 Task: Slide 22 - Resources.
Action: Mouse moved to (31, 80)
Screenshot: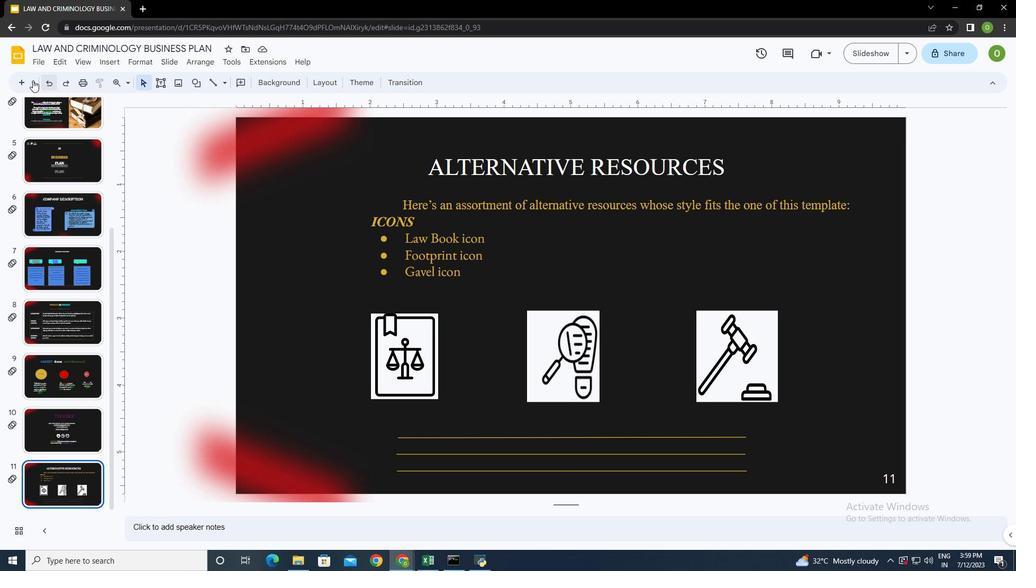 
Action: Mouse pressed left at (31, 80)
Screenshot: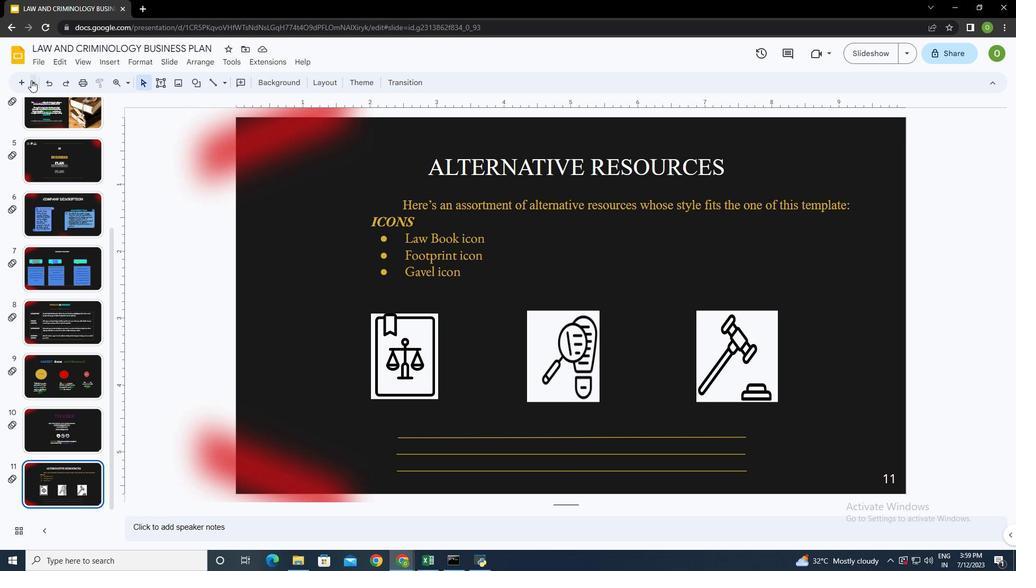 
Action: Mouse moved to (45, 330)
Screenshot: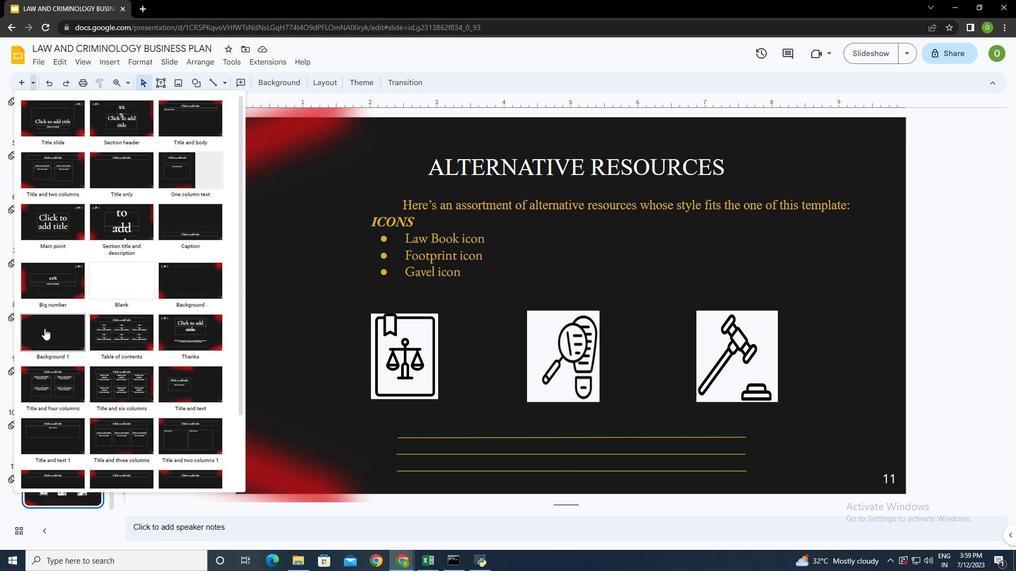 
Action: Mouse pressed left at (45, 330)
Screenshot: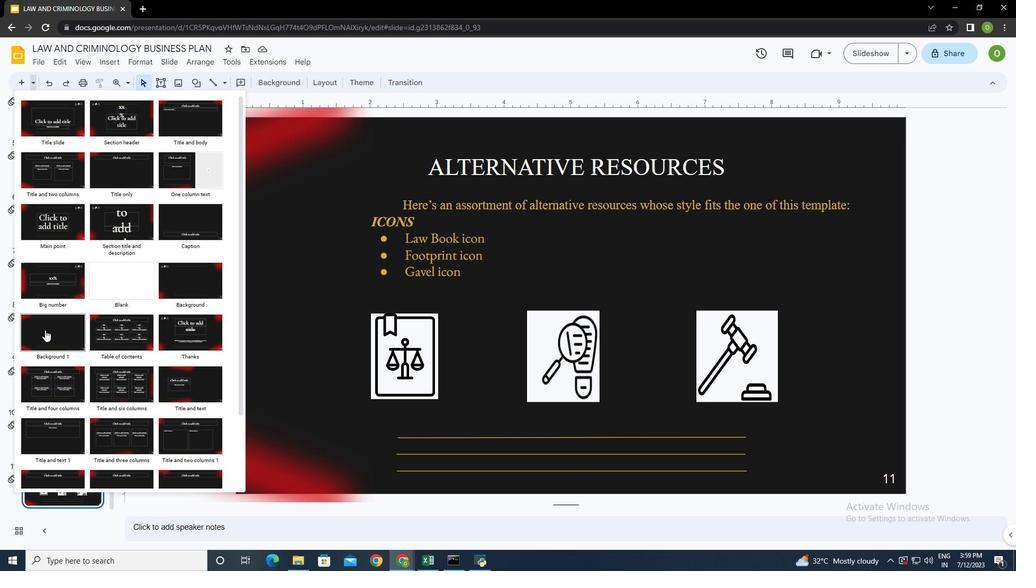 
Action: Mouse moved to (158, 81)
Screenshot: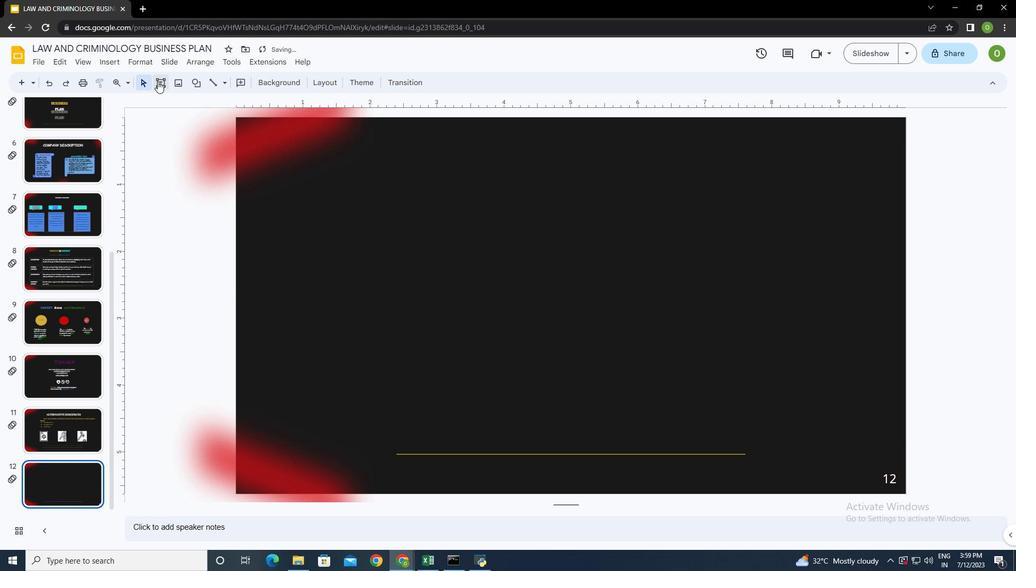 
Action: Mouse pressed left at (158, 81)
Screenshot: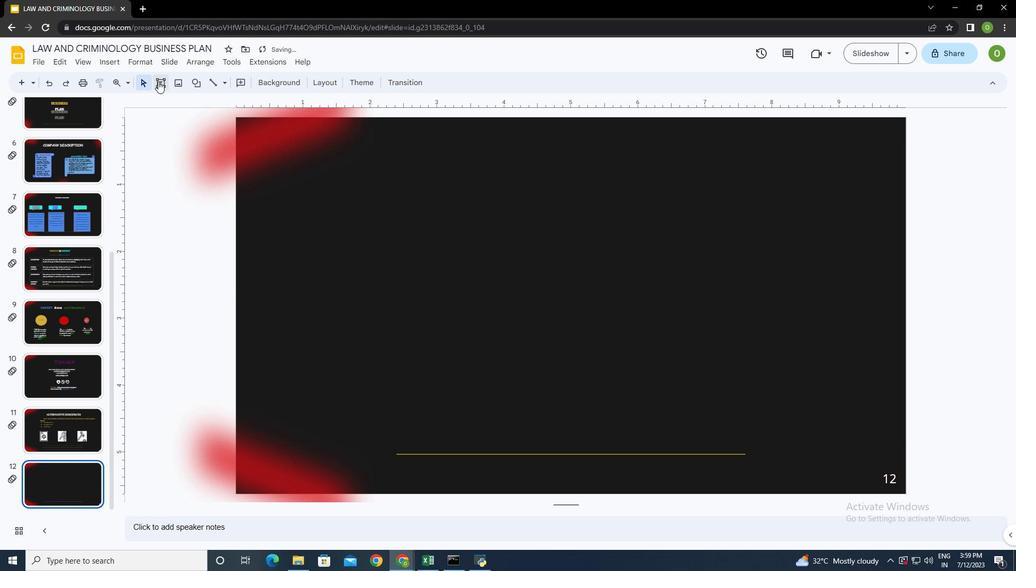 
Action: Mouse moved to (404, 142)
Screenshot: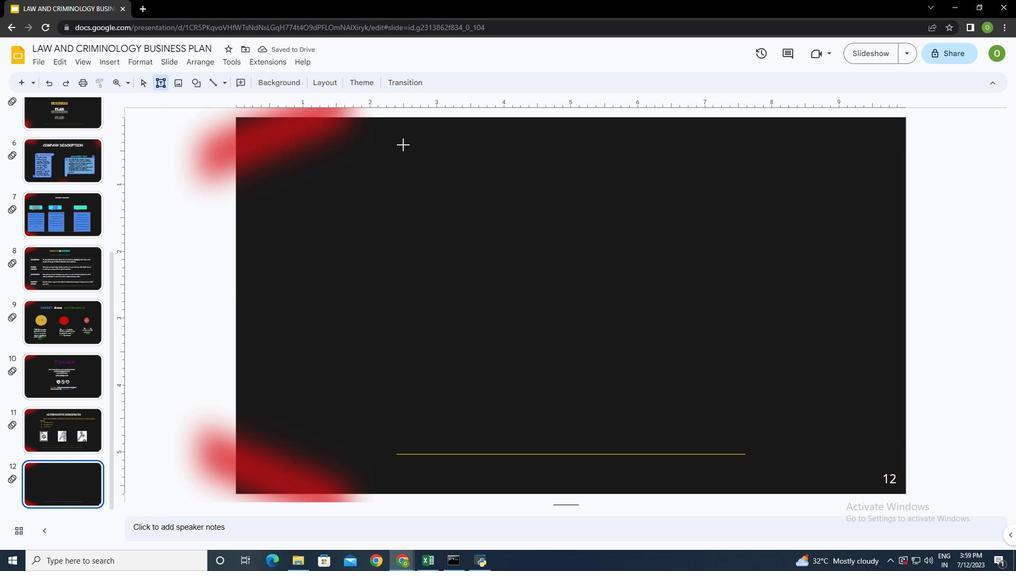 
Action: Mouse pressed left at (404, 142)
Screenshot: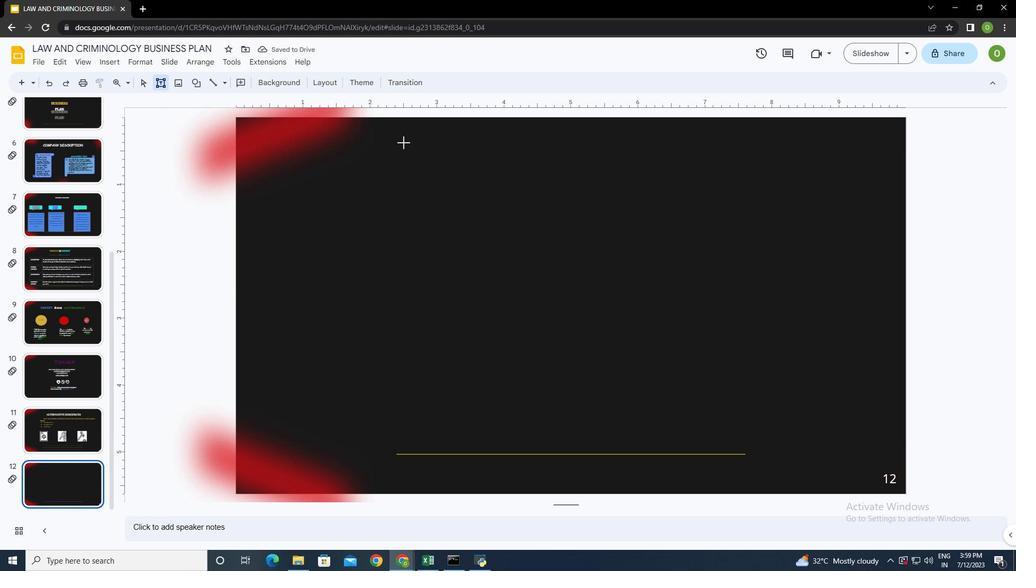 
Action: Mouse moved to (460, 173)
Screenshot: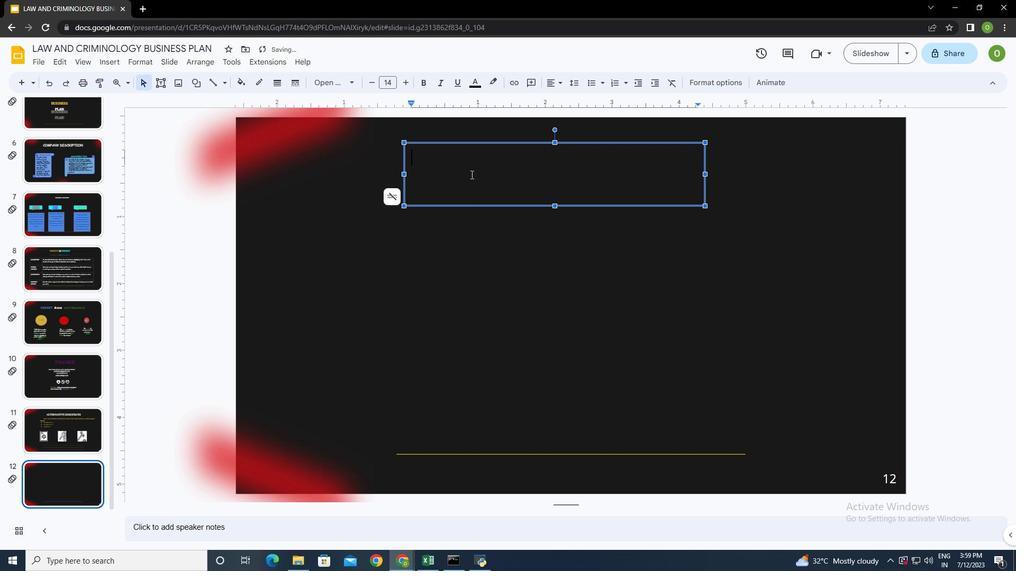 
Action: Key pressed <Key.caps_lock>RESOURCES
Screenshot: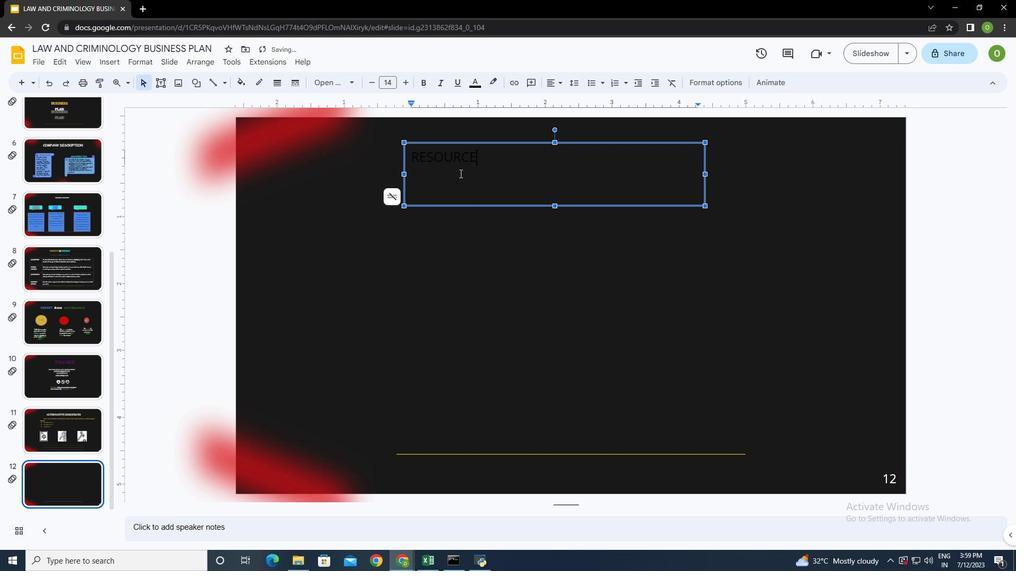 
Action: Mouse moved to (506, 158)
Screenshot: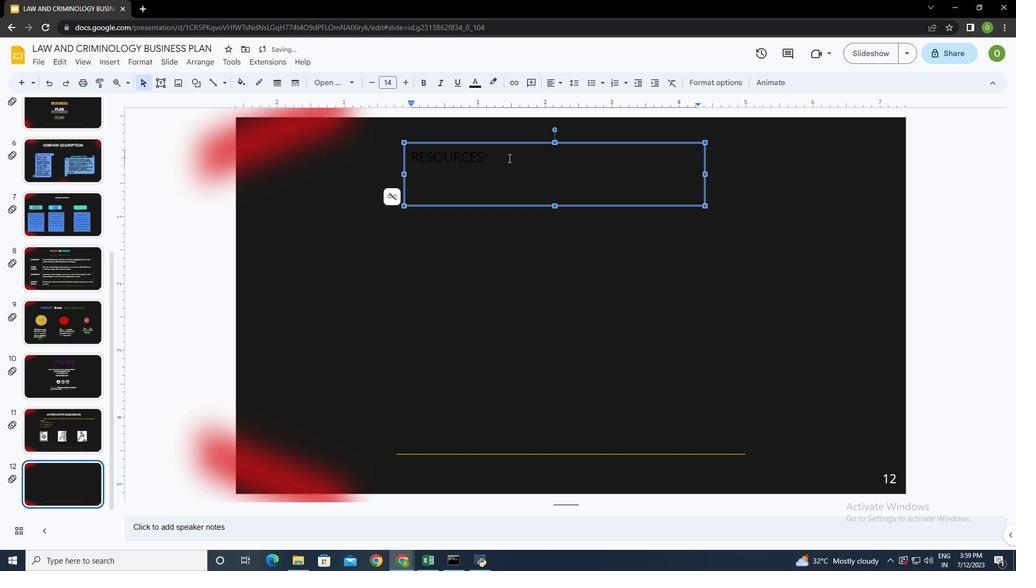 
Action: Mouse pressed left at (506, 158)
Screenshot: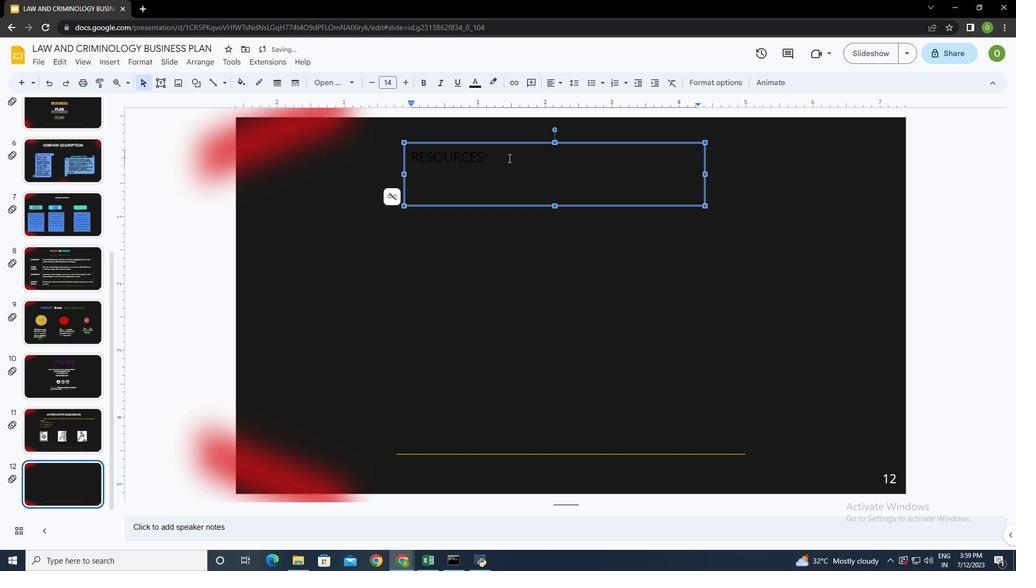 
Action: Mouse moved to (479, 77)
Screenshot: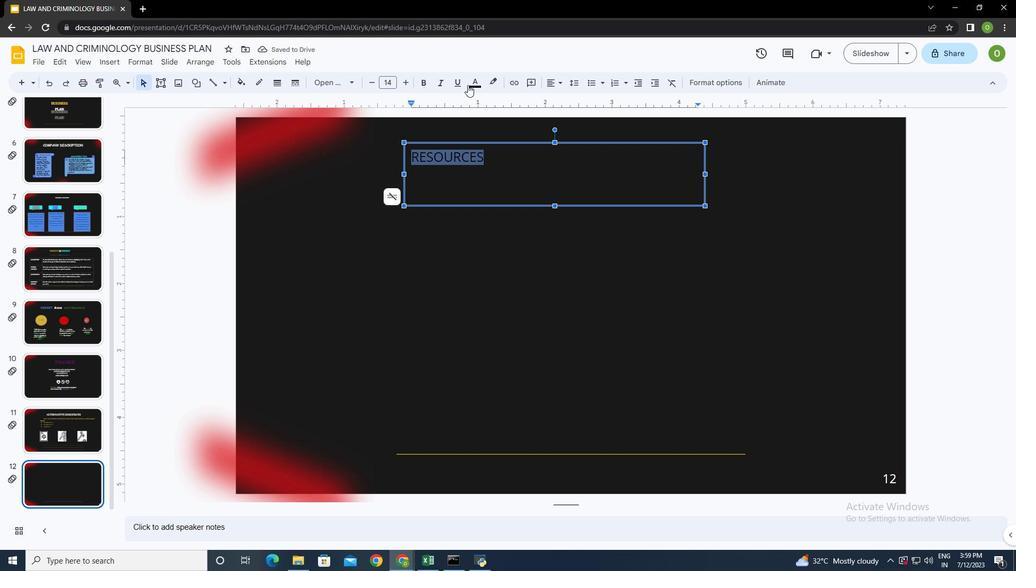 
Action: Mouse pressed left at (479, 77)
Screenshot: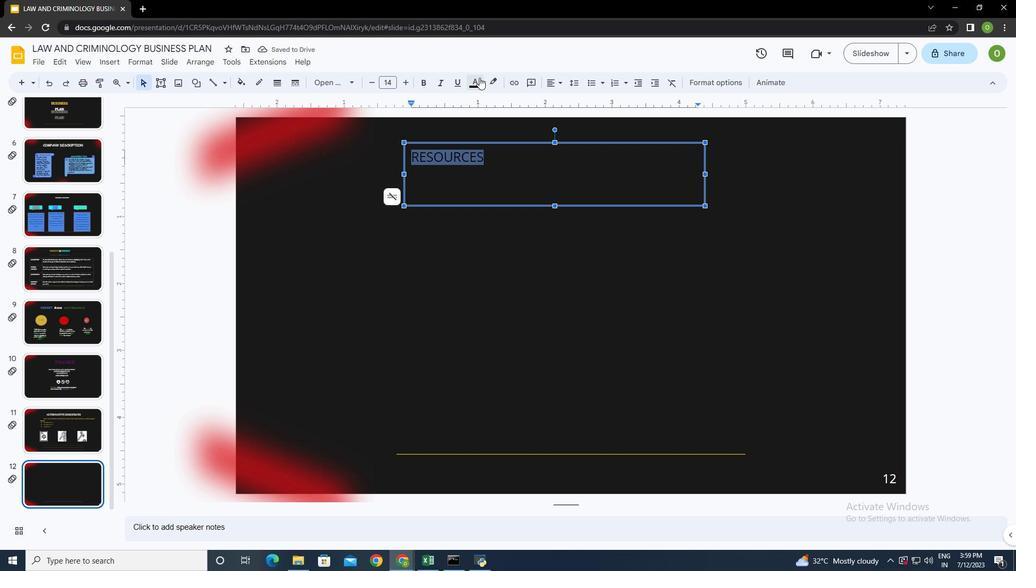 
Action: Mouse moved to (477, 116)
Screenshot: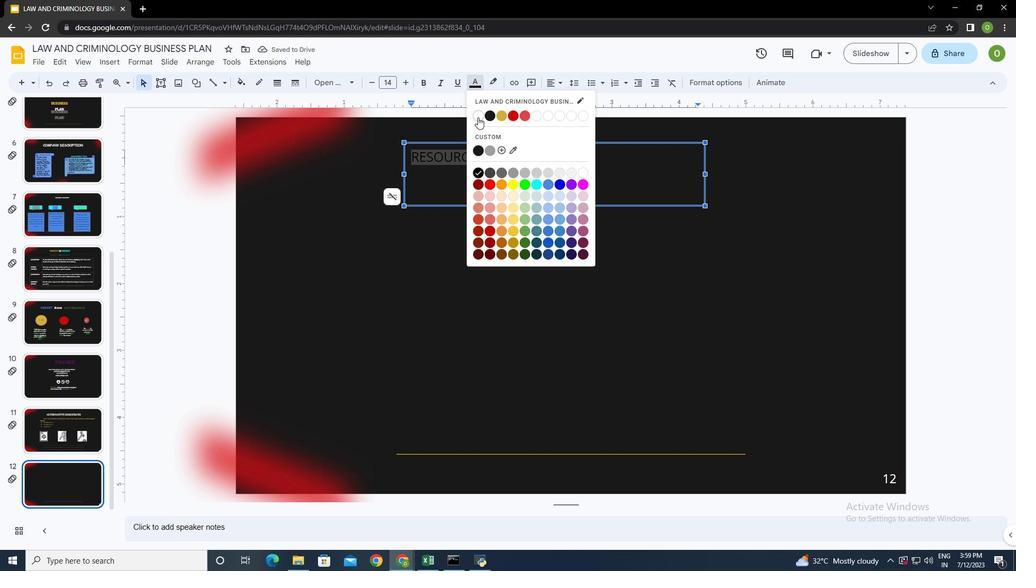 
Action: Mouse pressed left at (477, 116)
Screenshot: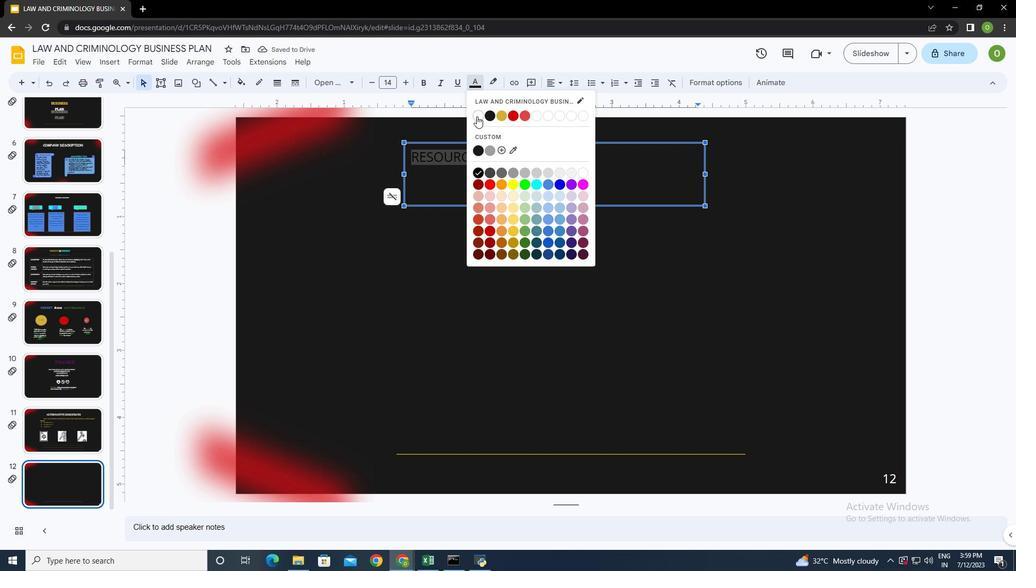 
Action: Mouse moved to (391, 80)
Screenshot: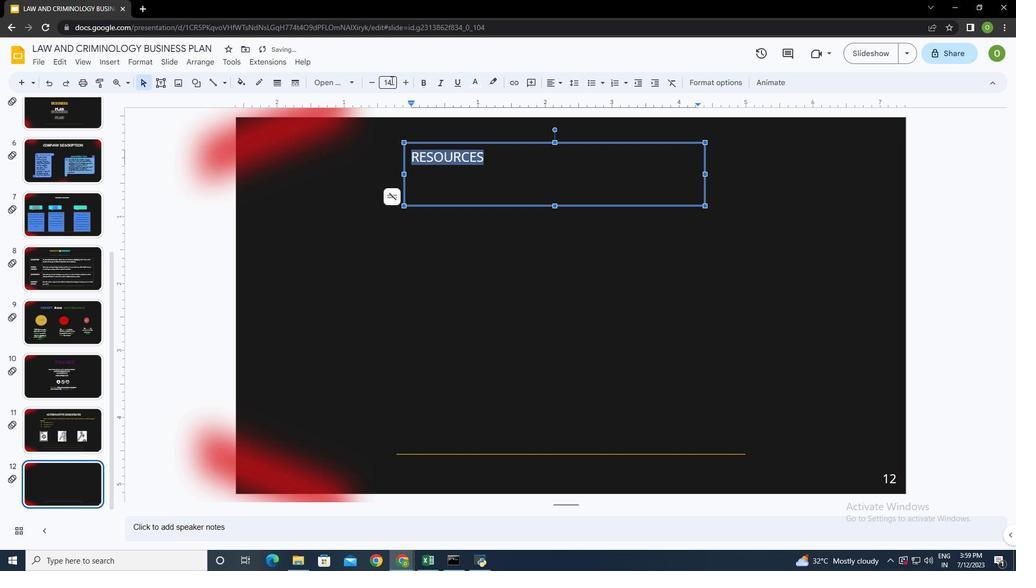 
Action: Mouse pressed left at (391, 80)
Screenshot: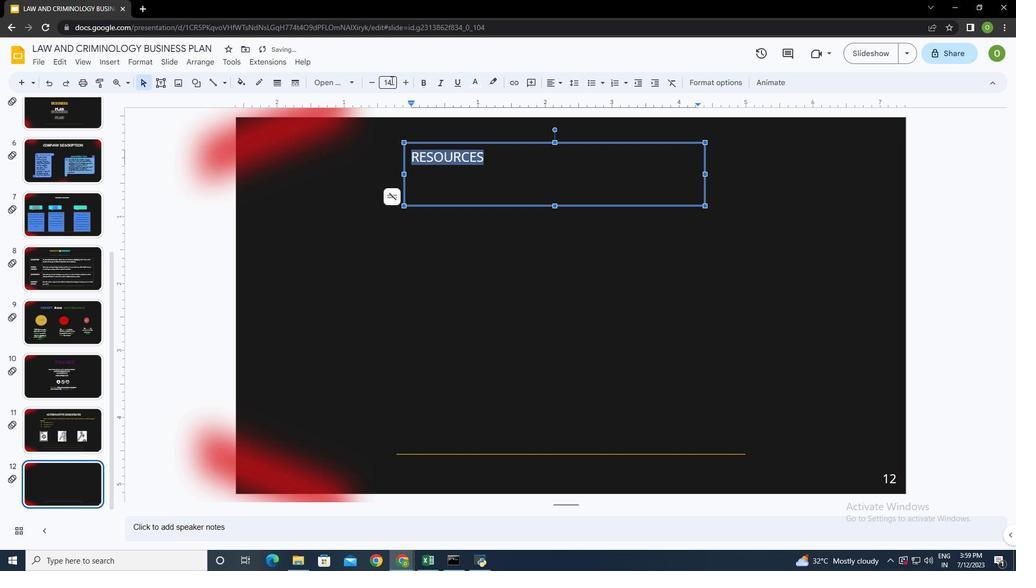 
Action: Mouse moved to (390, 318)
Screenshot: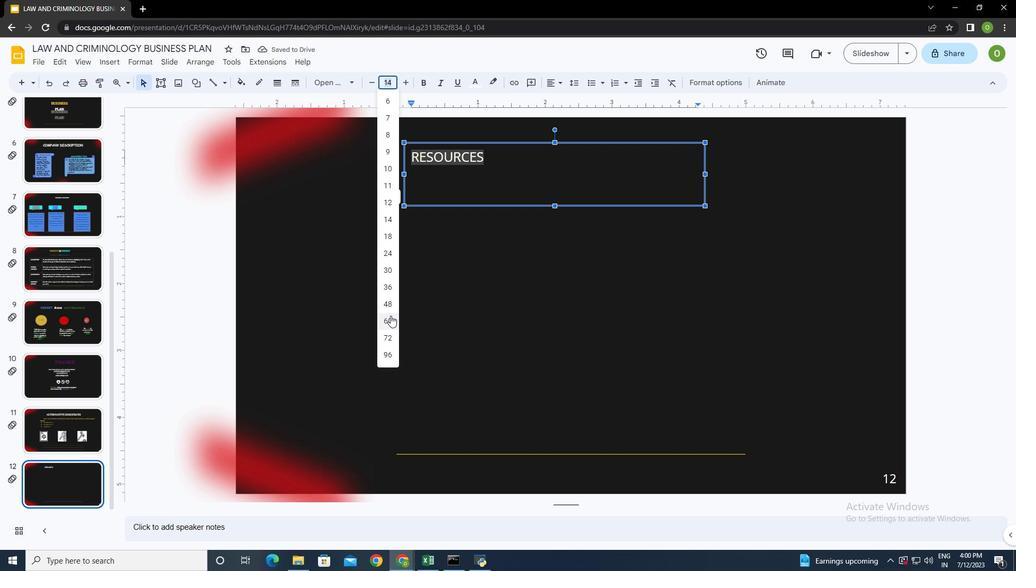 
Action: Mouse pressed left at (390, 318)
Screenshot: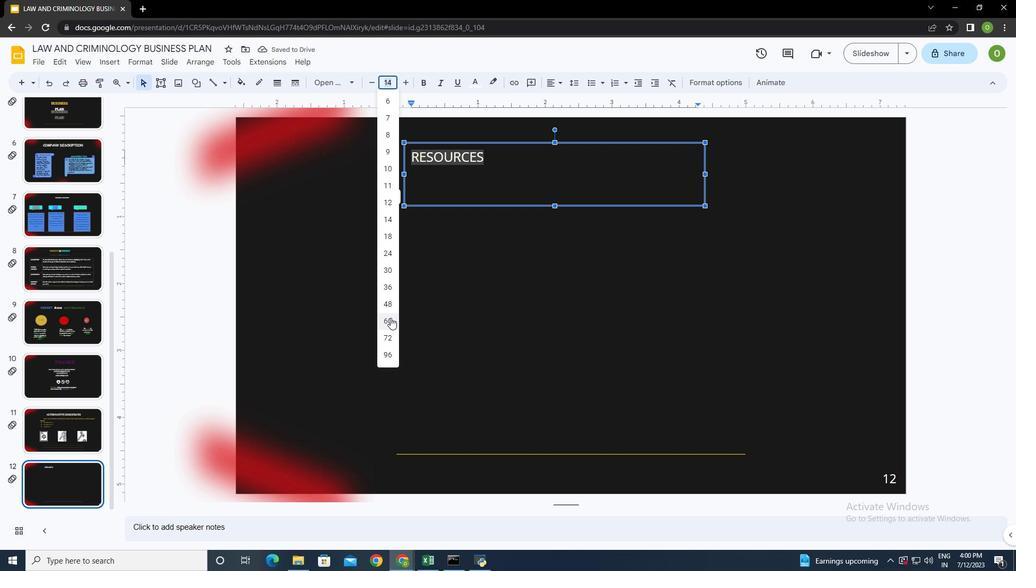 
Action: Mouse moved to (372, 82)
Screenshot: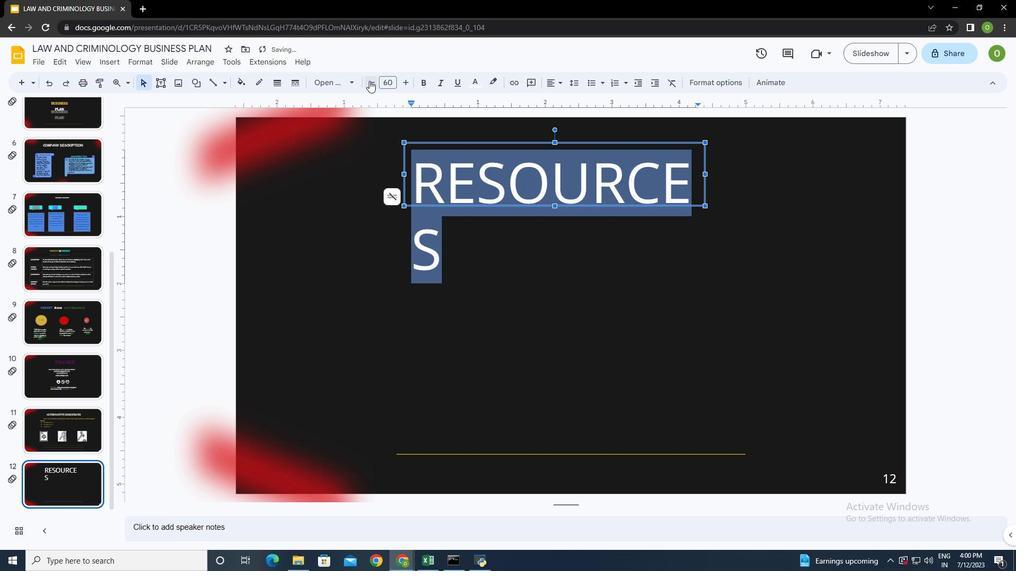 
Action: Mouse pressed left at (372, 82)
Screenshot: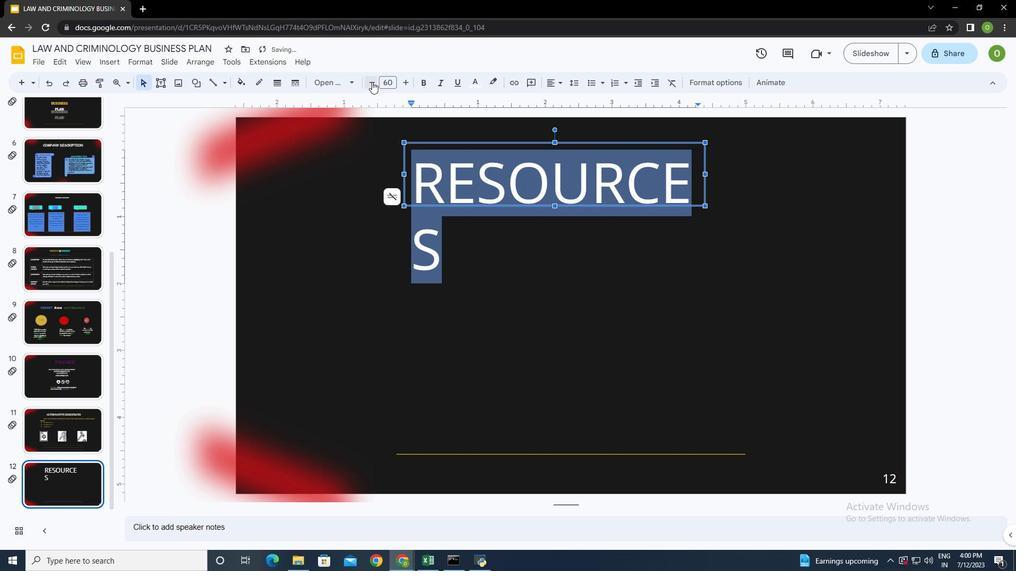 
Action: Mouse pressed left at (372, 82)
Screenshot: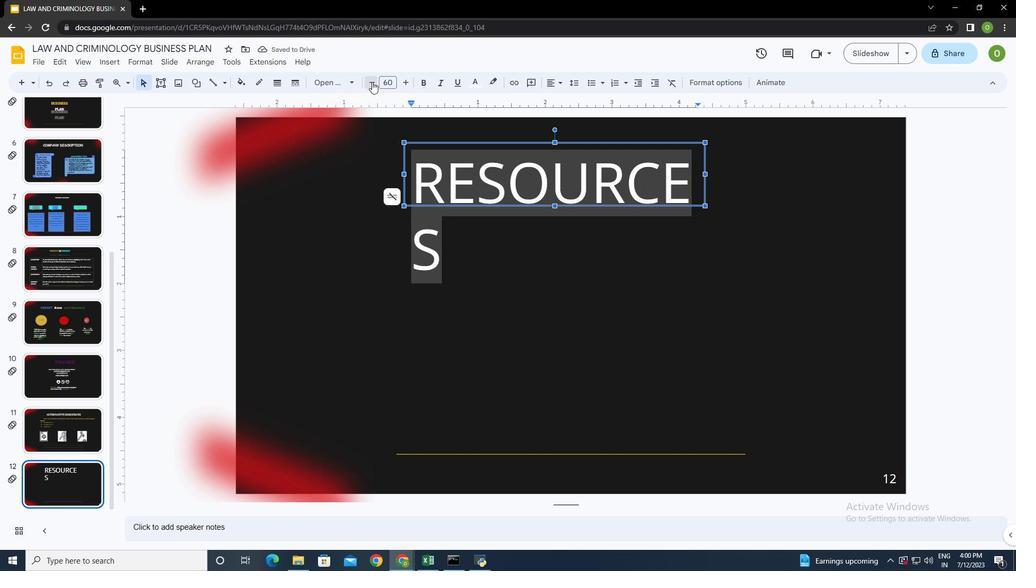 
Action: Mouse pressed left at (372, 82)
Screenshot: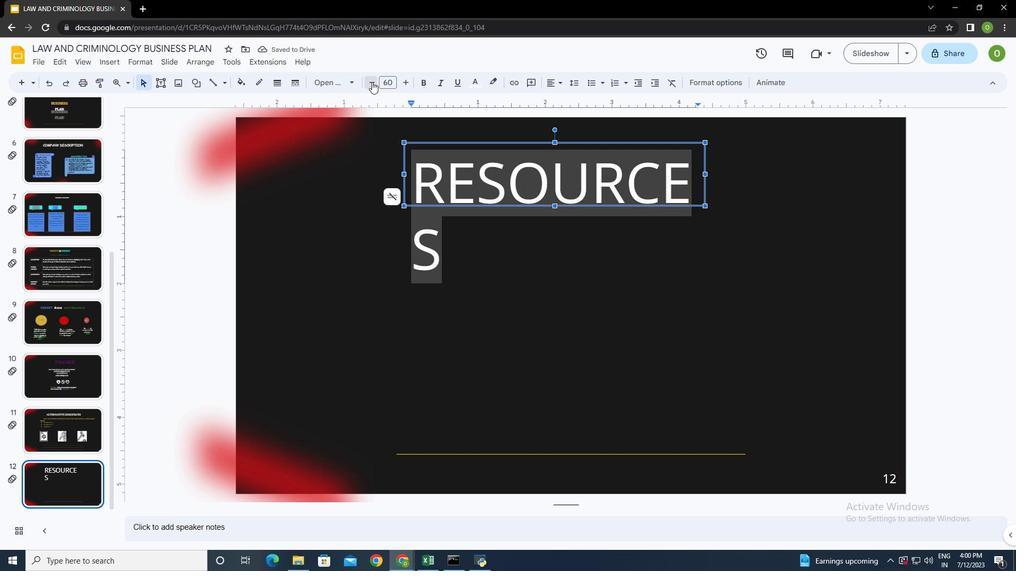 
Action: Mouse pressed left at (372, 82)
Screenshot: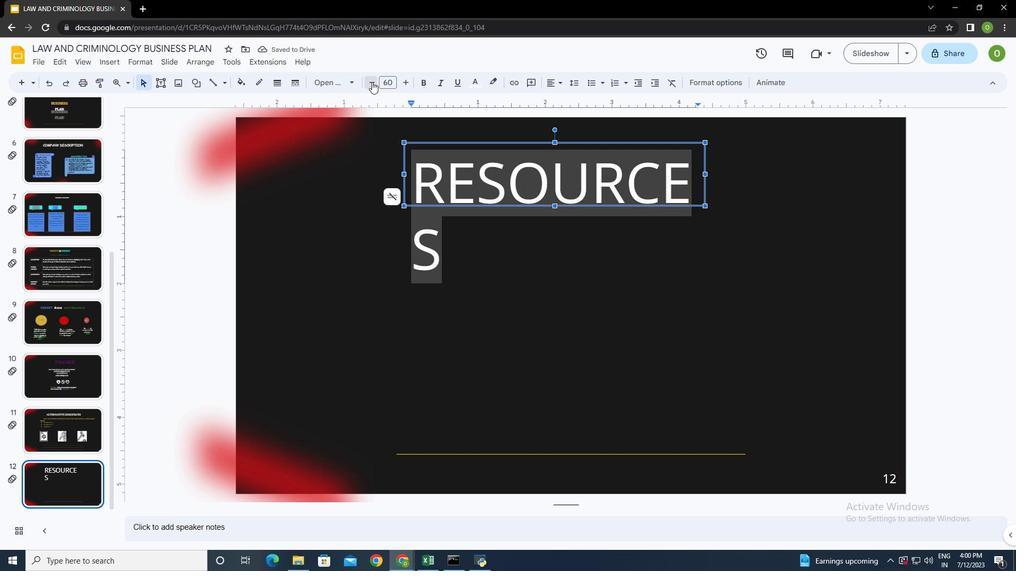 
Action: Mouse pressed left at (372, 82)
Screenshot: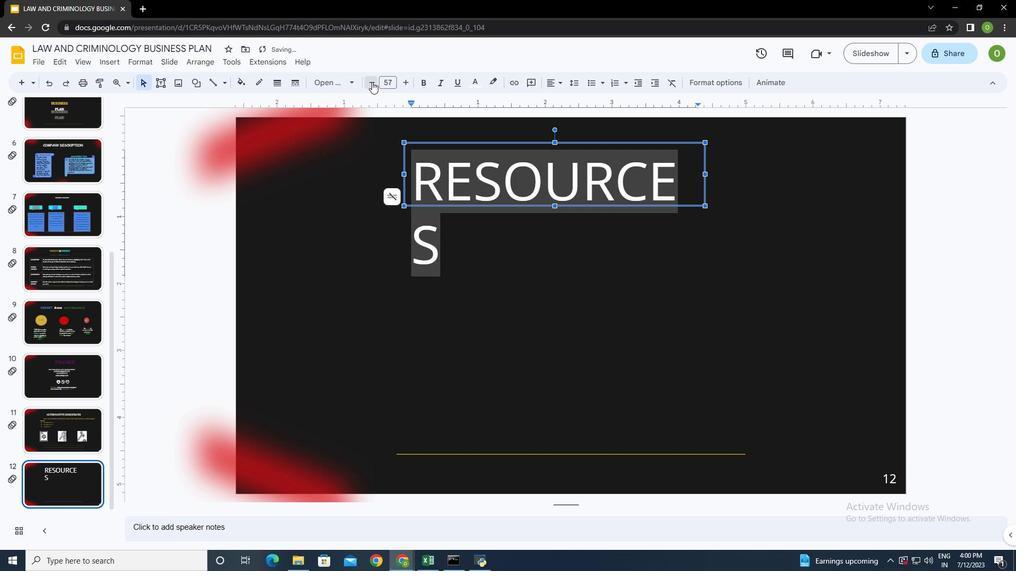 
Action: Mouse pressed left at (372, 82)
Screenshot: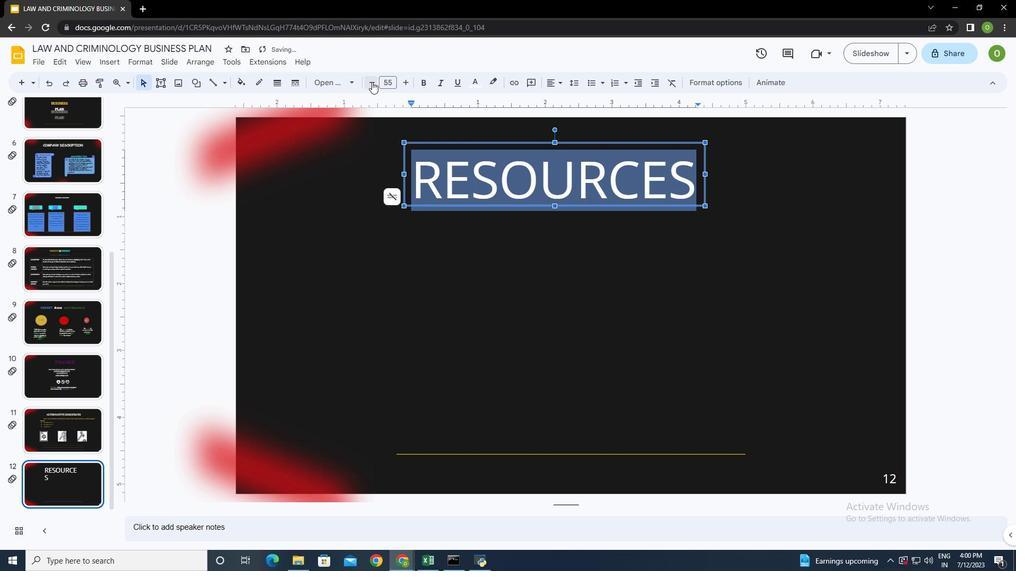 
Action: Mouse pressed left at (372, 82)
Screenshot: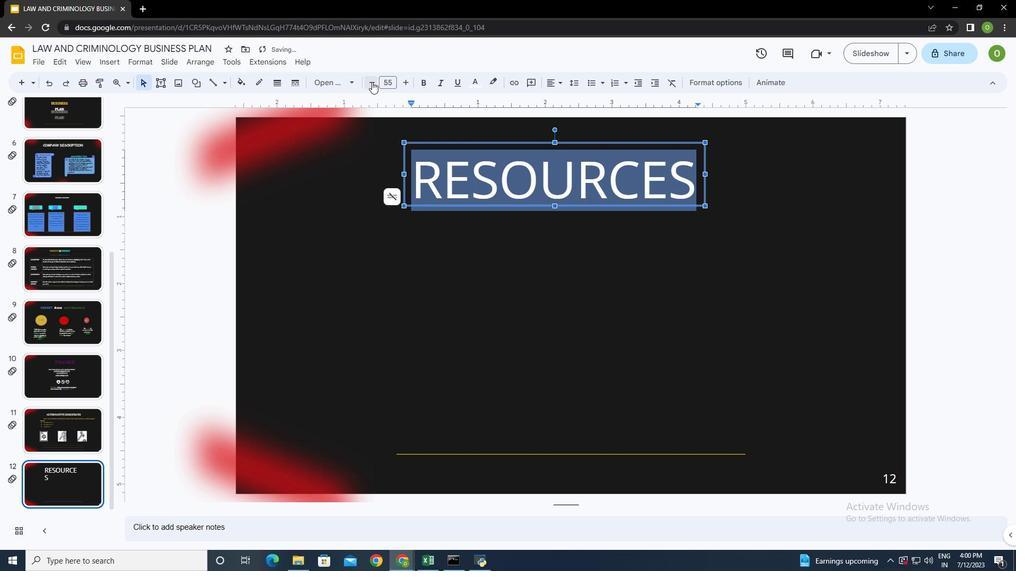 
Action: Mouse pressed left at (372, 82)
Screenshot: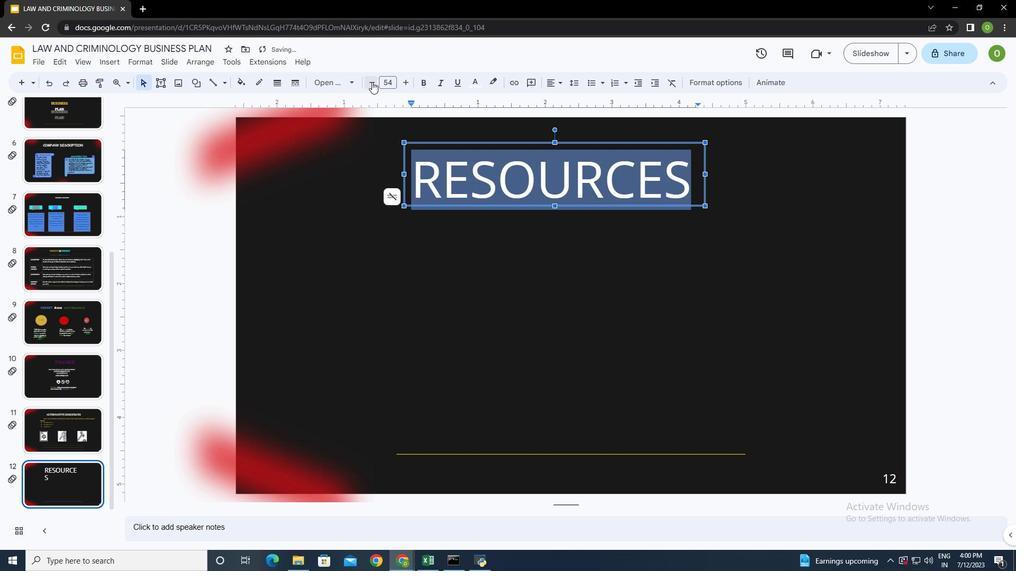 
Action: Mouse pressed left at (372, 82)
Screenshot: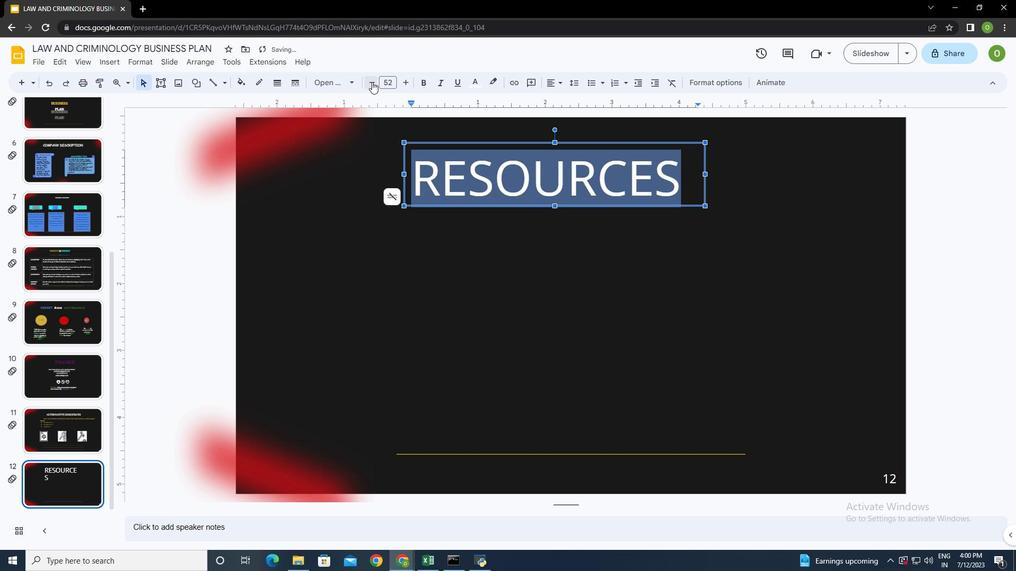 
Action: Mouse pressed left at (372, 82)
Screenshot: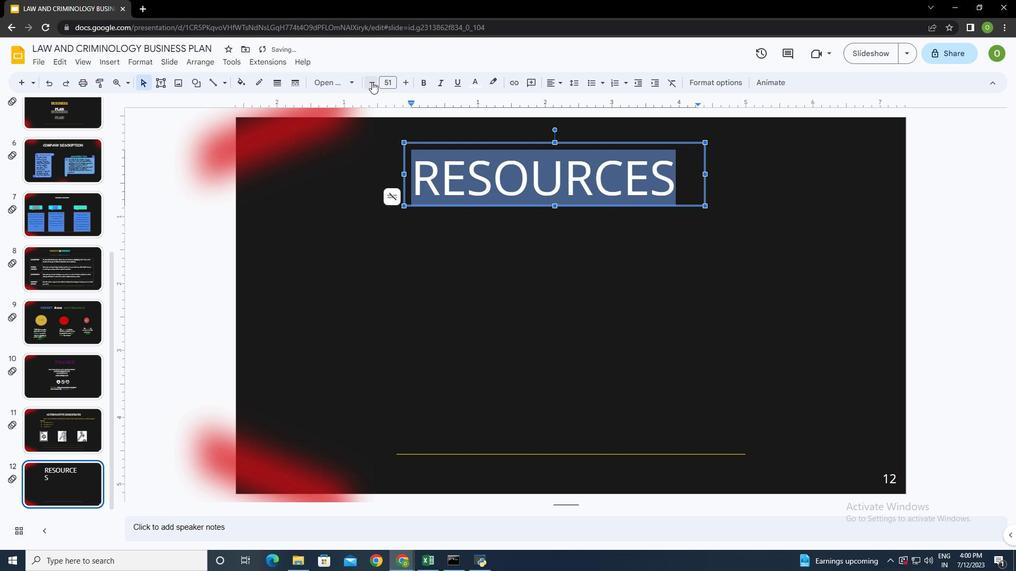 
Action: Mouse moved to (333, 81)
Screenshot: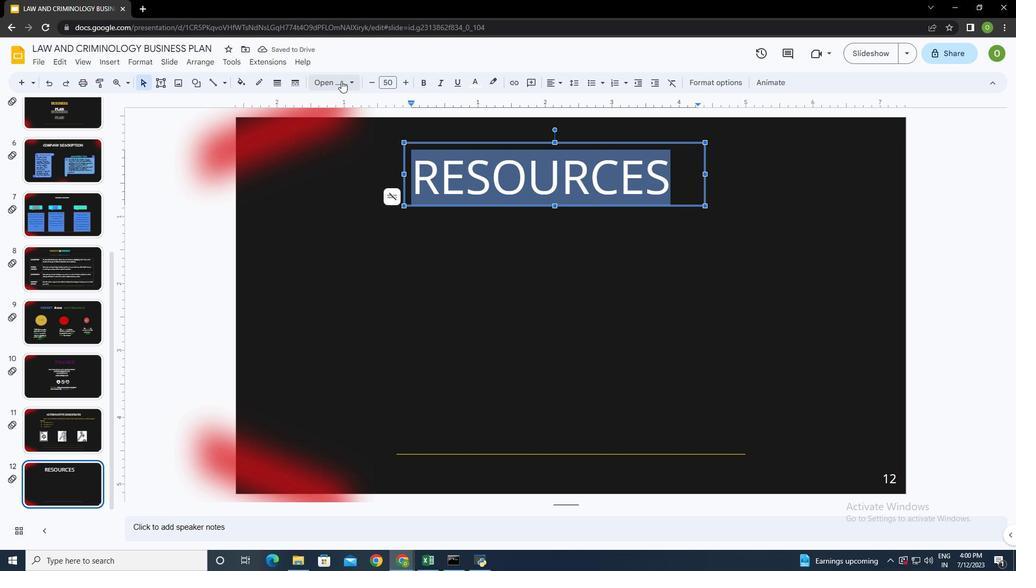 
Action: Mouse pressed left at (333, 81)
Screenshot: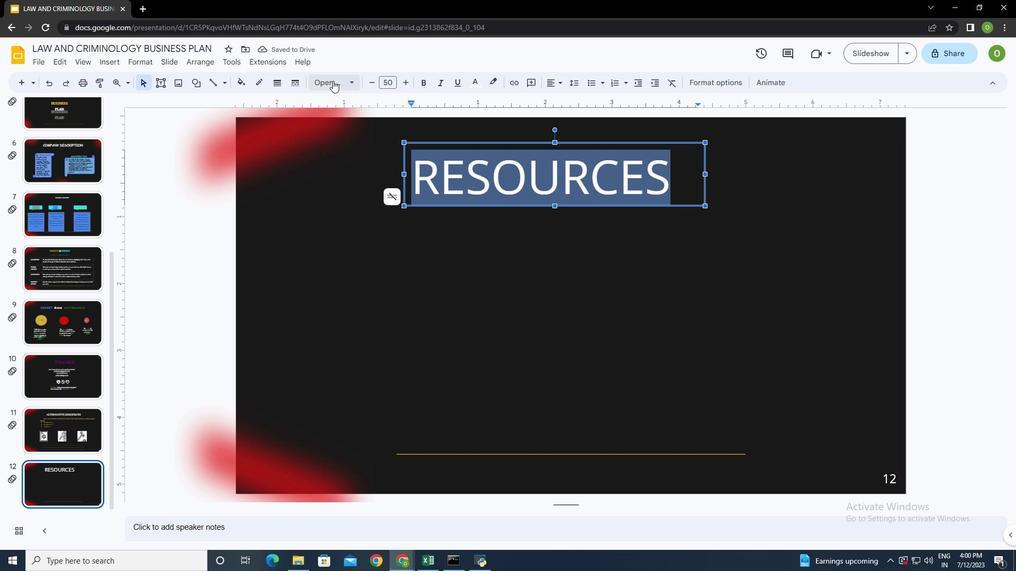 
Action: Mouse moved to (375, 218)
Screenshot: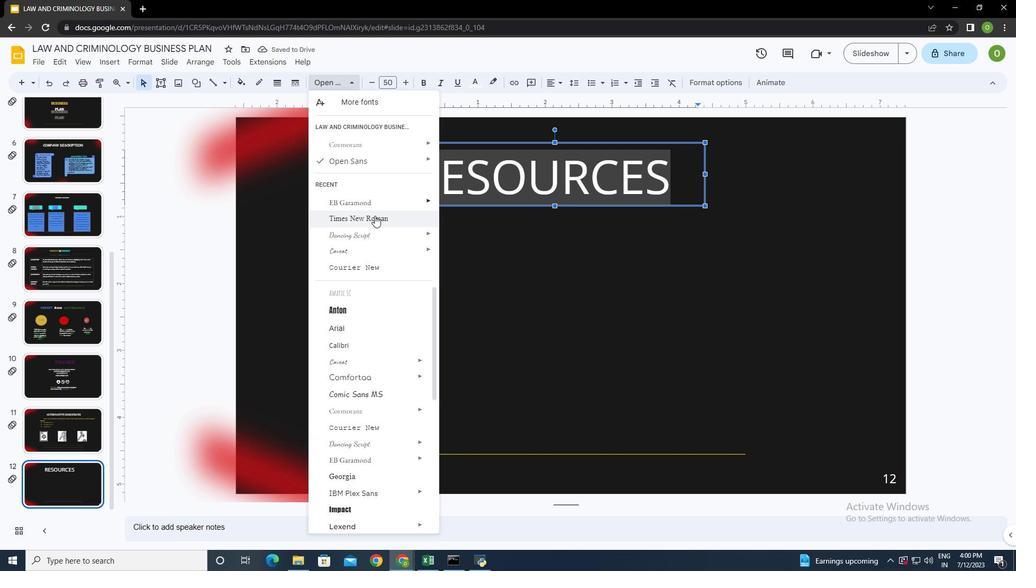 
Action: Mouse pressed left at (375, 218)
Screenshot: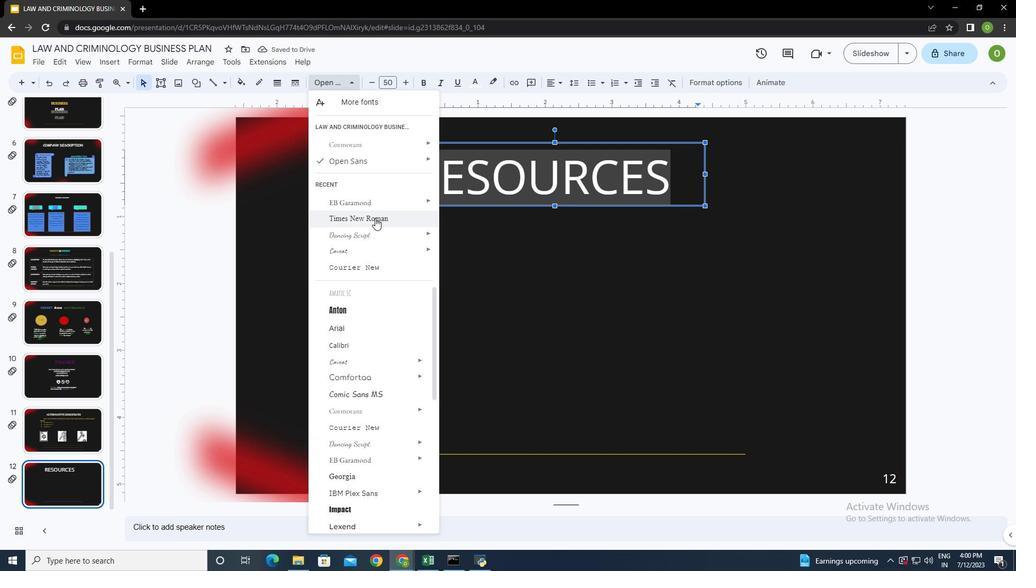 
Action: Mouse moved to (706, 175)
Screenshot: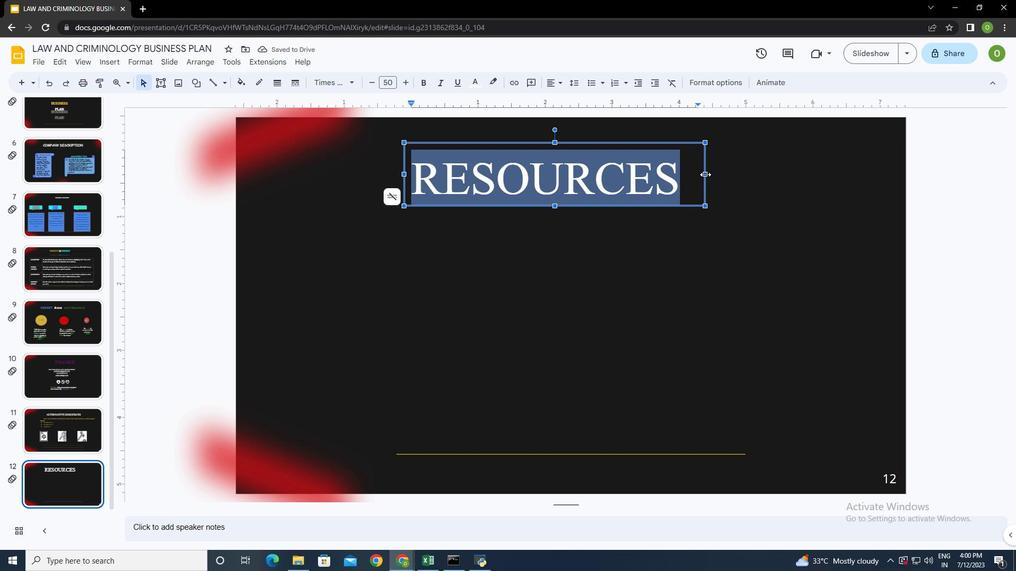 
Action: Mouse pressed left at (706, 175)
Screenshot: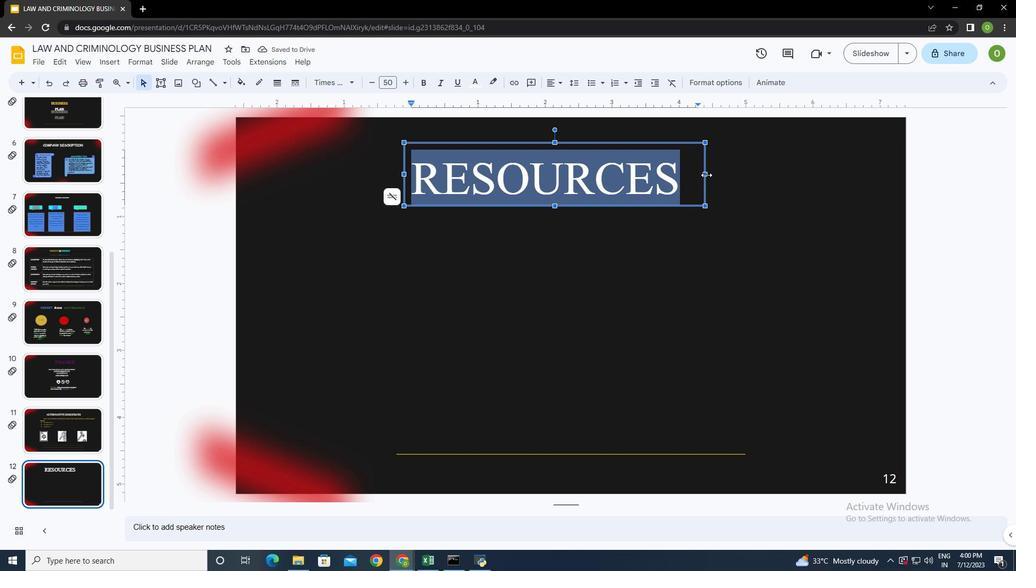 
Action: Mouse moved to (739, 181)
Screenshot: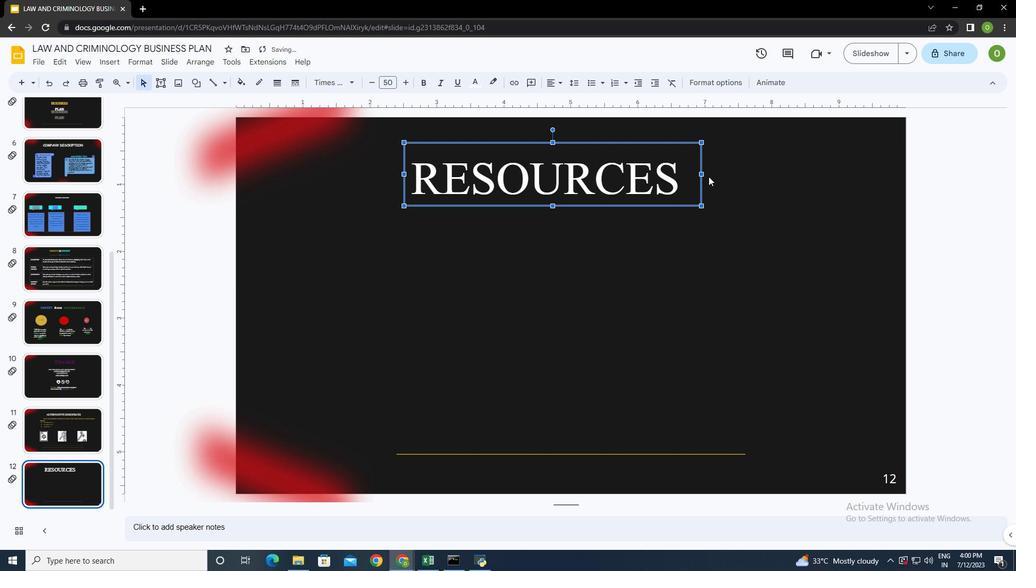 
Action: Mouse pressed left at (739, 181)
Screenshot: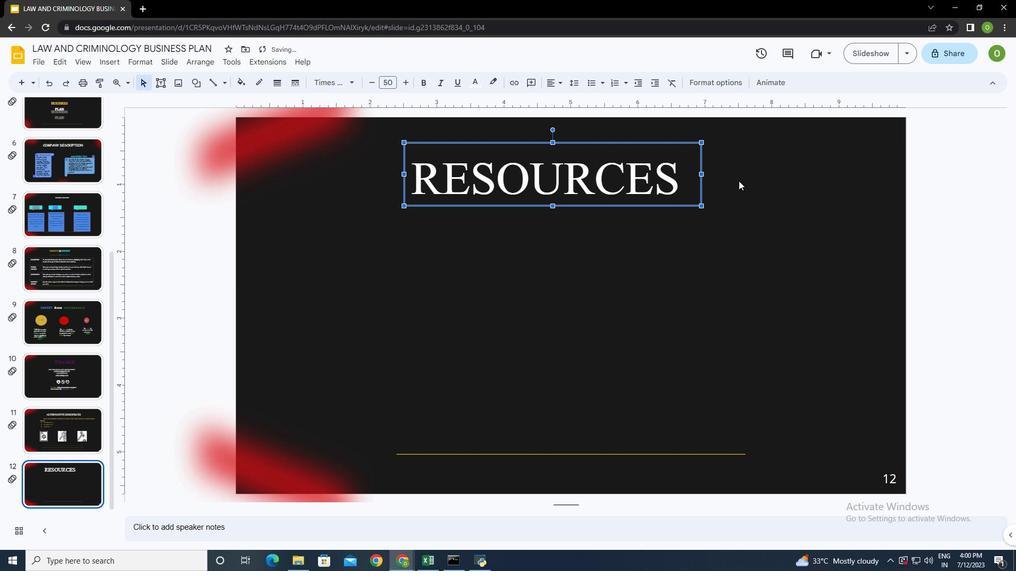 
Action: Mouse moved to (488, 213)
Screenshot: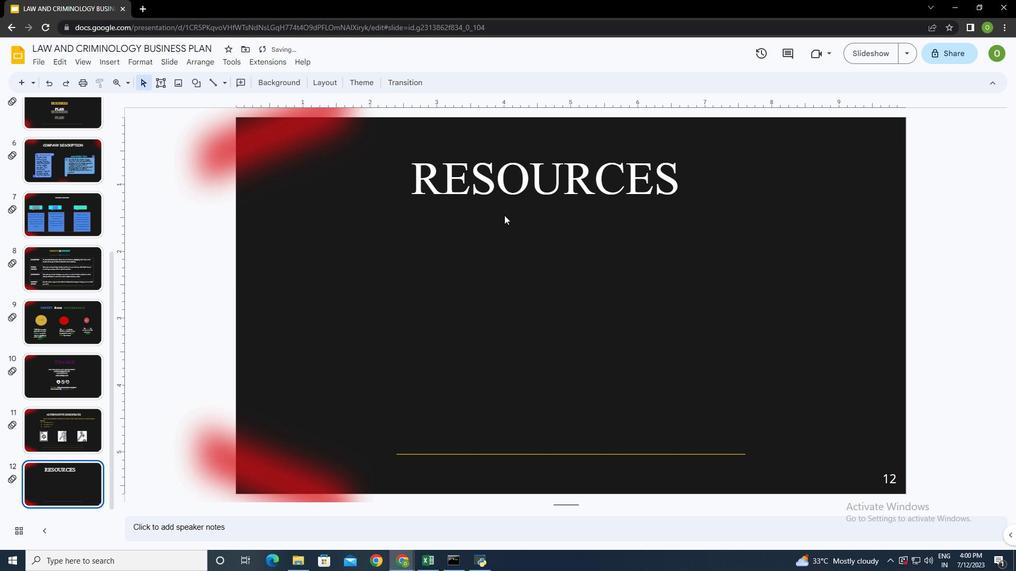 
Action: Mouse pressed left at (488, 213)
Screenshot: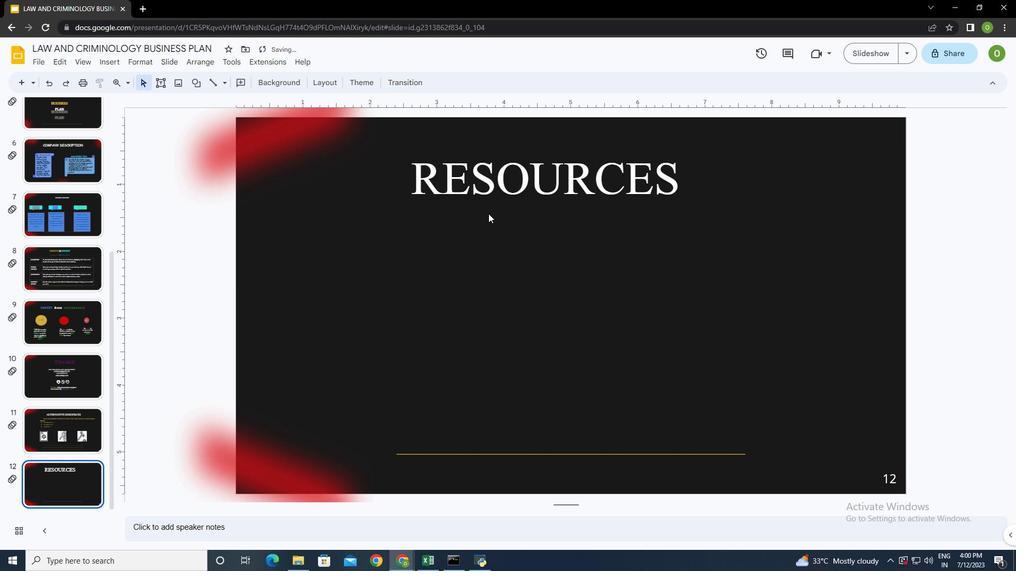 
Action: Mouse moved to (487, 191)
Screenshot: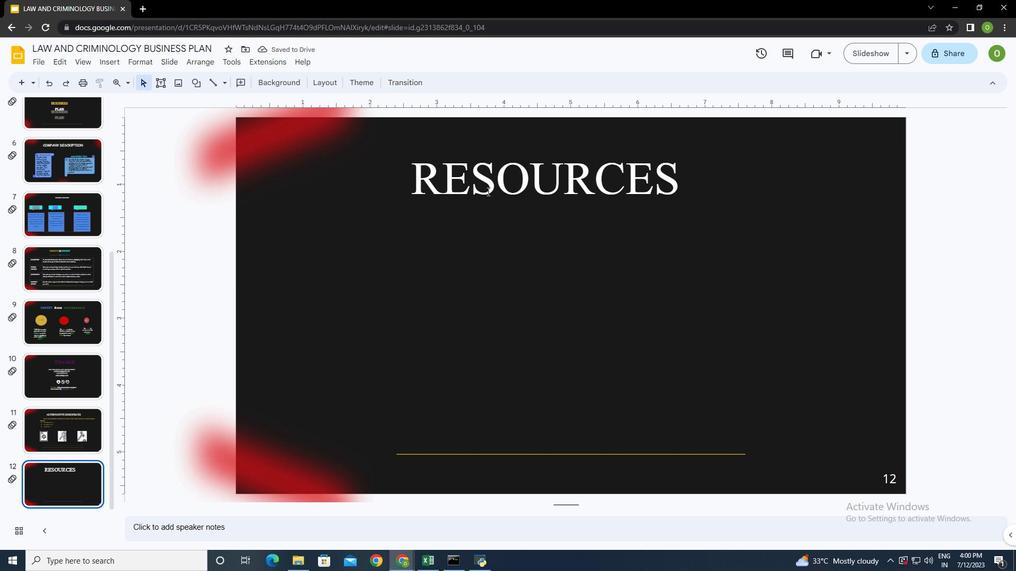 
Action: Mouse pressed left at (487, 191)
Screenshot: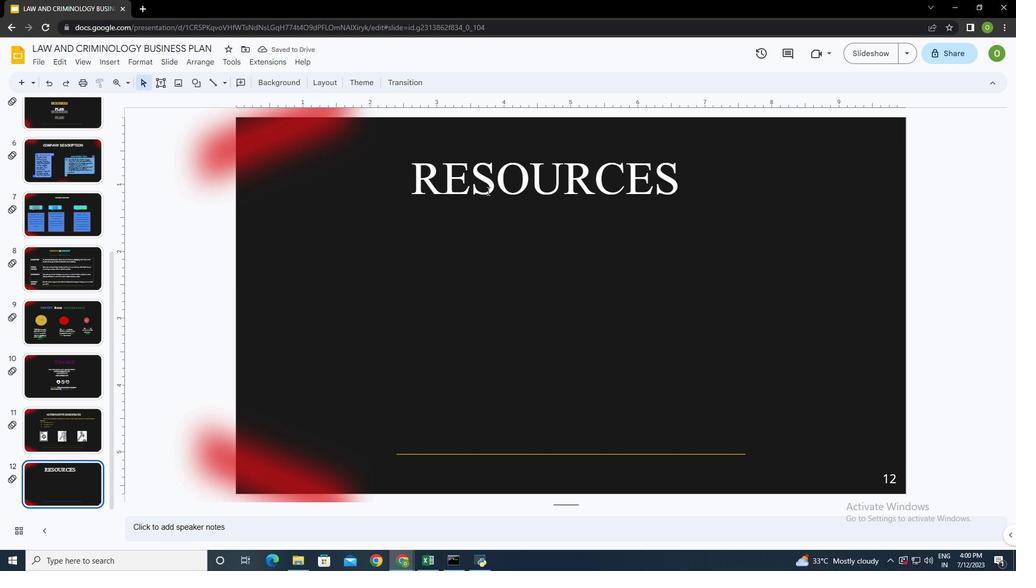 
Action: Mouse moved to (490, 226)
Screenshot: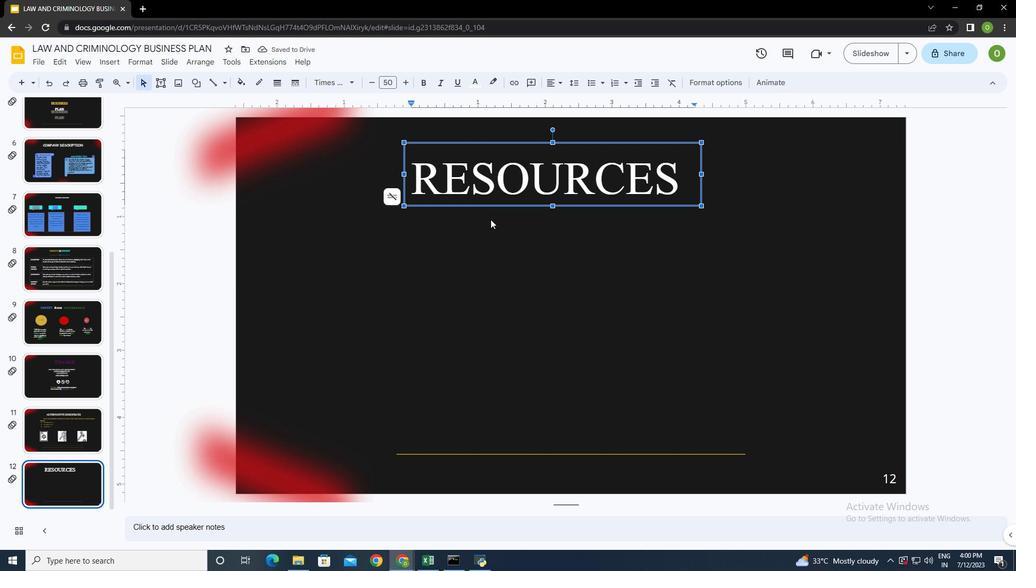 
Action: Mouse pressed left at (490, 226)
Screenshot: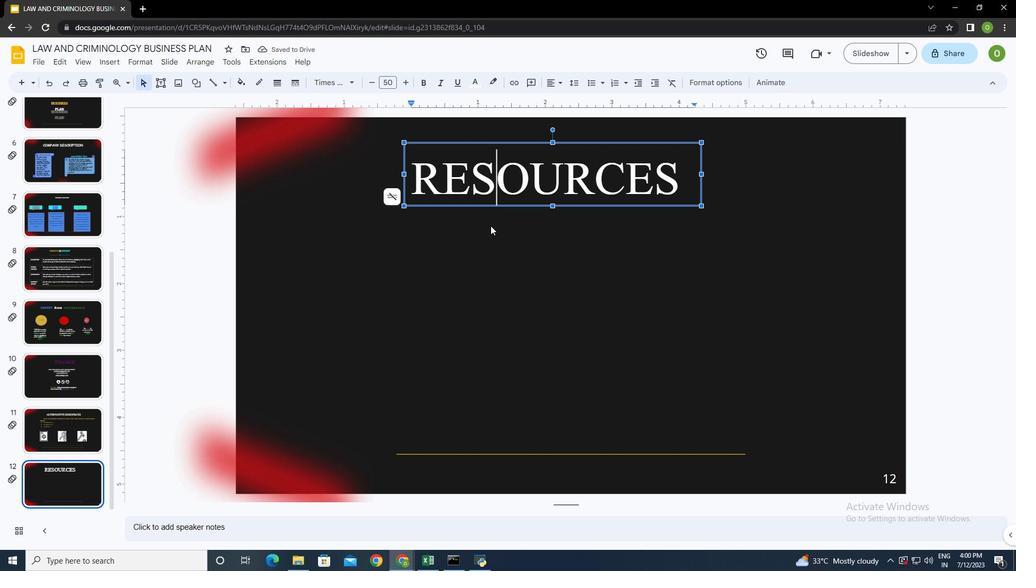 
Action: Mouse moved to (115, 63)
Screenshot: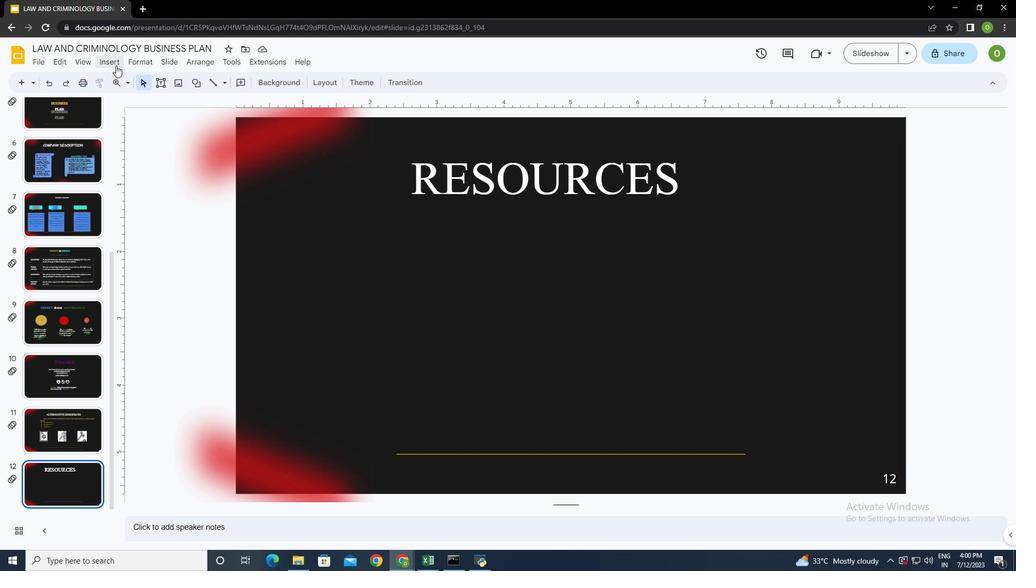 
Action: Mouse pressed left at (115, 63)
Screenshot: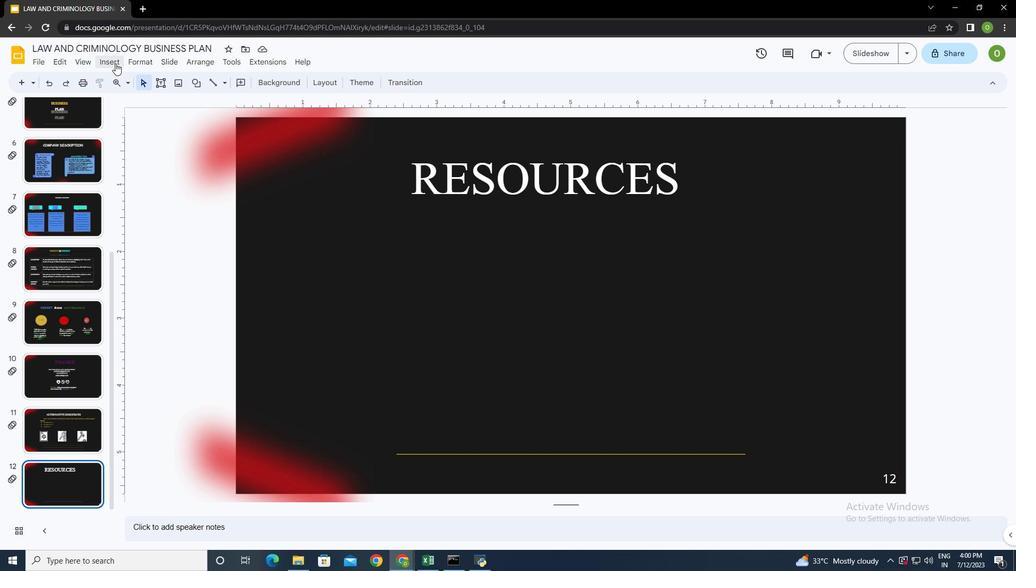 
Action: Mouse moved to (147, 93)
Screenshot: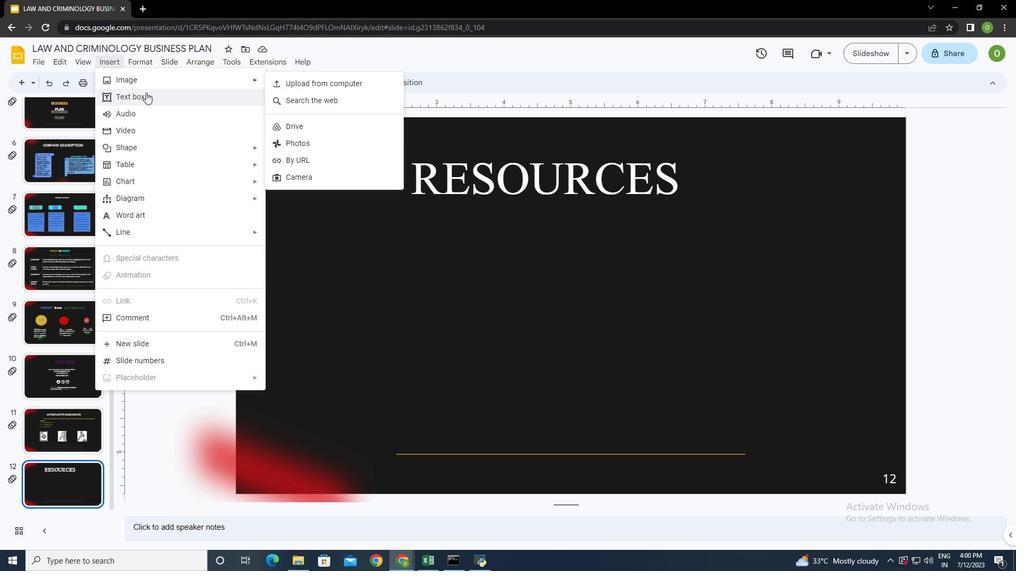 
Action: Mouse pressed left at (147, 93)
Screenshot: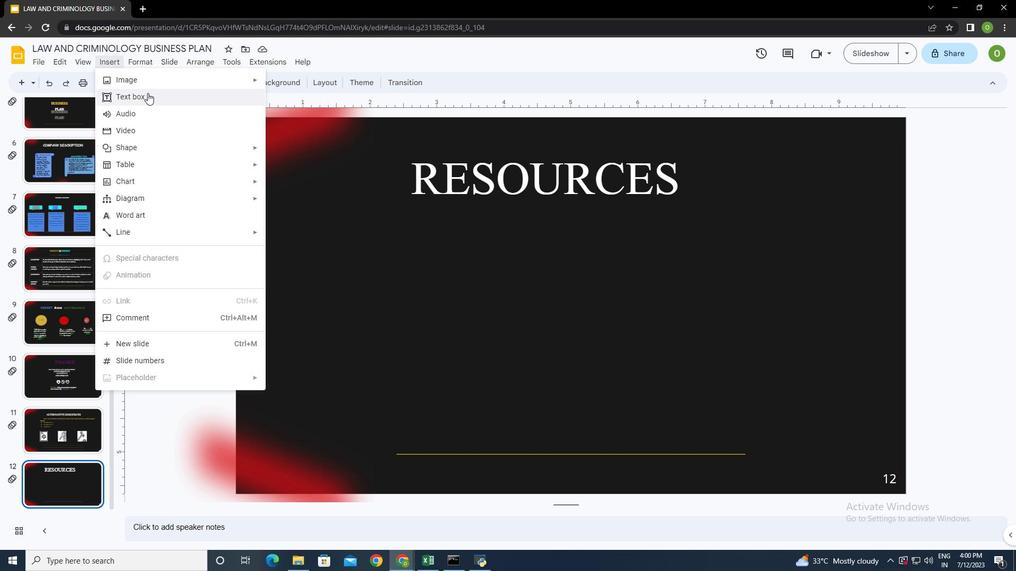 
Action: Mouse moved to (384, 218)
Screenshot: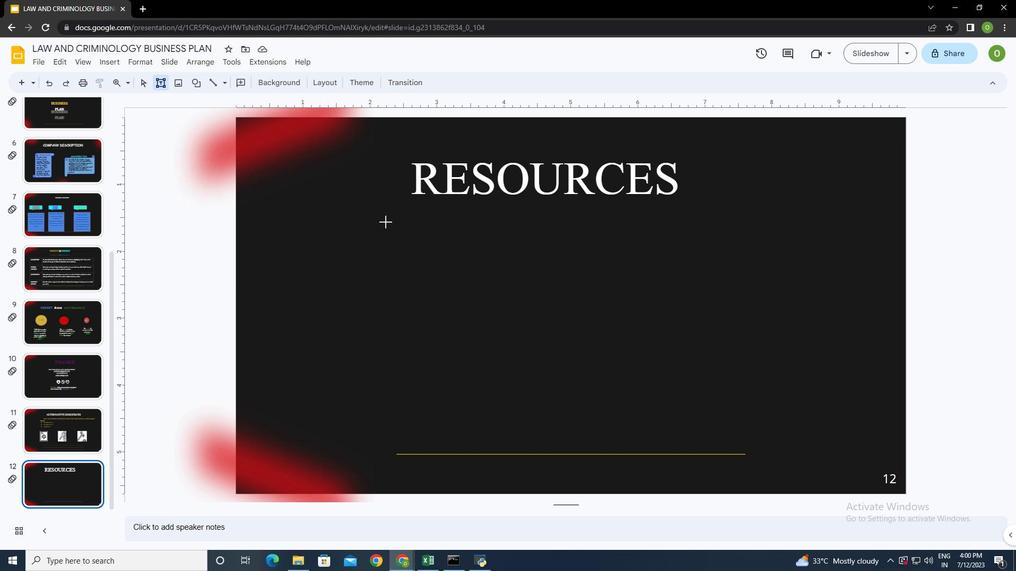 
Action: Mouse pressed left at (384, 218)
Screenshot: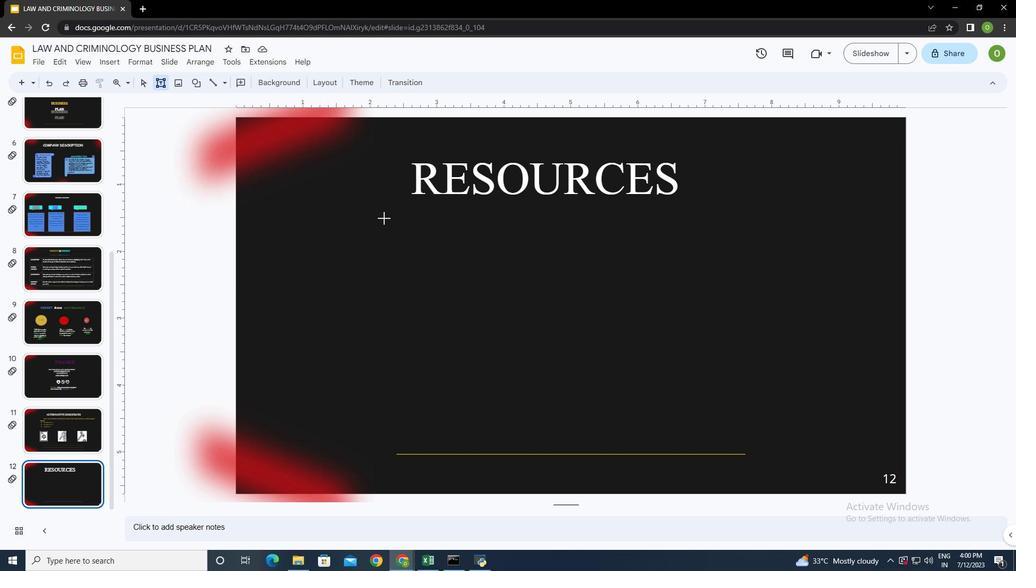 
Action: Mouse moved to (477, 83)
Screenshot: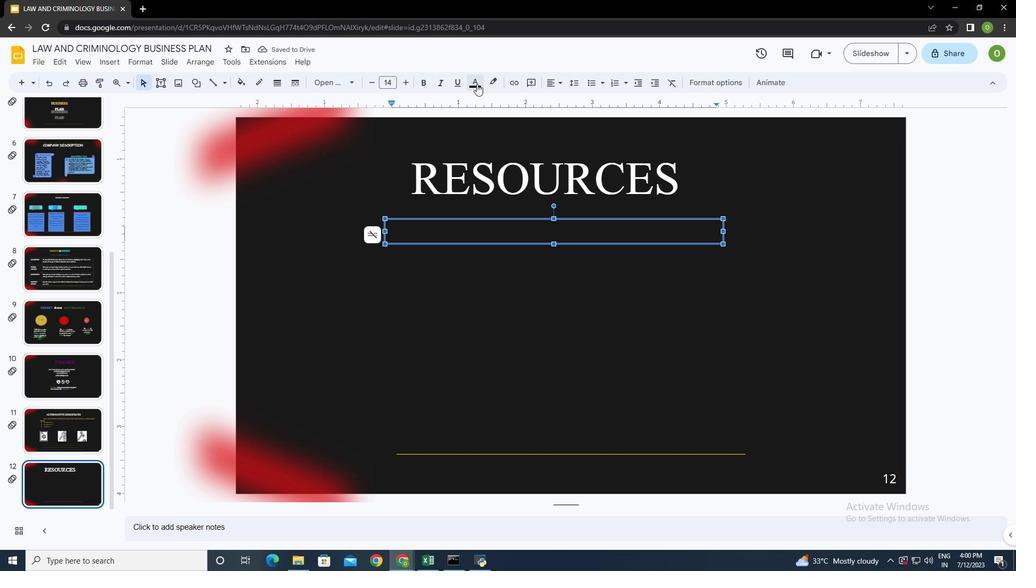 
Action: Mouse pressed left at (477, 83)
Screenshot: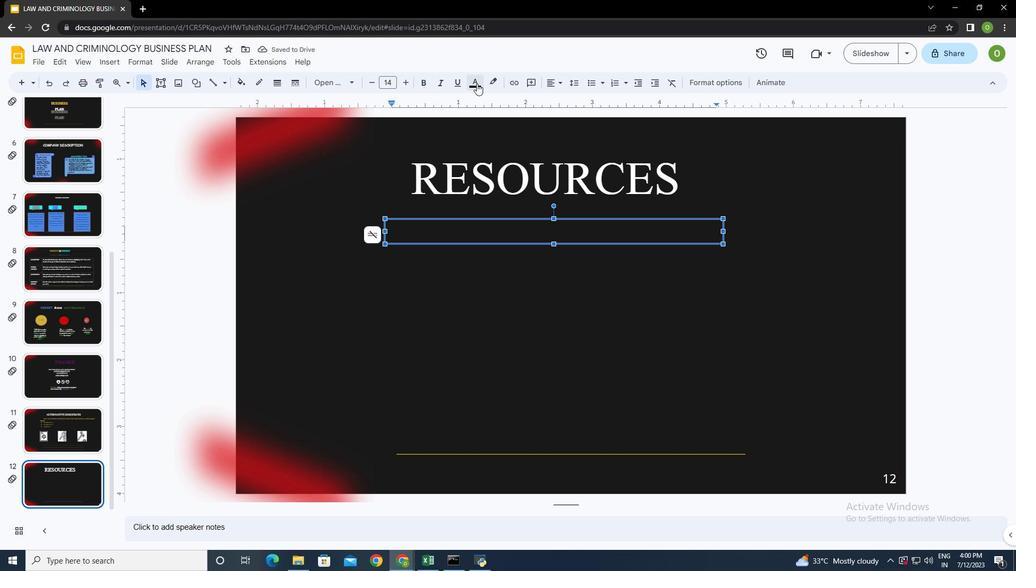 
Action: Mouse moved to (477, 114)
Screenshot: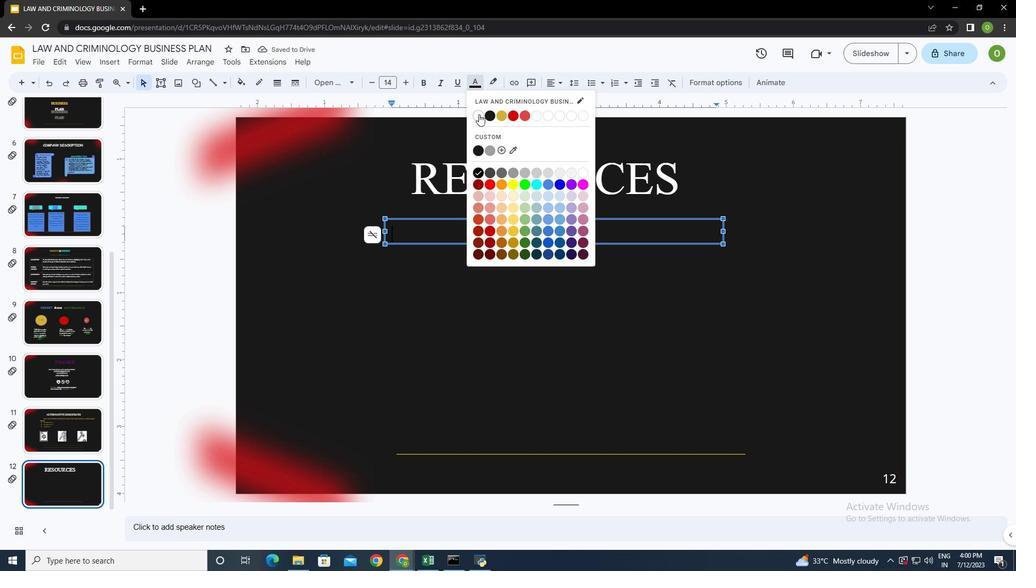 
Action: Mouse pressed left at (477, 114)
Screenshot: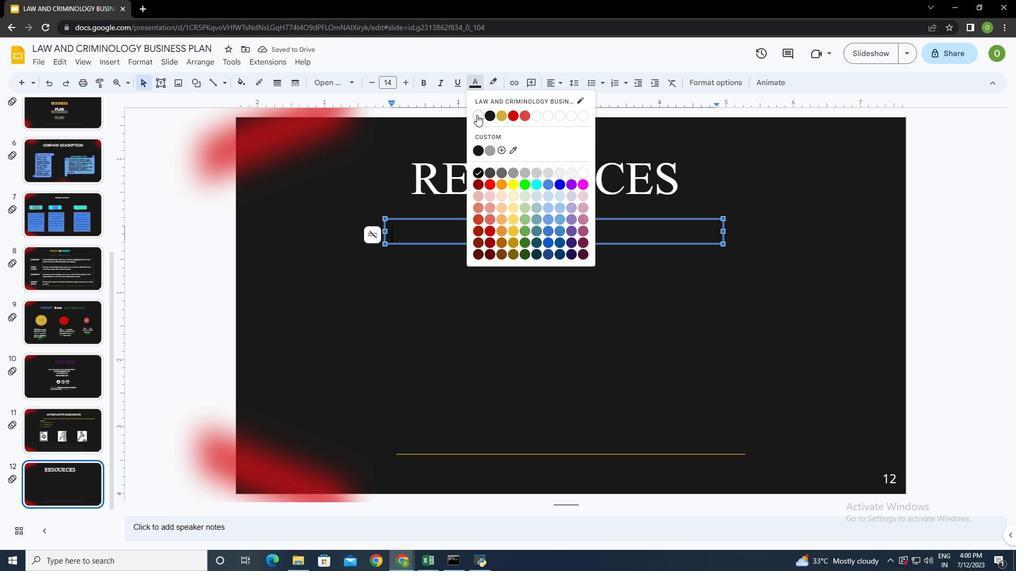 
Action: Mouse moved to (451, 234)
Screenshot: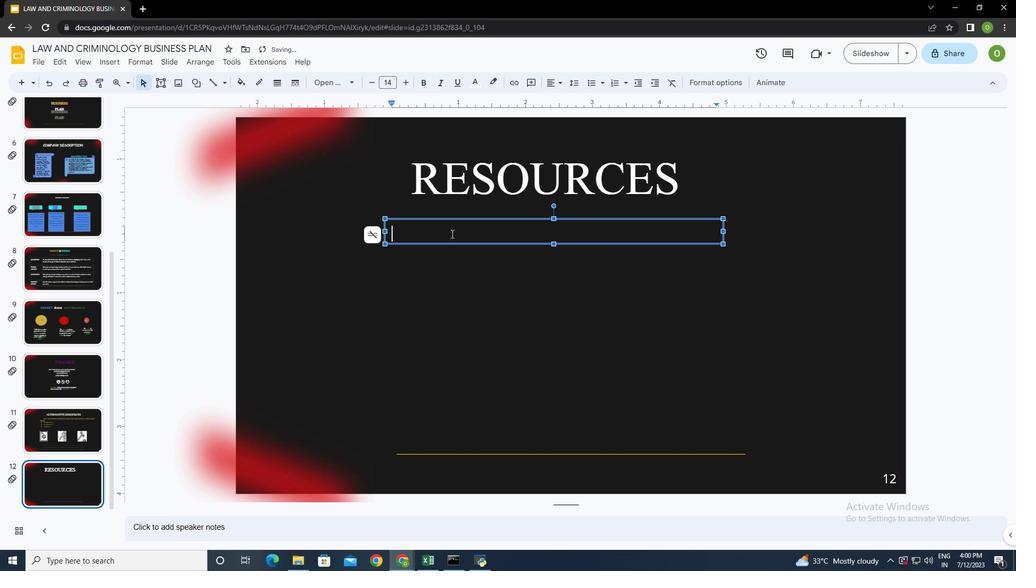 
Action: Key pressed <Key.shift><Key.shift><Key.shift><Key.shift><Key.shift><Key.shift>dID<Key.space>YOU<Key.space>LIKE<Key.space>Y<Key.backspace>THE<Key.space>RESOURCES<Key.space>ON<Key.space>THIS<Key.space>TEMPLATE<Key.shift_r><Key.shift_r><Key.shift_r>?<Key.space><Key.shift>gET<Key.space>THEM<Key.space>FOR<Key.space>FREE<Key.space>AT<Key.space>OUR<Key.space>OTHER<Key.space>WEBSITES<Key.shift_r>:
Screenshot: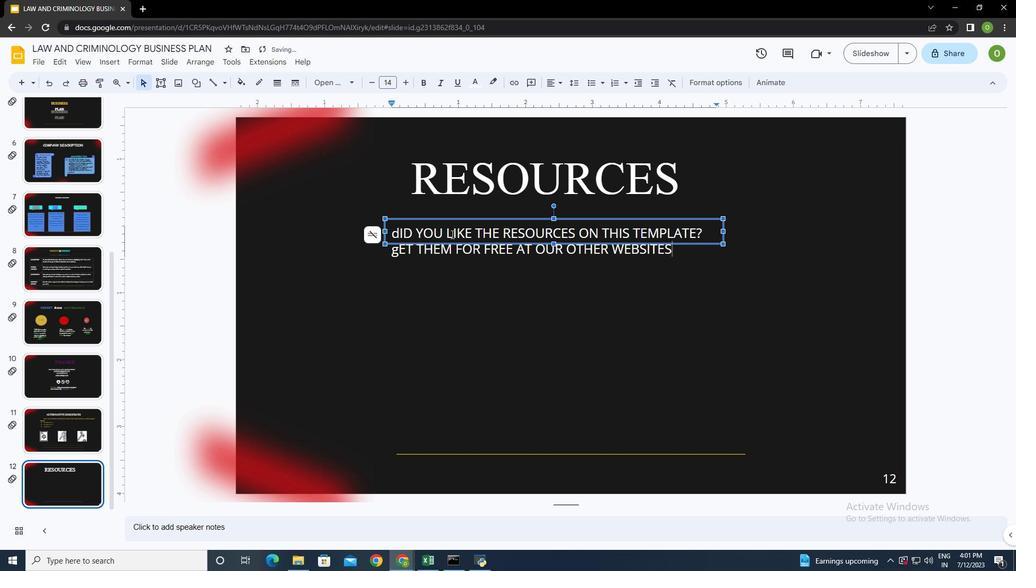 
Action: Mouse moved to (724, 230)
Screenshot: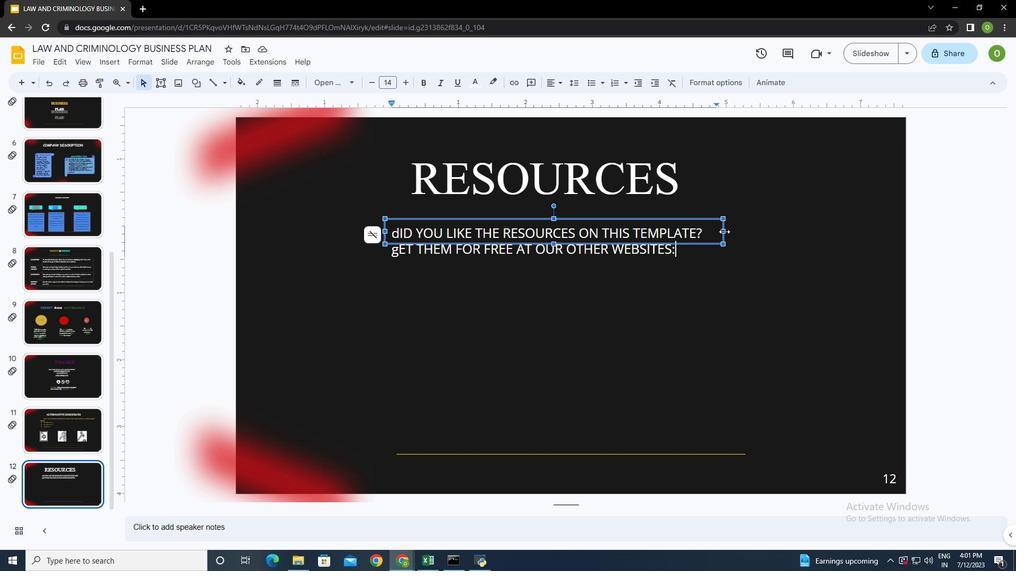
Action: Mouse pressed left at (724, 230)
Screenshot: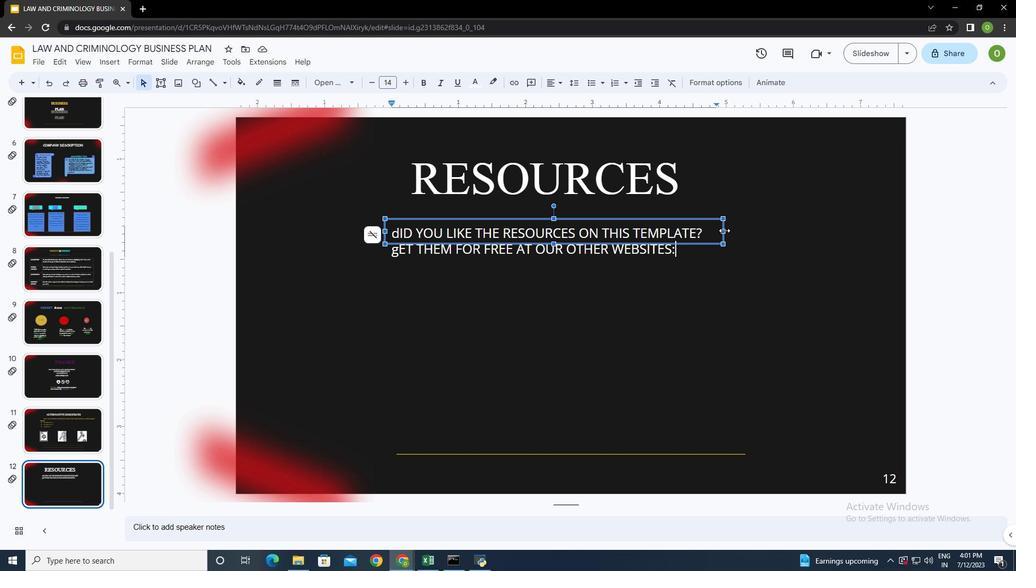 
Action: Mouse moved to (384, 231)
Screenshot: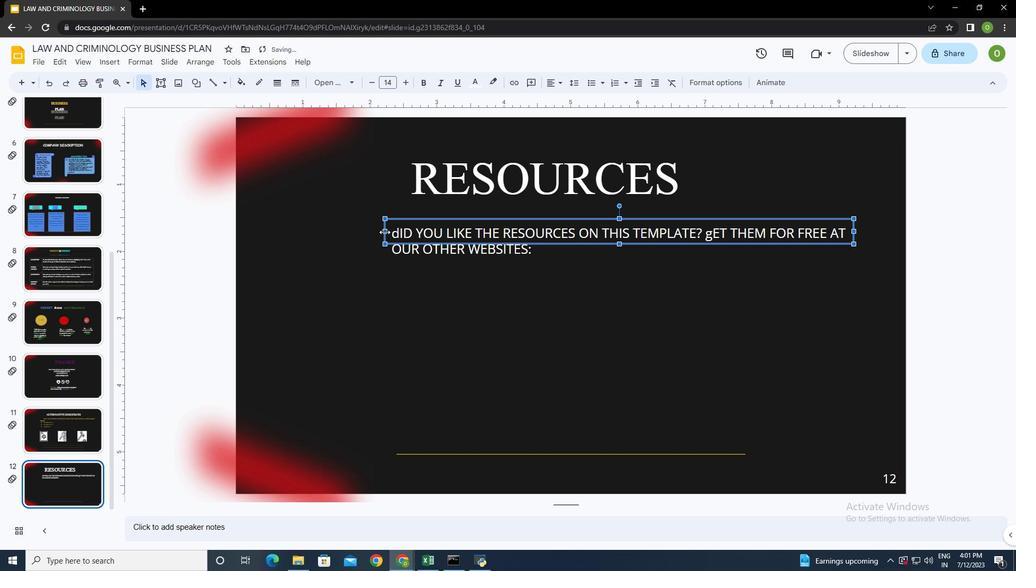 
Action: Mouse pressed left at (384, 231)
Screenshot: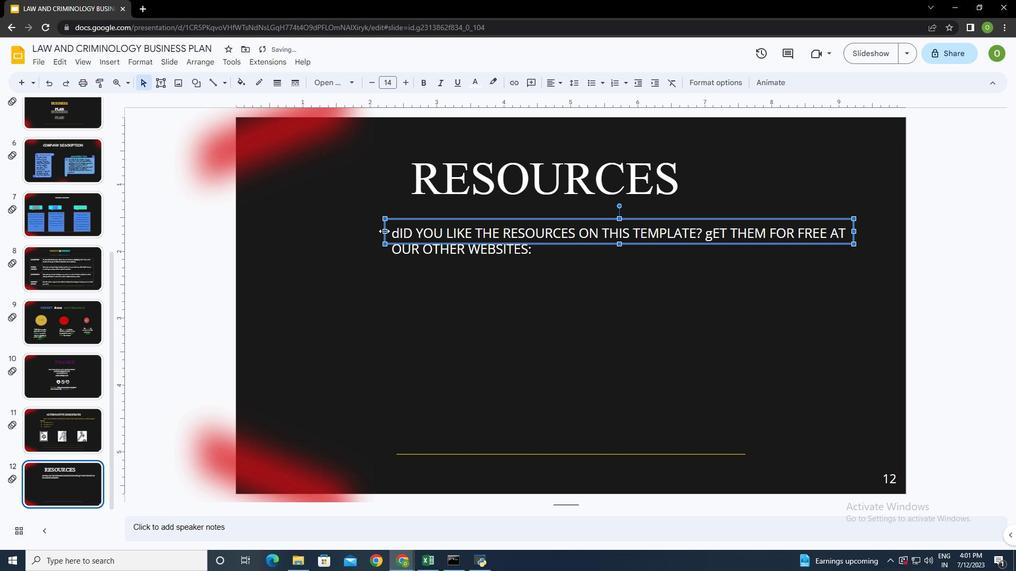 
Action: Mouse moved to (855, 231)
Screenshot: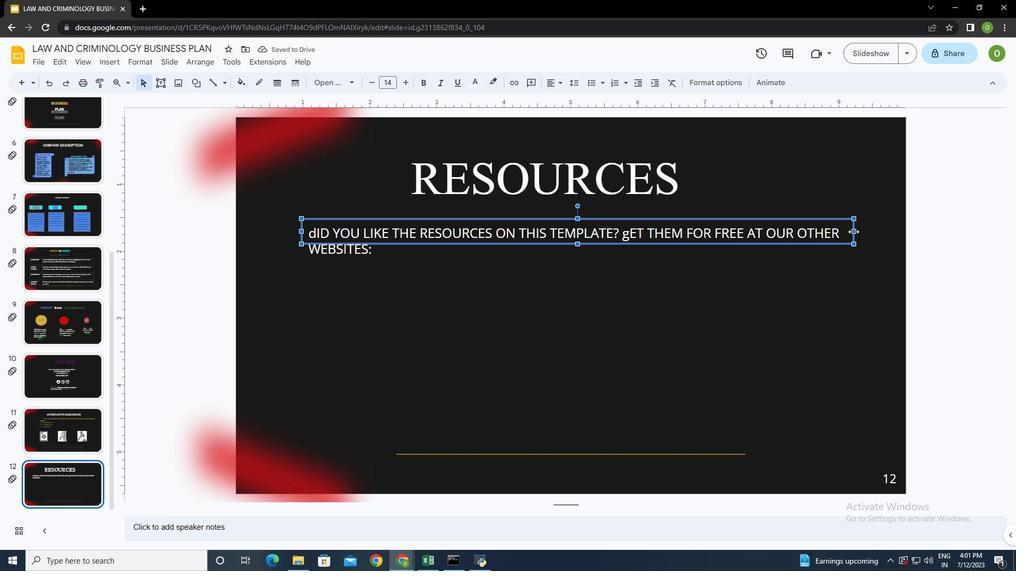 
Action: Mouse pressed left at (855, 231)
Screenshot: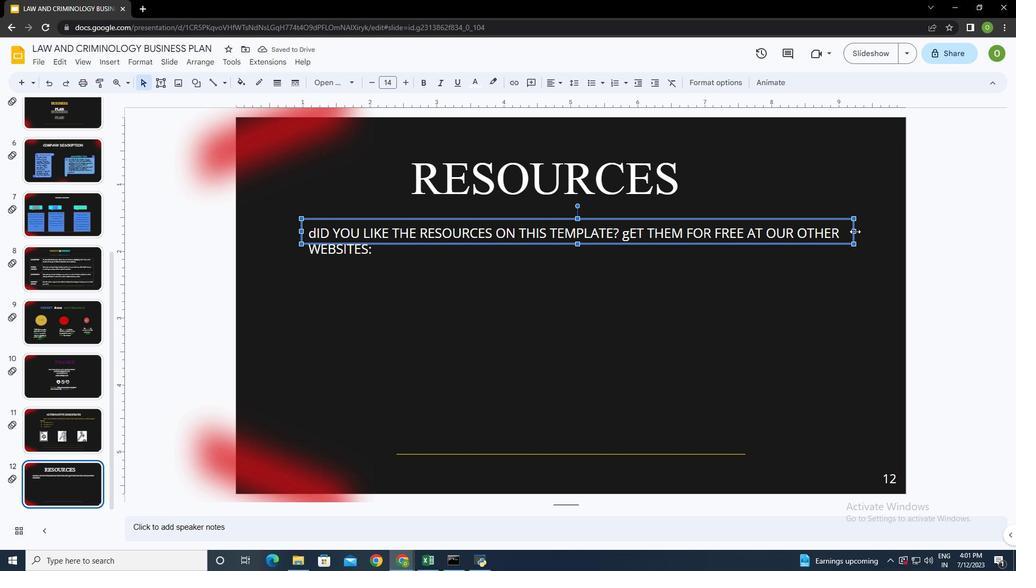 
Action: Mouse moved to (368, 232)
Screenshot: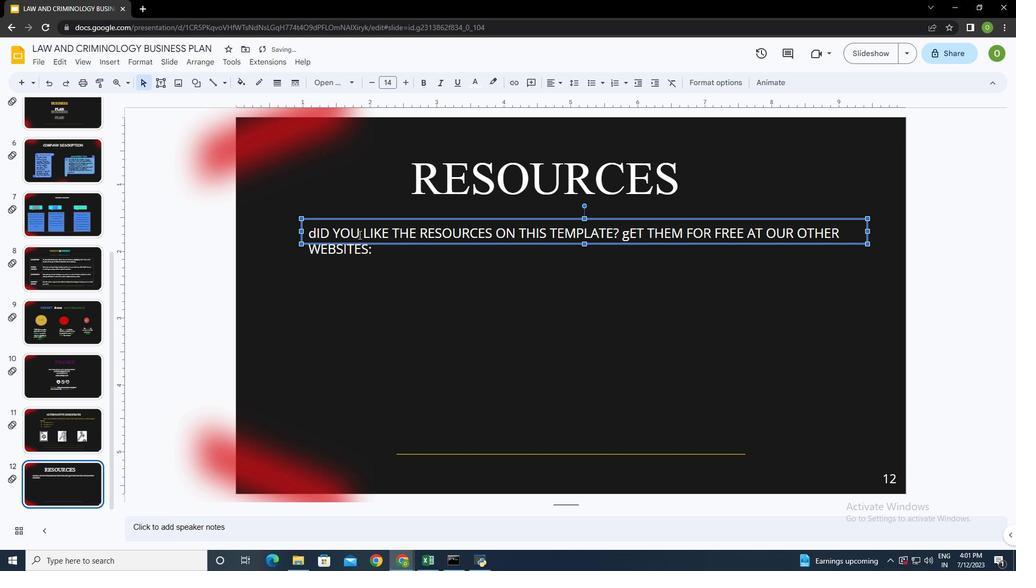 
Action: Mouse pressed left at (368, 232)
Screenshot: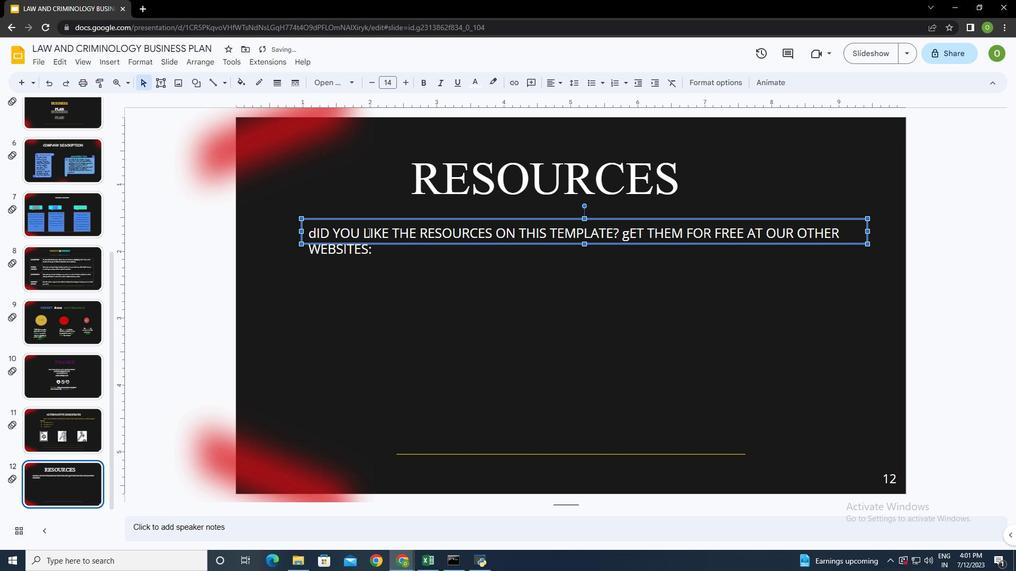 
Action: Mouse moved to (307, 227)
Screenshot: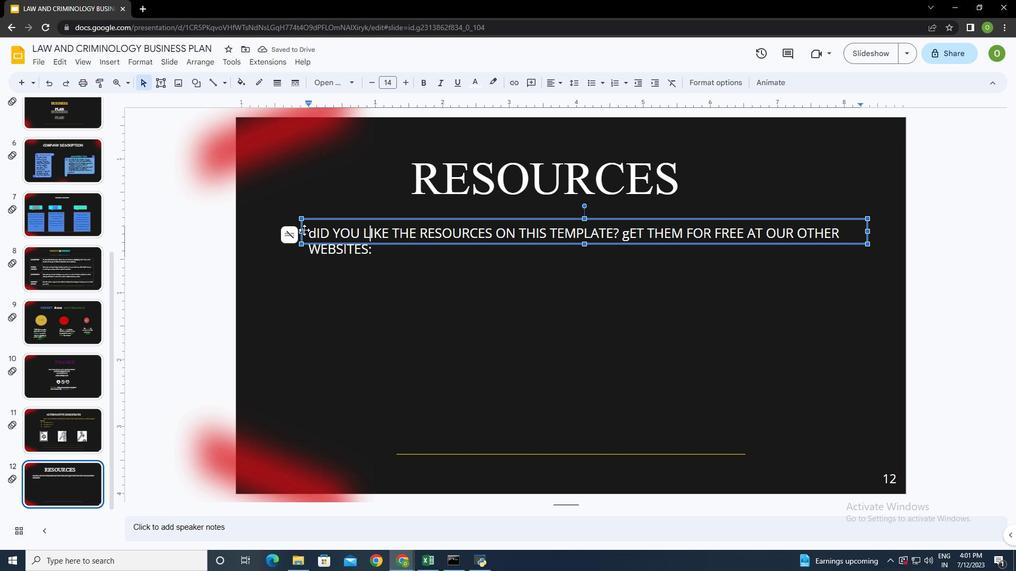 
Action: Mouse pressed left at (307, 227)
Screenshot: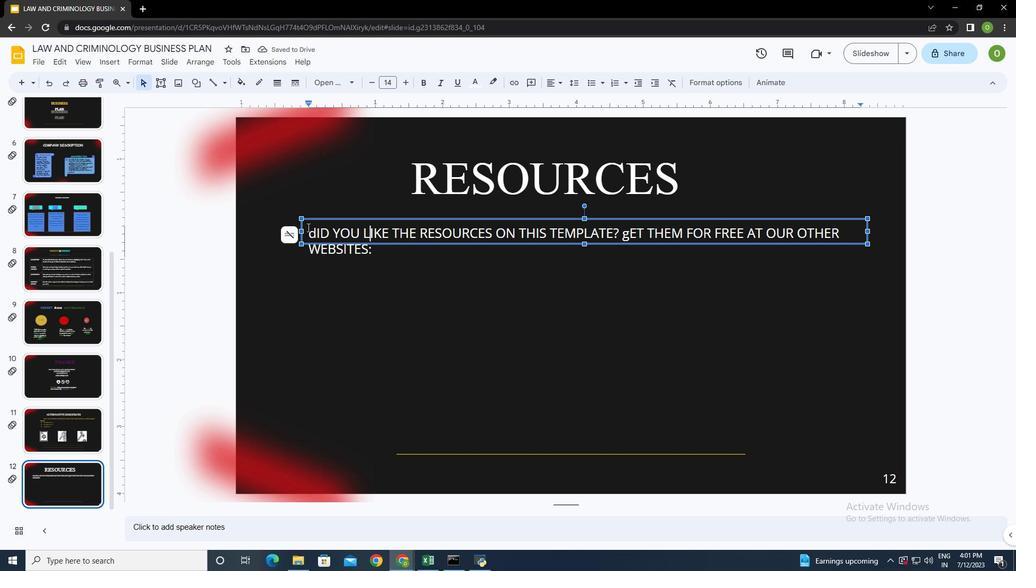 
Action: Mouse moved to (307, 226)
Screenshot: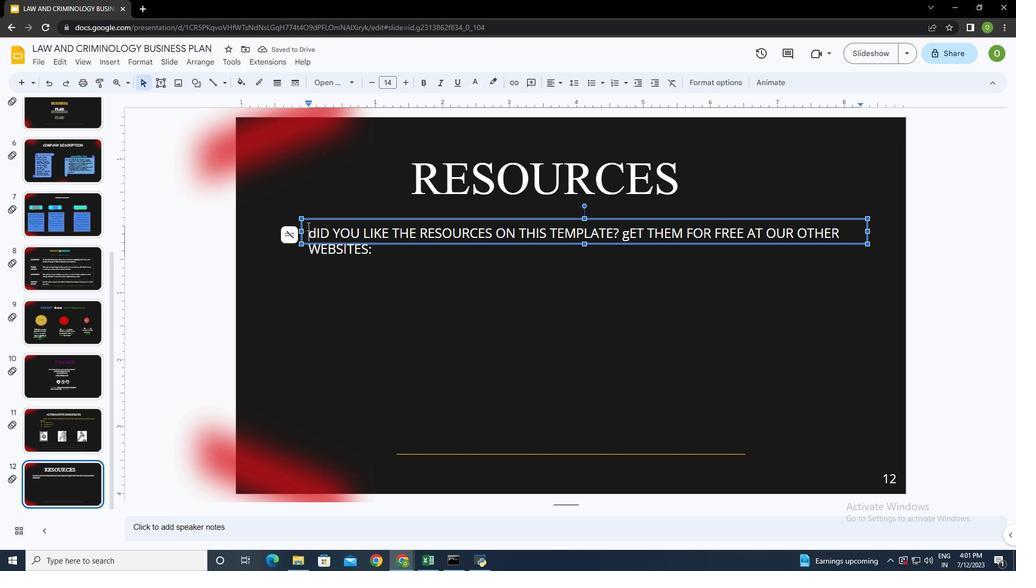 
Action: Mouse pressed left at (307, 226)
Screenshot: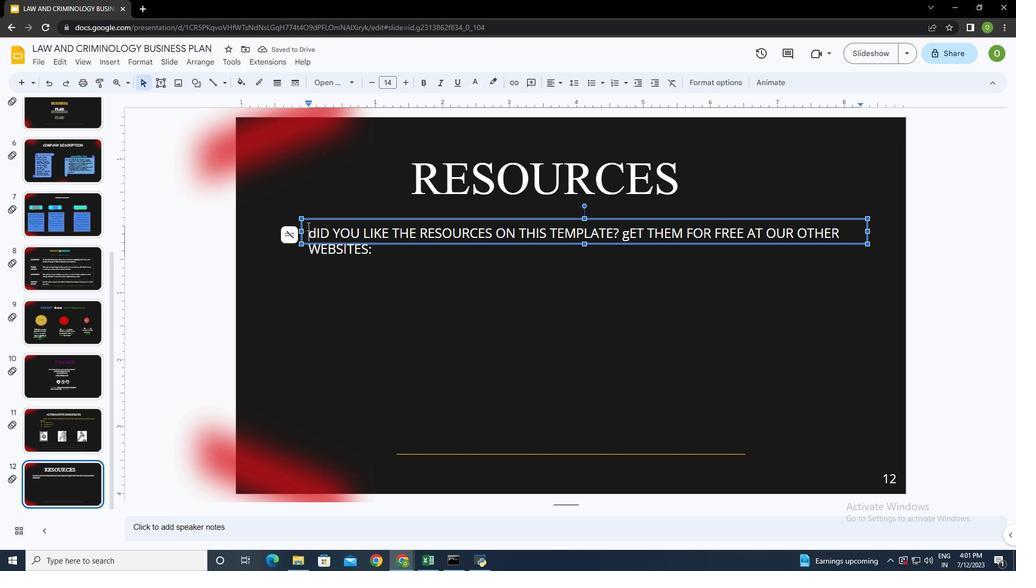 
Action: Mouse moved to (372, 83)
Screenshot: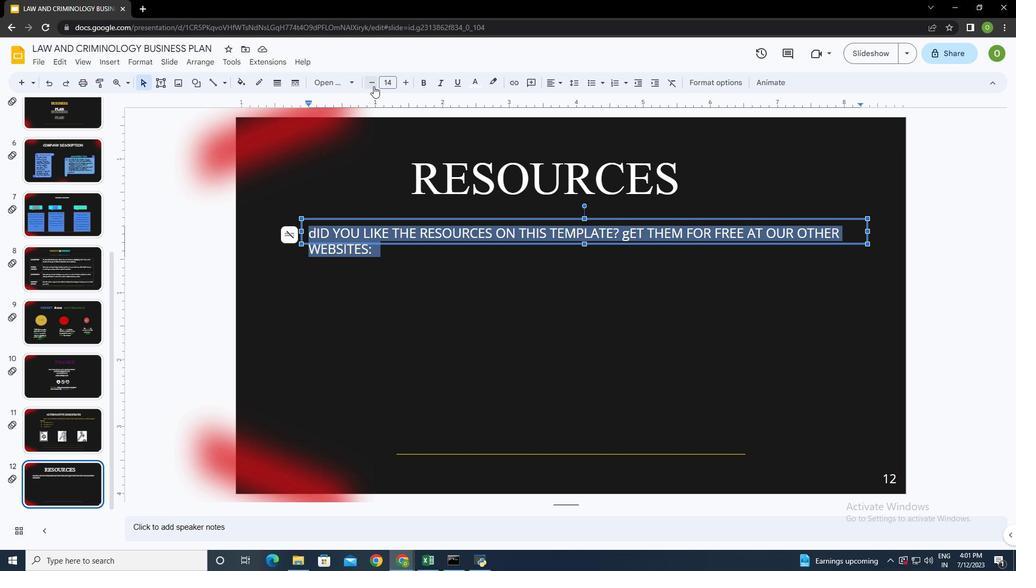 
Action: Mouse pressed left at (372, 83)
Screenshot: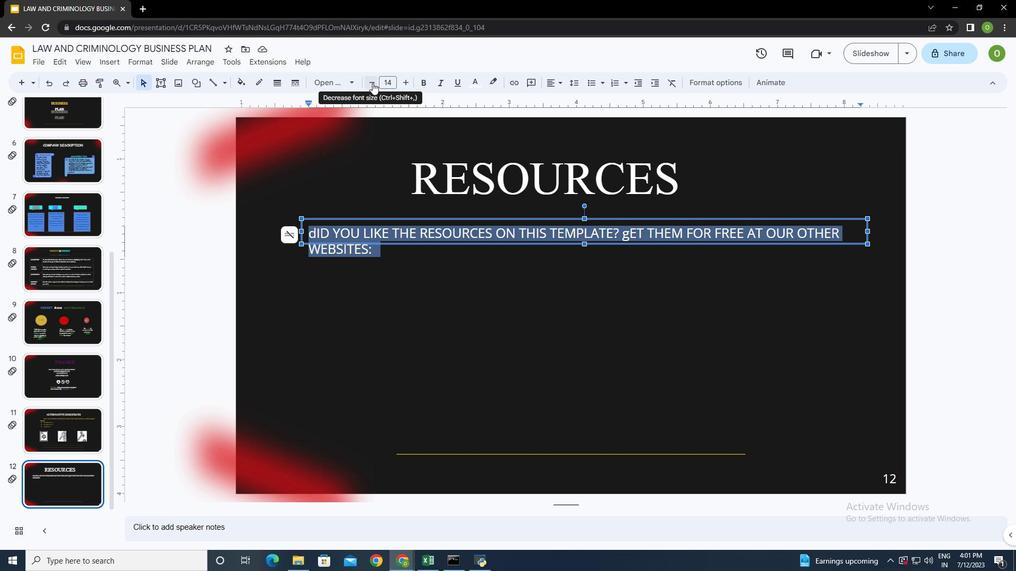 
Action: Mouse moved to (340, 82)
Screenshot: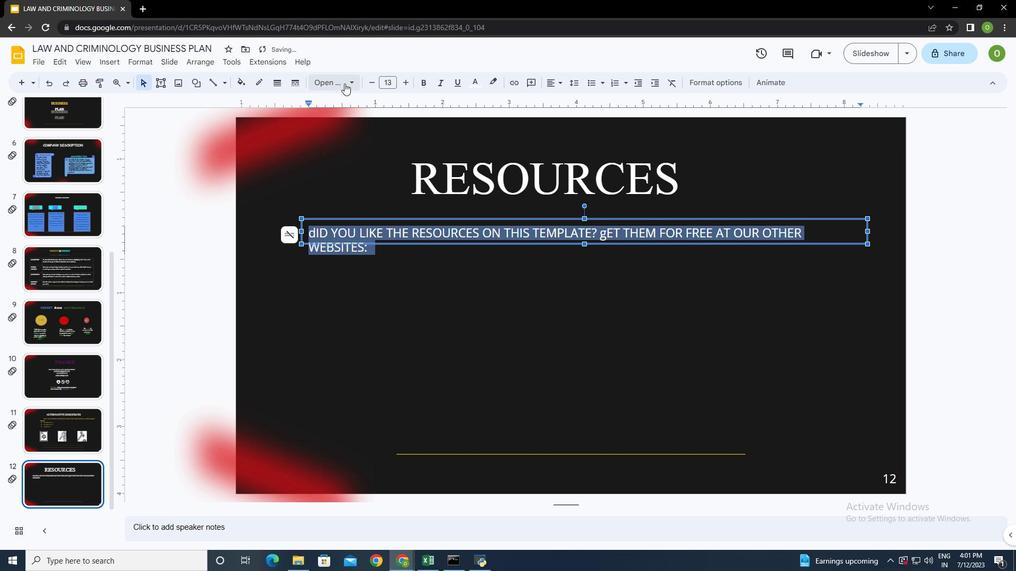 
Action: Mouse pressed left at (340, 82)
Screenshot: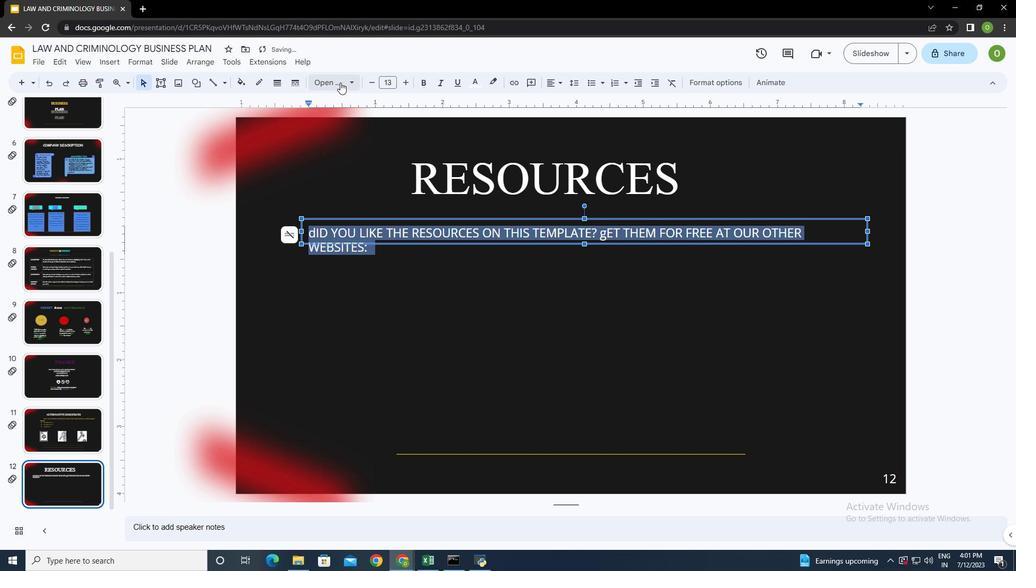 
Action: Mouse moved to (366, 203)
Screenshot: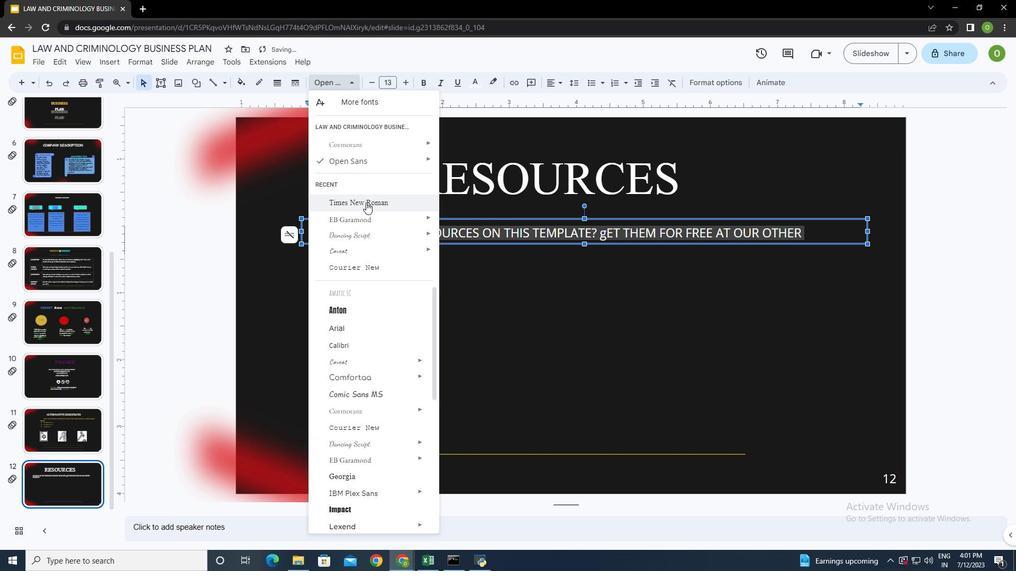 
Action: Mouse pressed left at (366, 203)
Screenshot: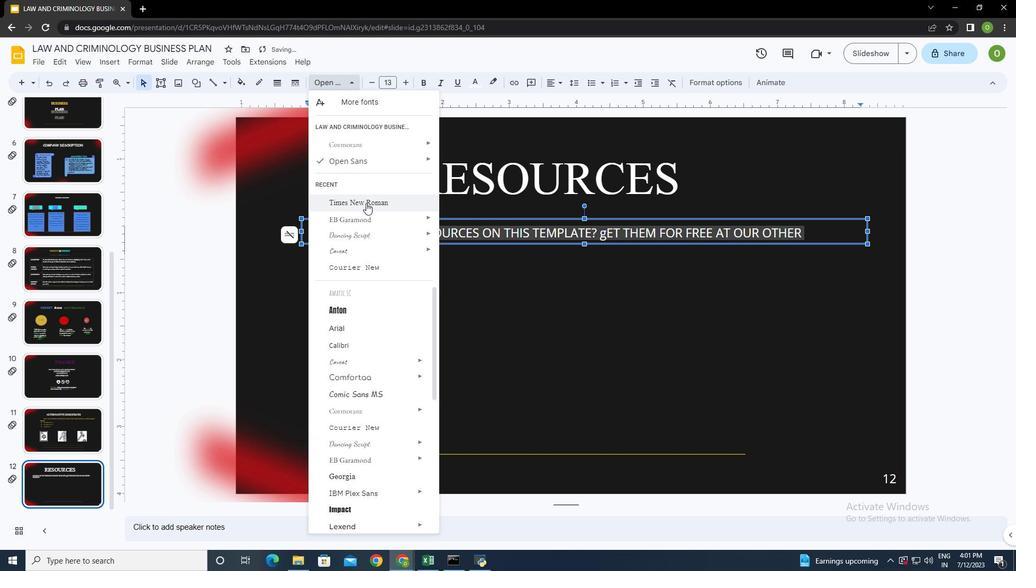 
Action: Mouse moved to (371, 82)
Screenshot: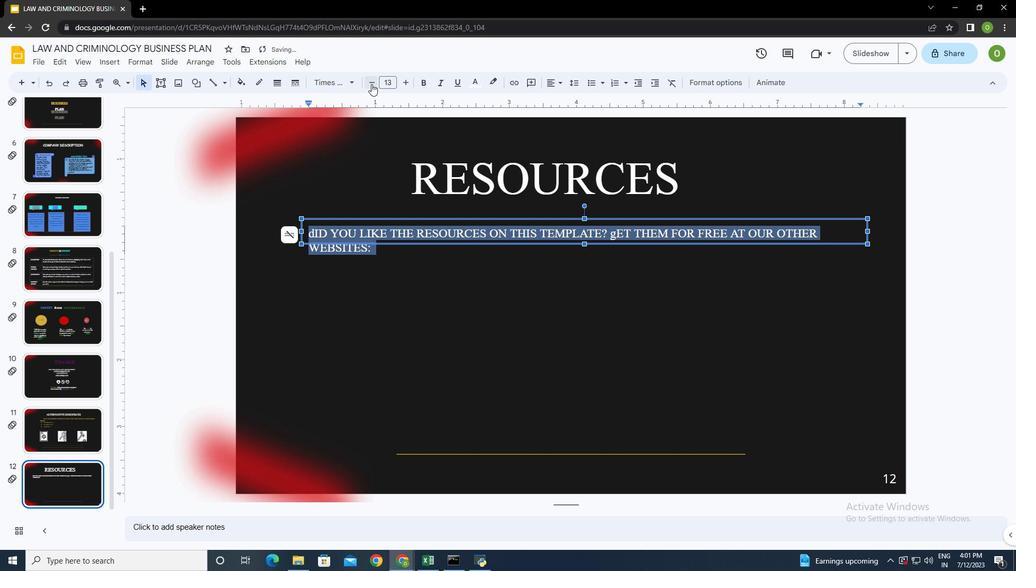 
Action: Mouse pressed left at (371, 82)
Screenshot: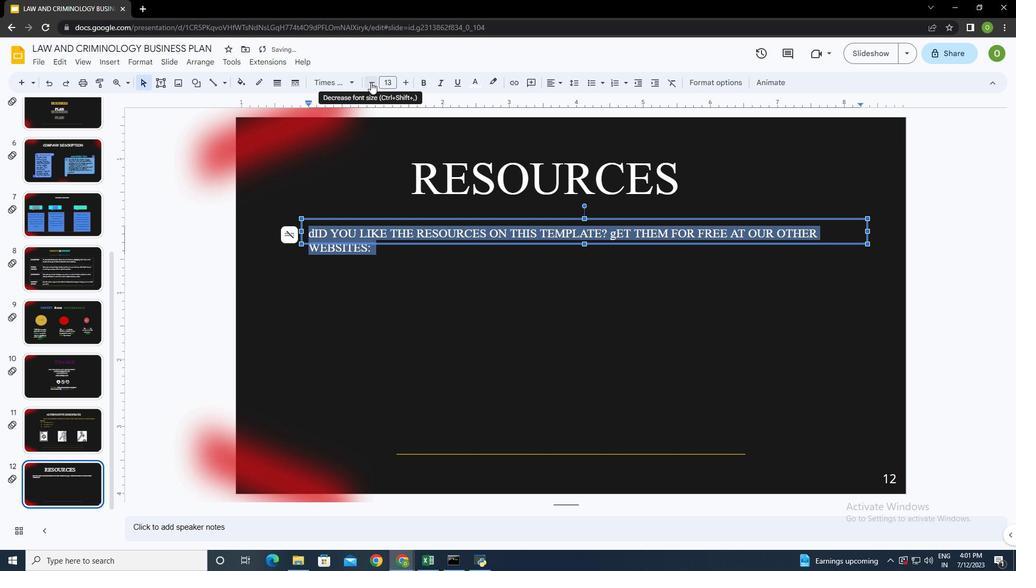 
Action: Mouse moved to (371, 82)
Screenshot: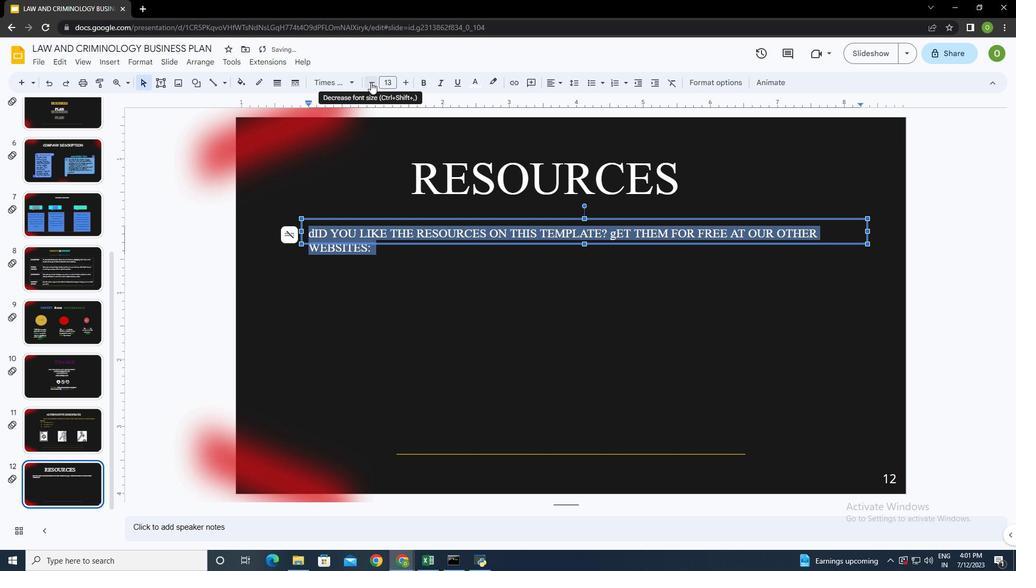 
Action: Mouse pressed left at (371, 82)
Screenshot: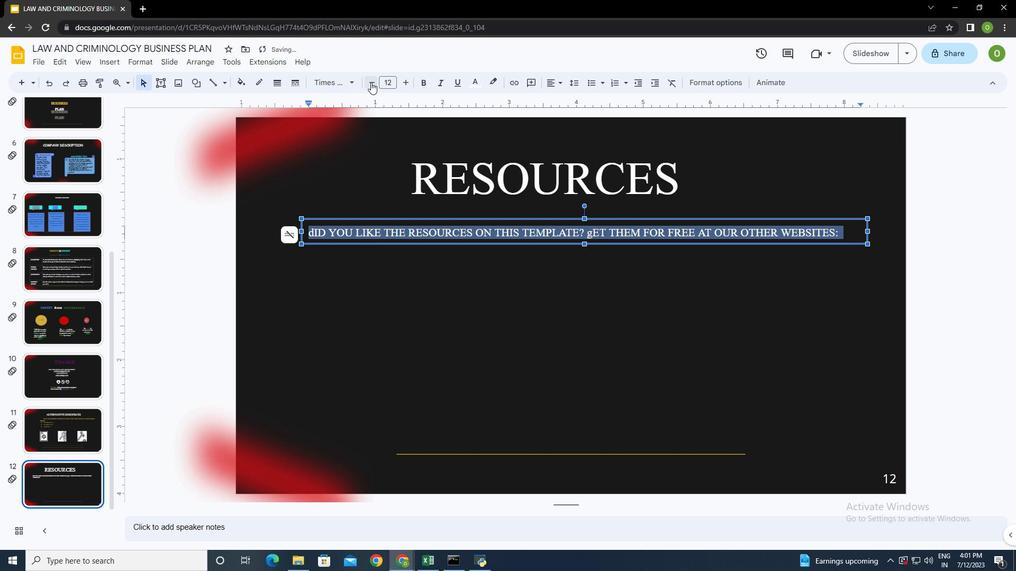 
Action: Mouse moved to (140, 64)
Screenshot: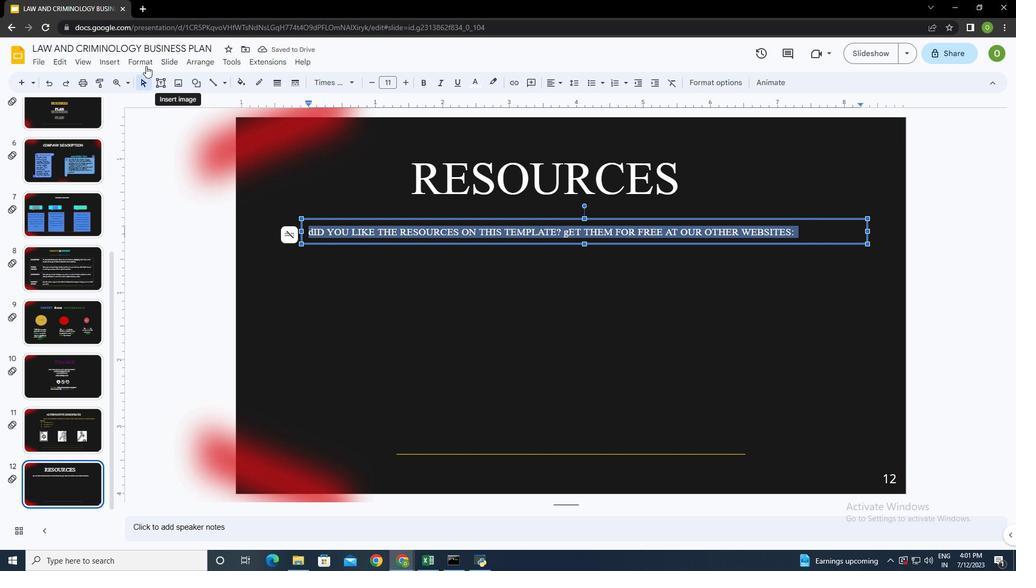 
Action: Mouse pressed left at (140, 64)
Screenshot: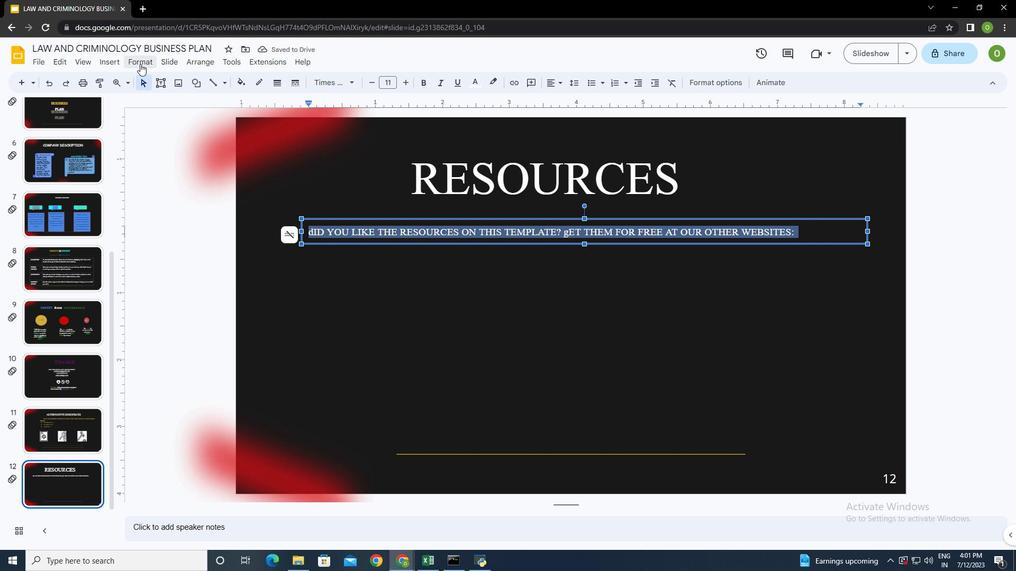 
Action: Mouse moved to (459, 281)
Screenshot: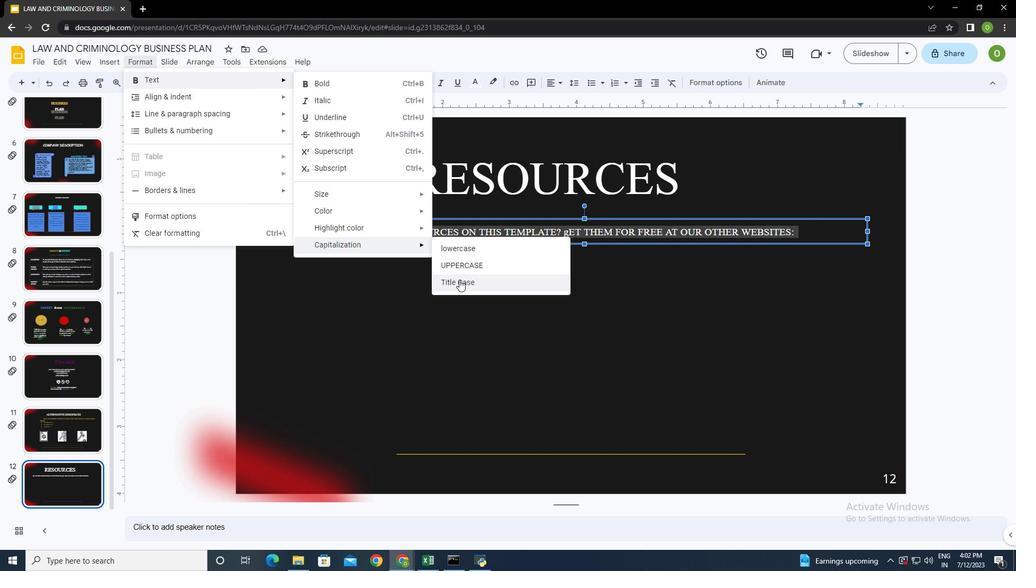 
Action: Mouse pressed left at (459, 281)
Screenshot: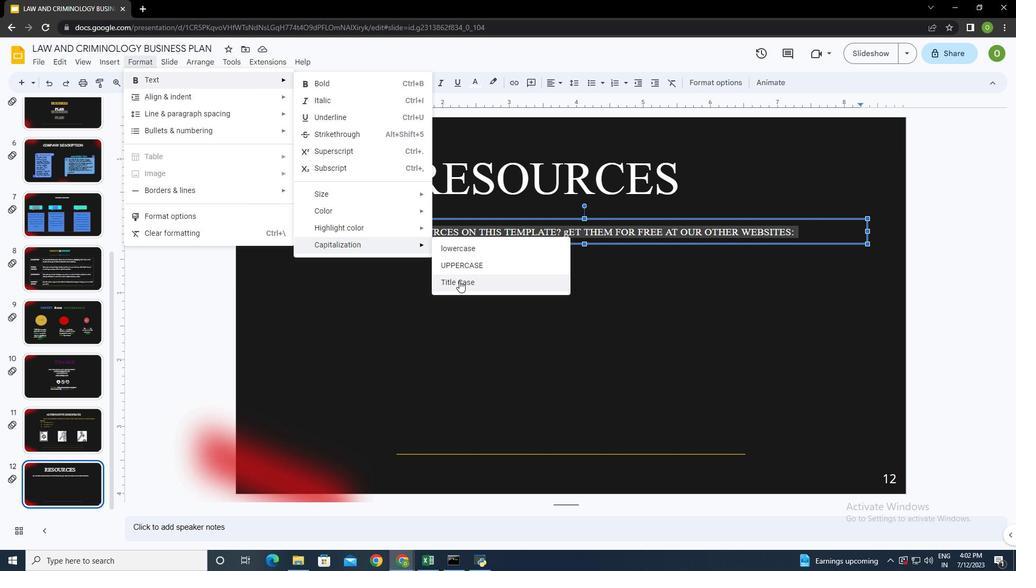 
Action: Mouse moved to (711, 234)
Screenshot: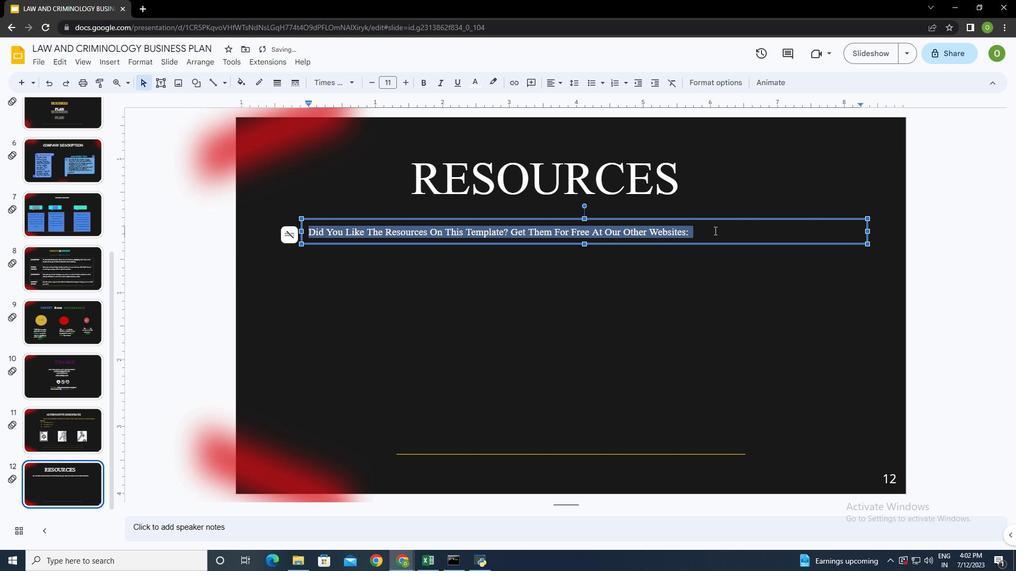 
Action: Mouse pressed left at (711, 234)
Screenshot: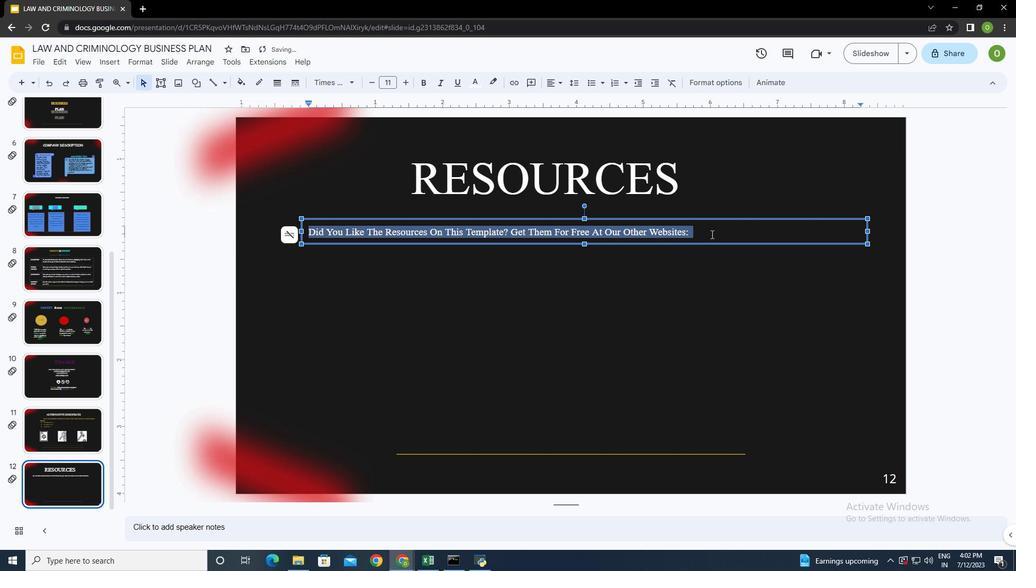 
Action: Mouse moved to (538, 272)
Screenshot: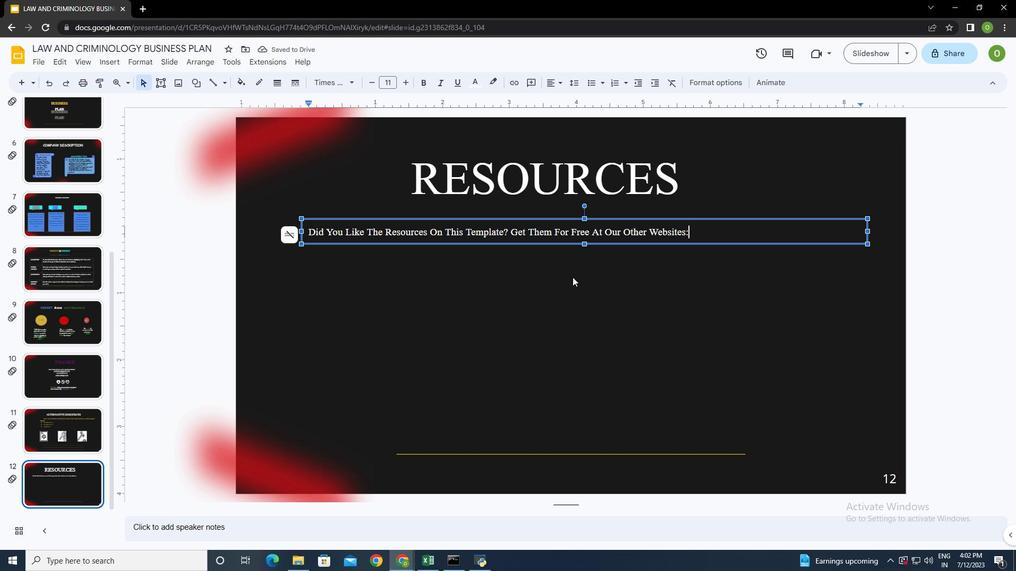 
Action: Mouse pressed left at (538, 272)
Screenshot: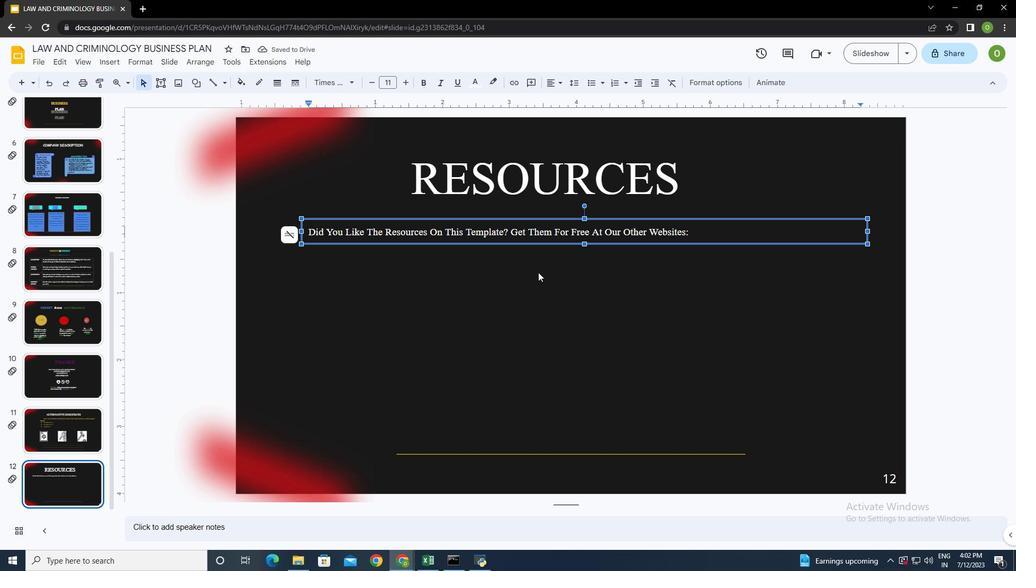
Action: Mouse moved to (160, 82)
Screenshot: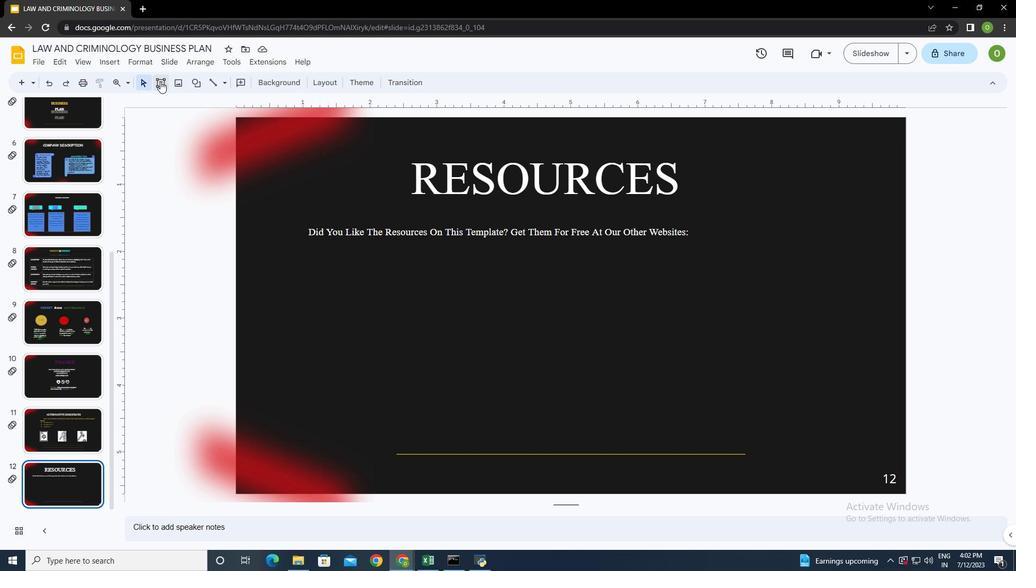 
Action: Mouse pressed left at (160, 82)
Screenshot: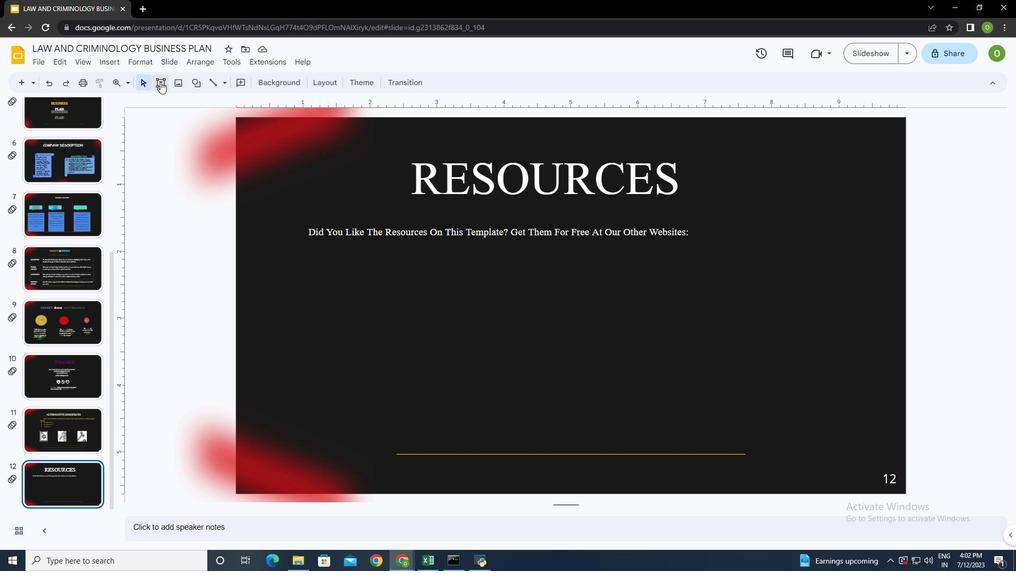 
Action: Mouse moved to (324, 257)
Screenshot: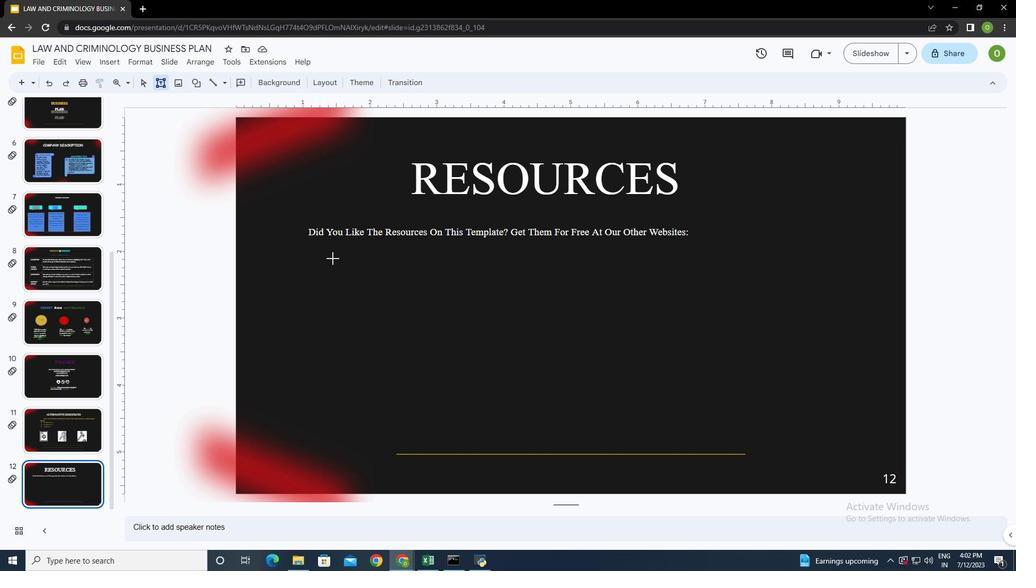 
Action: Mouse pressed left at (324, 257)
Screenshot: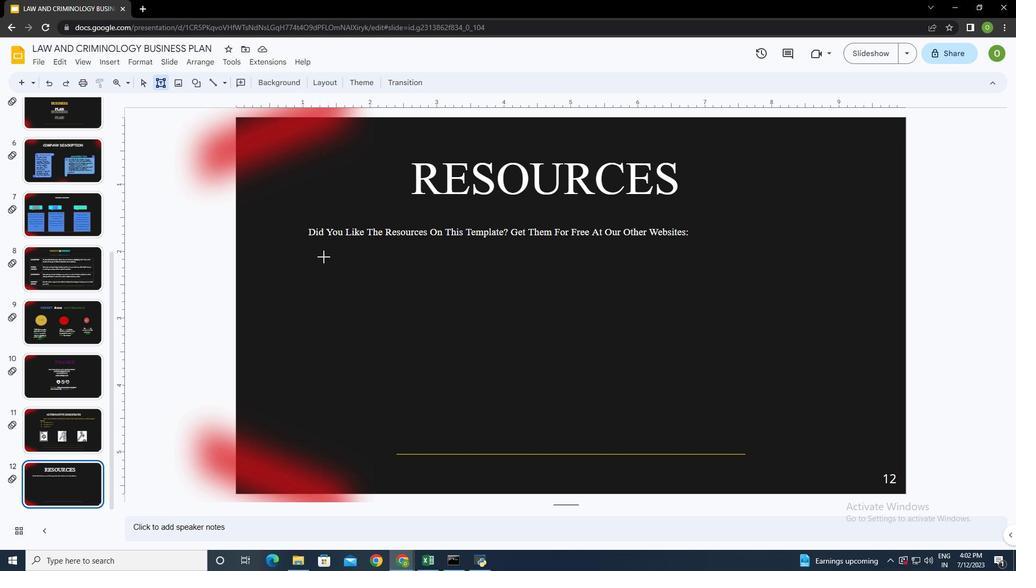 
Action: Mouse moved to (451, 296)
Screenshot: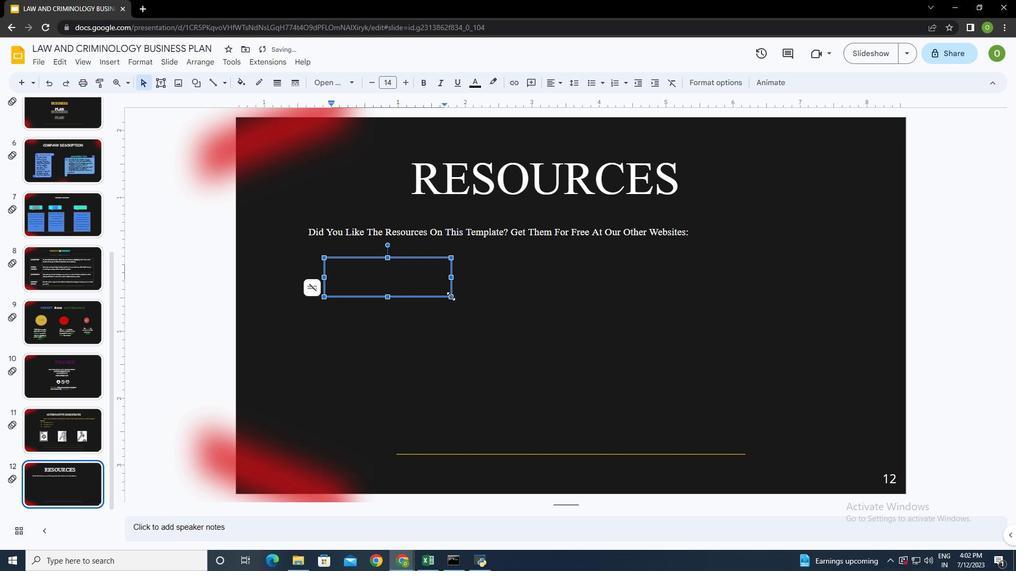 
Action: Key pressed VECTORS
Screenshot: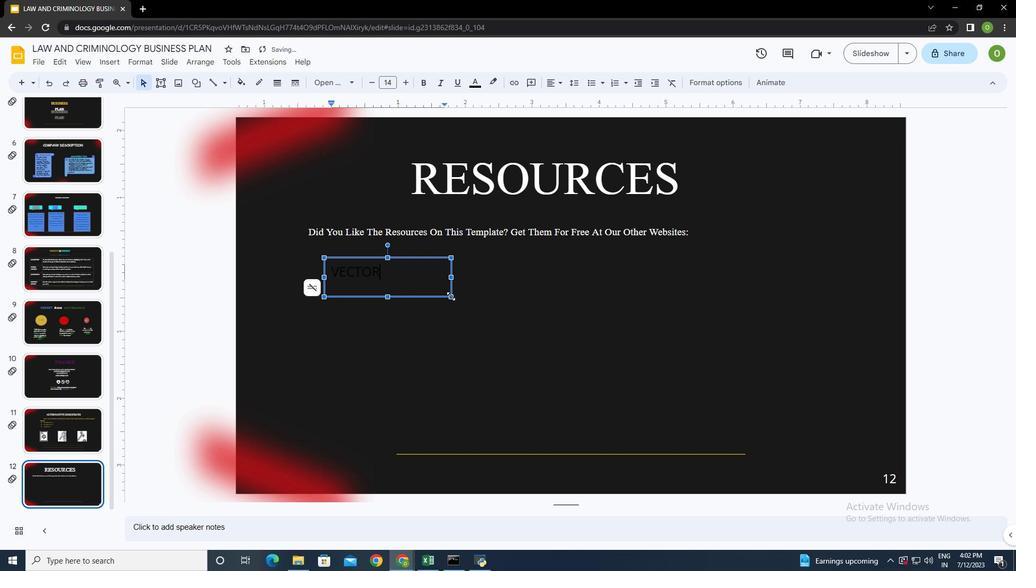 
Action: Mouse moved to (388, 271)
Screenshot: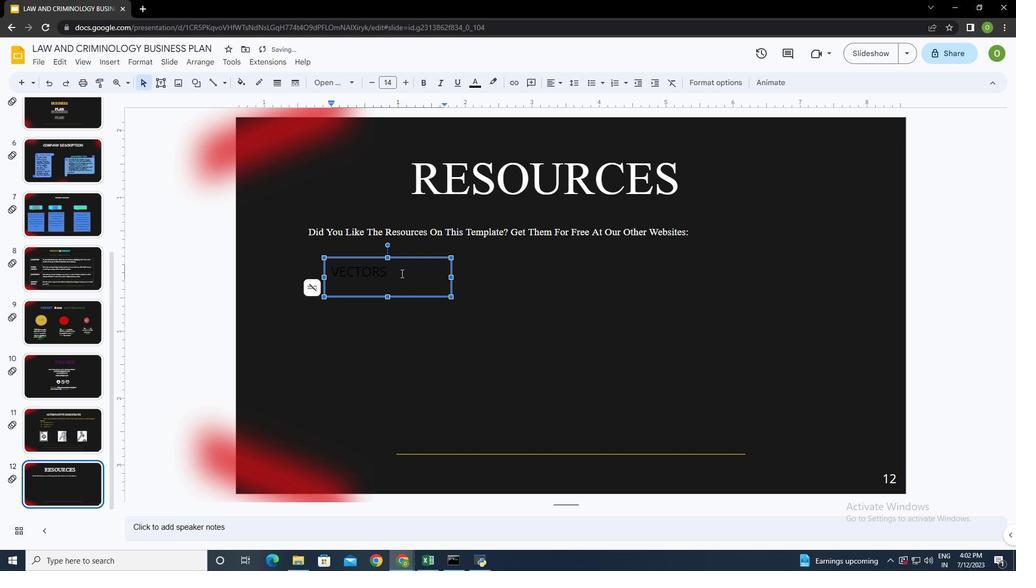 
Action: Mouse pressed left at (388, 271)
Screenshot: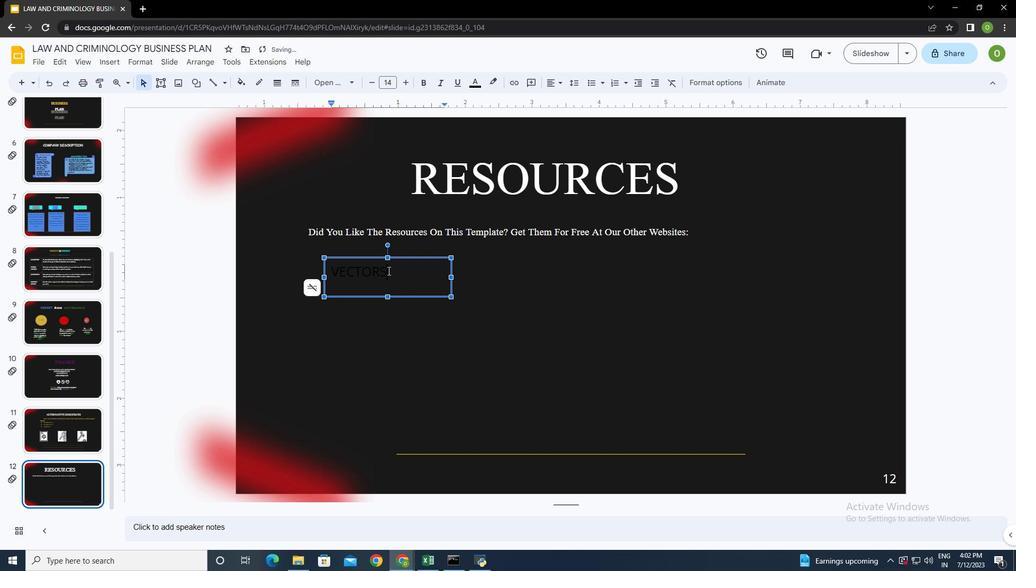 
Action: Mouse moved to (476, 83)
Screenshot: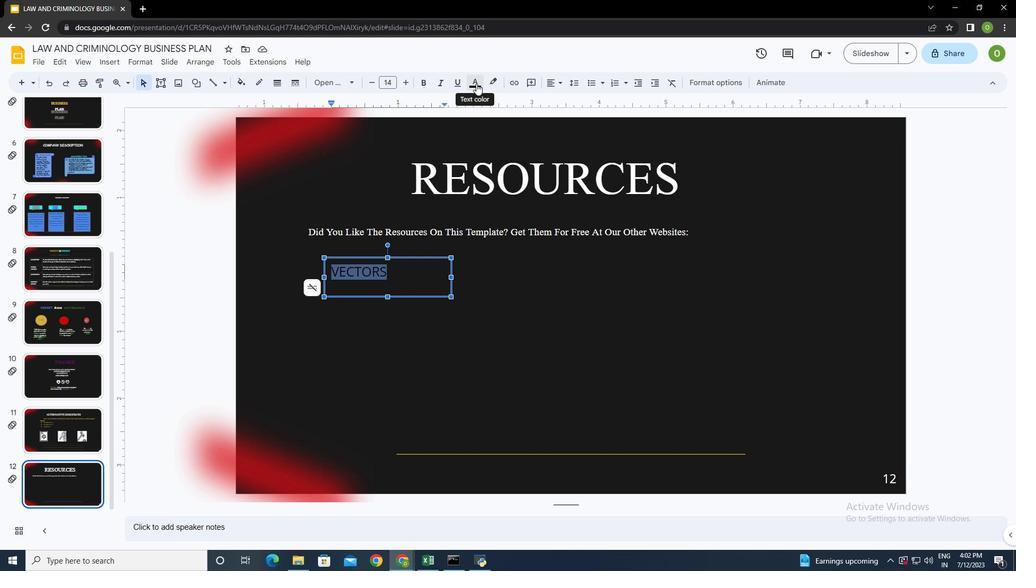 
Action: Mouse pressed left at (476, 83)
Screenshot: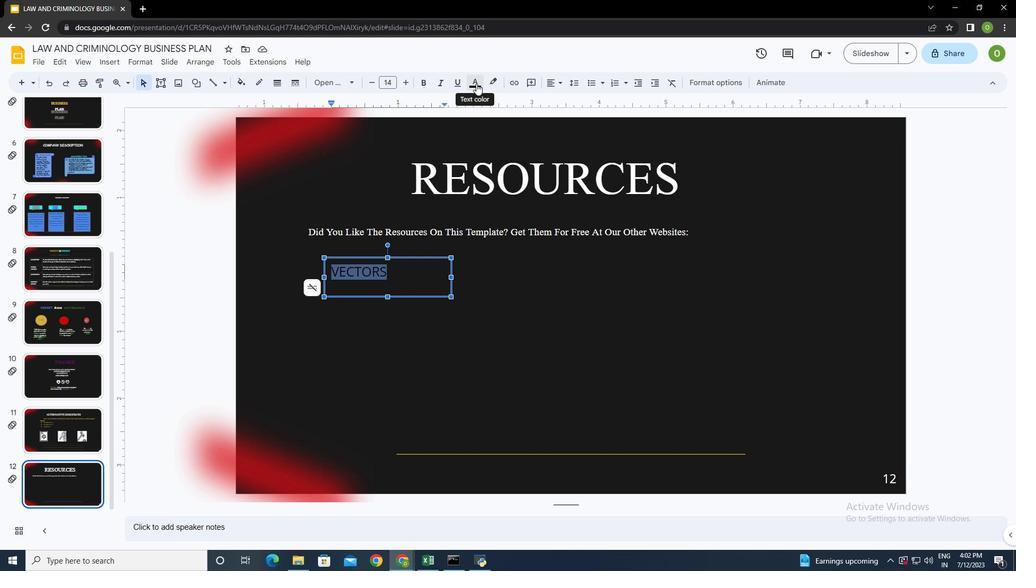 
Action: Mouse moved to (477, 111)
Screenshot: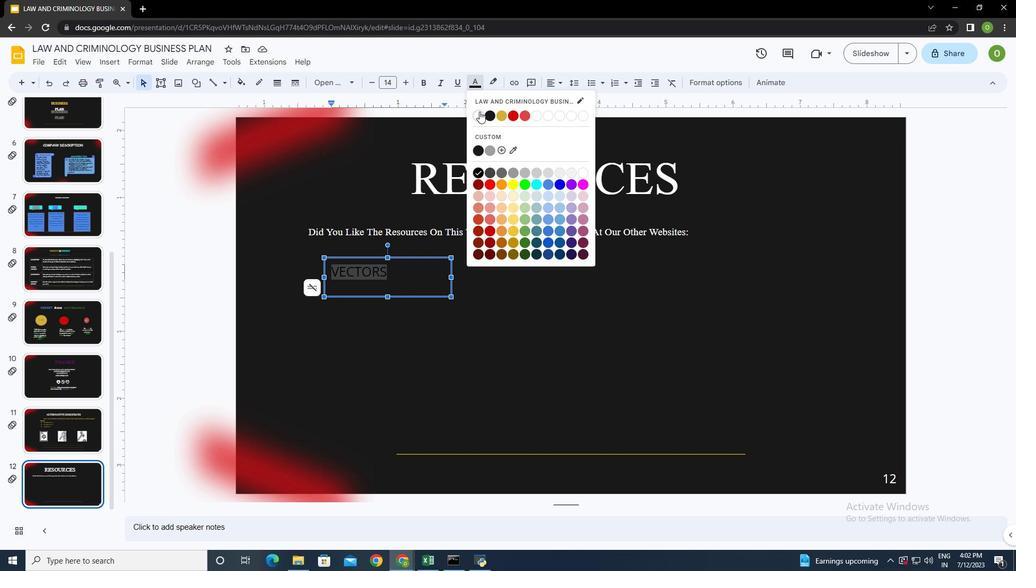 
Action: Mouse pressed left at (477, 111)
Screenshot: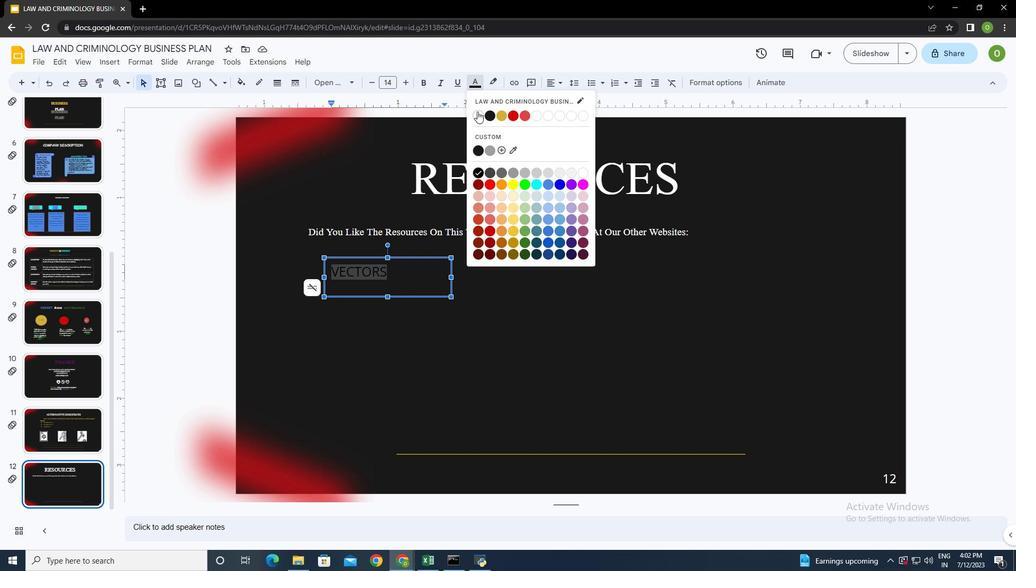 
Action: Mouse moved to (450, 276)
Screenshot: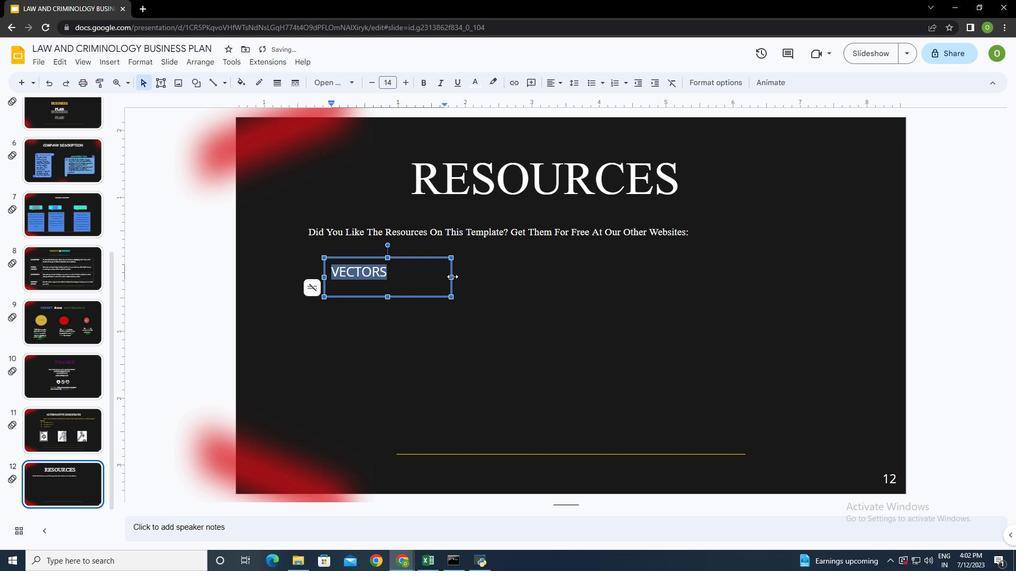 
Action: Mouse pressed left at (450, 276)
Screenshot: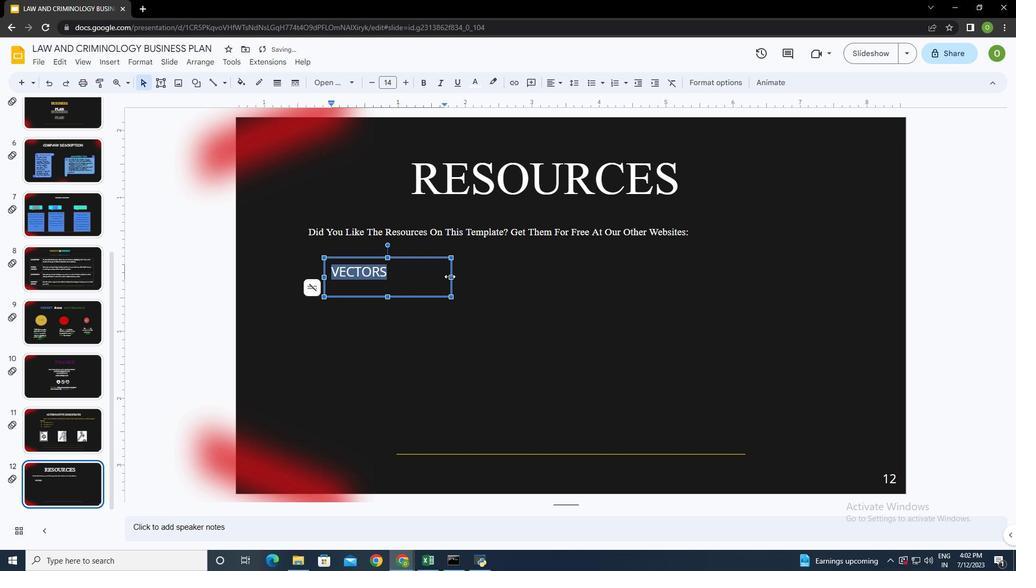 
Action: Mouse moved to (557, 79)
Screenshot: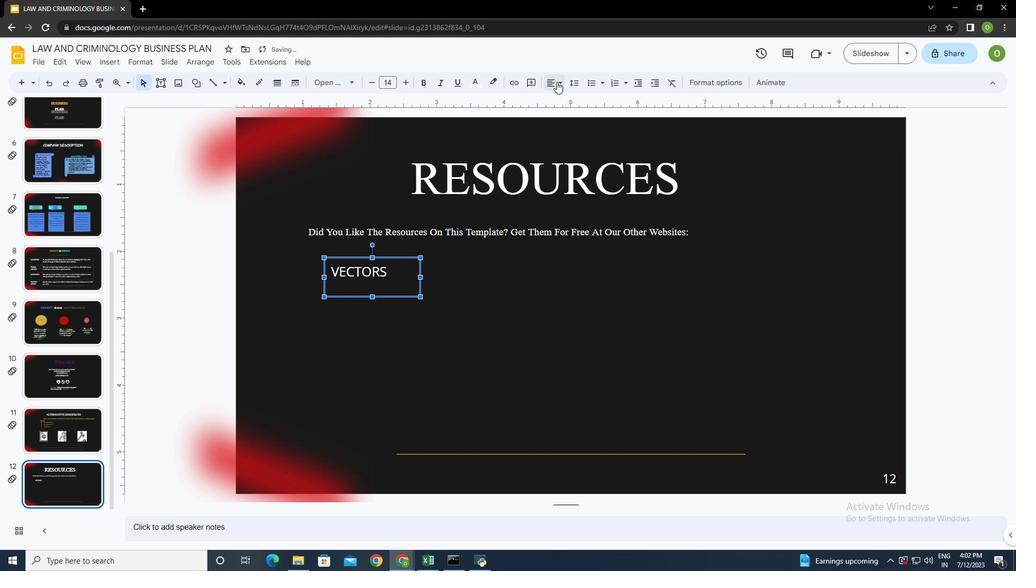 
Action: Mouse pressed left at (557, 79)
Screenshot: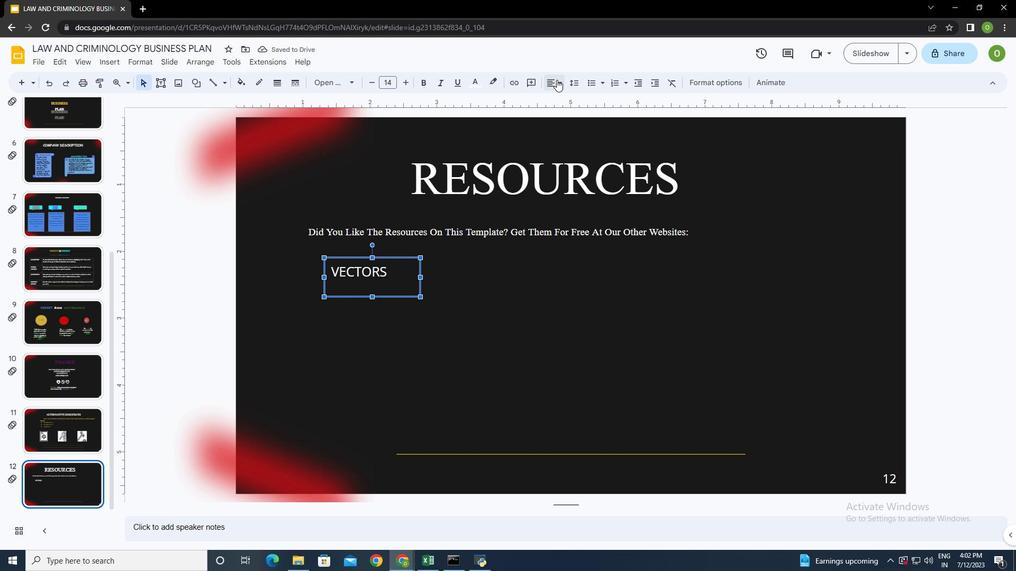 
Action: Mouse moved to (571, 100)
Screenshot: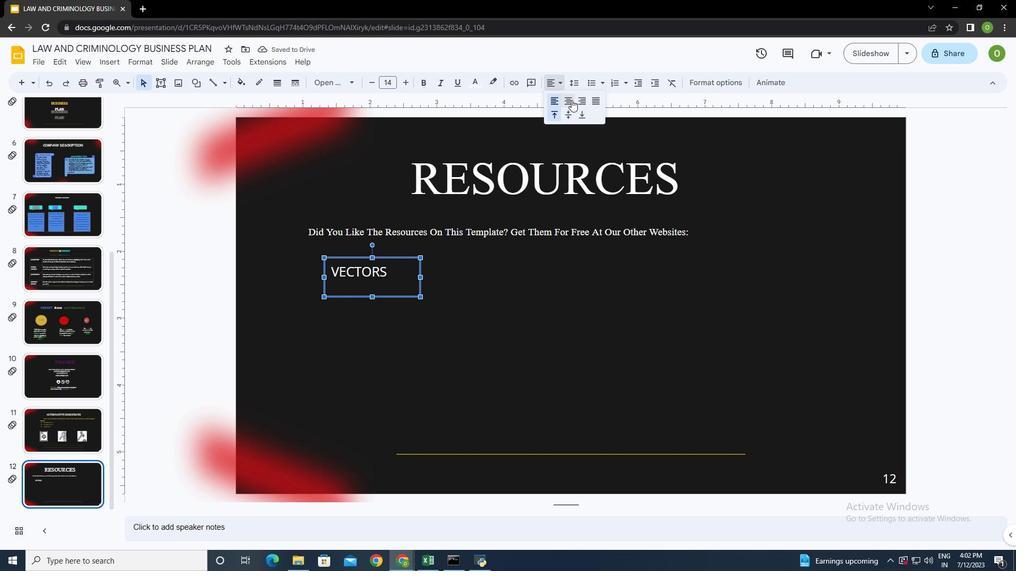 
Action: Mouse pressed left at (571, 100)
Screenshot: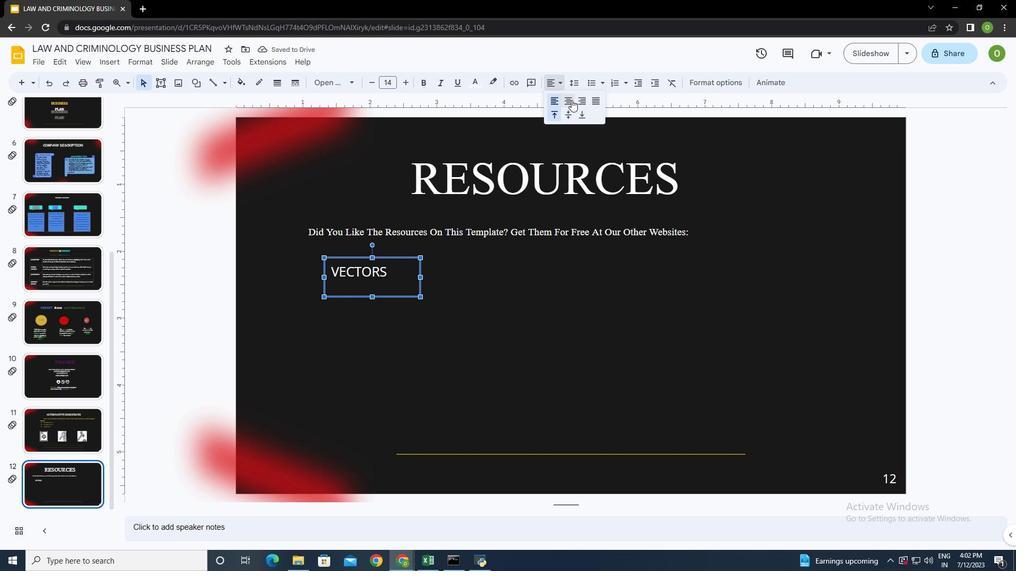 
Action: Mouse moved to (552, 81)
Screenshot: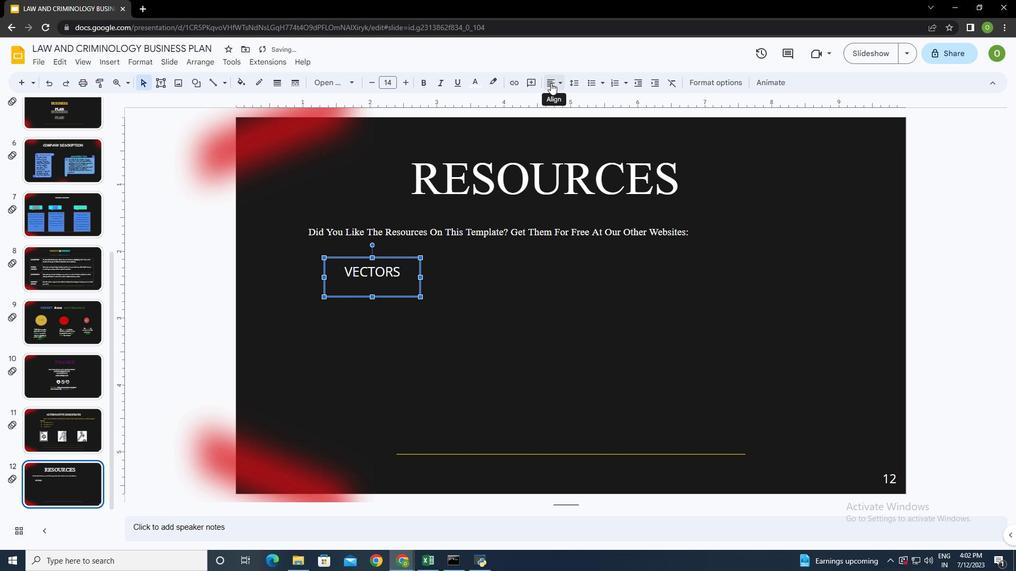 
Action: Mouse pressed left at (552, 81)
Screenshot: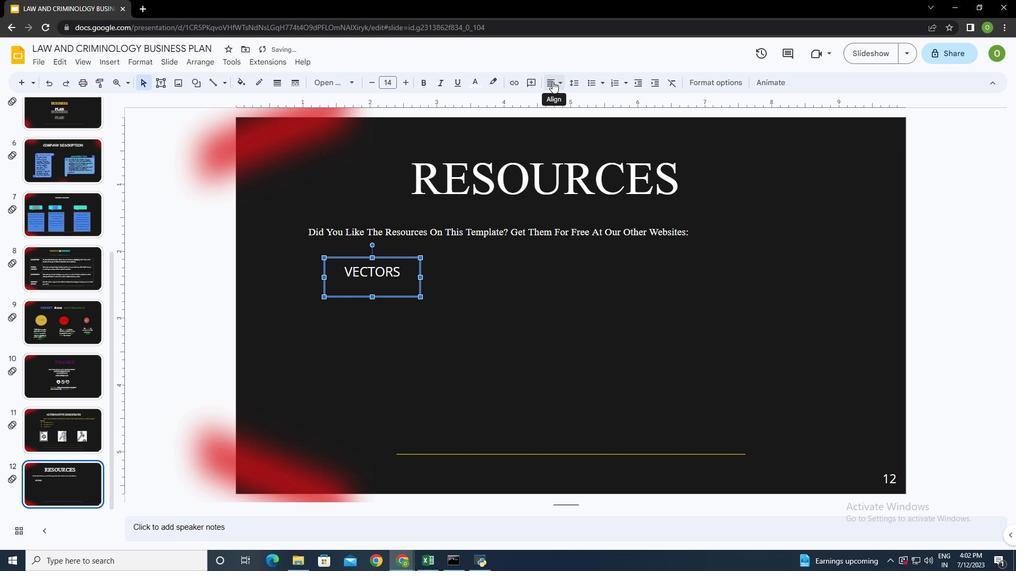
Action: Mouse moved to (583, 113)
Screenshot: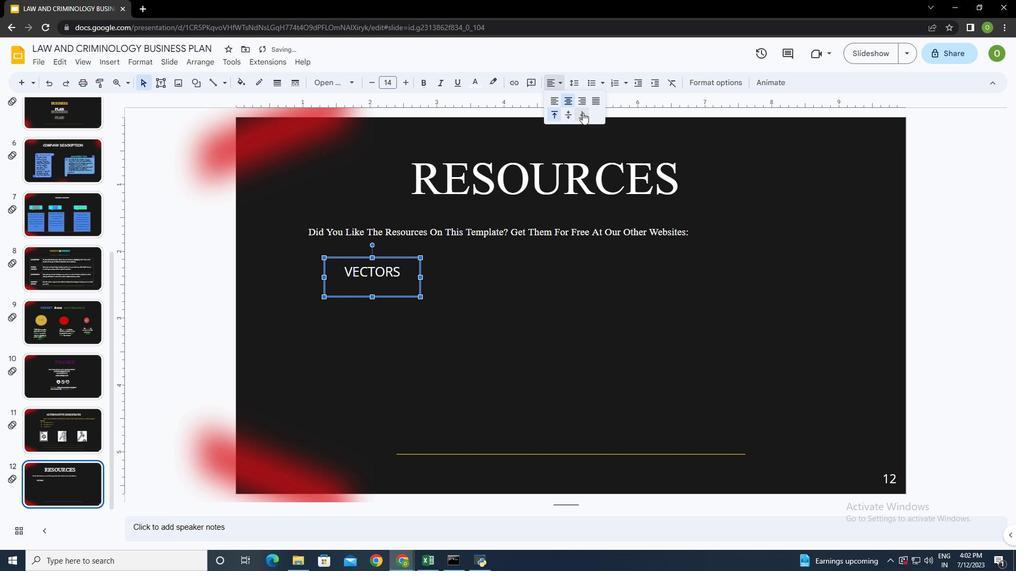 
Action: Mouse pressed left at (583, 113)
Screenshot: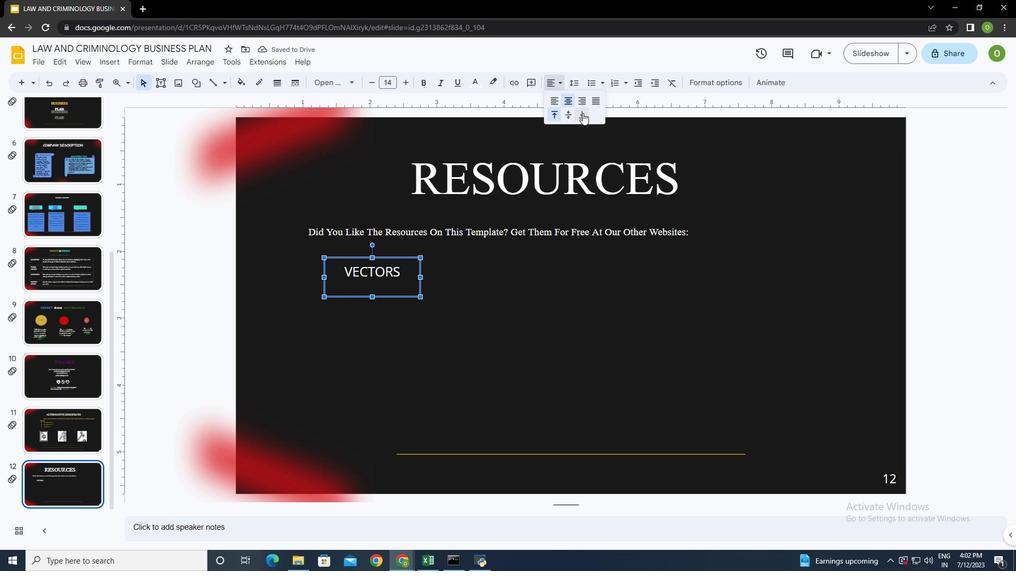 
Action: Mouse moved to (507, 271)
Screenshot: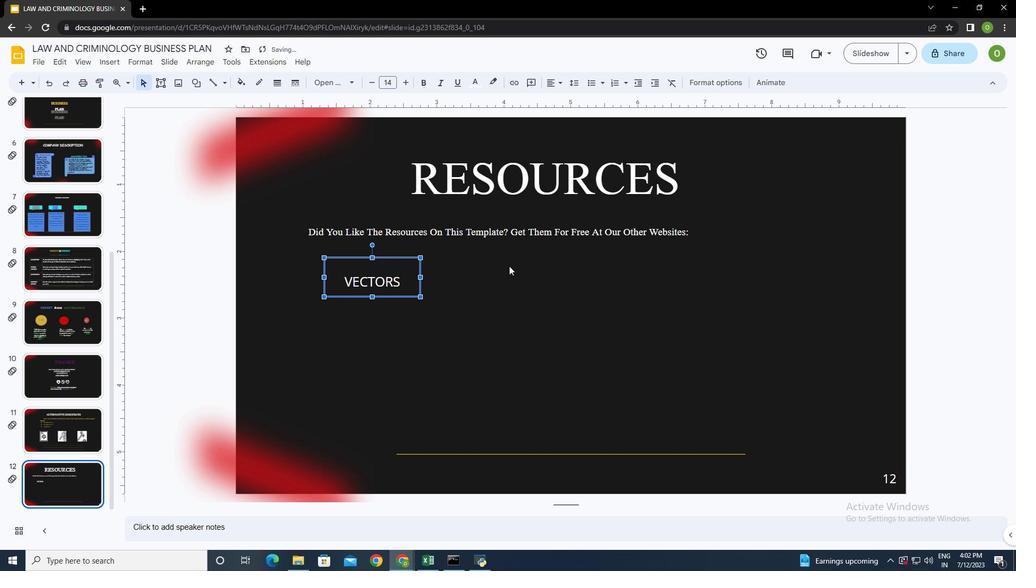 
Action: Mouse pressed left at (507, 271)
Screenshot: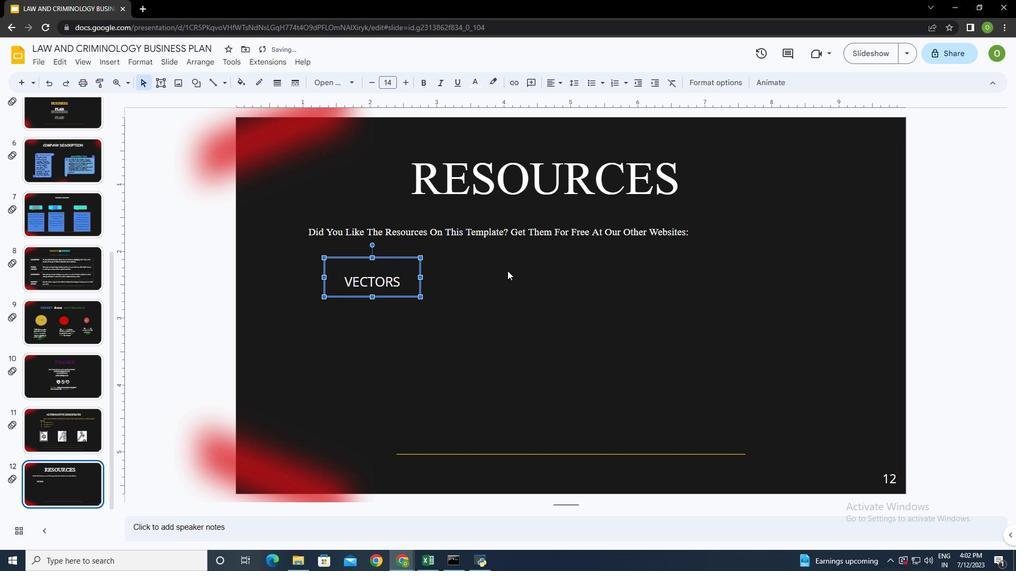 
Action: Mouse moved to (157, 81)
Screenshot: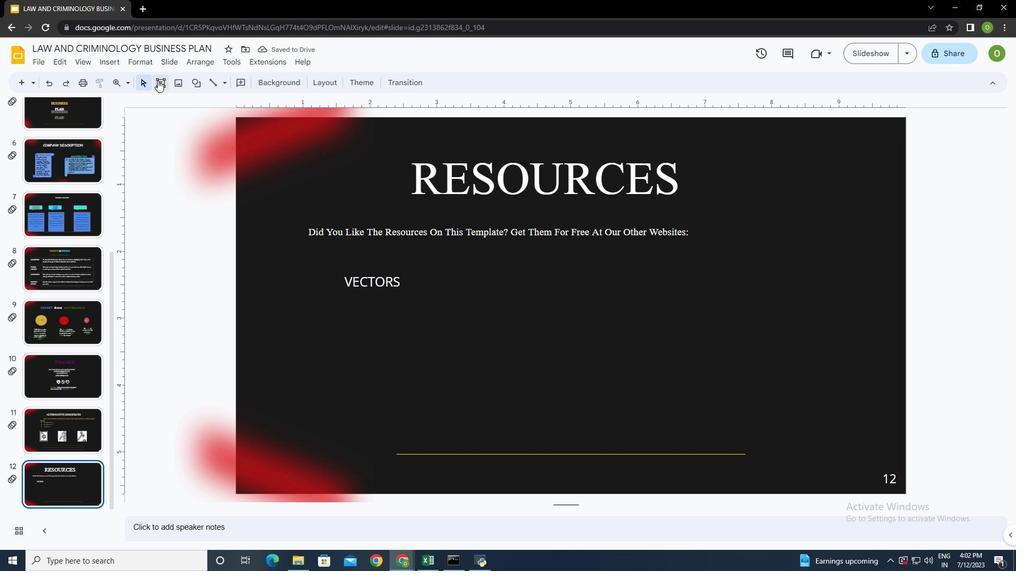 
Action: Mouse pressed left at (157, 81)
Screenshot: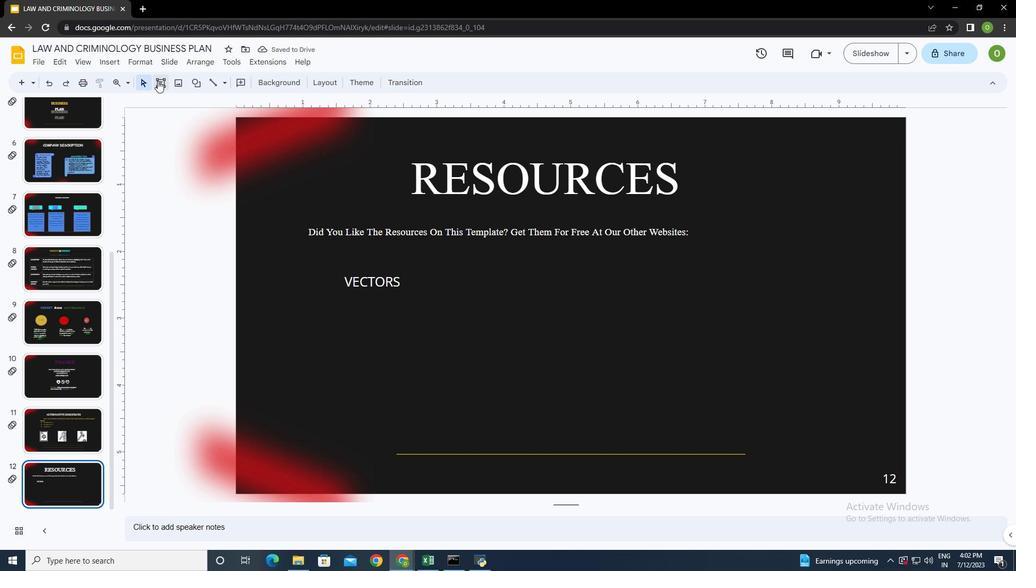 
Action: Mouse moved to (597, 271)
Screenshot: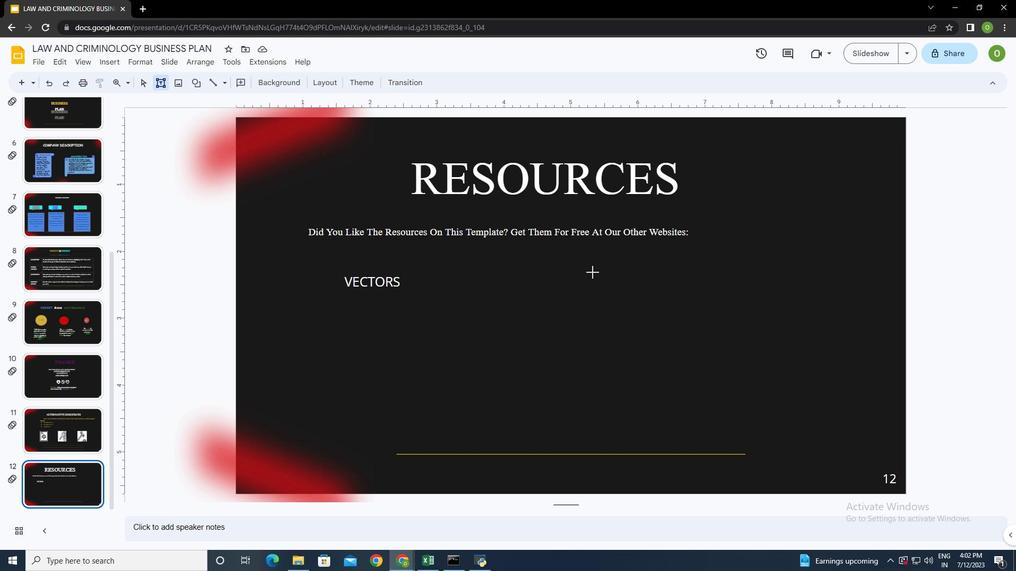 
Action: Mouse pressed left at (597, 271)
Screenshot: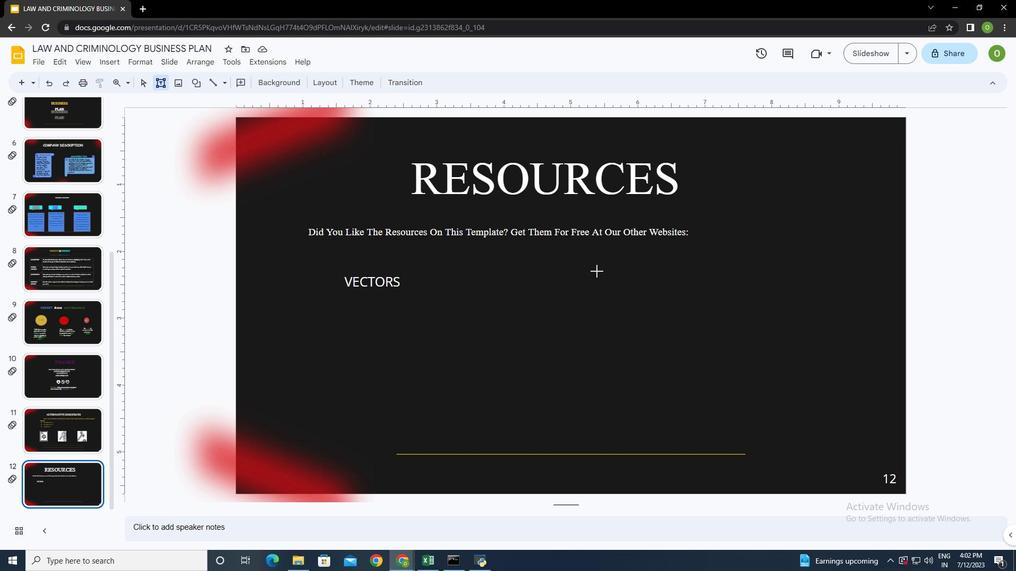 
Action: Mouse moved to (649, 271)
Screenshot: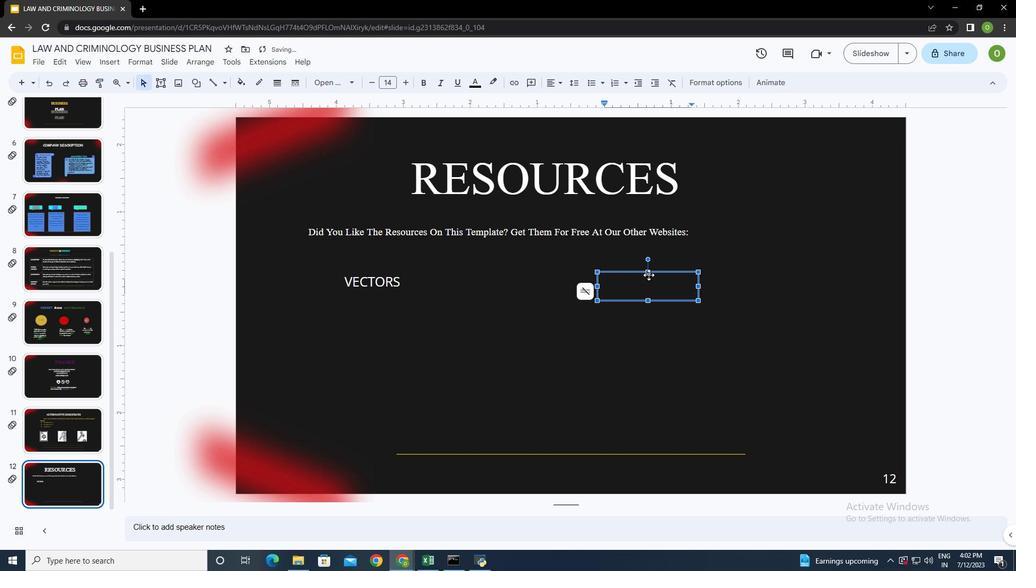 
Action: Mouse pressed left at (649, 271)
Screenshot: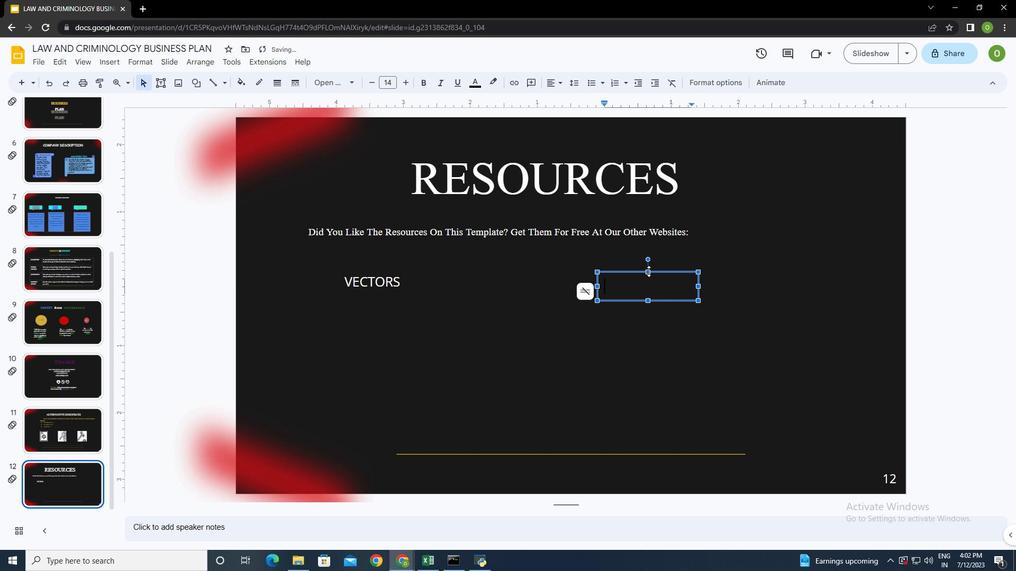 
Action: Mouse moved to (647, 278)
Screenshot: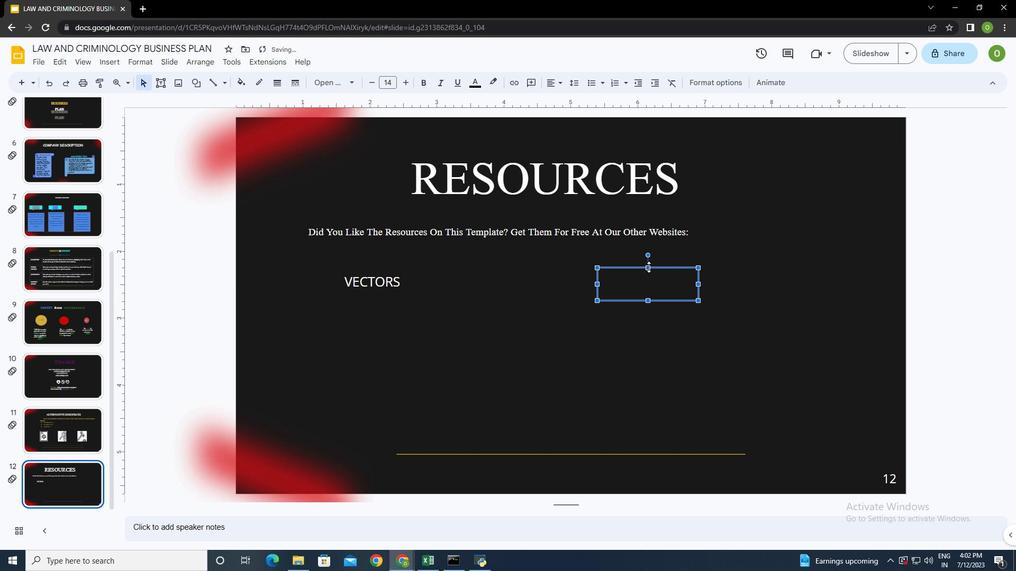 
Action: Mouse pressed left at (647, 278)
Screenshot: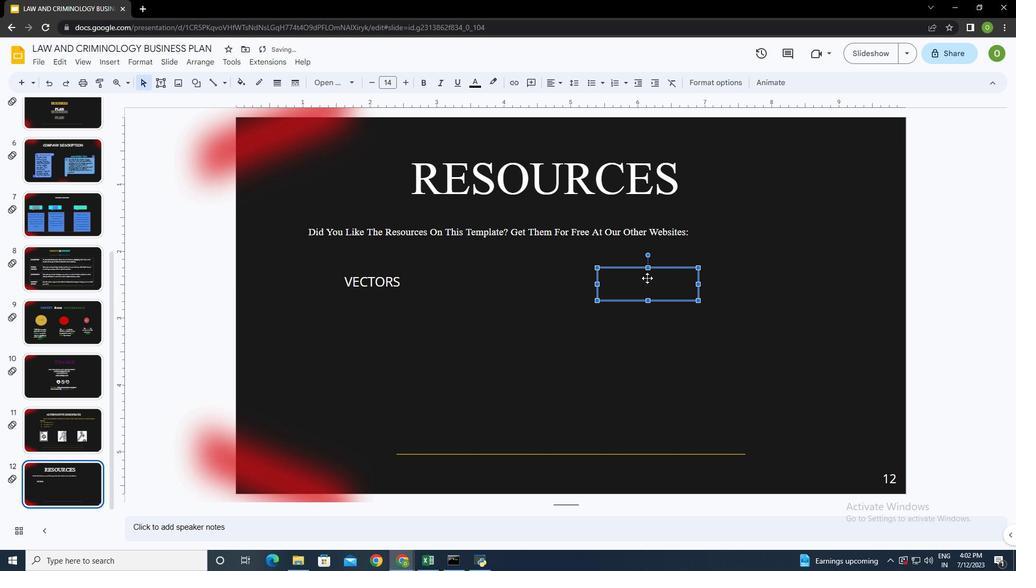 
Action: Mouse moved to (648, 301)
Screenshot: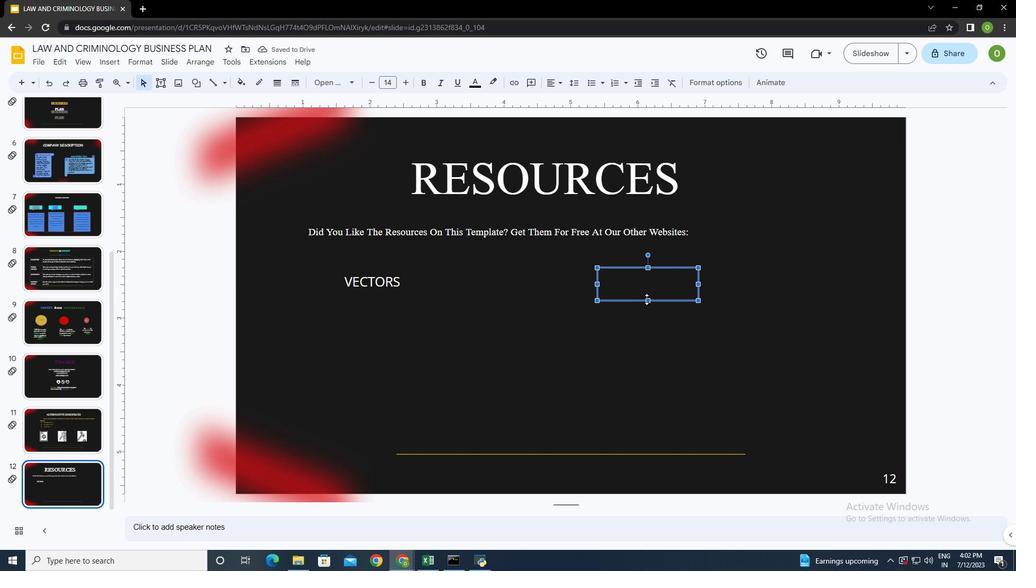 
Action: Mouse pressed left at (648, 301)
Screenshot: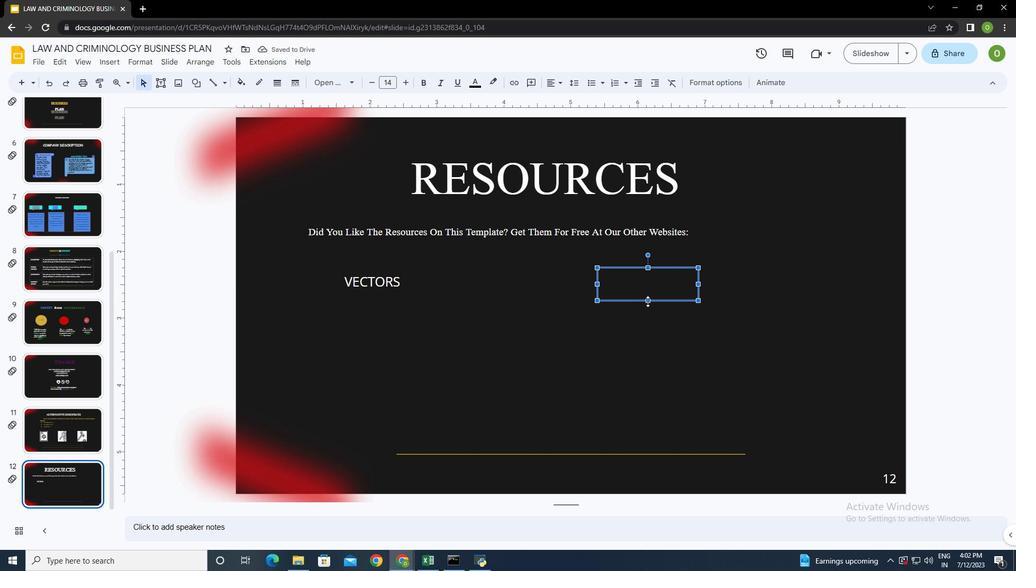 
Action: Mouse moved to (474, 82)
Screenshot: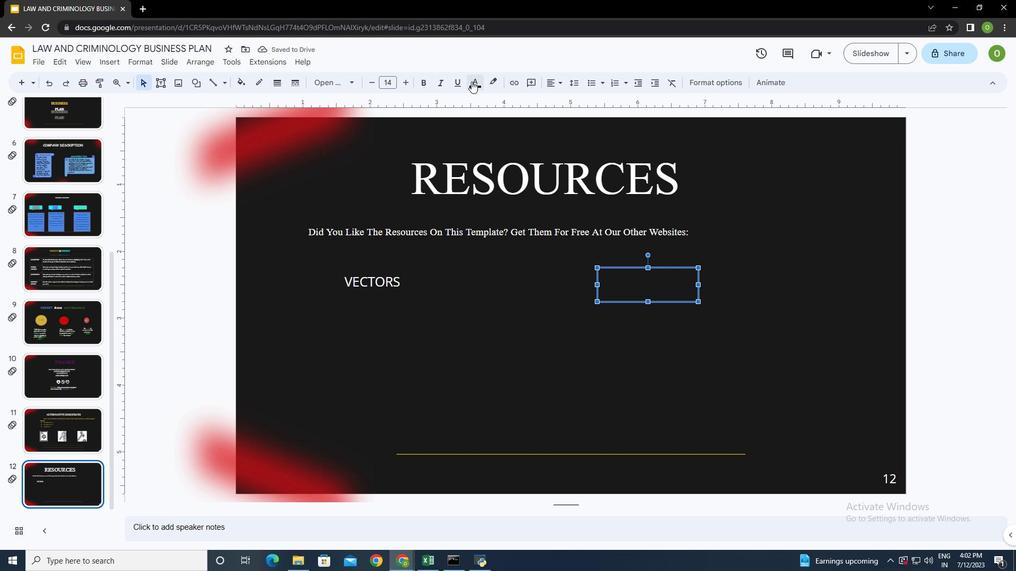 
Action: Mouse pressed left at (474, 82)
Screenshot: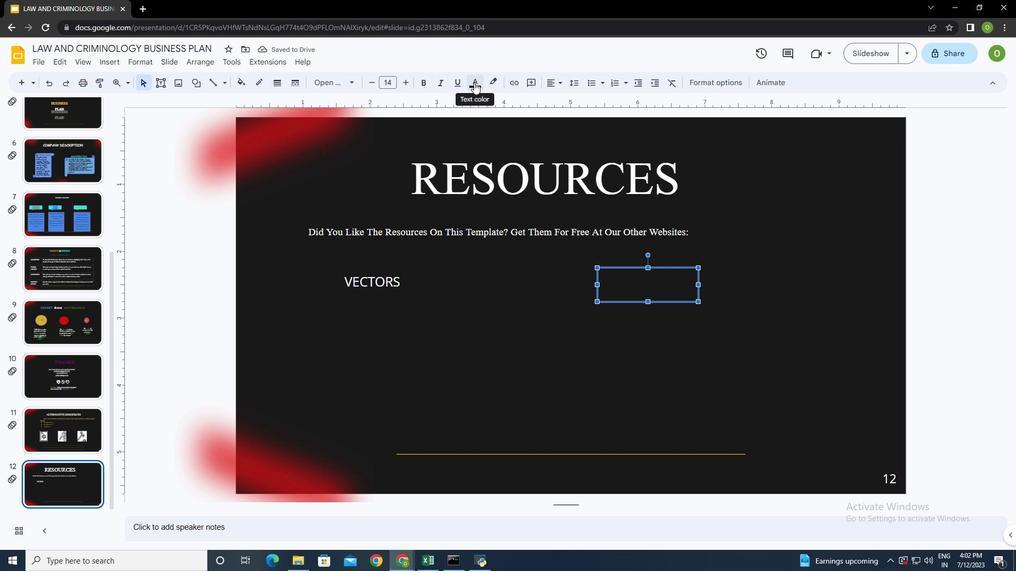 
Action: Mouse moved to (478, 117)
Screenshot: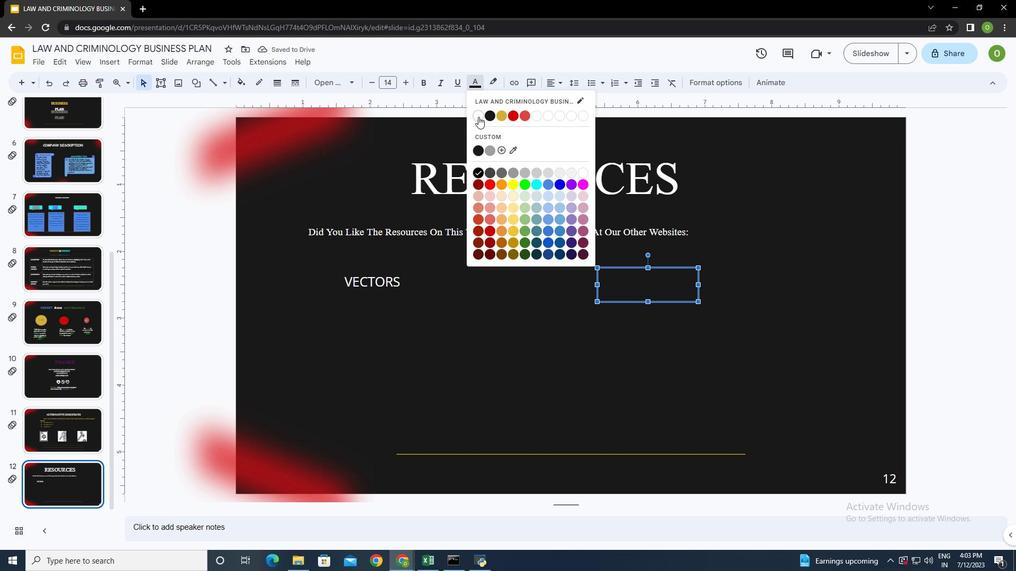 
Action: Mouse pressed left at (478, 117)
Screenshot: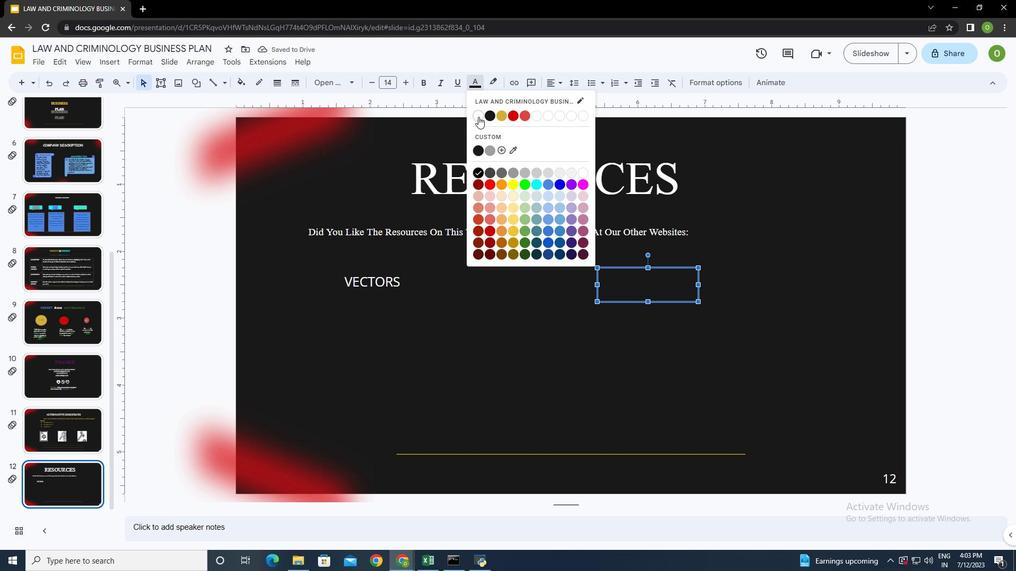 
Action: Mouse moved to (620, 283)
Screenshot: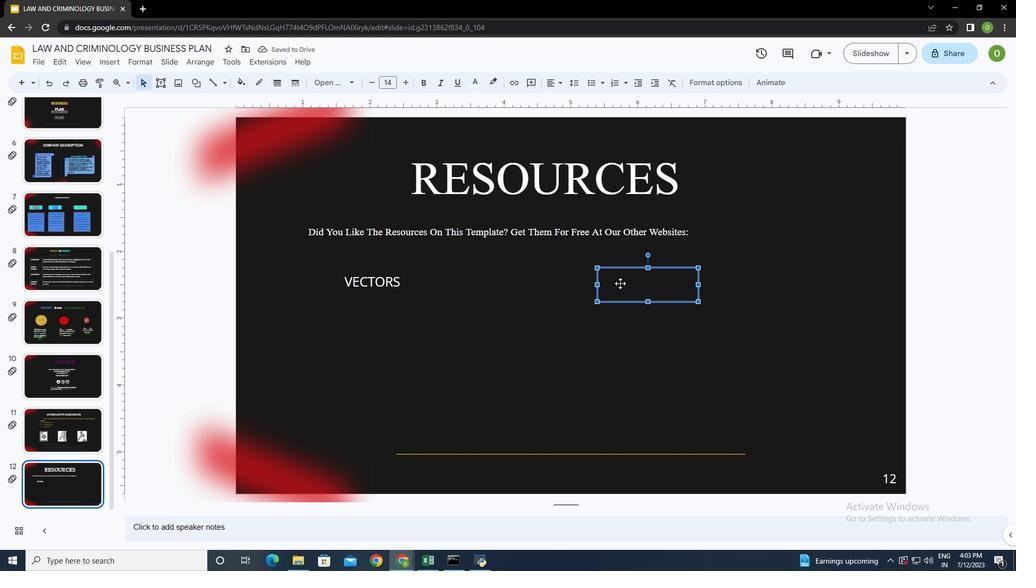 
Action: Mouse pressed left at (620, 283)
Screenshot: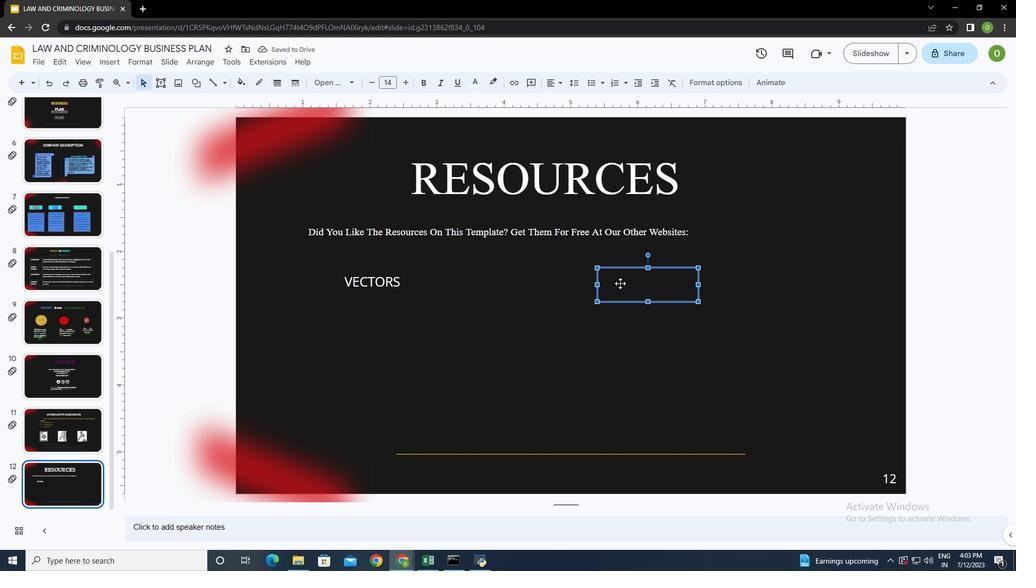 
Action: Key pressed <Key.shift>p<Key.backspace>PHOTOS
Screenshot: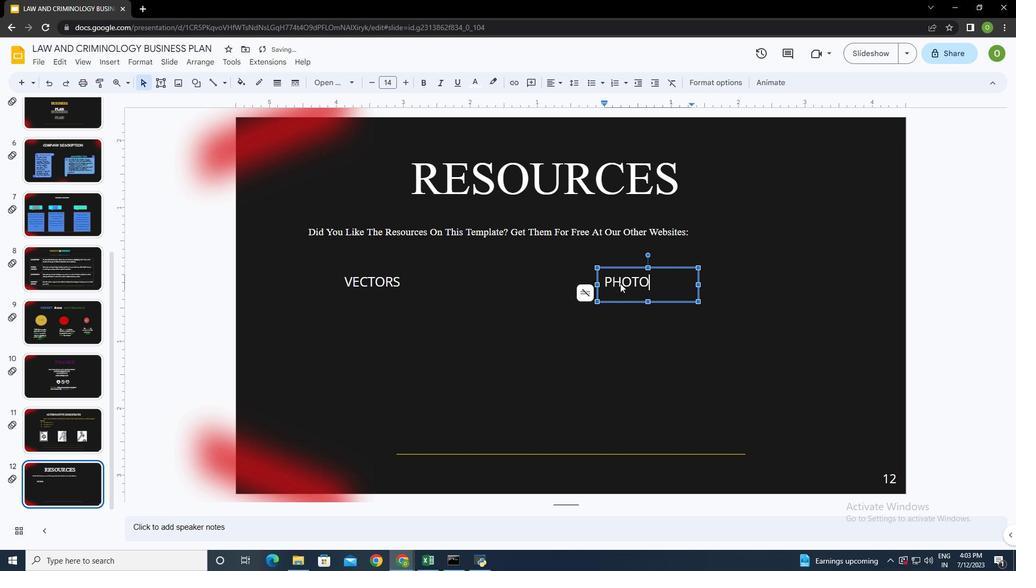 
Action: Mouse moved to (596, 283)
Screenshot: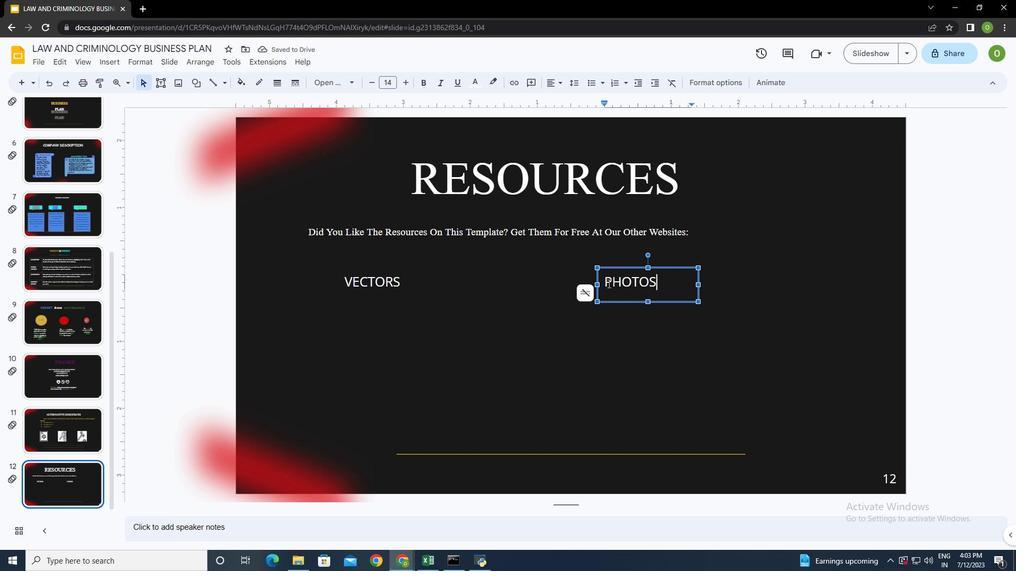 
Action: Mouse pressed left at (596, 283)
Screenshot: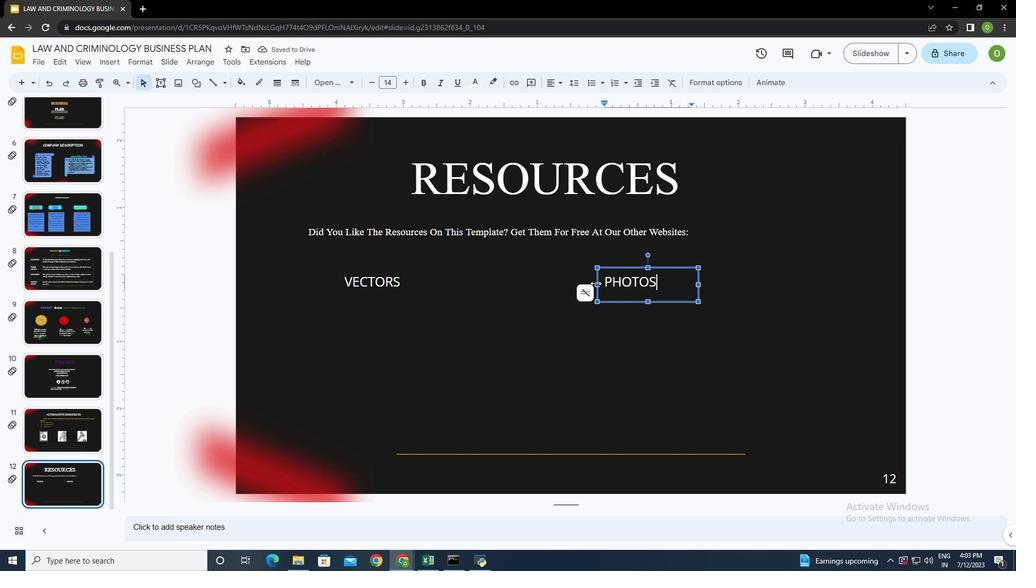 
Action: Mouse moved to (695, 283)
Screenshot: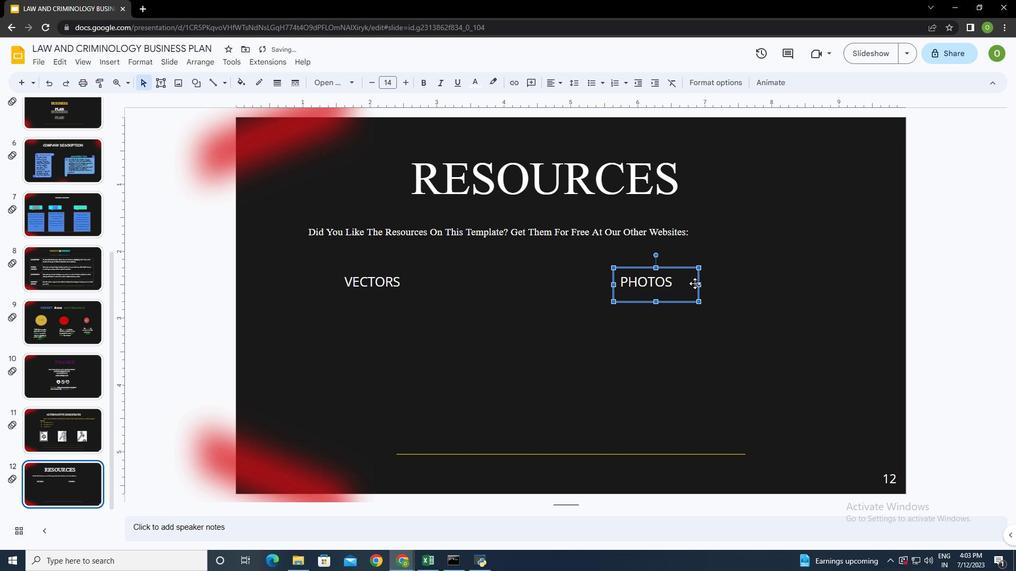 
Action: Mouse pressed left at (695, 283)
Screenshot: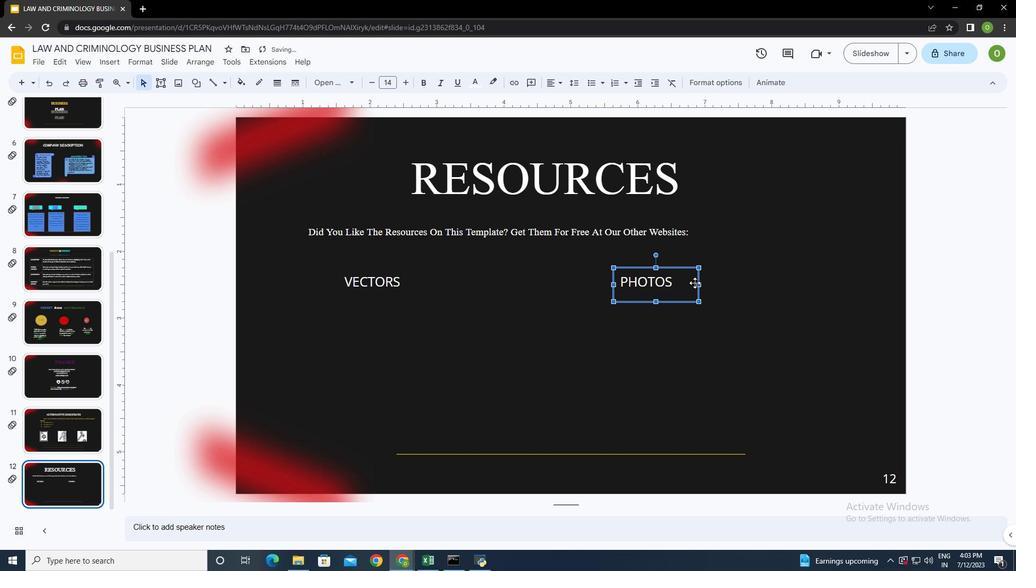 
Action: Mouse moved to (359, 302)
Screenshot: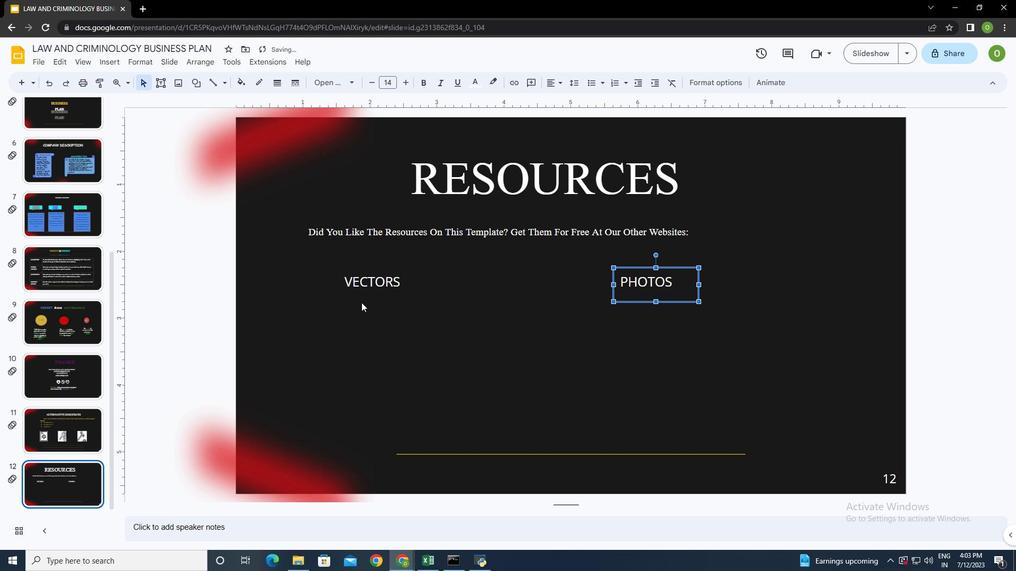 
Action: Mouse pressed left at (359, 302)
Screenshot: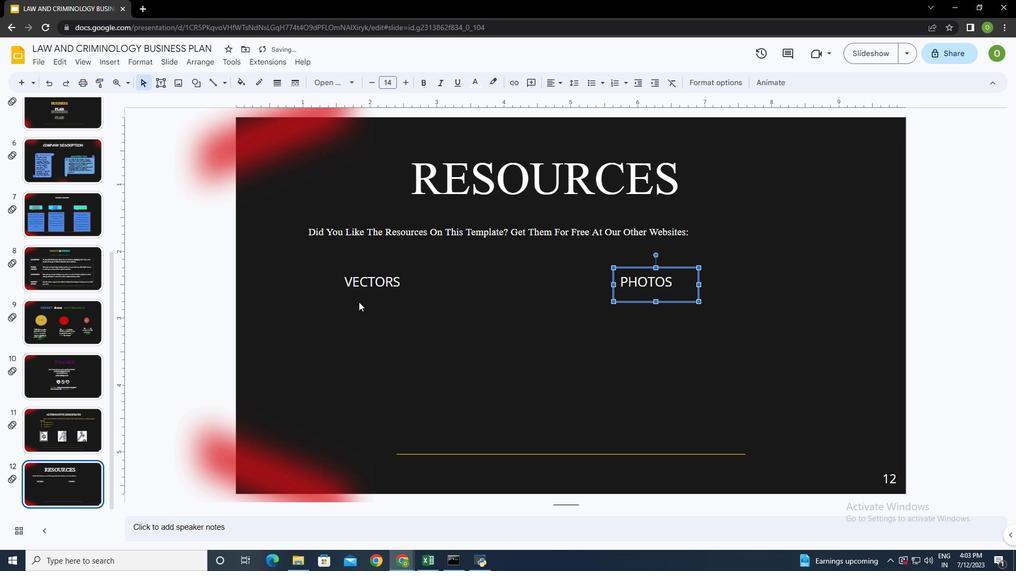 
Action: Mouse moved to (162, 80)
Screenshot: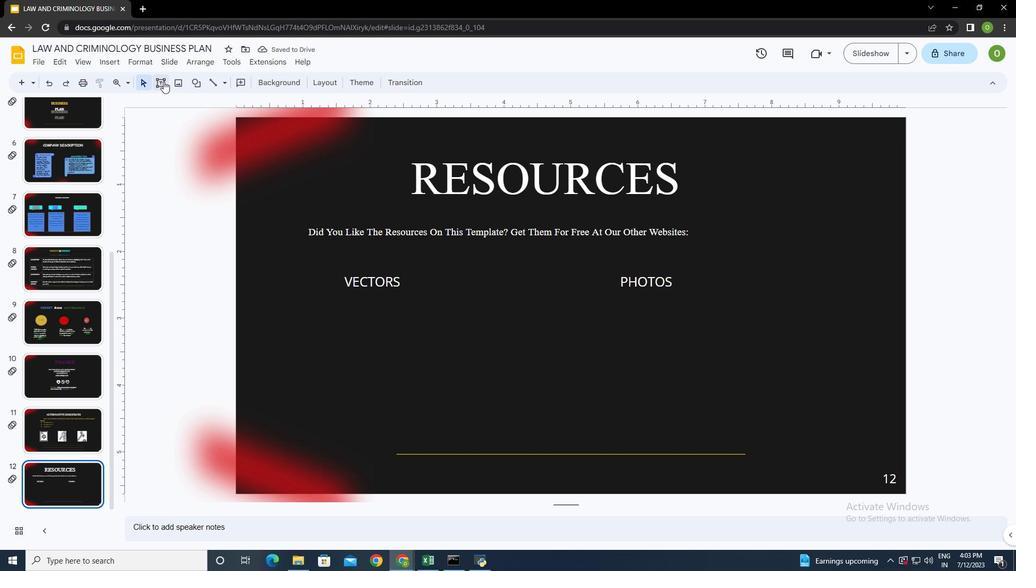 
Action: Mouse pressed left at (162, 80)
Screenshot: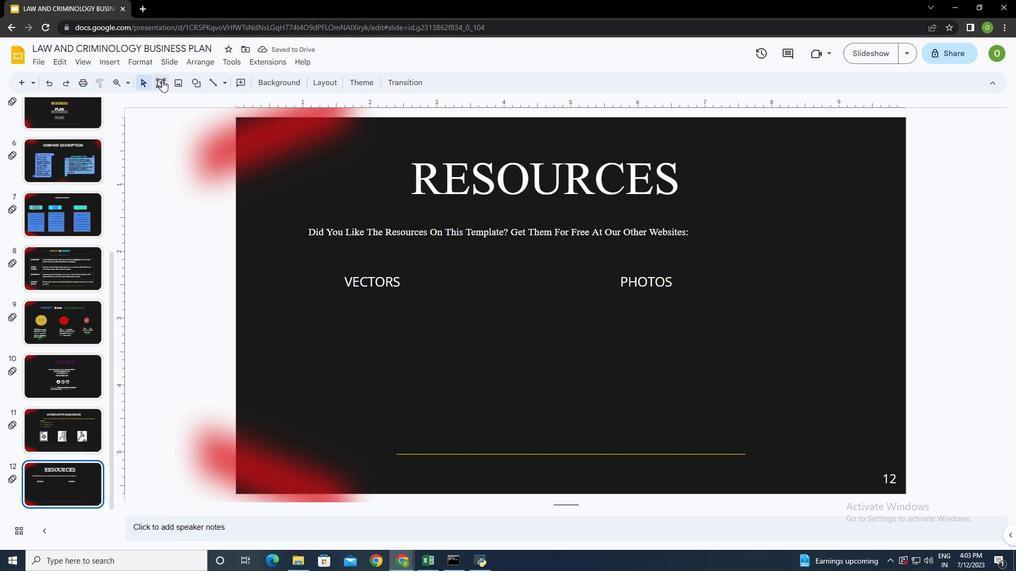 
Action: Mouse moved to (342, 307)
Screenshot: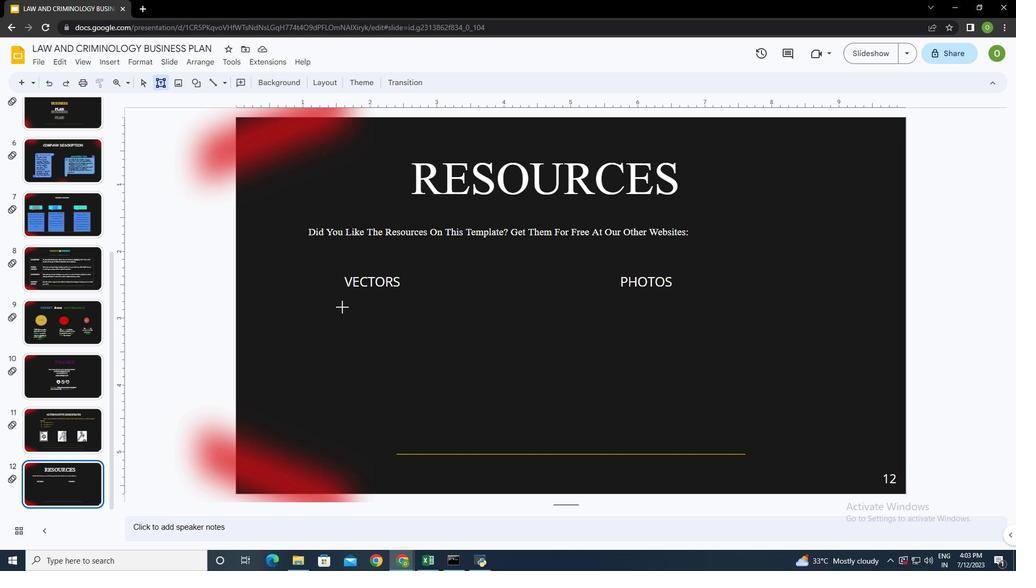 
Action: Mouse pressed left at (342, 307)
Screenshot: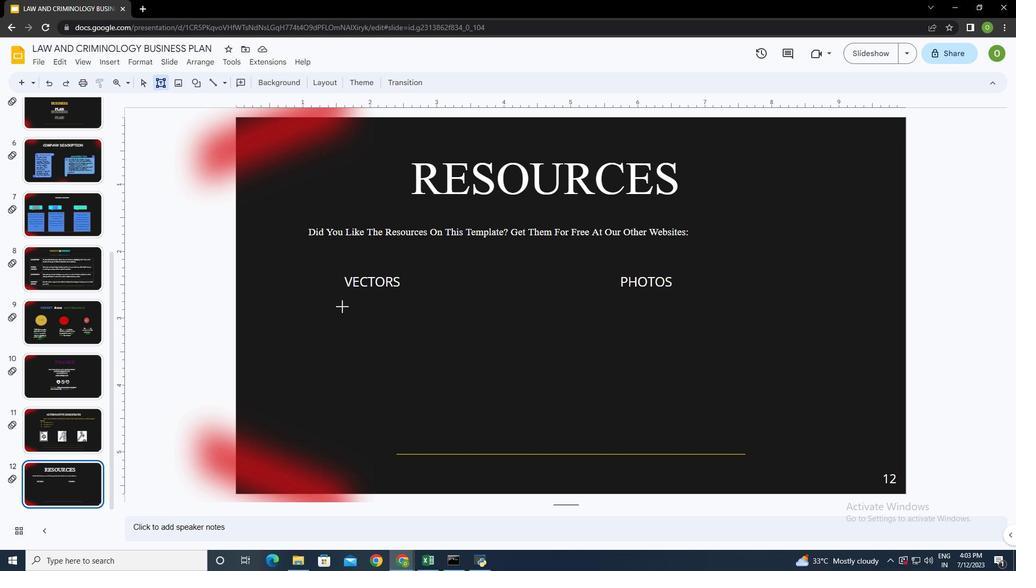 
Action: Mouse moved to (341, 320)
Screenshot: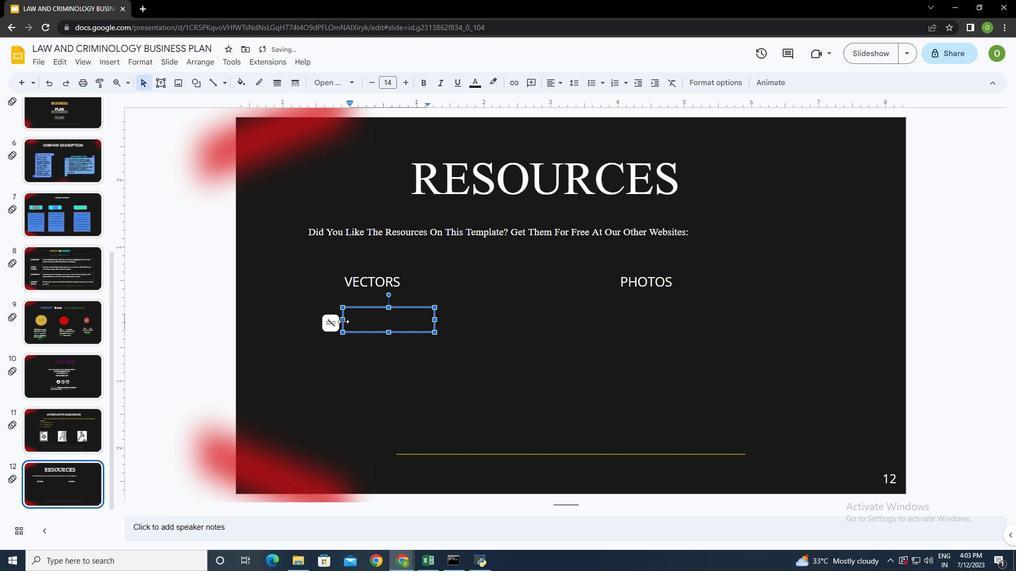 
Action: Mouse pressed left at (341, 320)
Screenshot: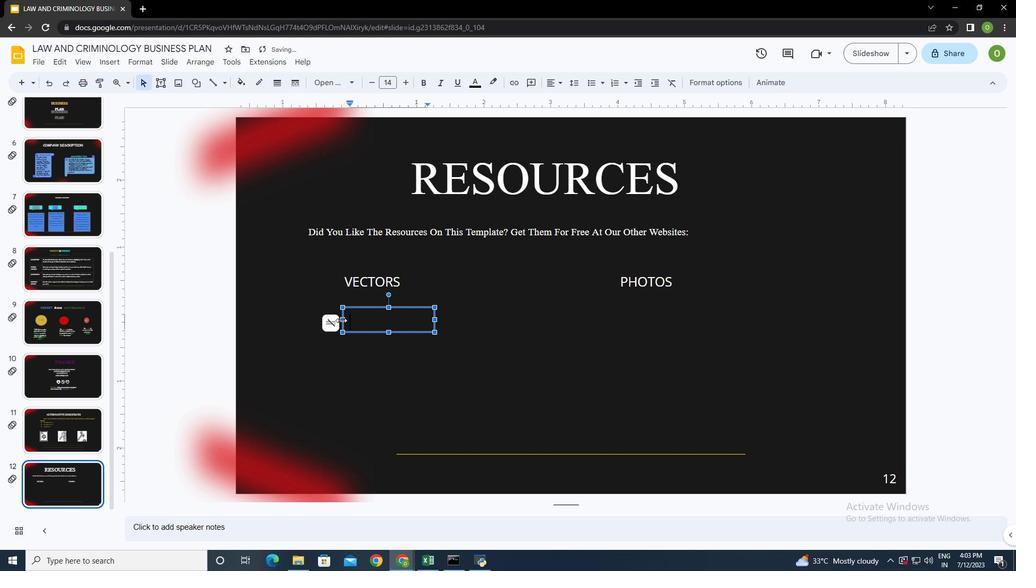 
Action: Mouse moved to (433, 320)
Screenshot: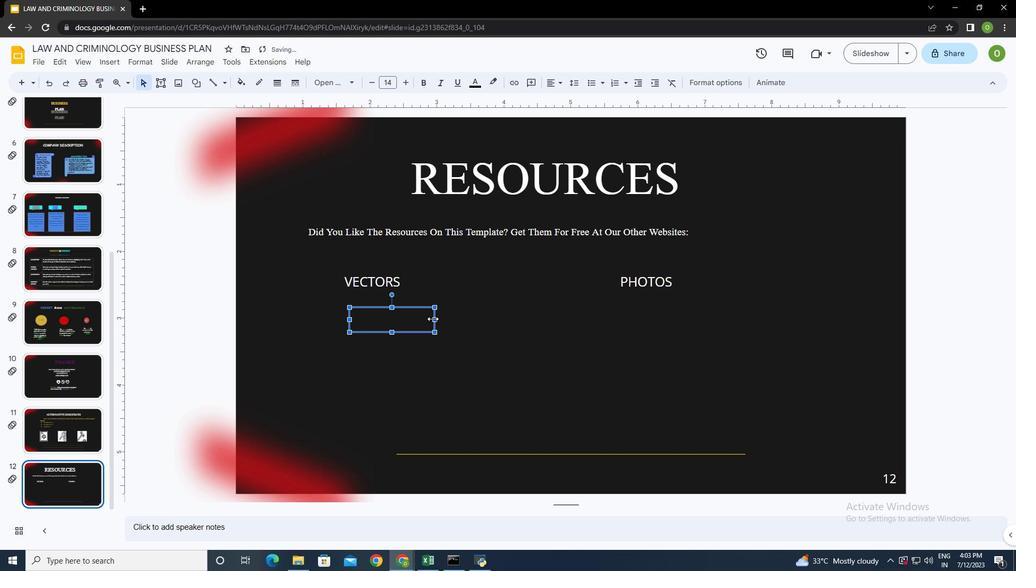 
Action: Mouse pressed left at (433, 320)
Screenshot: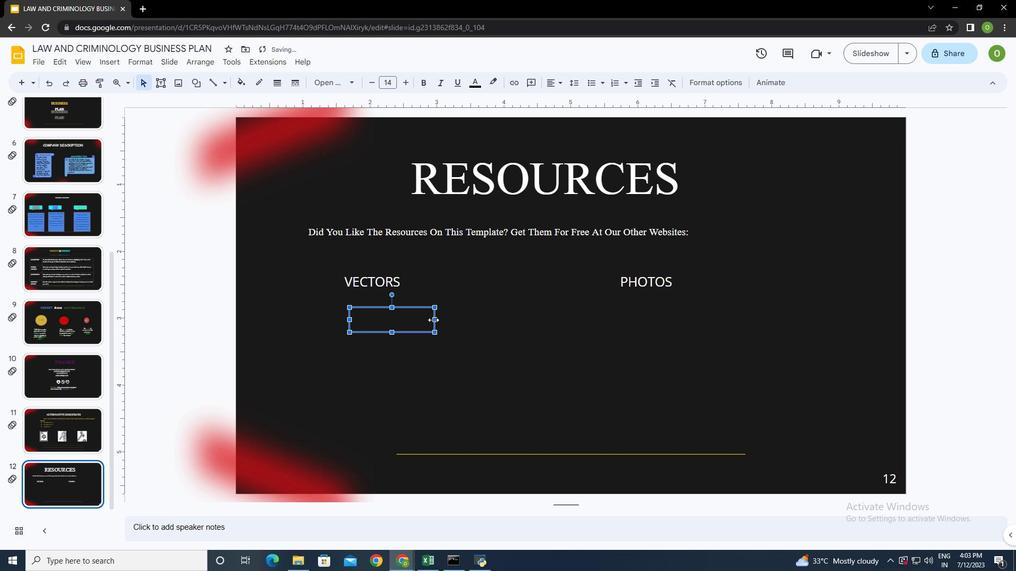 
Action: Mouse moved to (358, 321)
Screenshot: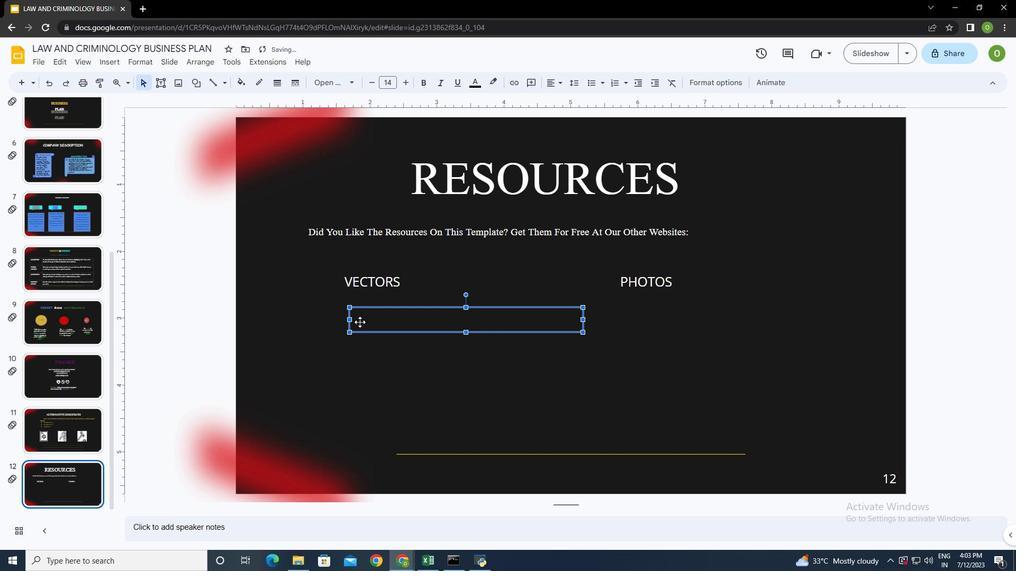 
Action: Mouse pressed left at (358, 321)
Screenshot: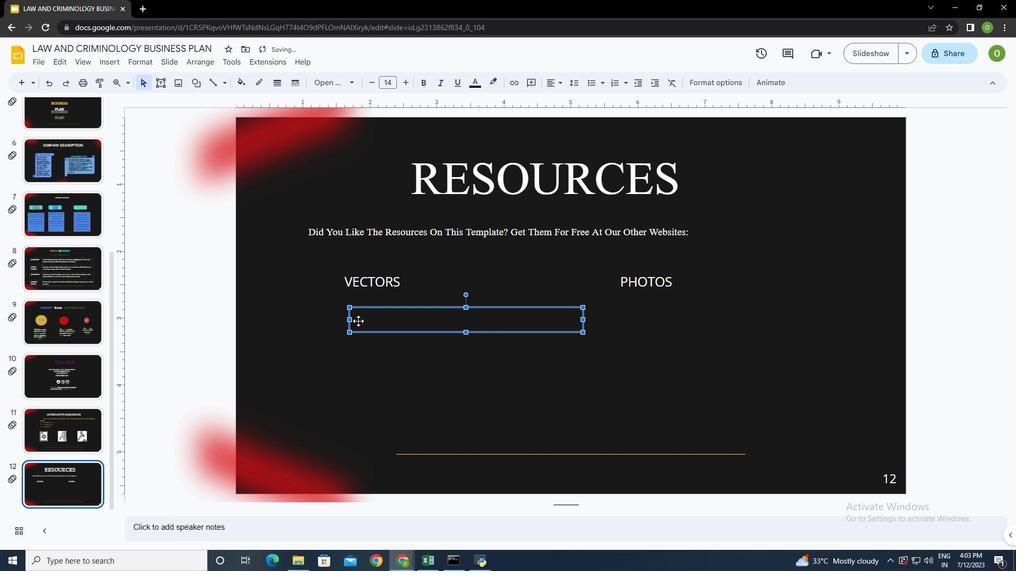 
Action: Mouse moved to (592, 83)
Screenshot: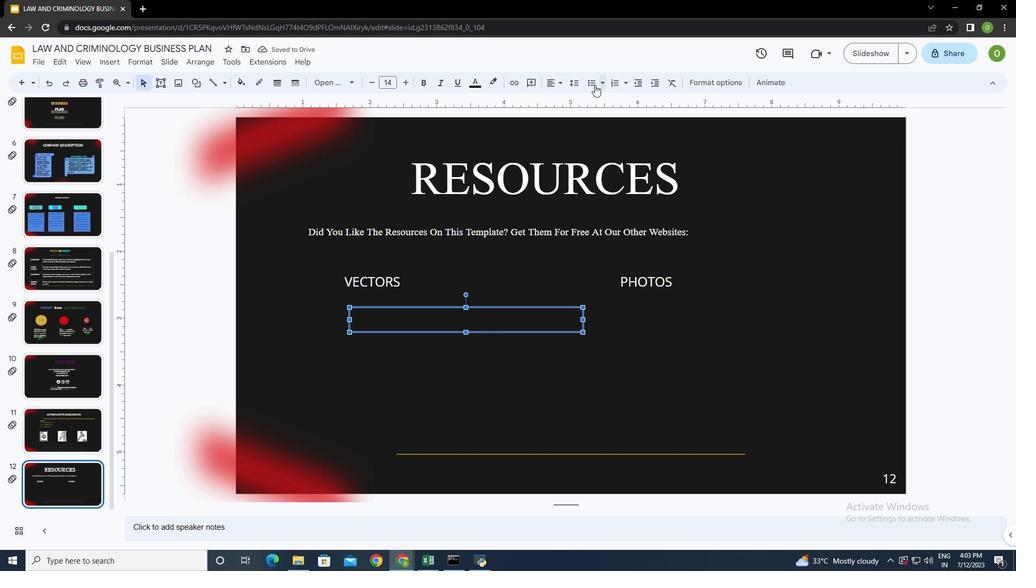 
Action: Mouse pressed left at (592, 83)
Screenshot: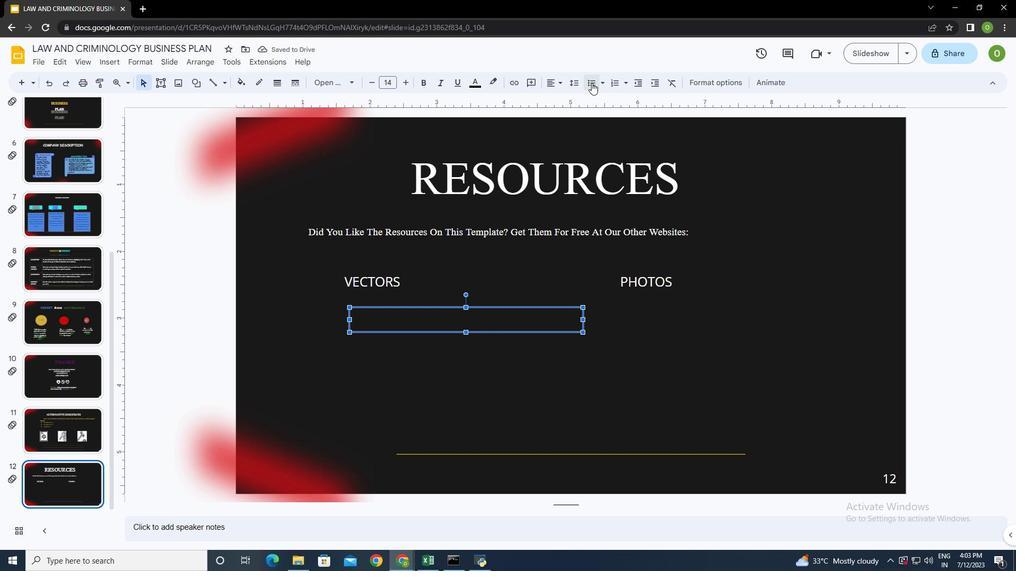 
Action: Mouse moved to (381, 323)
Screenshot: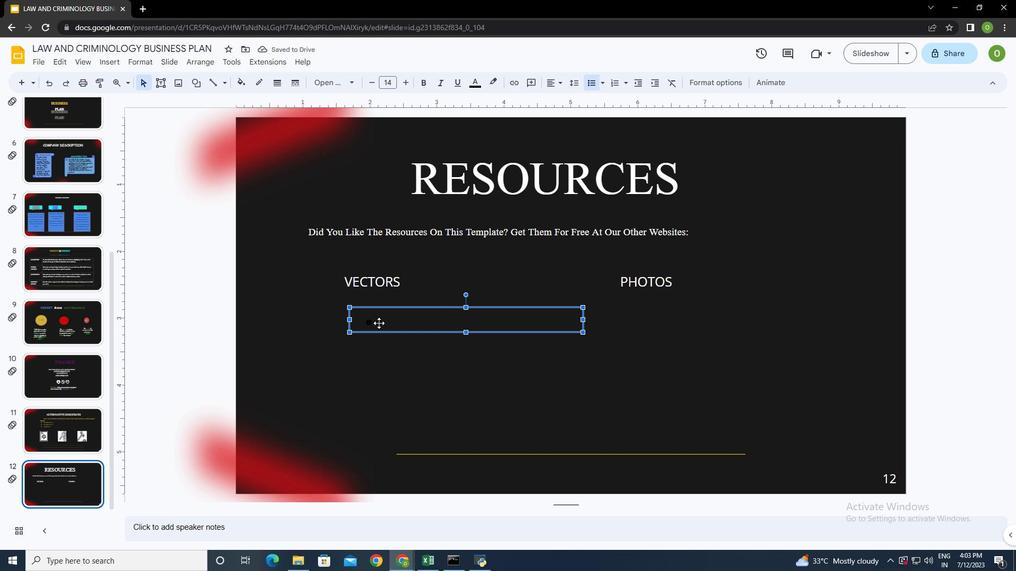 
Action: Mouse pressed left at (381, 323)
Screenshot: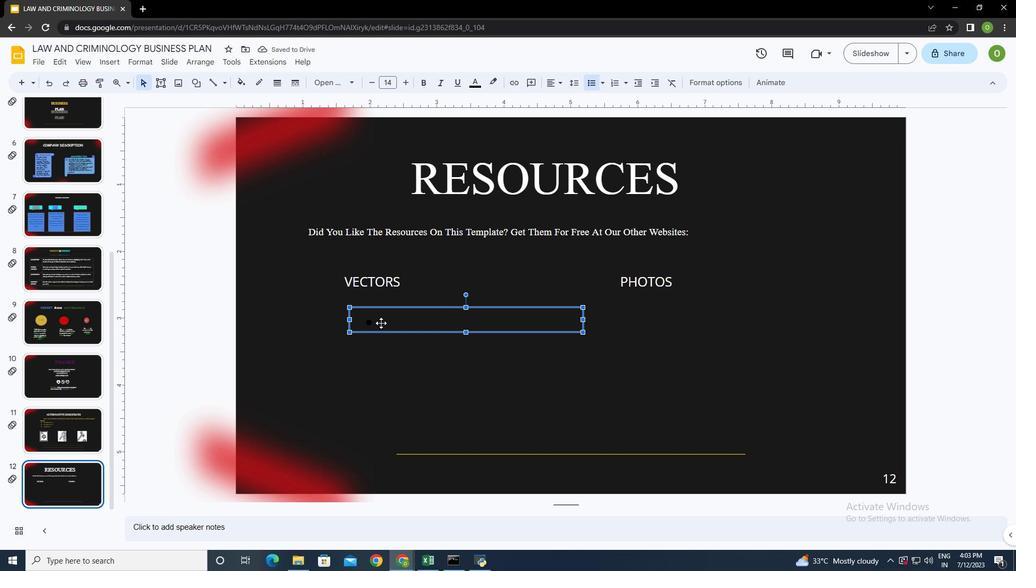
Action: Mouse moved to (389, 318)
Screenshot: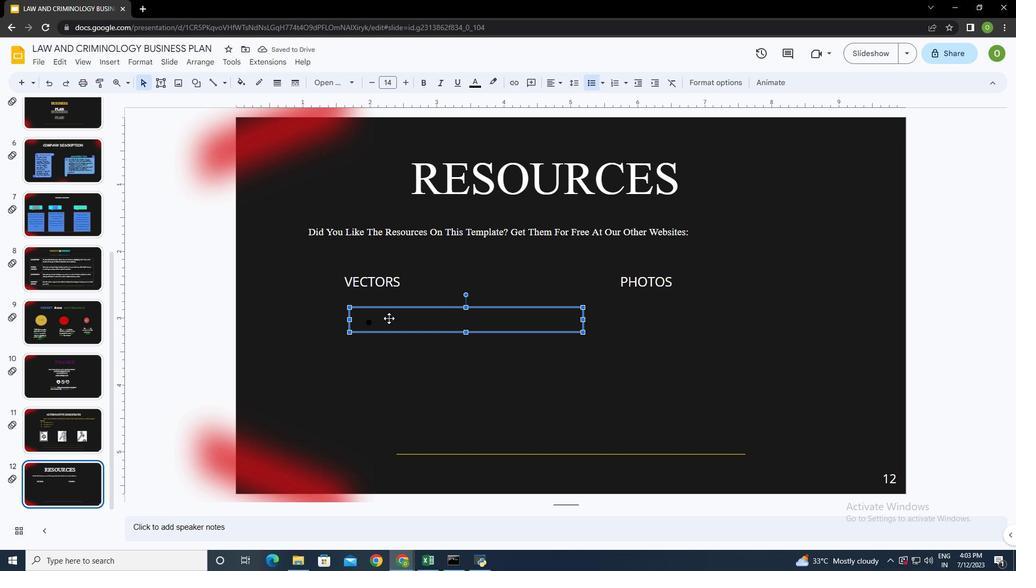 
Action: Key pressed <Key.backspace>
Screenshot: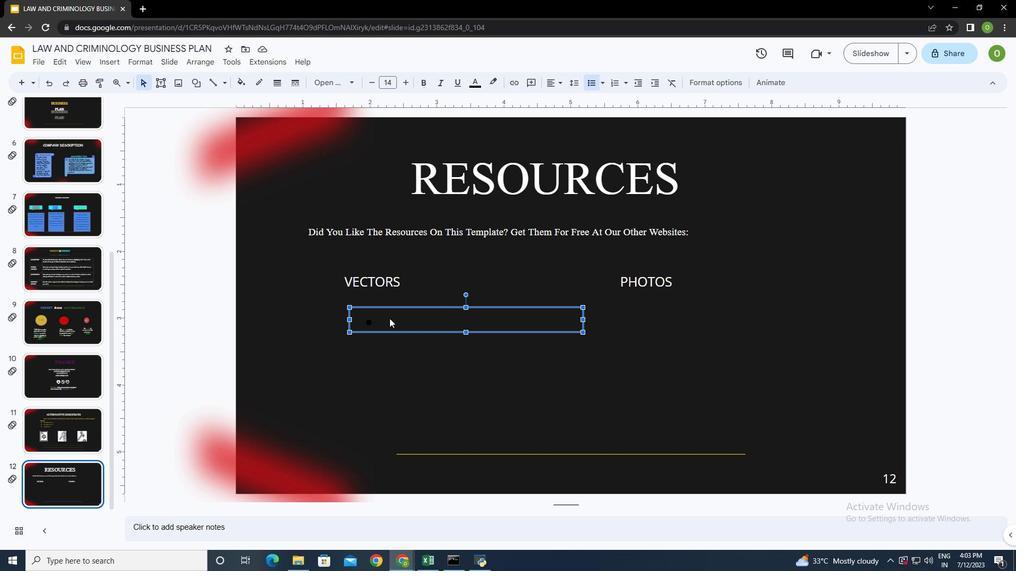 
Action: Mouse moved to (382, 325)
Screenshot: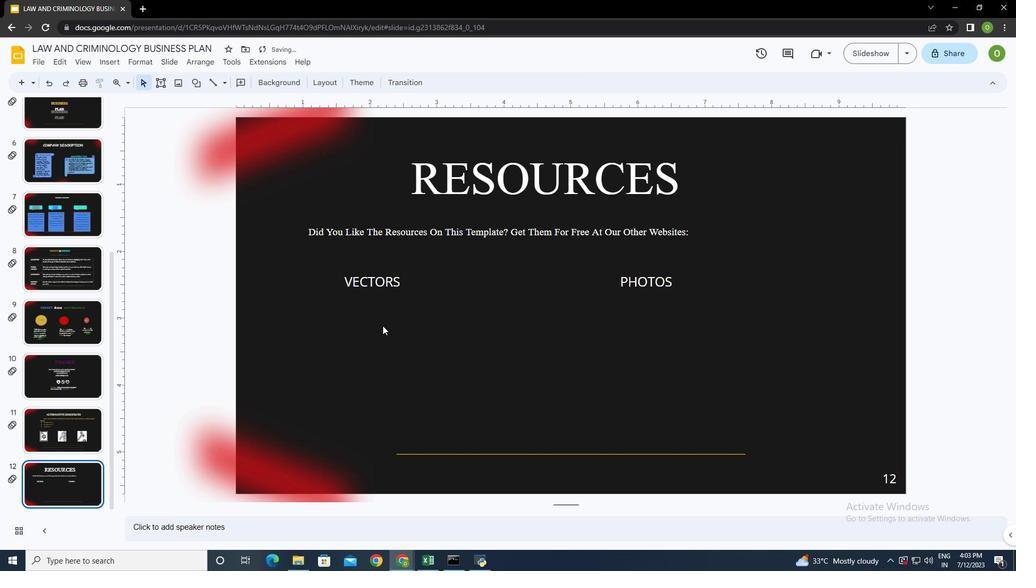 
Action: Mouse pressed left at (382, 325)
Screenshot: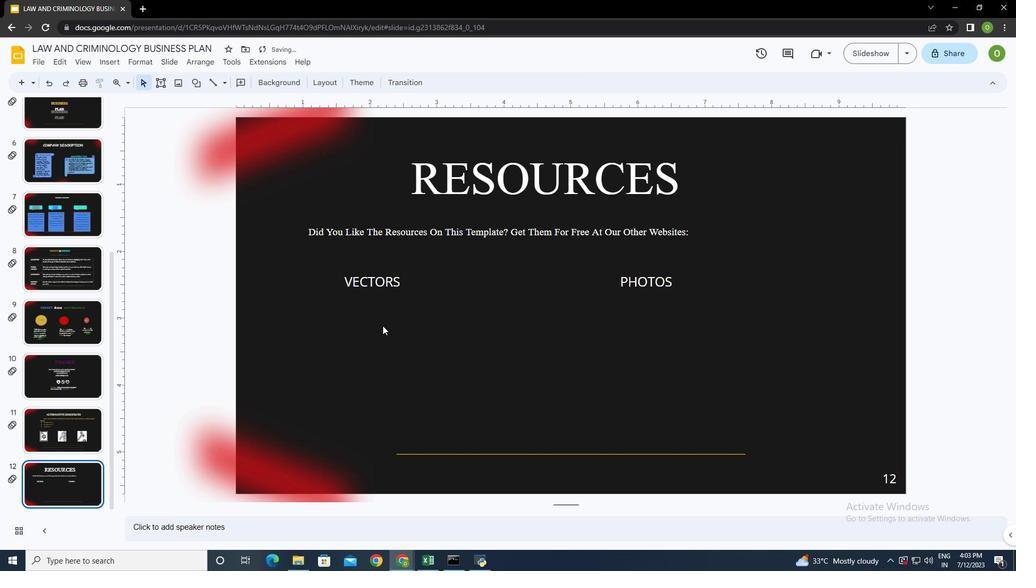
Action: Mouse moved to (162, 81)
Screenshot: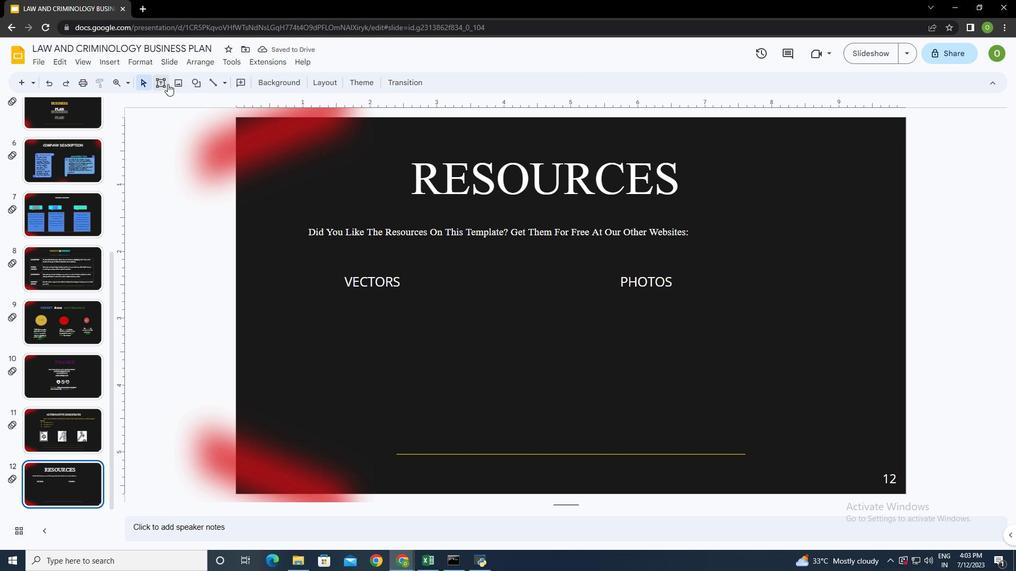 
Action: Mouse pressed left at (162, 81)
Screenshot: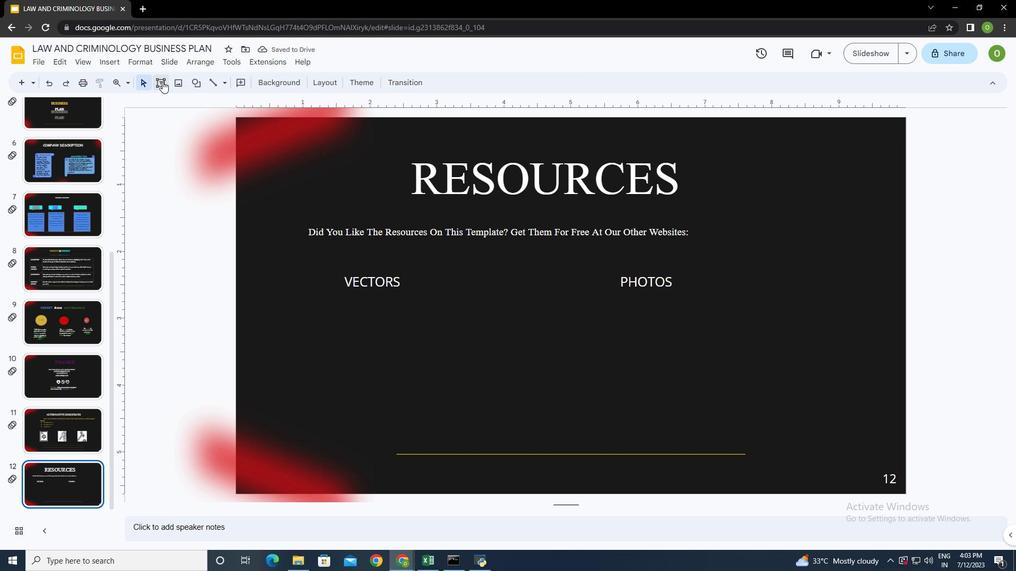 
Action: Mouse moved to (353, 314)
Screenshot: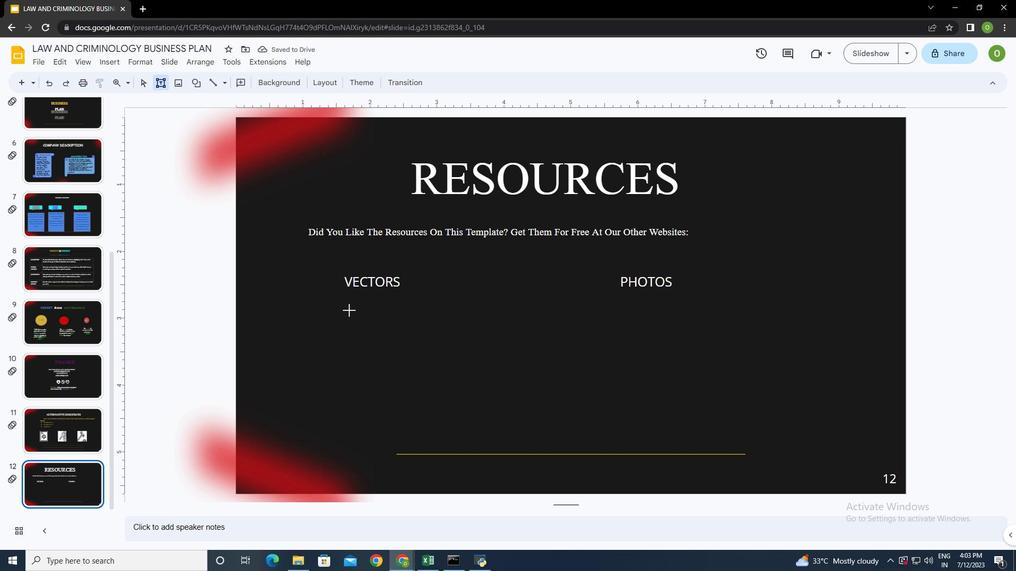 
Action: Mouse pressed left at (353, 314)
Screenshot: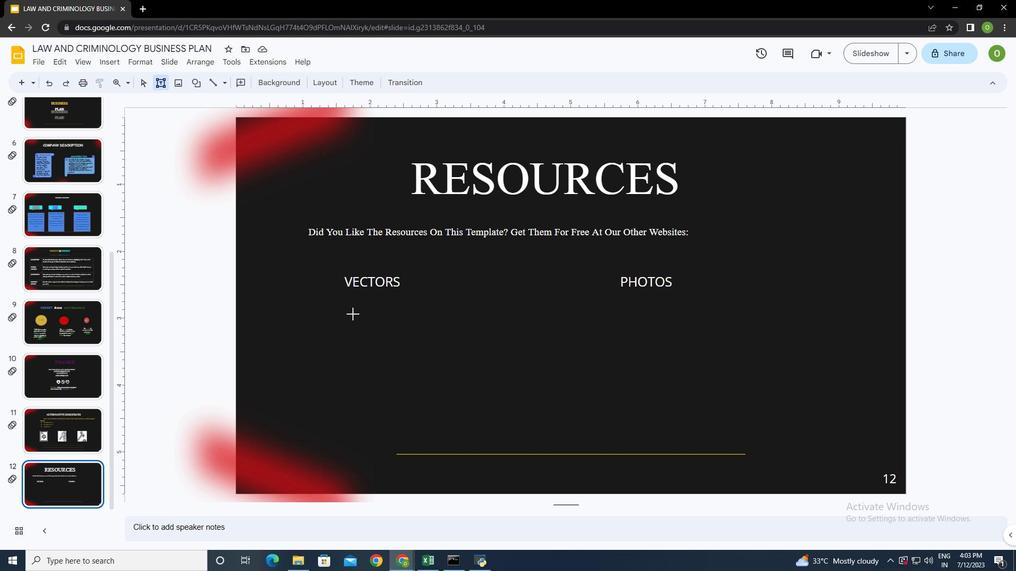 
Action: Mouse moved to (478, 78)
Screenshot: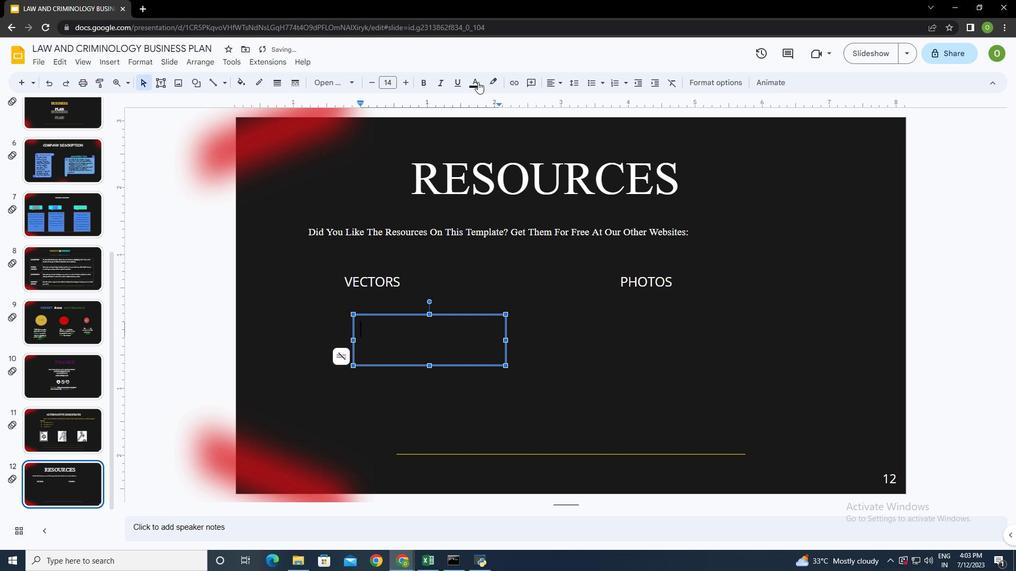 
Action: Mouse pressed left at (478, 78)
Screenshot: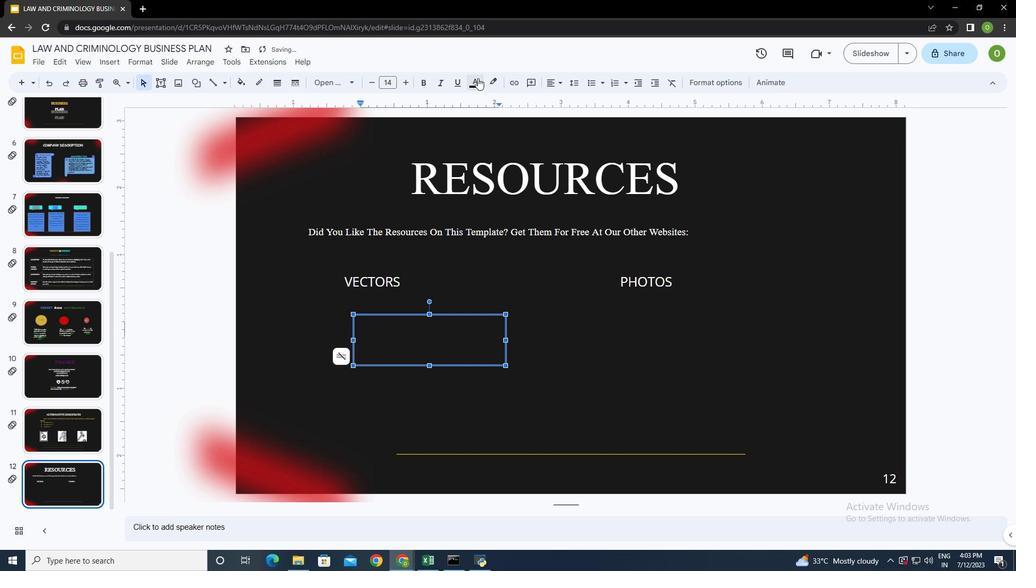 
Action: Mouse moved to (480, 119)
Screenshot: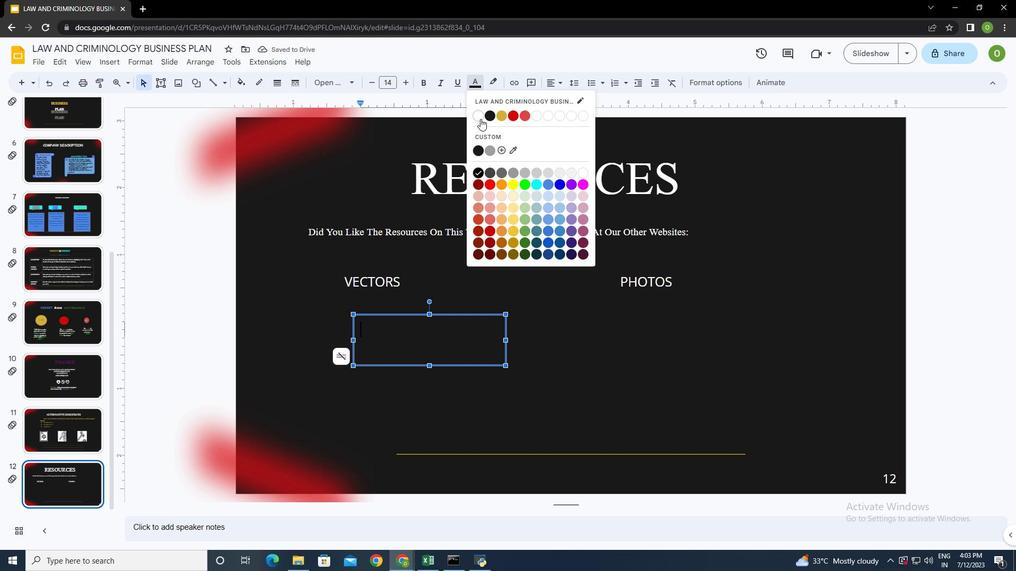 
Action: Mouse pressed left at (480, 119)
Screenshot: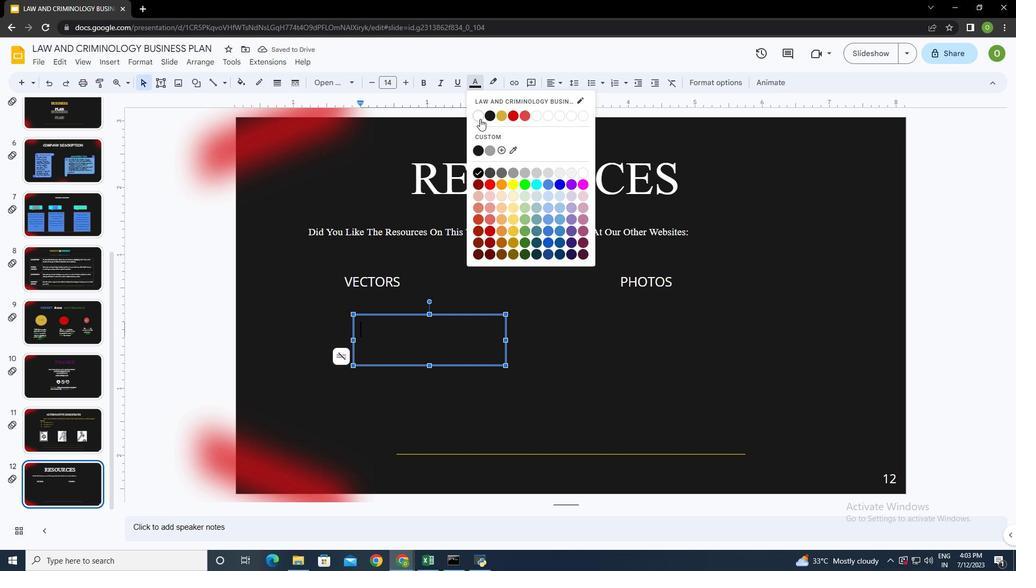 
Action: Mouse moved to (591, 85)
Screenshot: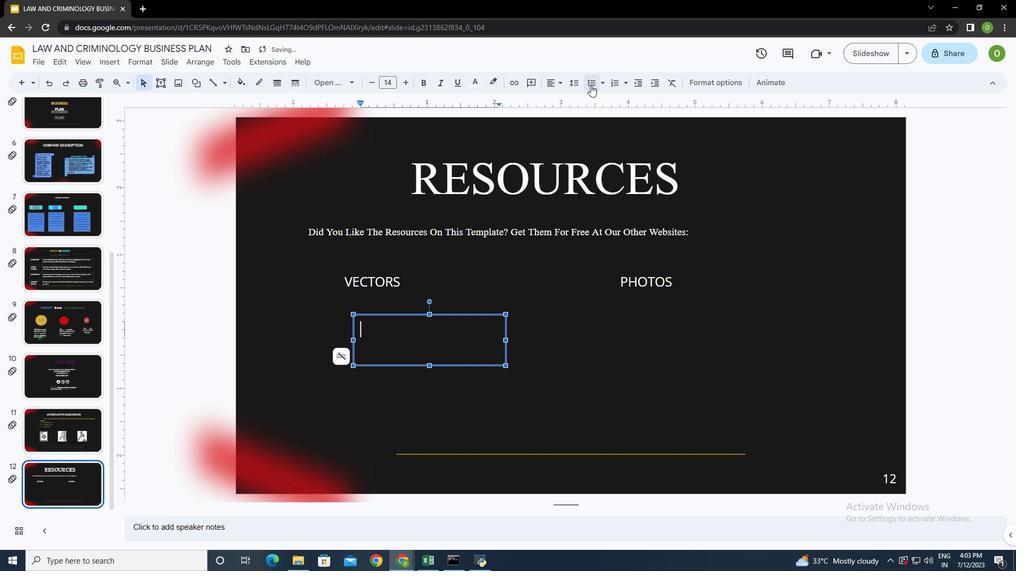 
Action: Mouse pressed left at (591, 85)
Screenshot: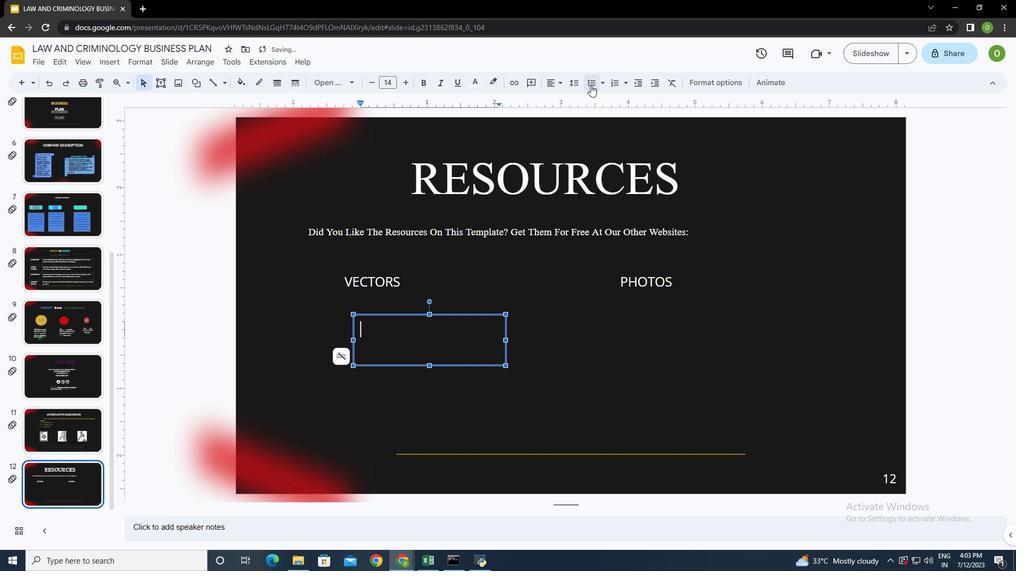 
Action: Mouse moved to (426, 328)
Screenshot: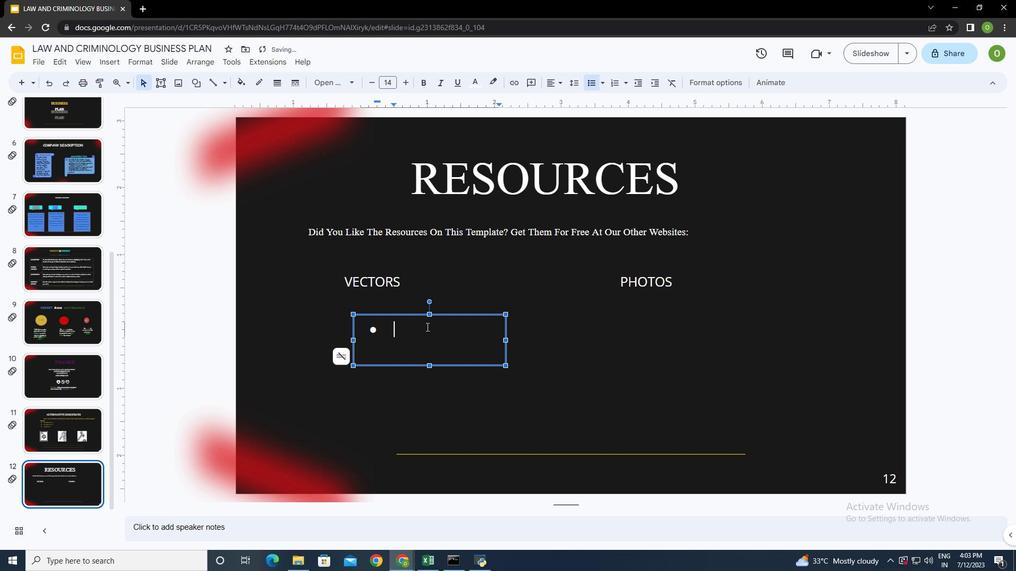 
Action: Key pressed <Key.shift><Key.shift><Key.shift><Key.shift><Key.shift><Key.caps_lock><Key.shift>Gradient<Key.space>sale<Key.space>instagram<Key.space>sr<Key.backspace>tory<Key.space>collection
Screenshot: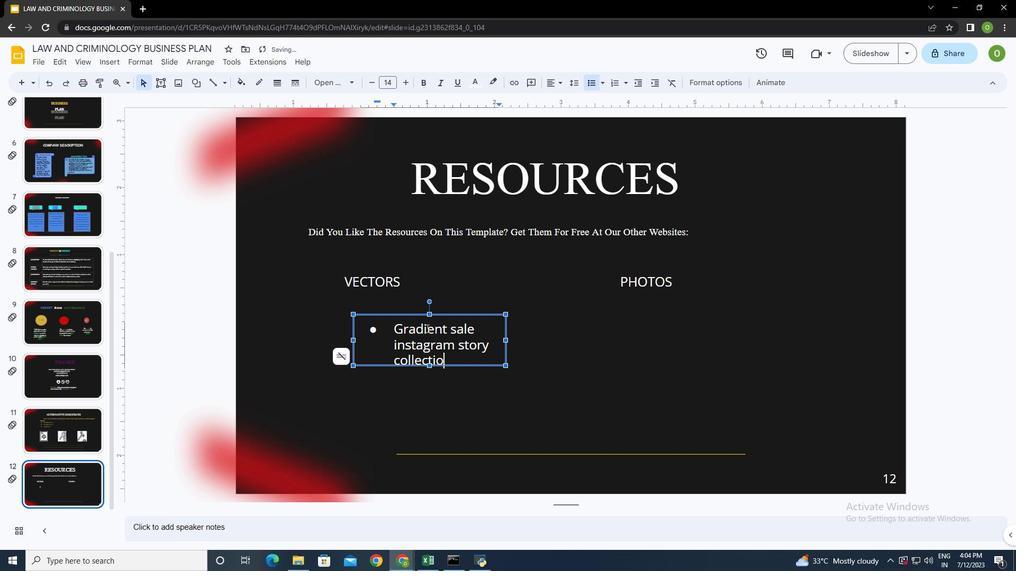 
Action: Mouse moved to (507, 342)
Screenshot: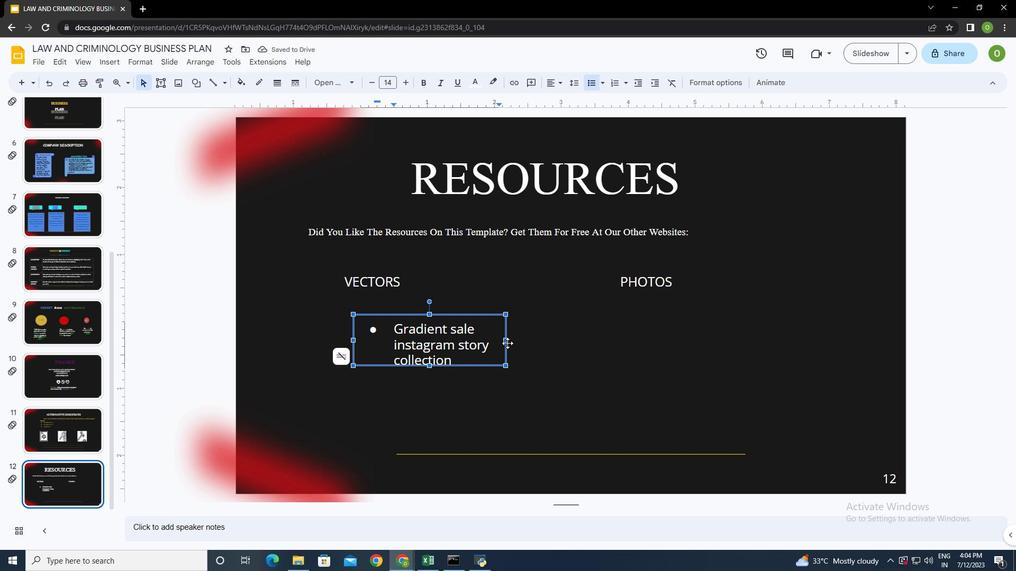
Action: Mouse pressed left at (507, 342)
Screenshot: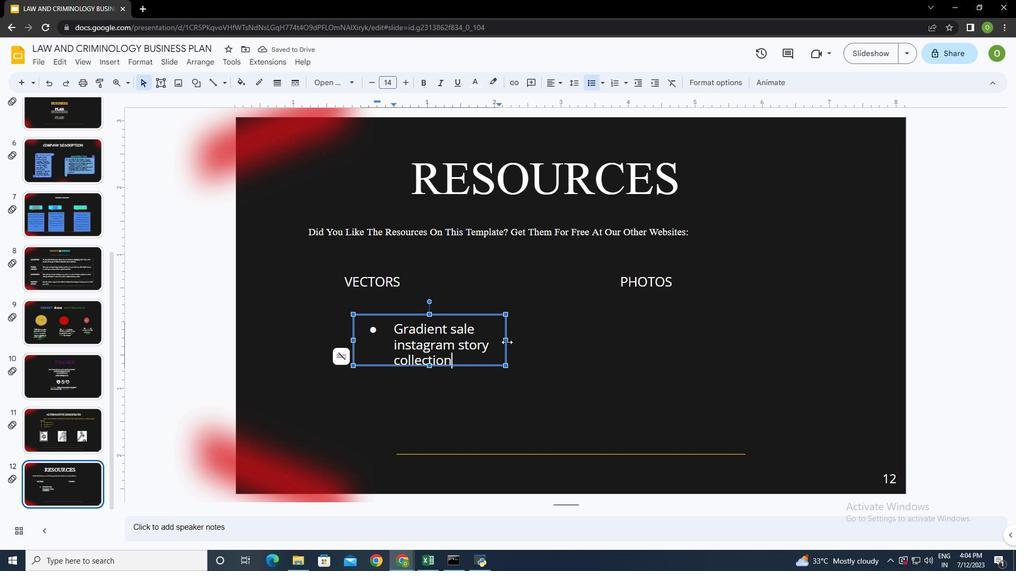 
Action: Mouse moved to (353, 342)
Screenshot: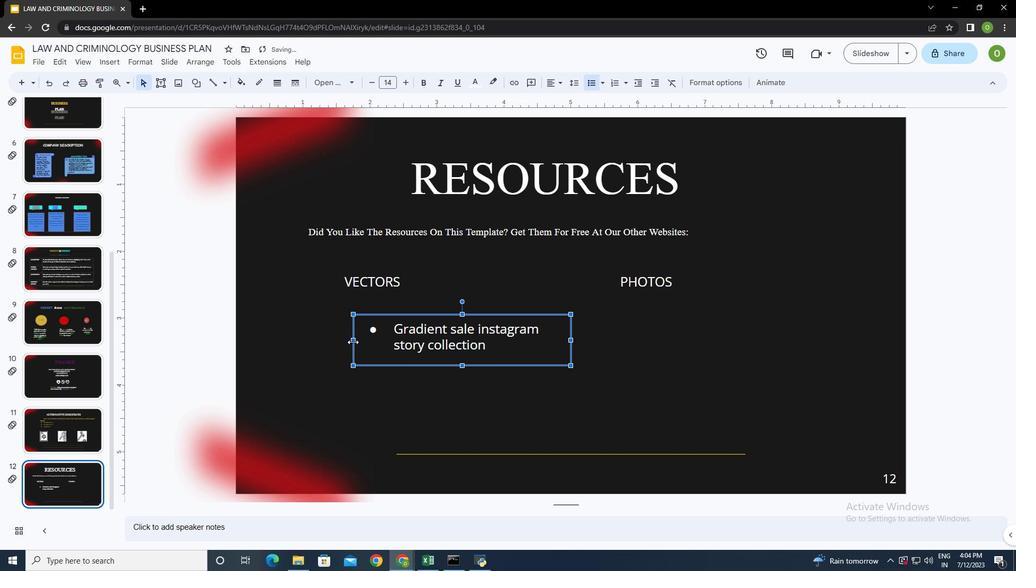 
Action: Mouse pressed left at (353, 342)
Screenshot: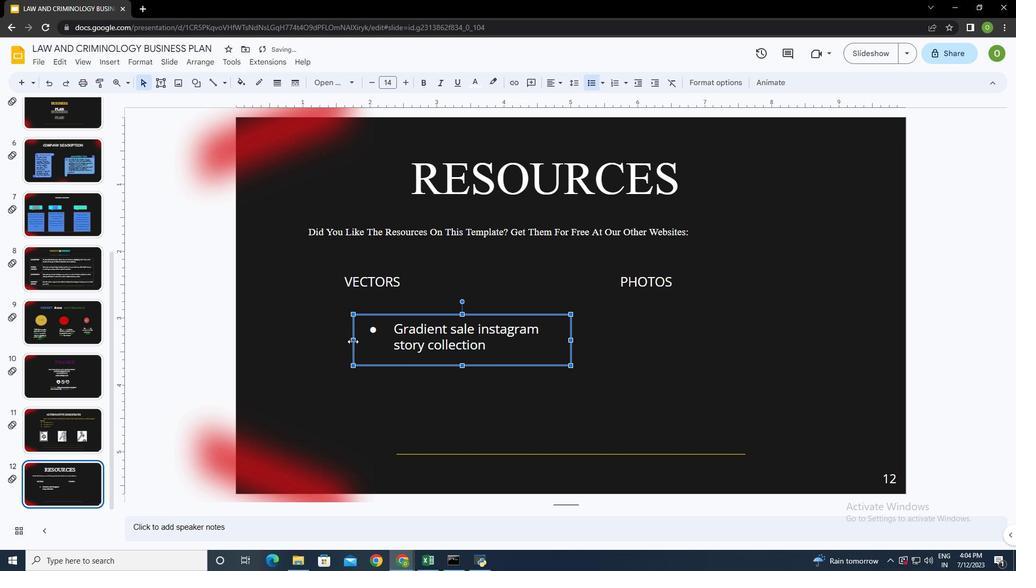 
Action: Mouse moved to (460, 368)
Screenshot: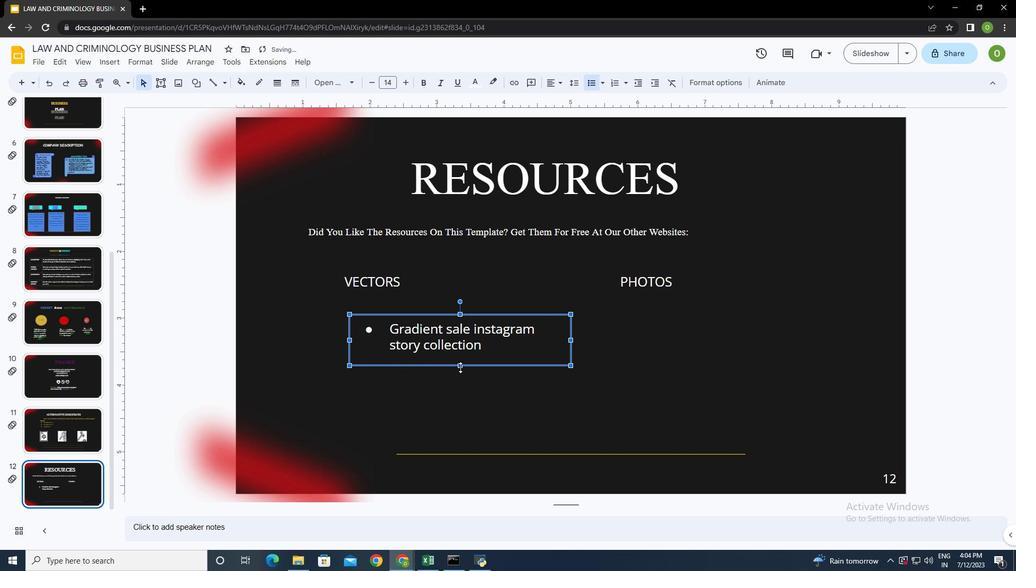 
Action: Mouse pressed left at (460, 368)
Screenshot: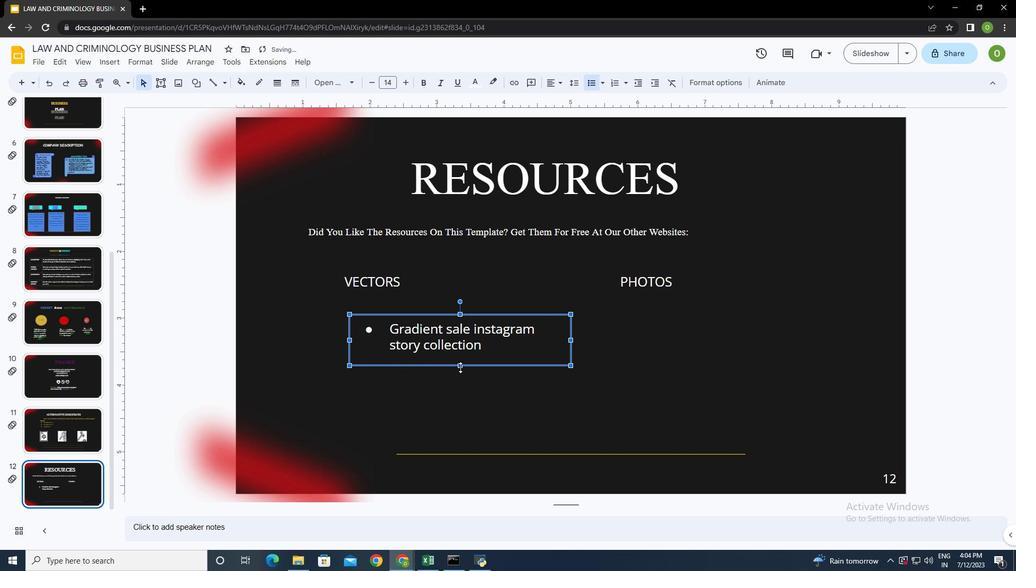 
Action: Mouse moved to (485, 348)
Screenshot: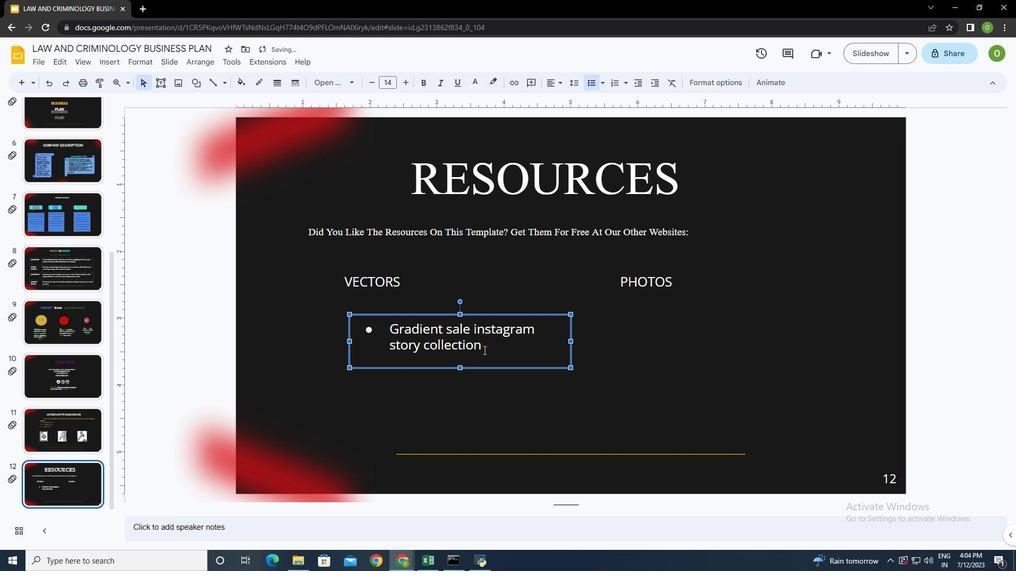 
Action: Mouse pressed left at (485, 348)
Screenshot: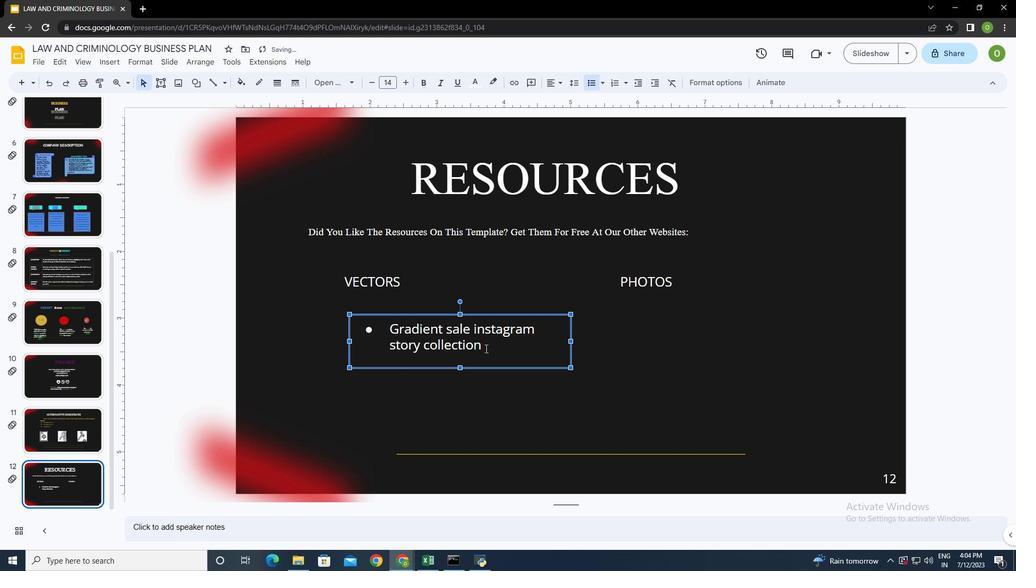 
Action: Mouse moved to (497, 348)
Screenshot: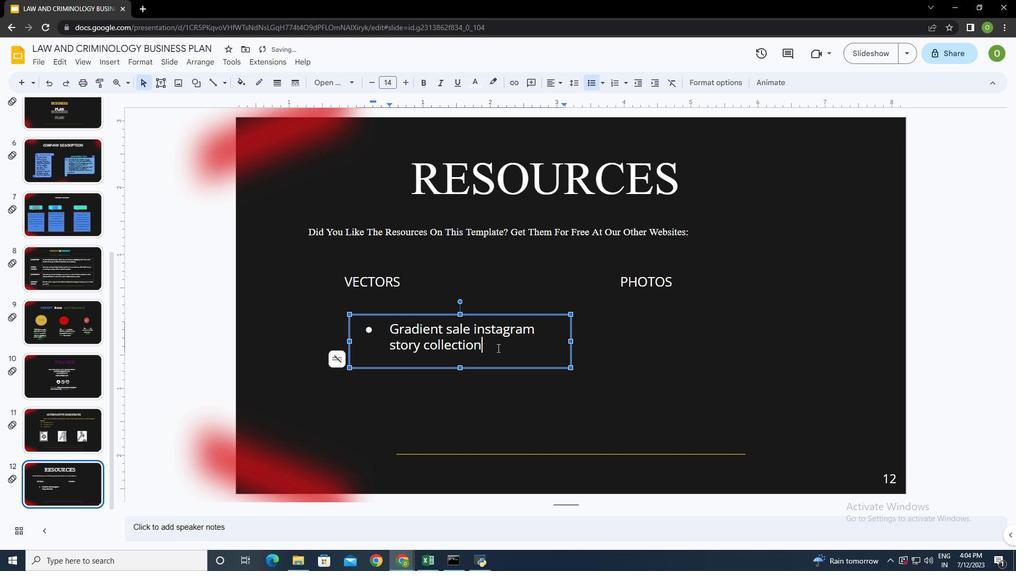 
Action: Mouse pressed left at (497, 348)
Screenshot: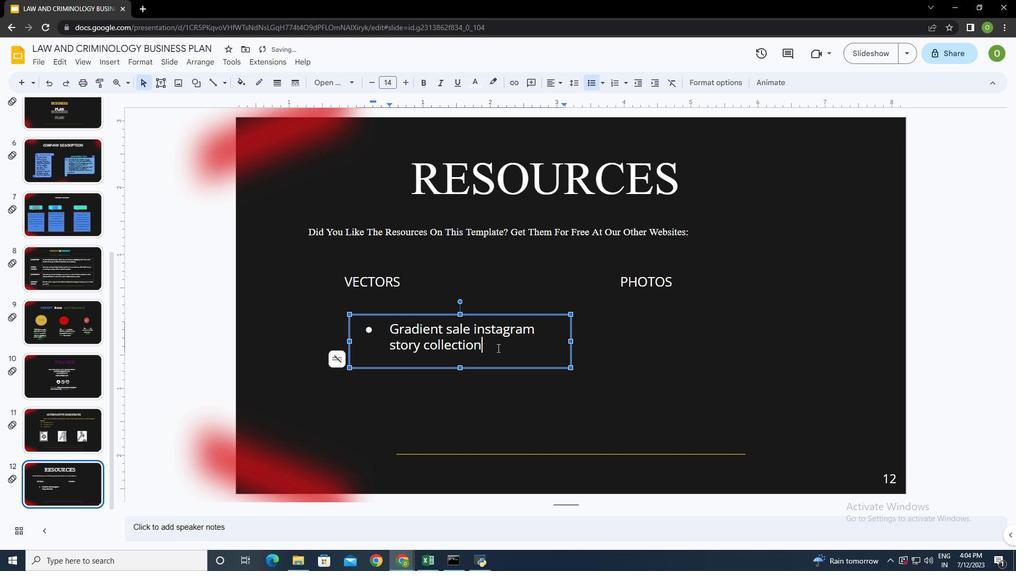 
Action: Mouse moved to (371, 80)
Screenshot: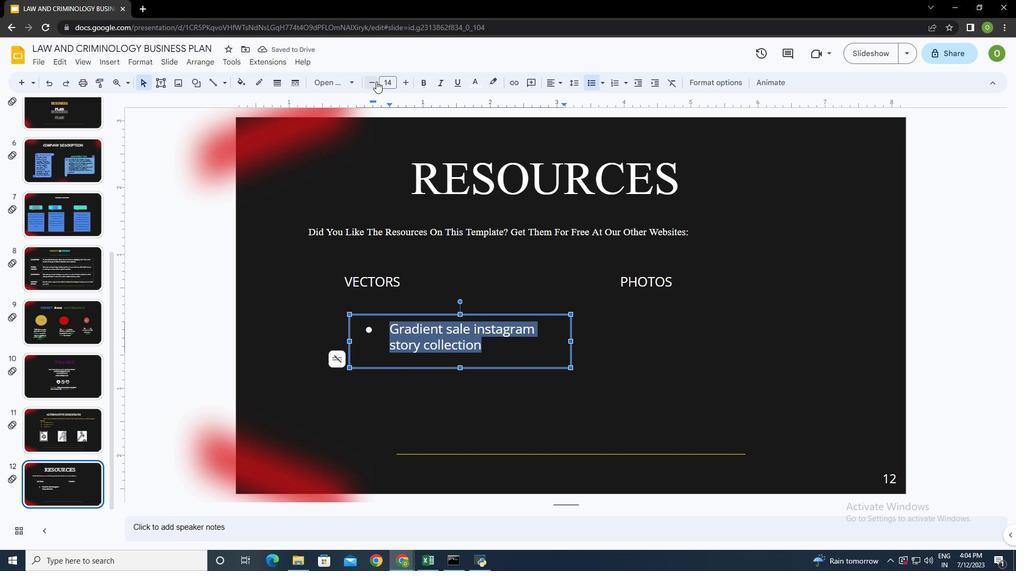 
Action: Mouse pressed left at (371, 80)
Screenshot: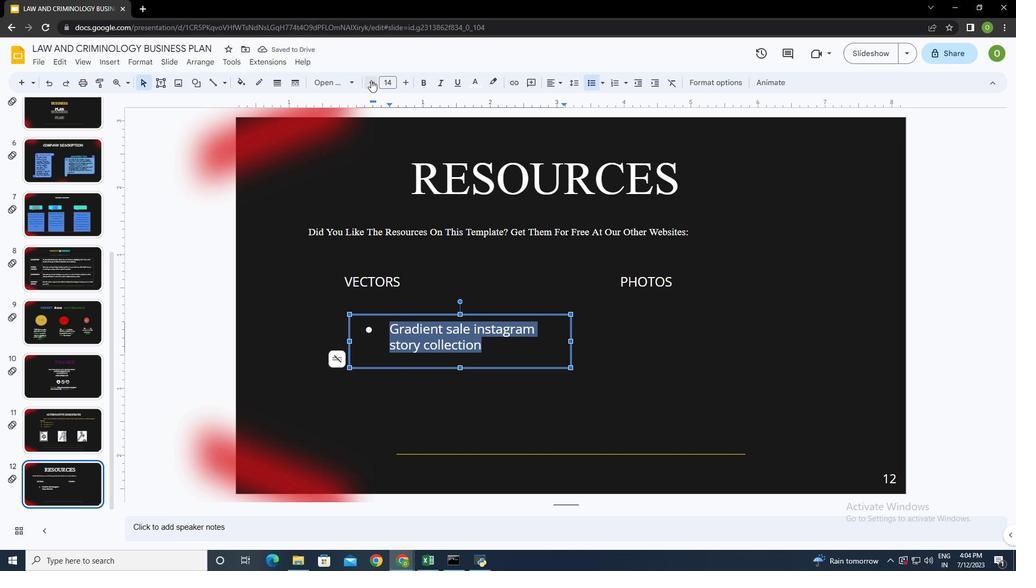 
Action: Mouse pressed left at (371, 80)
Screenshot: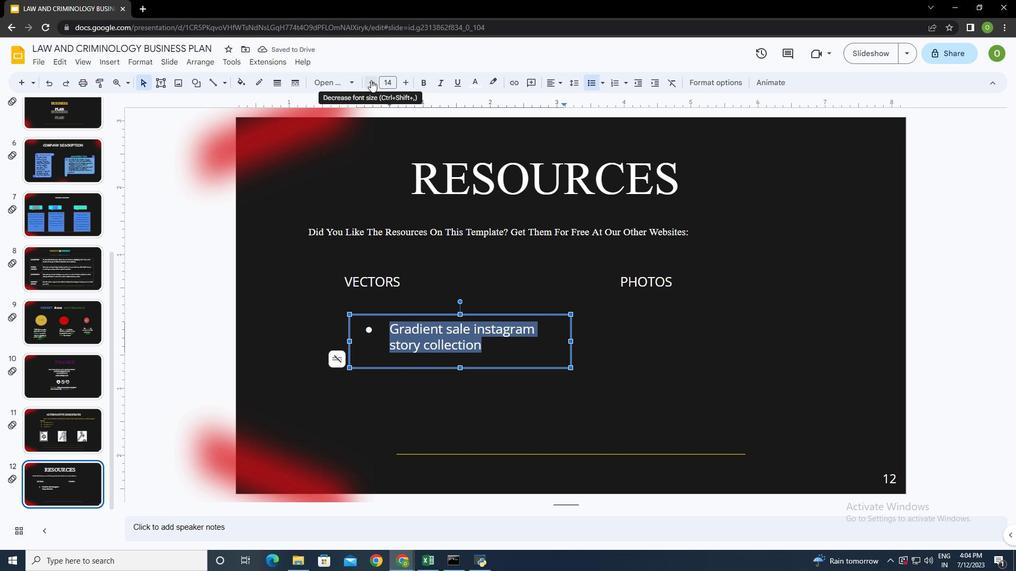 
Action: Mouse pressed left at (371, 80)
Screenshot: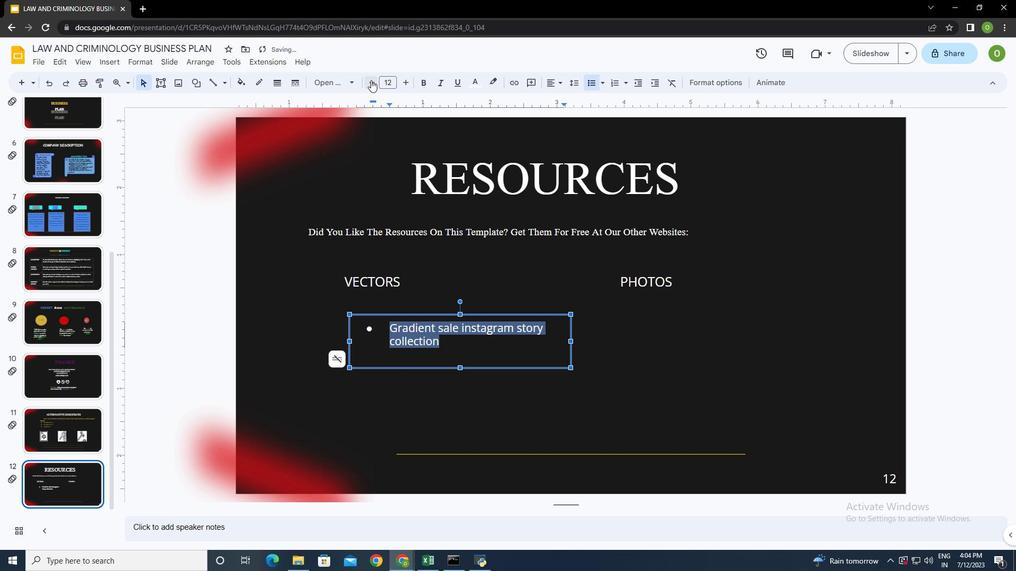
Action: Mouse moved to (333, 85)
Screenshot: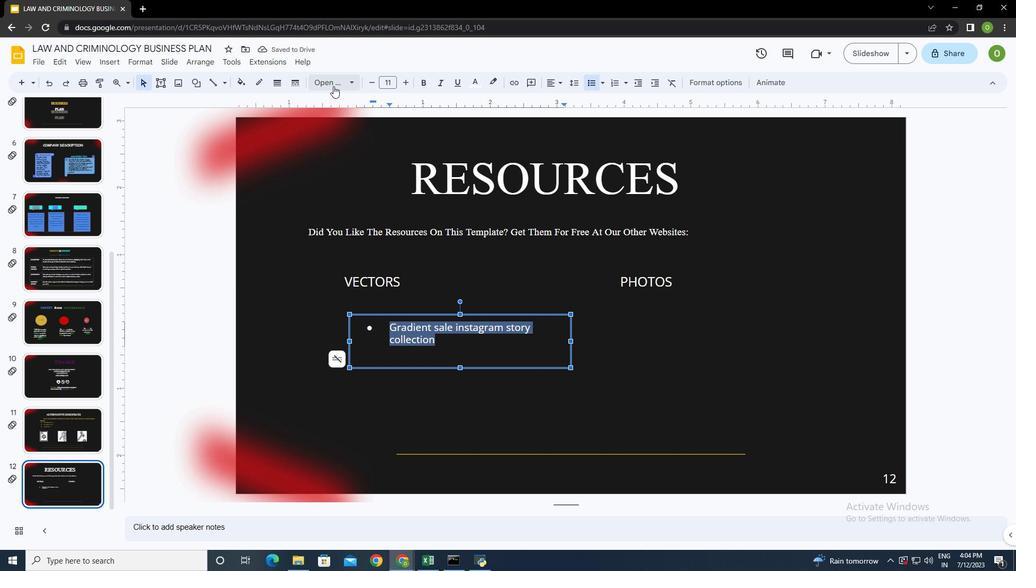 
Action: Mouse pressed left at (333, 85)
Screenshot: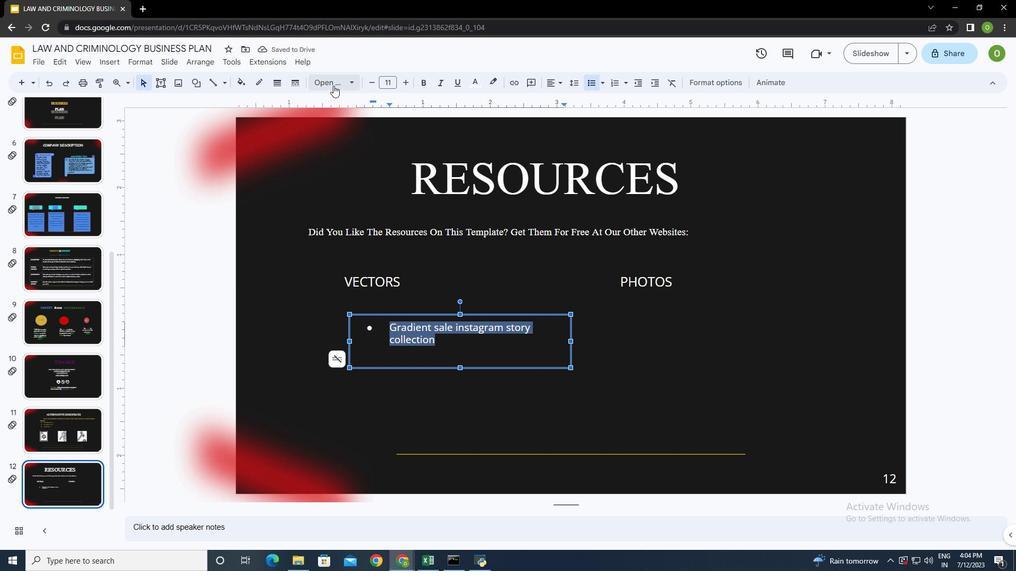 
Action: Mouse moved to (485, 259)
Screenshot: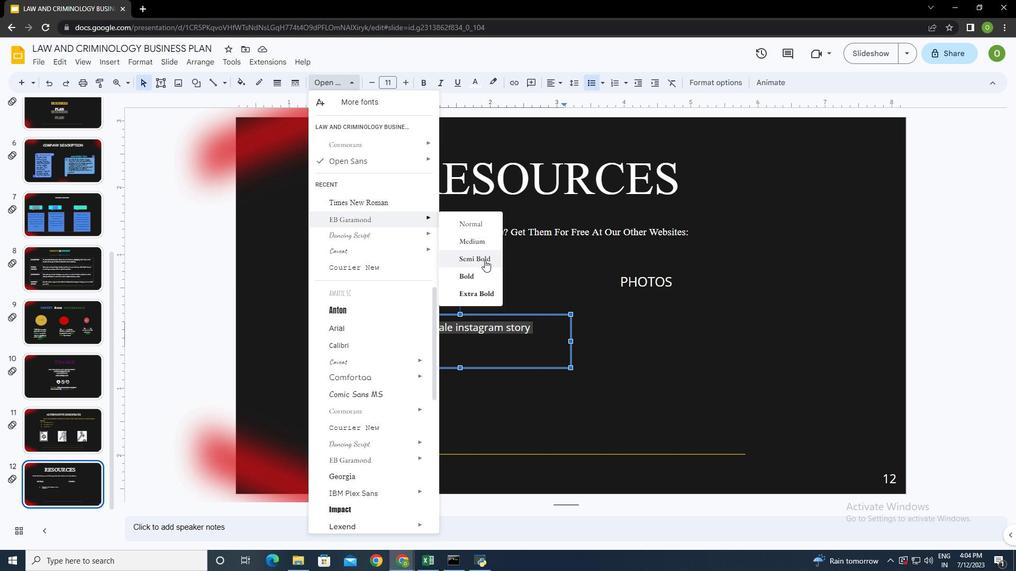 
Action: Mouse pressed left at (485, 259)
Screenshot: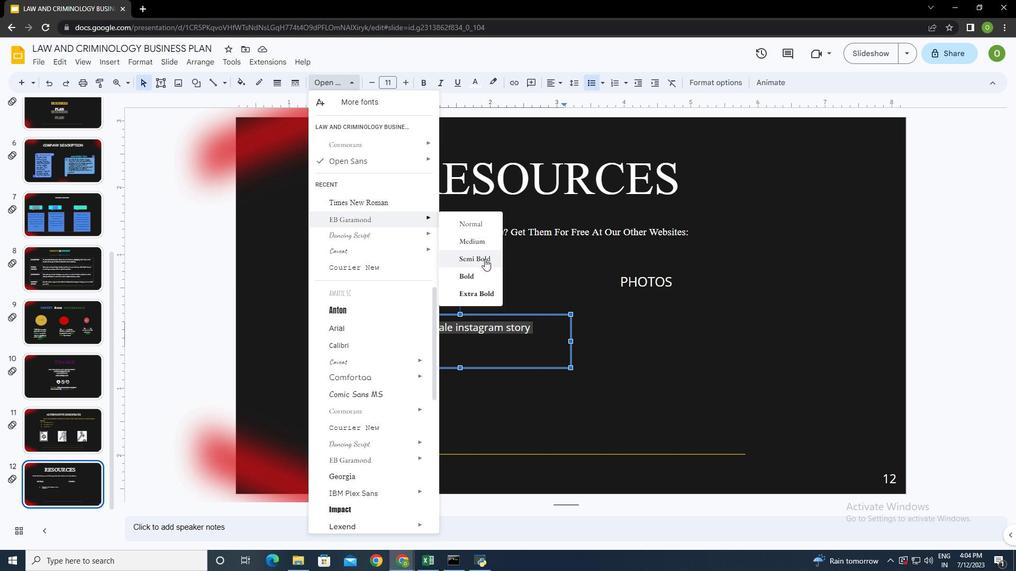 
Action: Mouse moved to (483, 340)
Screenshot: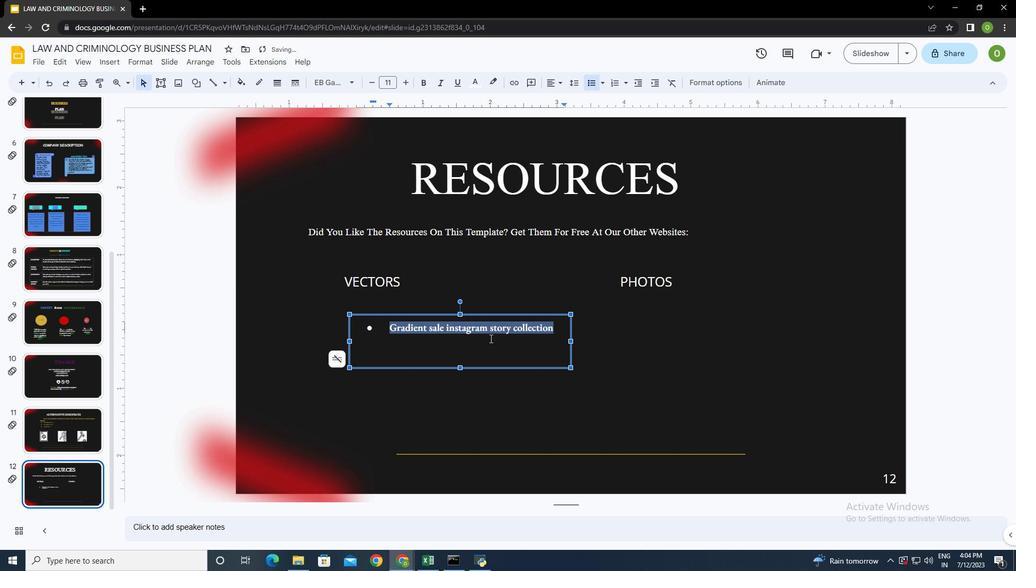 
Action: Mouse pressed left at (483, 340)
Screenshot: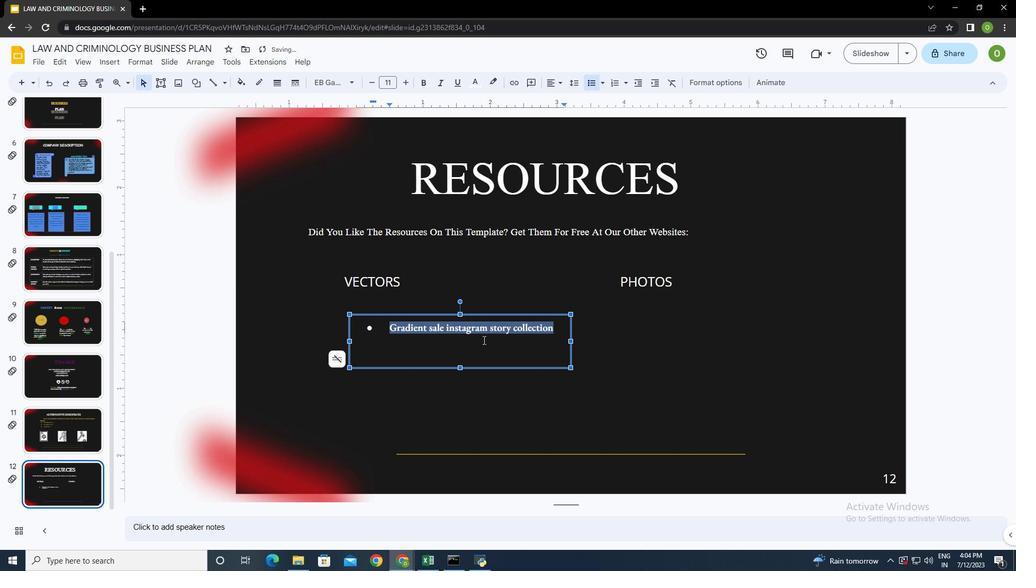 
Action: Mouse moved to (460, 367)
Screenshot: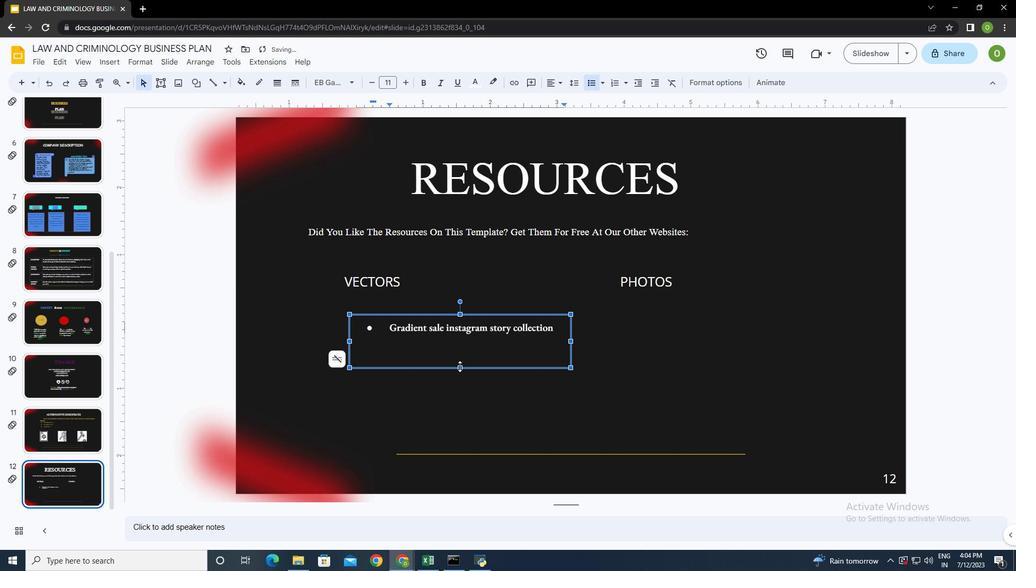 
Action: Mouse pressed left at (460, 367)
Screenshot: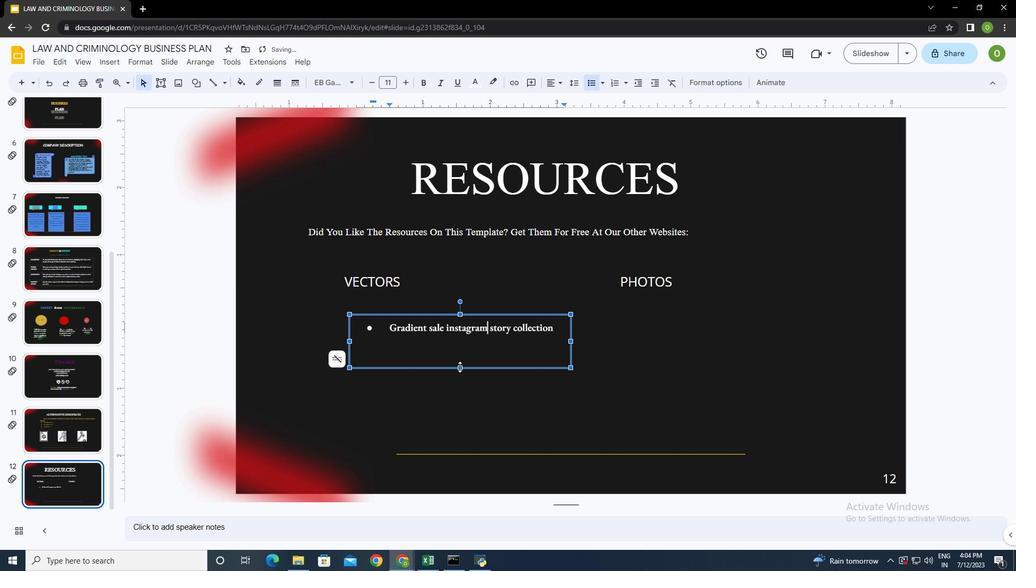 
Action: Mouse moved to (632, 325)
Screenshot: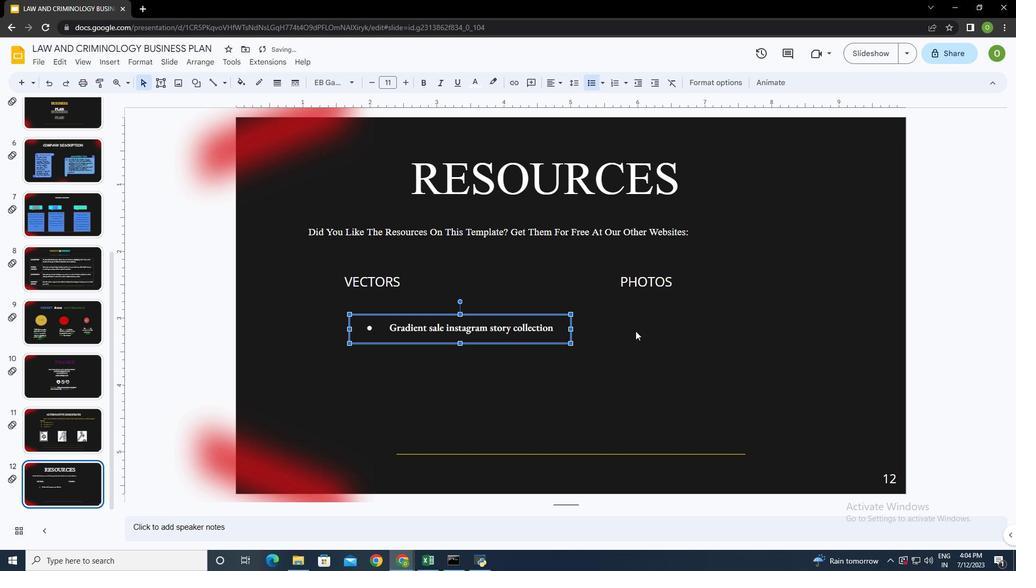 
Action: Mouse pressed left at (632, 325)
Screenshot: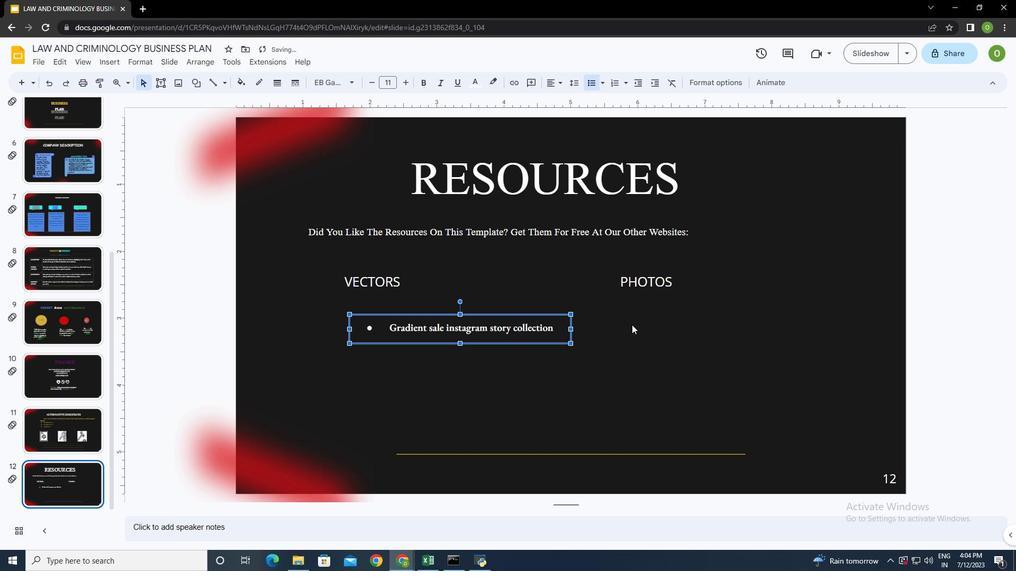 
Action: Mouse moved to (162, 84)
Screenshot: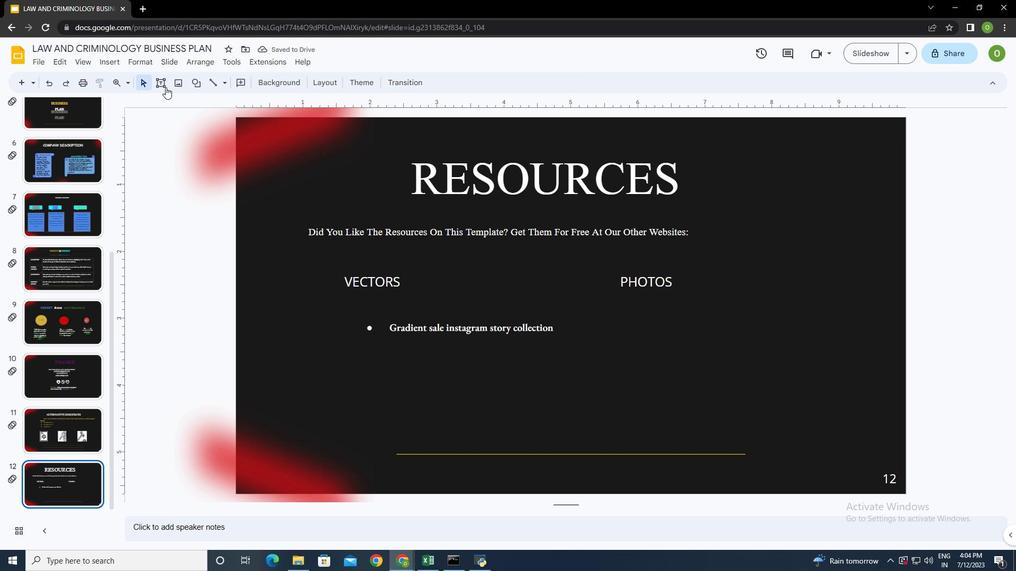 
Action: Mouse pressed left at (162, 84)
Screenshot: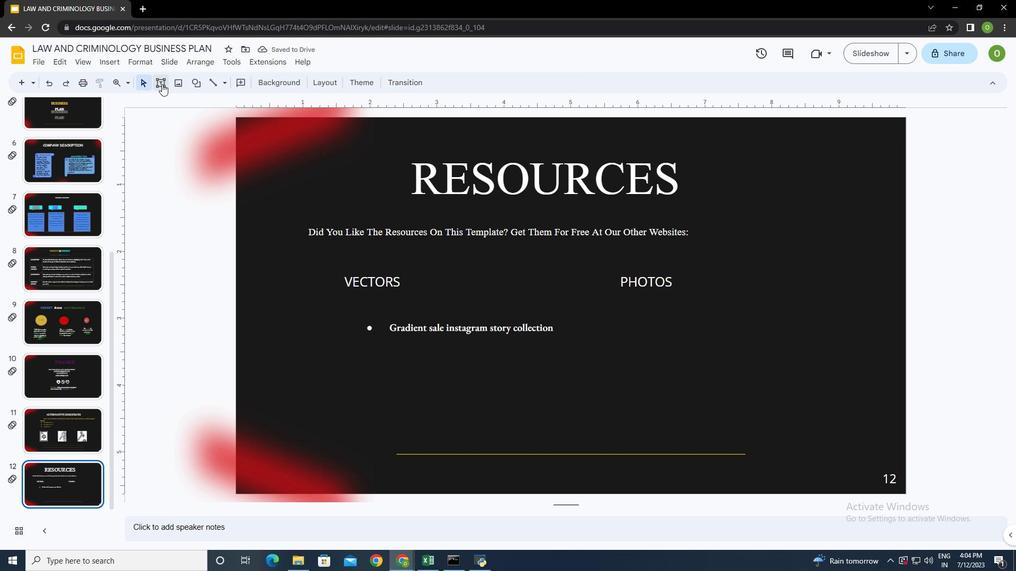 
Action: Mouse moved to (619, 316)
Screenshot: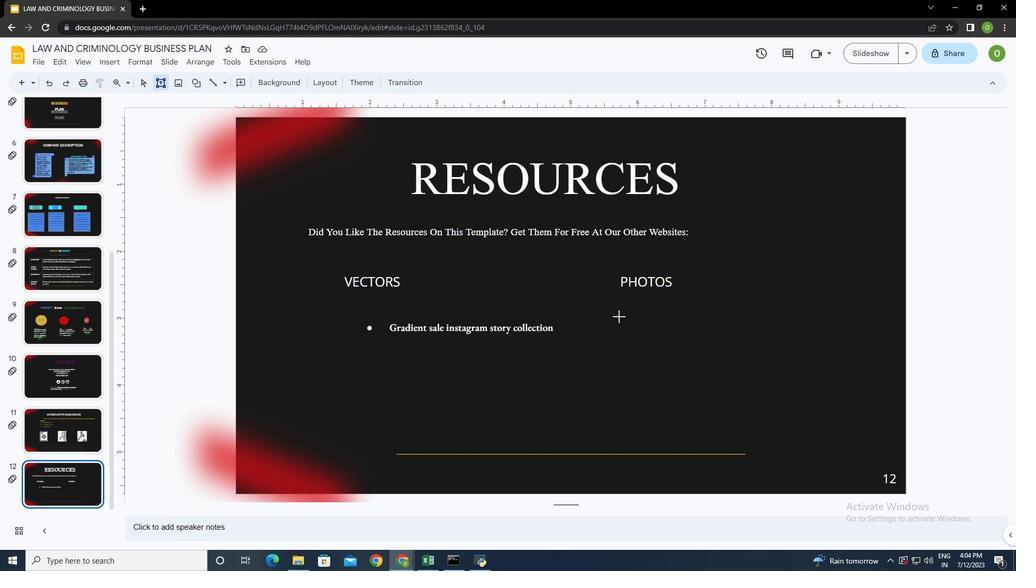 
Action: Mouse pressed left at (619, 316)
Screenshot: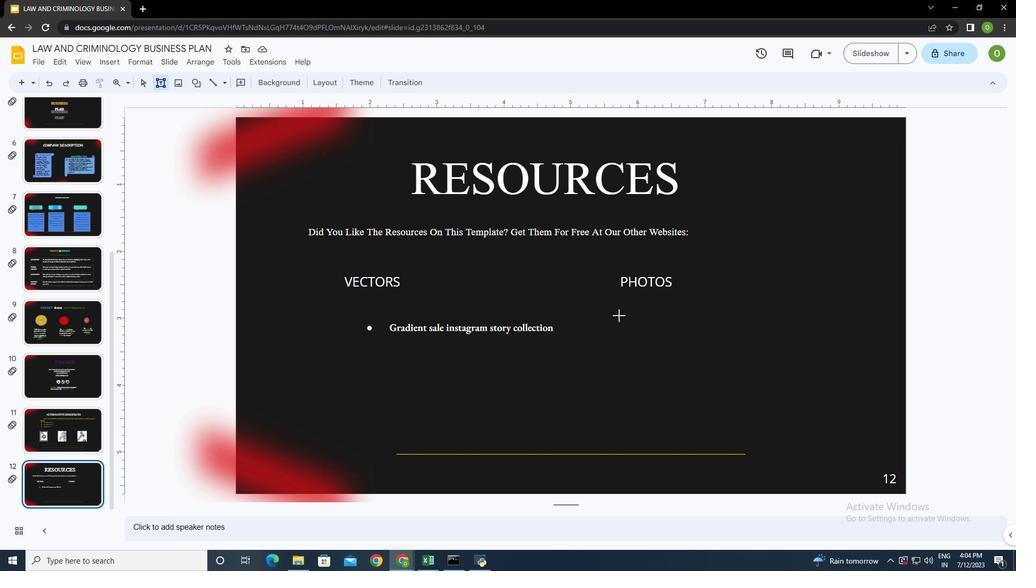 
Action: Mouse moved to (473, 85)
Screenshot: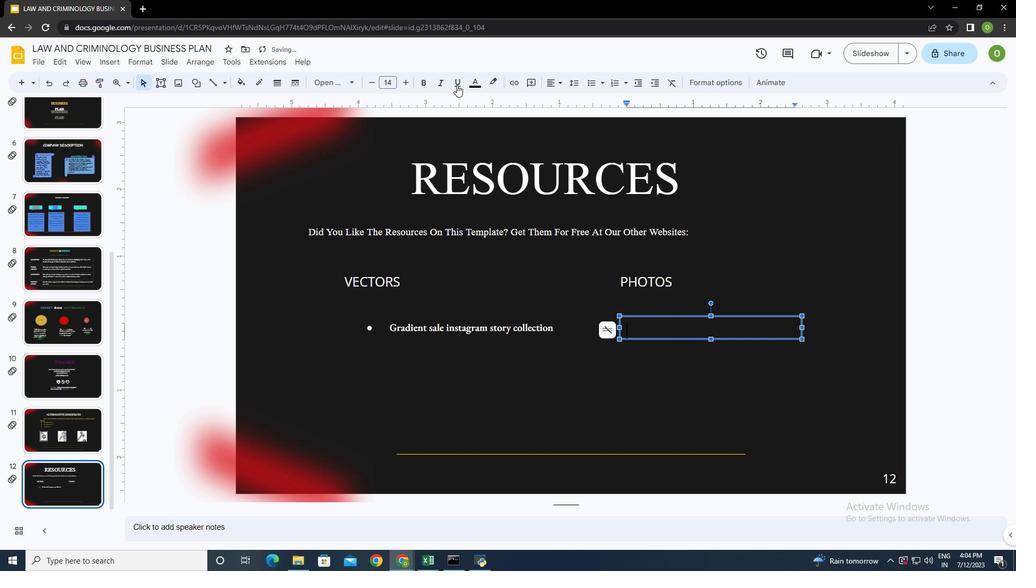 
Action: Mouse pressed left at (473, 85)
Screenshot: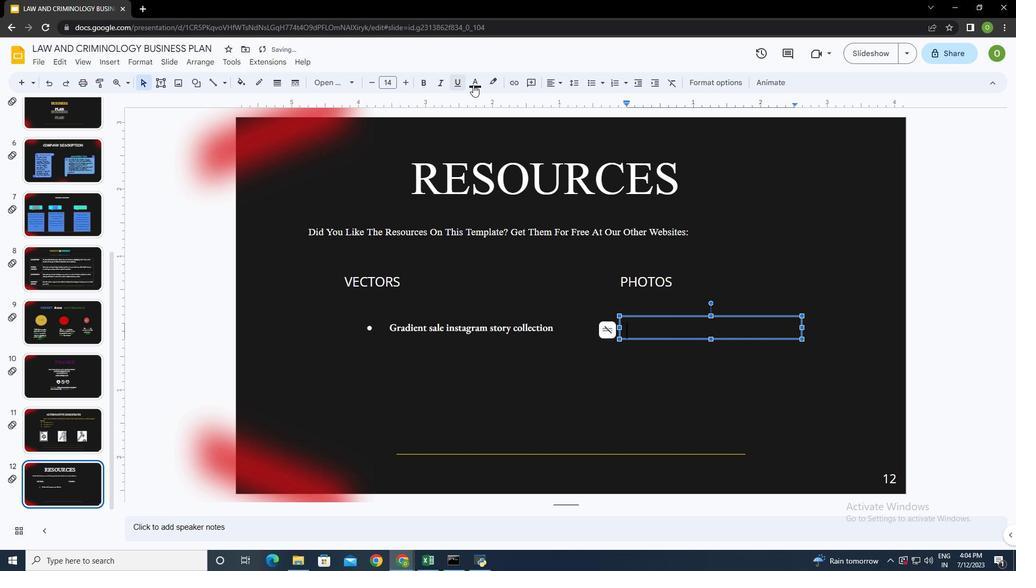 
Action: Mouse moved to (479, 115)
Screenshot: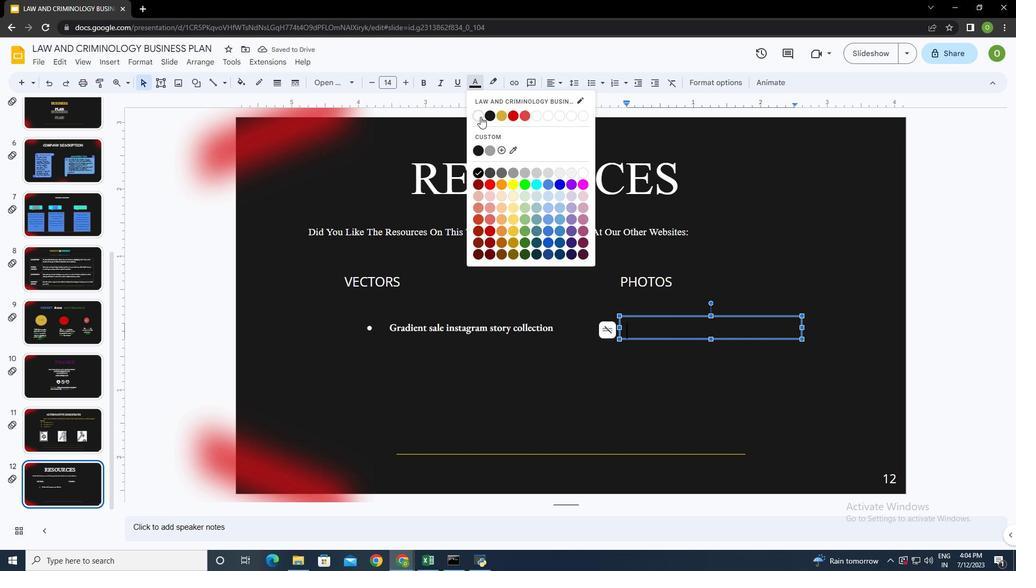 
Action: Mouse pressed left at (479, 115)
Screenshot: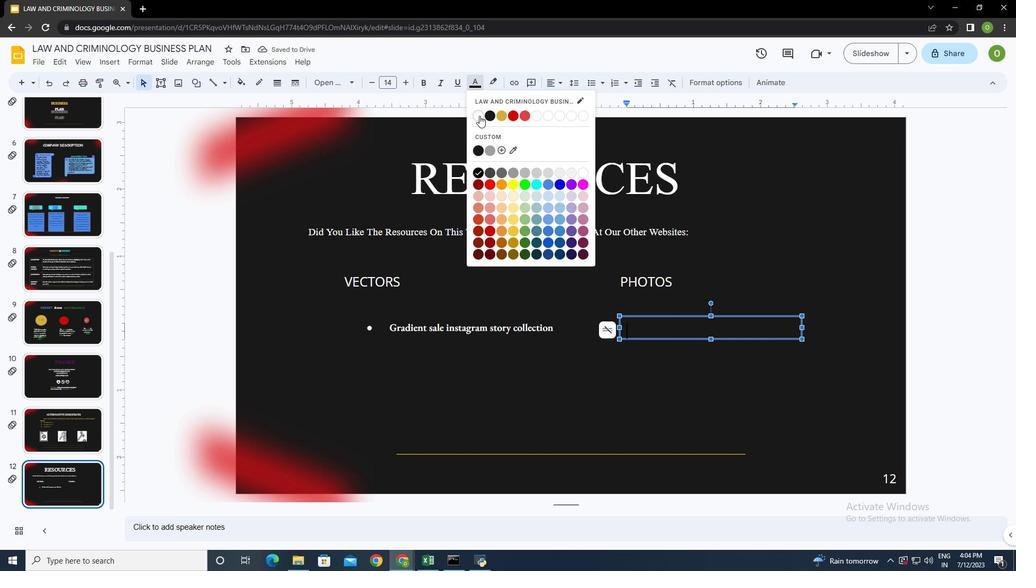 
Action: Mouse moved to (591, 79)
Screenshot: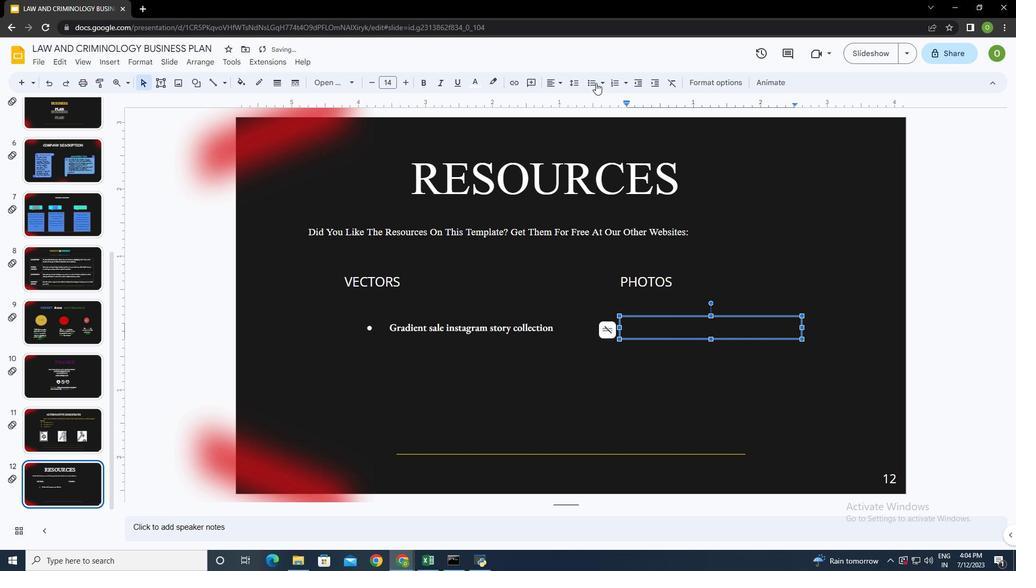 
Action: Mouse pressed left at (591, 79)
Screenshot: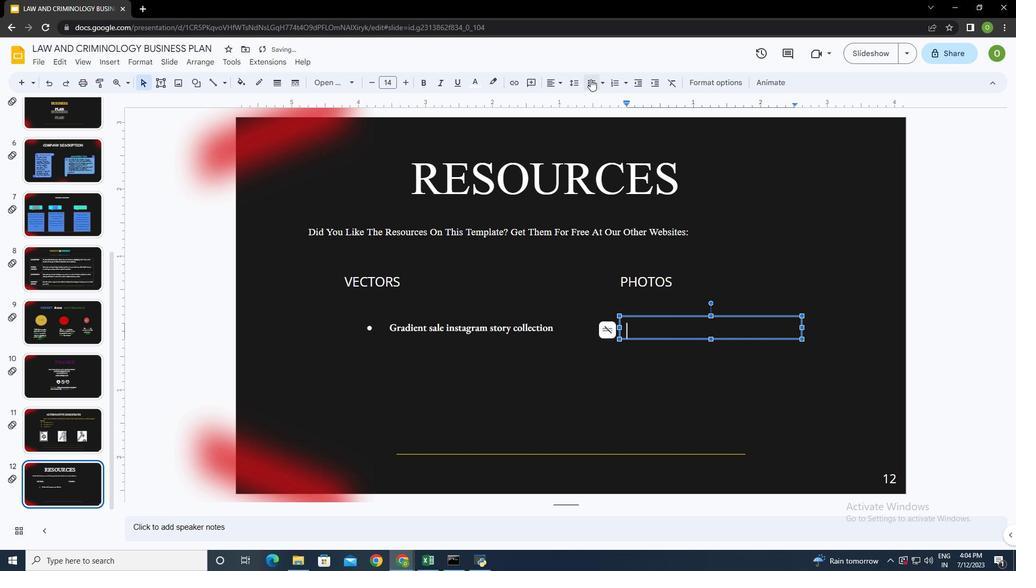 
Action: Mouse moved to (677, 311)
Screenshot: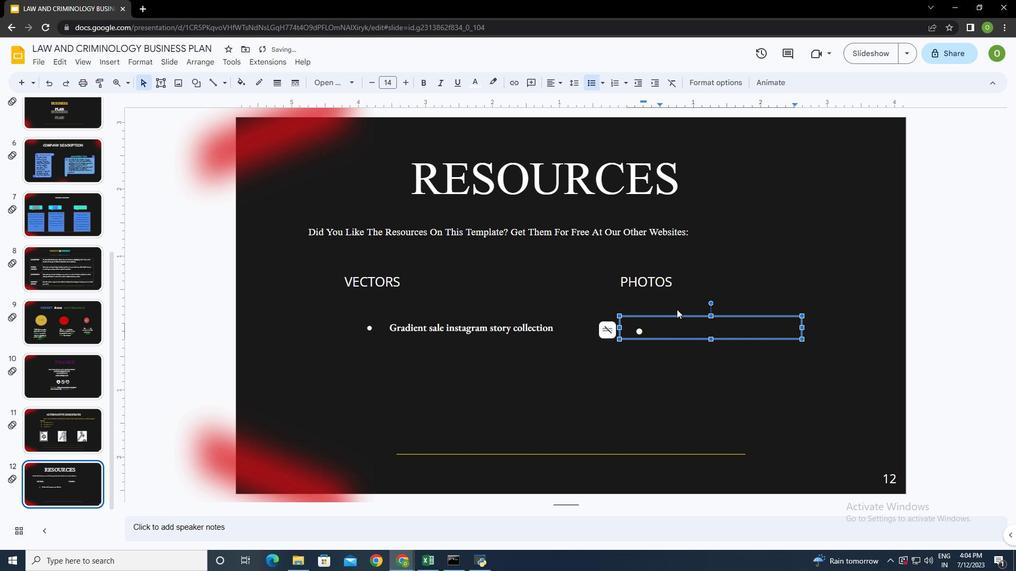 
Action: Key pressed <Key.shift><Key.shift><Key.shift><Key.shift><Key.shift><Key.shift><Key.shift><Key.shift><Key.shift><Key.shift><Key.shift><Key.shift><Key.shift><Key.shift><Key.shift><Key.shift><Key.shift><Key.shift><Key.shift><Key.shift><Key.shift><Key.shift><Key.shift><Key.shift><Key.shift><Key.shift>Close<Key.space><Key.backspace>-up<Key.space>with<Key.space>handcuffs<Key.space>on<Key.space>bll<Key.backspace><Key.backspace>ooks
Screenshot: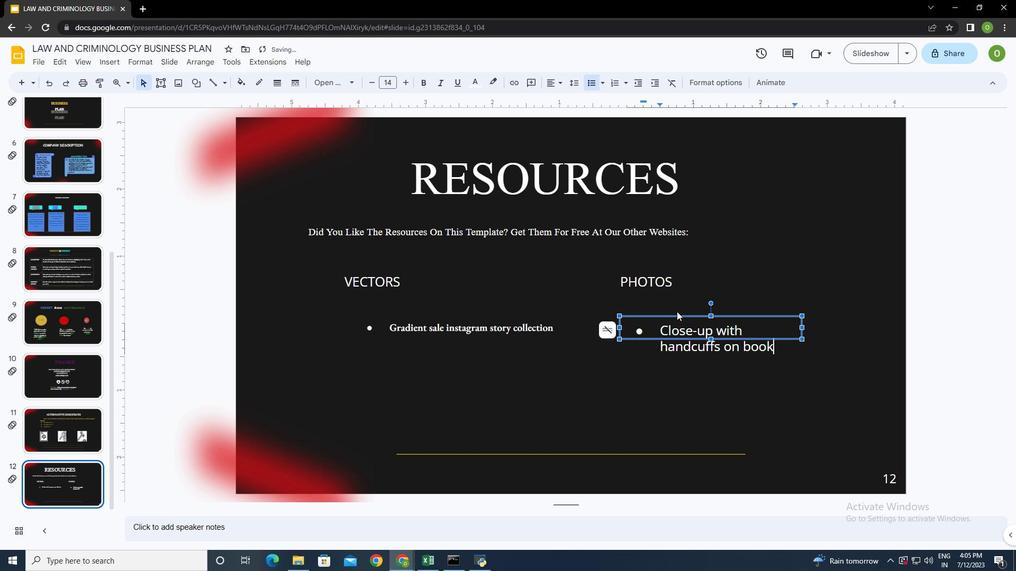 
Action: Mouse moved to (802, 328)
Screenshot: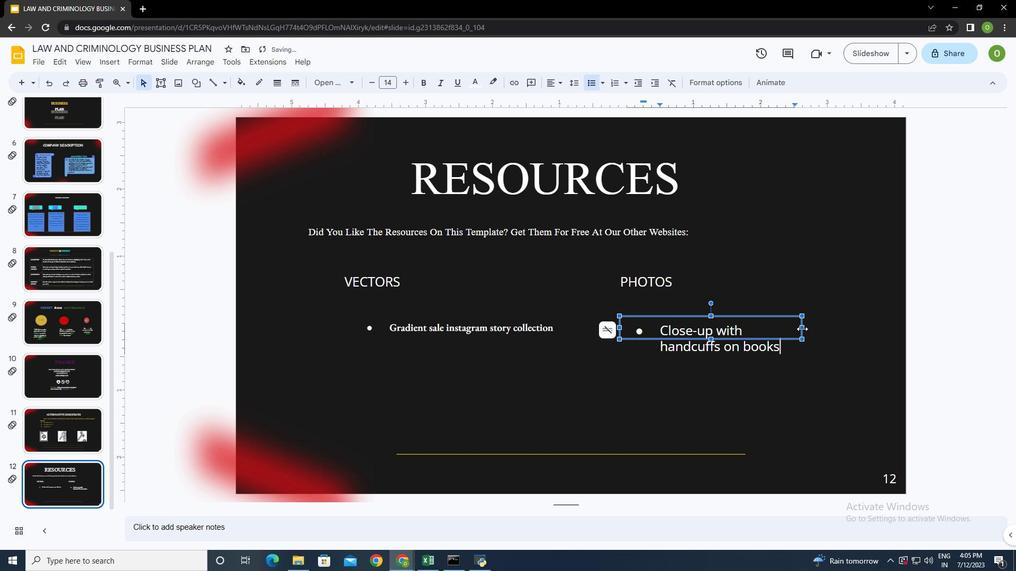 
Action: Mouse pressed left at (802, 328)
Screenshot: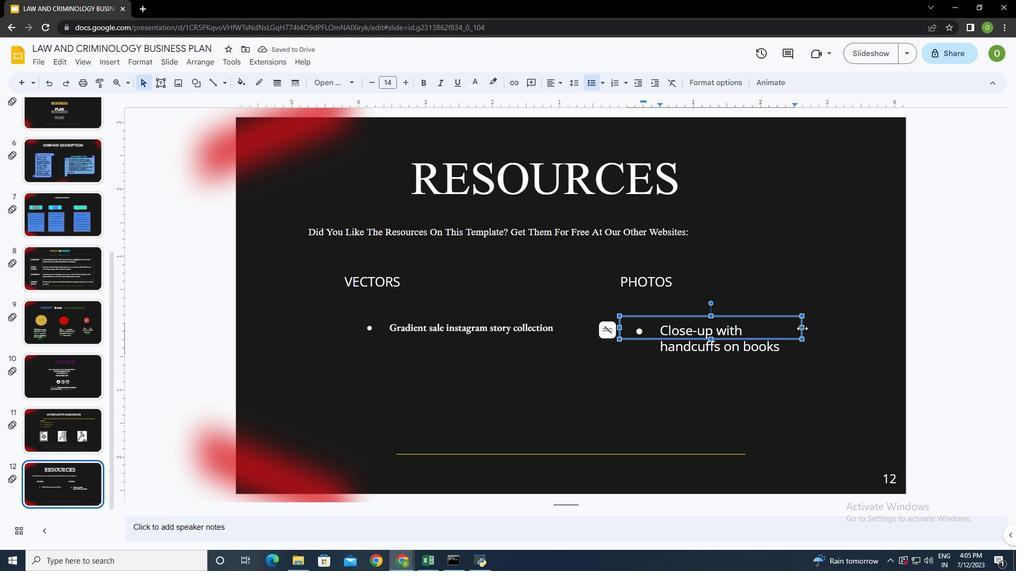 
Action: Mouse moved to (656, 328)
Screenshot: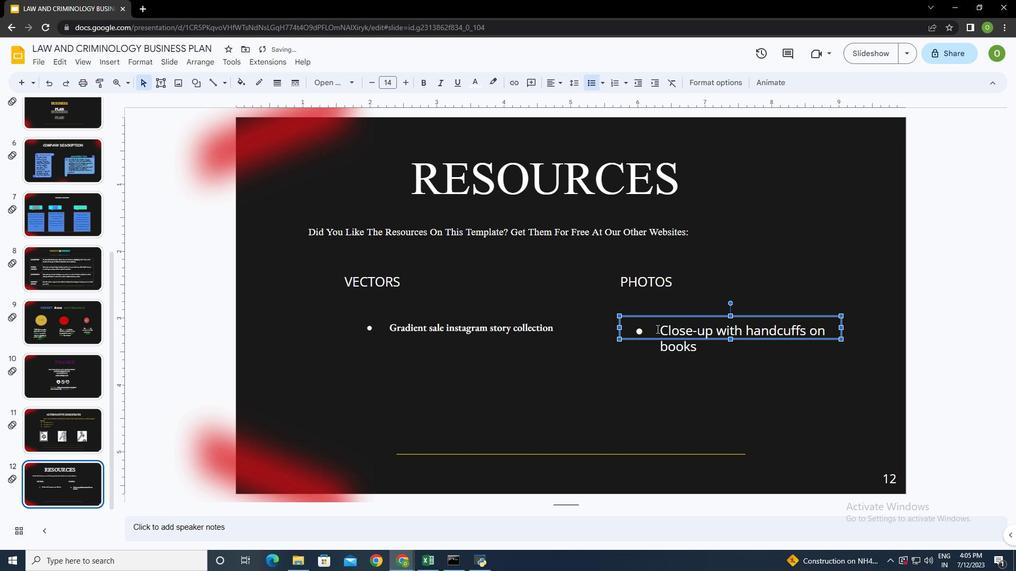
Action: Mouse pressed left at (656, 328)
Screenshot: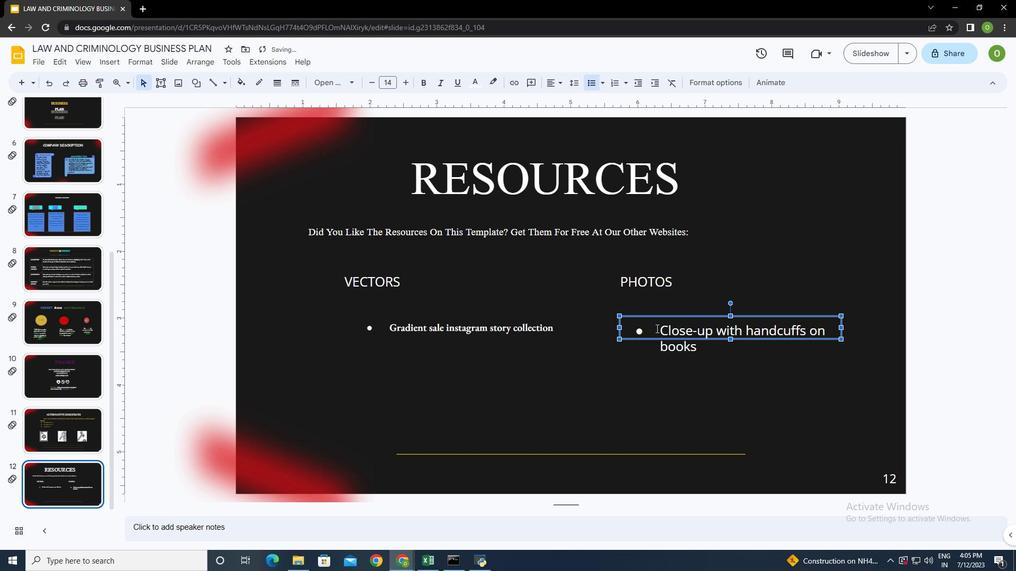 
Action: Mouse moved to (373, 83)
Screenshot: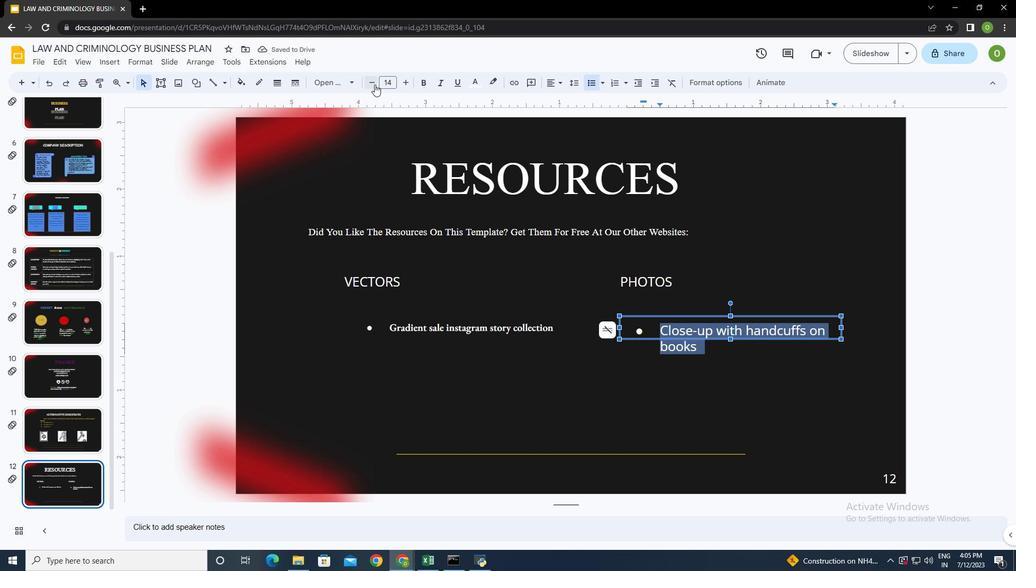 
Action: Mouse pressed left at (373, 83)
Screenshot: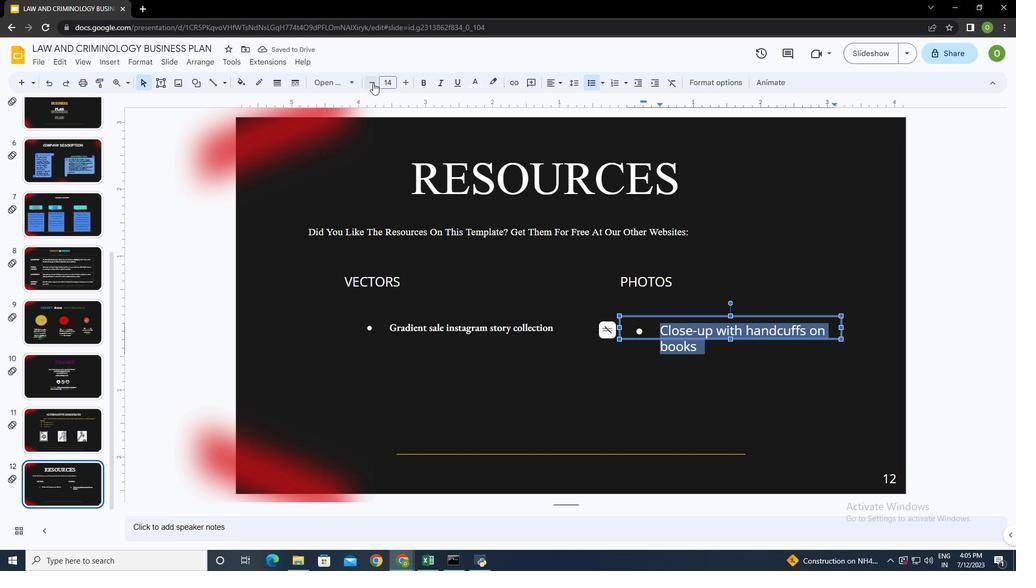
Action: Mouse pressed left at (373, 83)
Screenshot: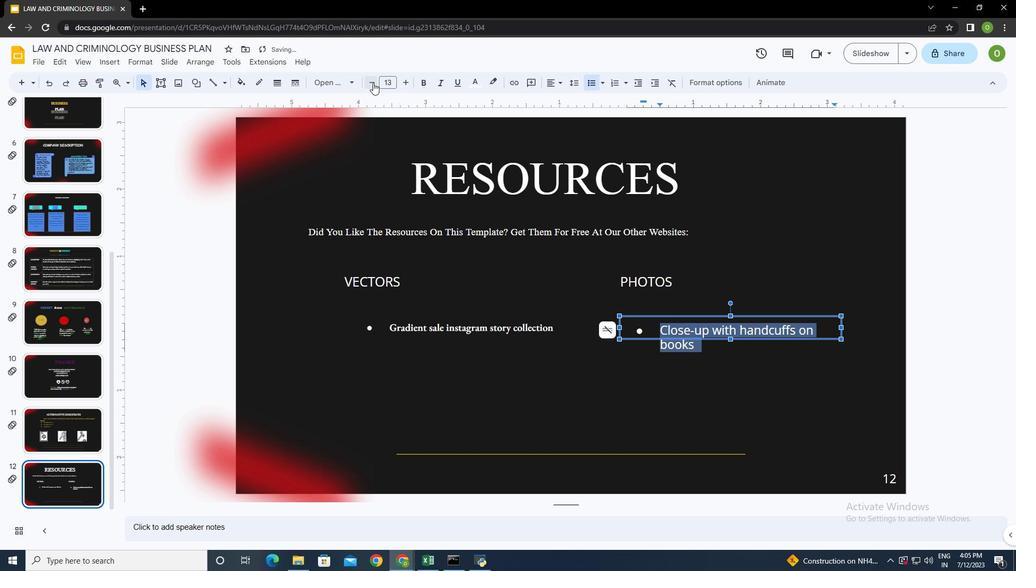 
Action: Mouse pressed left at (373, 83)
Screenshot: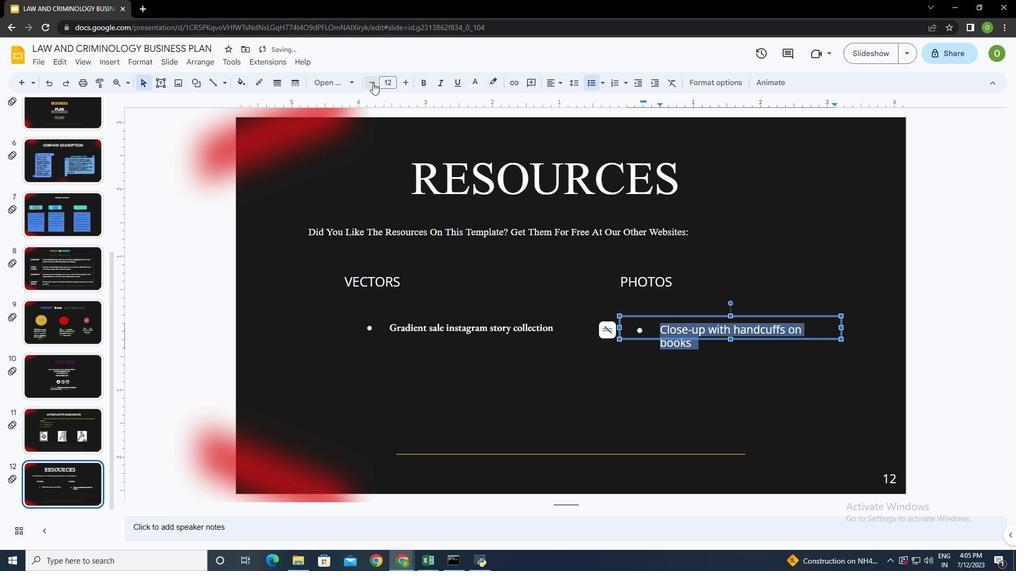 
Action: Mouse moved to (349, 83)
Screenshot: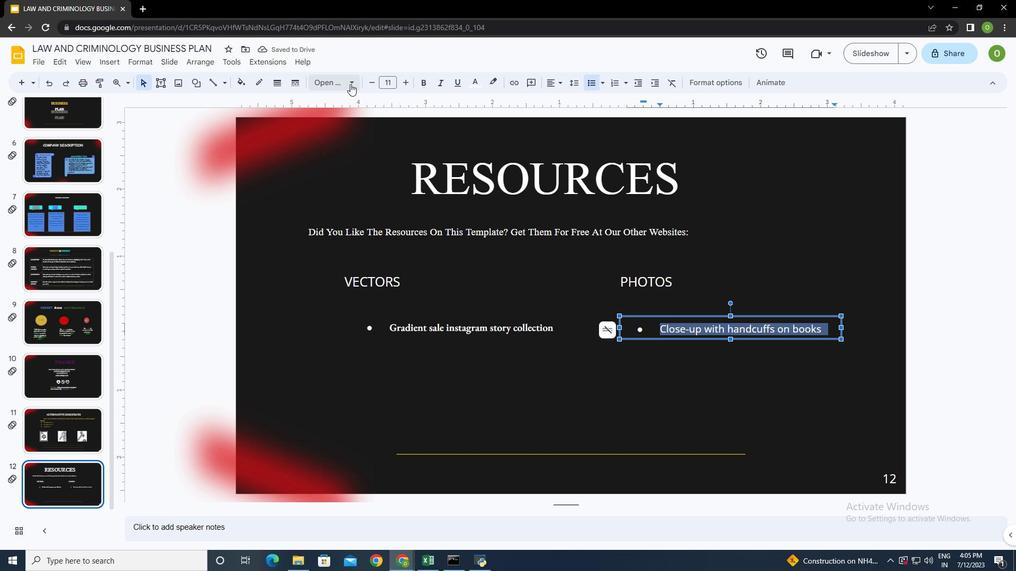 
Action: Mouse pressed left at (349, 83)
Screenshot: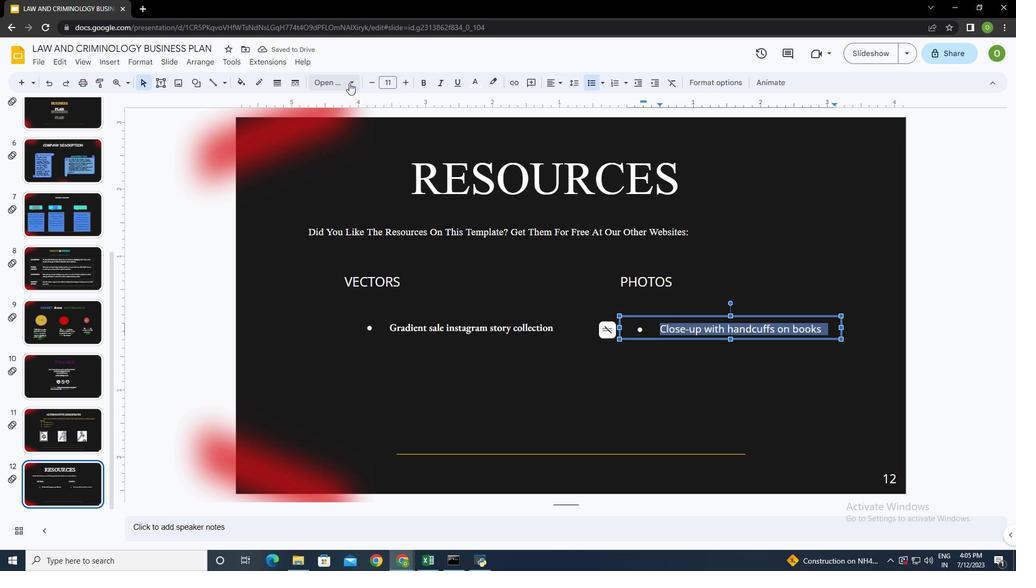 
Action: Mouse moved to (478, 244)
Screenshot: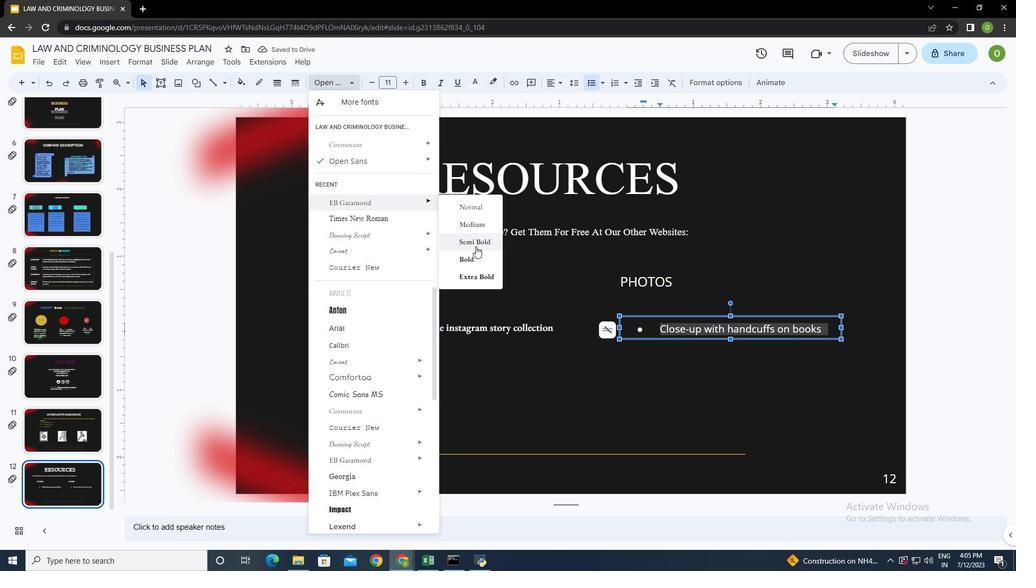 
Action: Mouse pressed left at (478, 244)
Screenshot: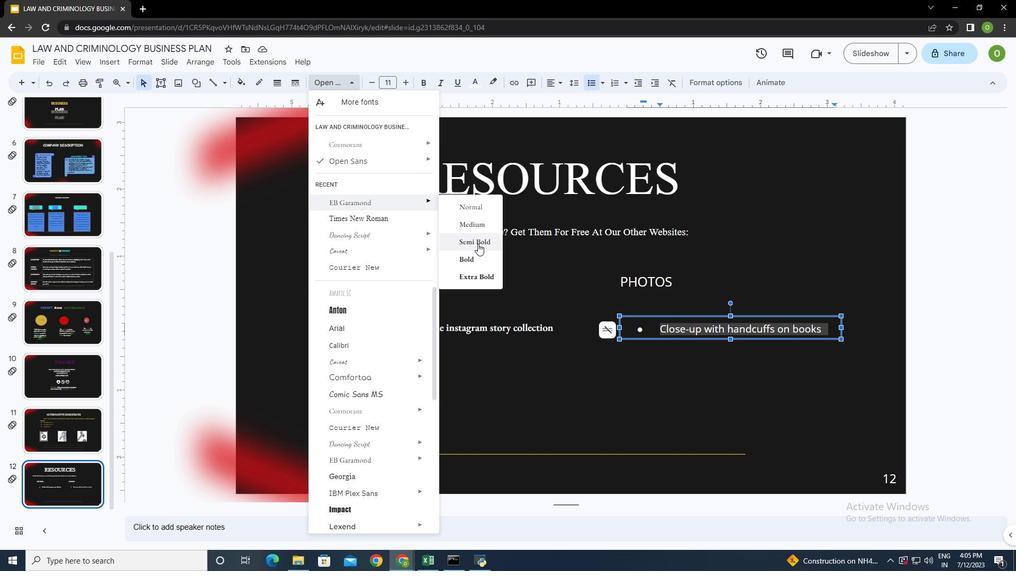 
Action: Mouse moved to (686, 365)
Screenshot: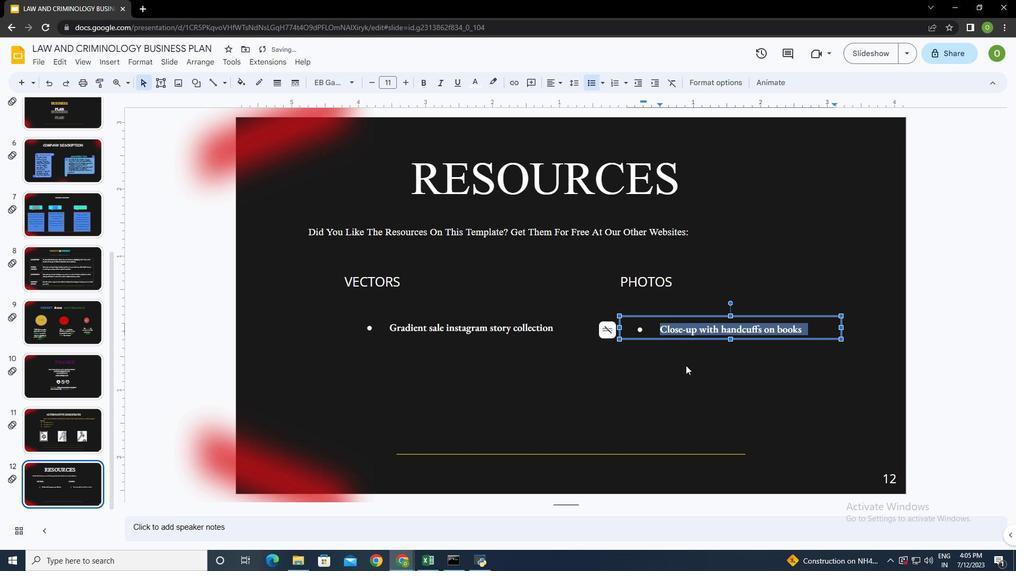 
Action: Mouse pressed left at (686, 365)
Screenshot: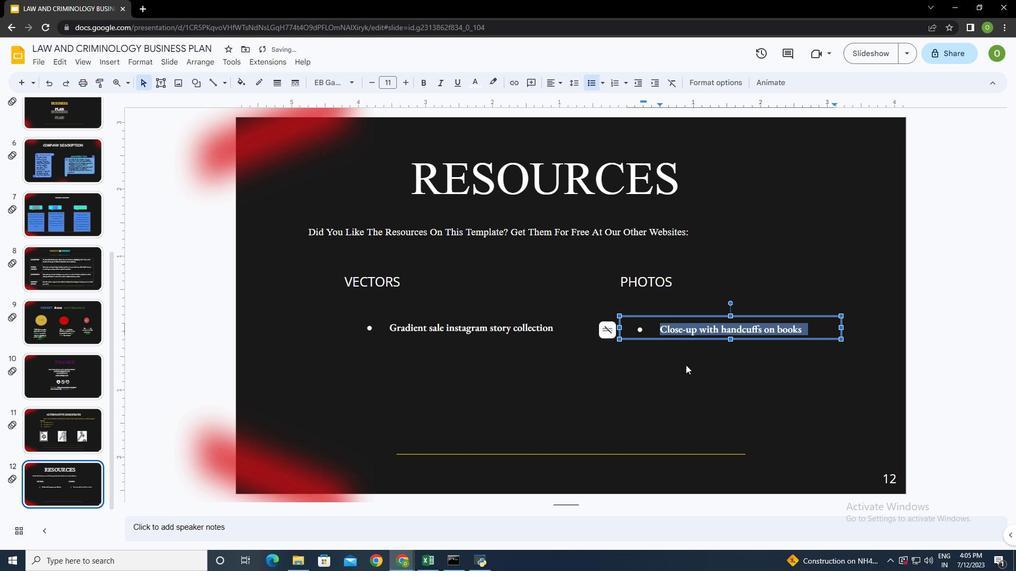 
Action: Mouse moved to (157, 82)
Screenshot: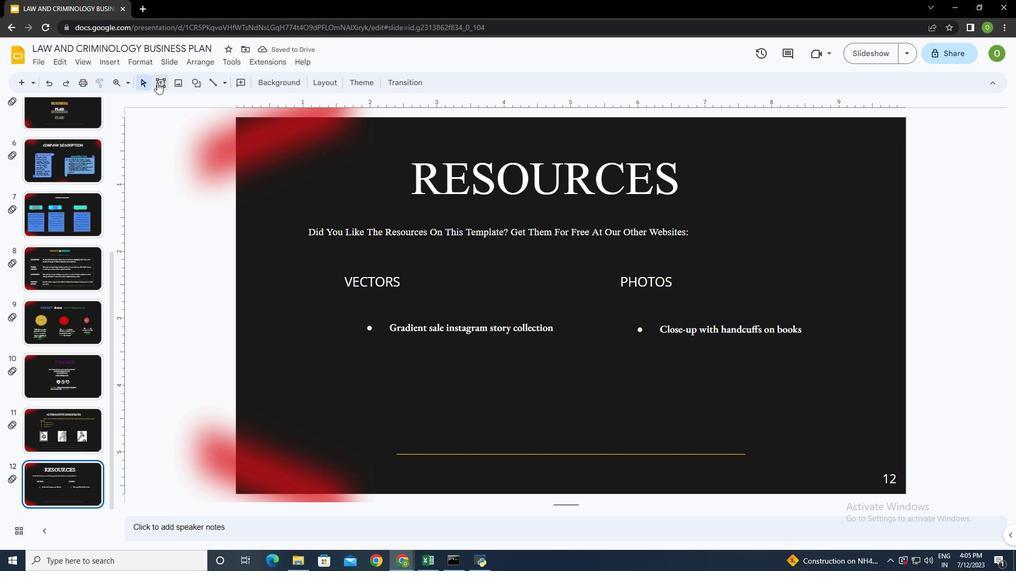
Action: Mouse pressed left at (157, 82)
Screenshot: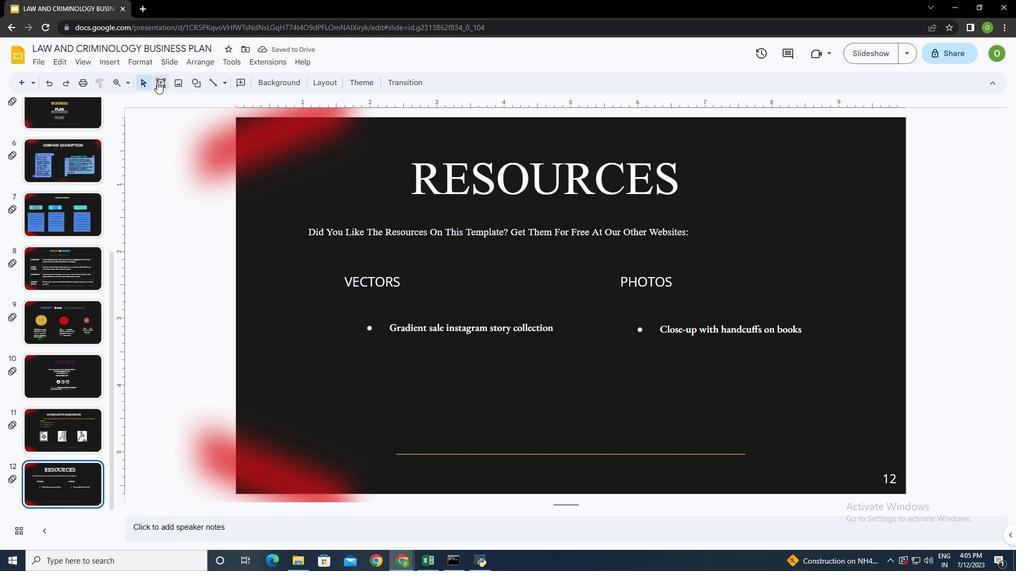 
Action: Mouse moved to (344, 343)
Screenshot: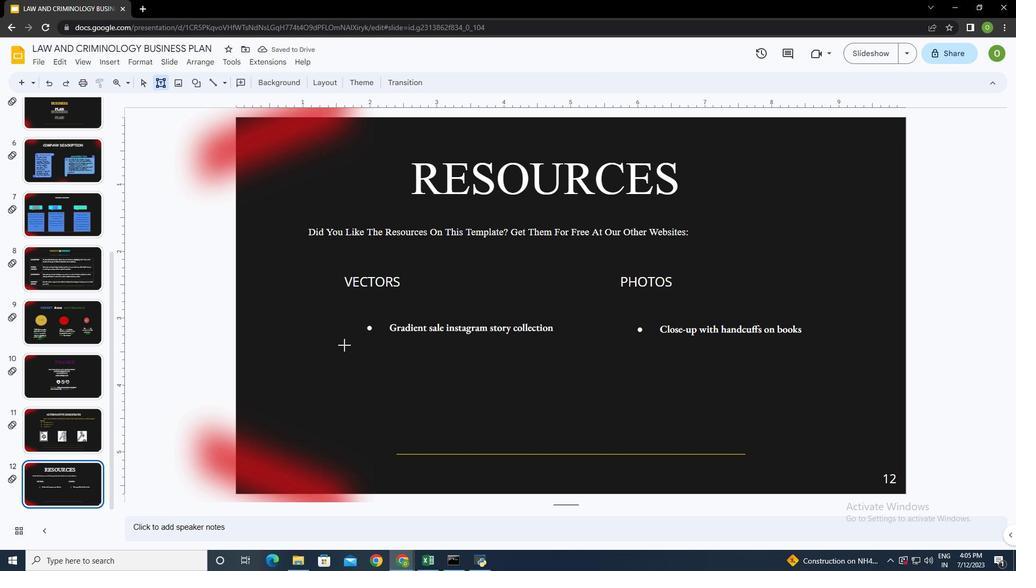 
Action: Mouse pressed left at (344, 343)
Screenshot: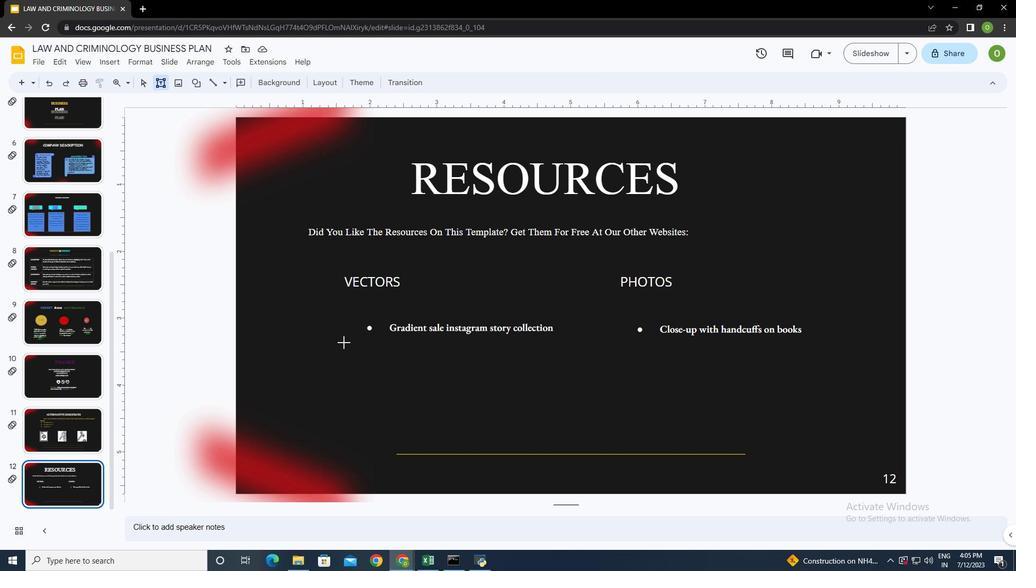 
Action: Mouse moved to (476, 84)
Screenshot: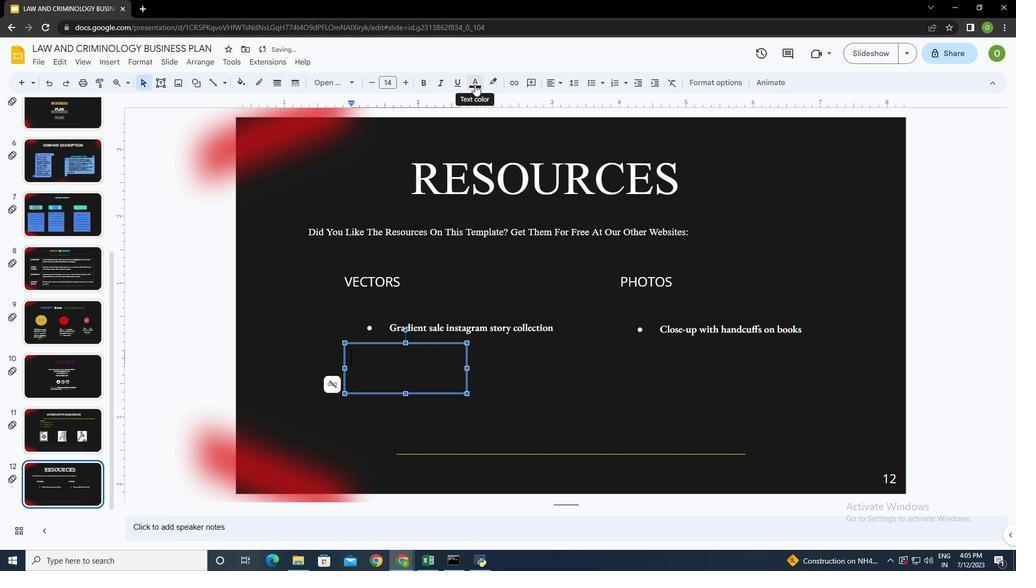 
Action: Mouse pressed left at (476, 84)
Screenshot: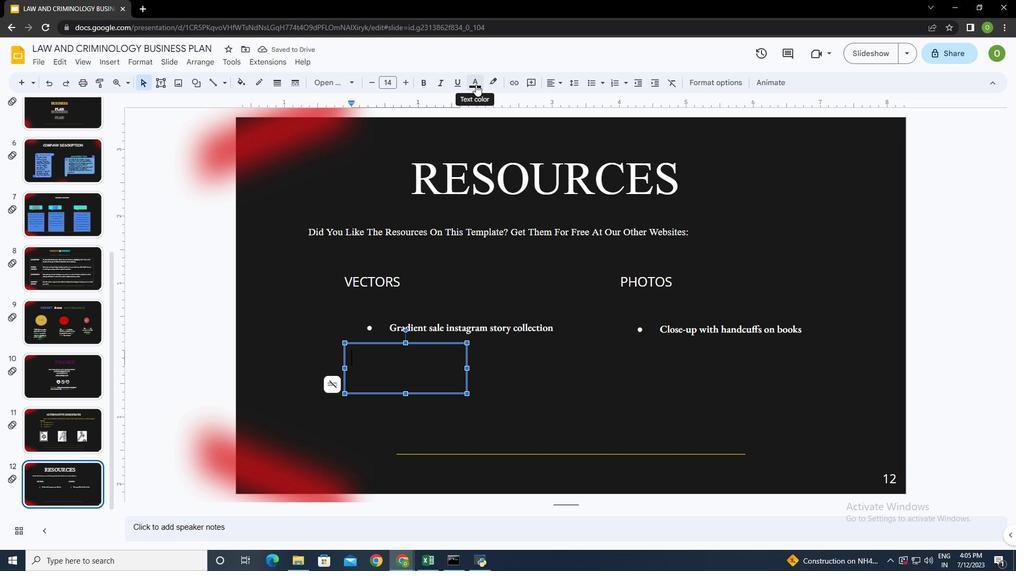 
Action: Mouse moved to (476, 115)
Screenshot: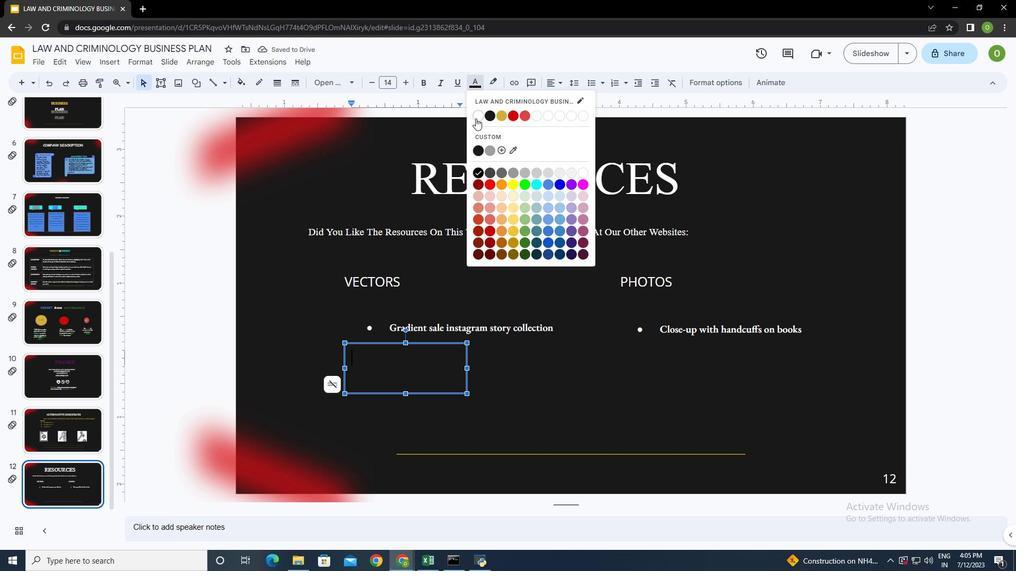 
Action: Mouse pressed left at (476, 115)
Screenshot: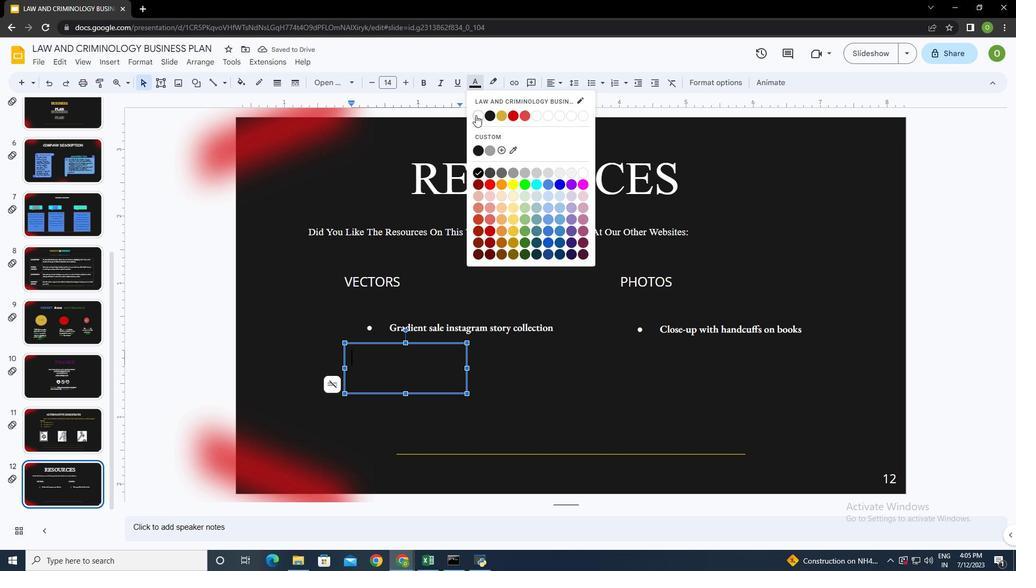 
Action: Mouse moved to (404, 83)
Screenshot: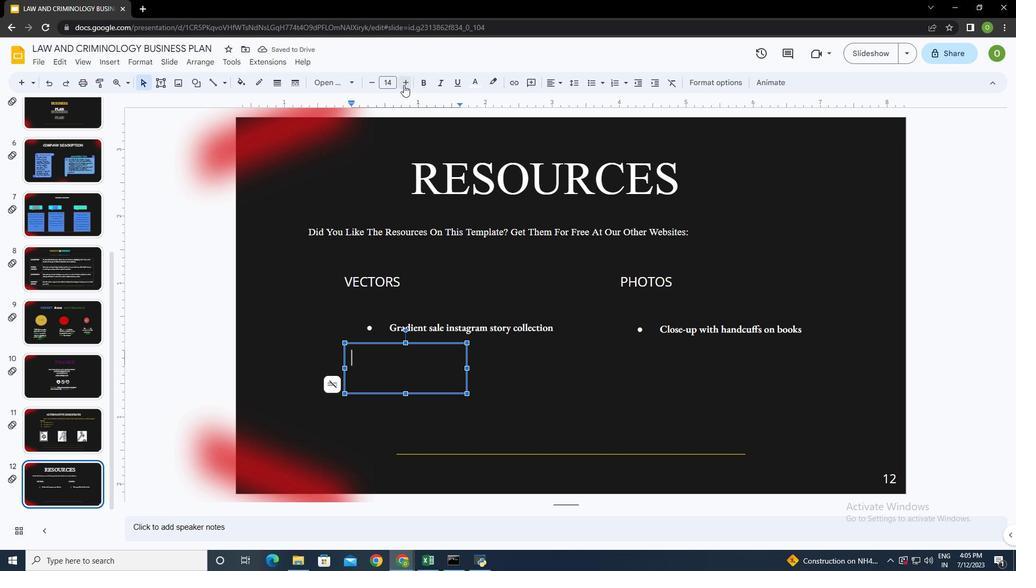 
Action: Mouse pressed left at (404, 83)
Screenshot: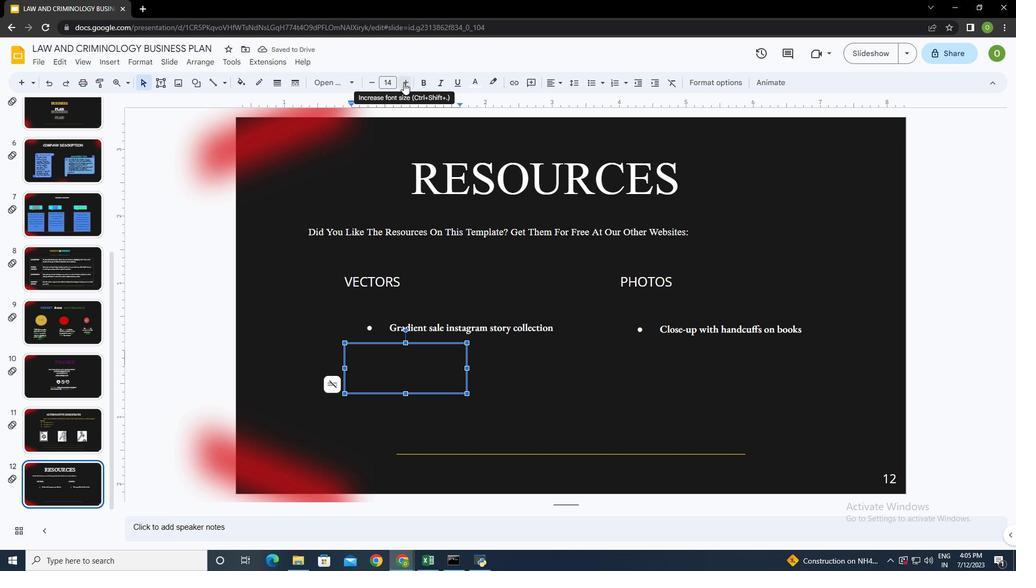 
Action: Mouse moved to (401, 352)
Screenshot: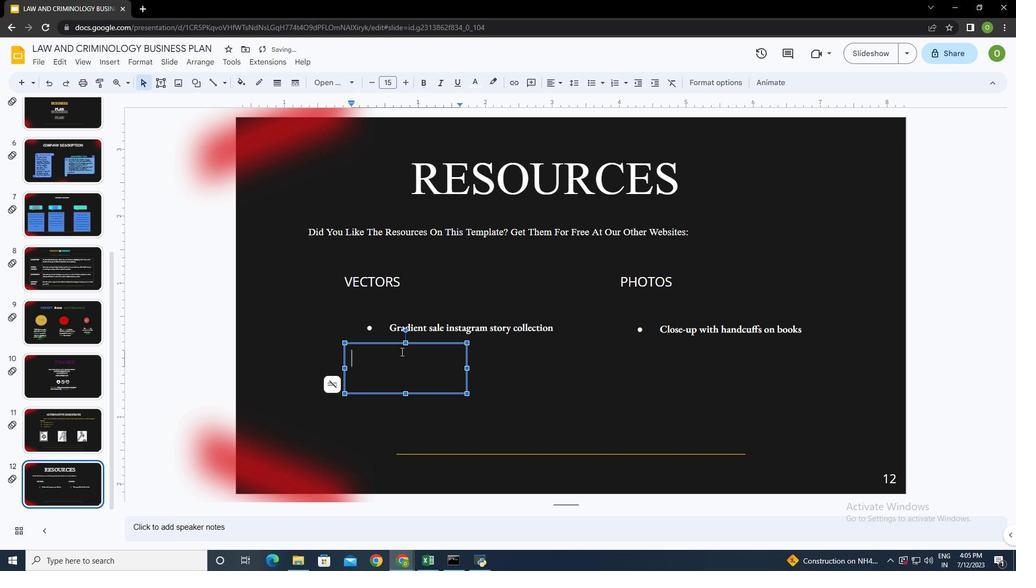 
Action: Key pressed <Key.caps_lock>ICONS
Screenshot: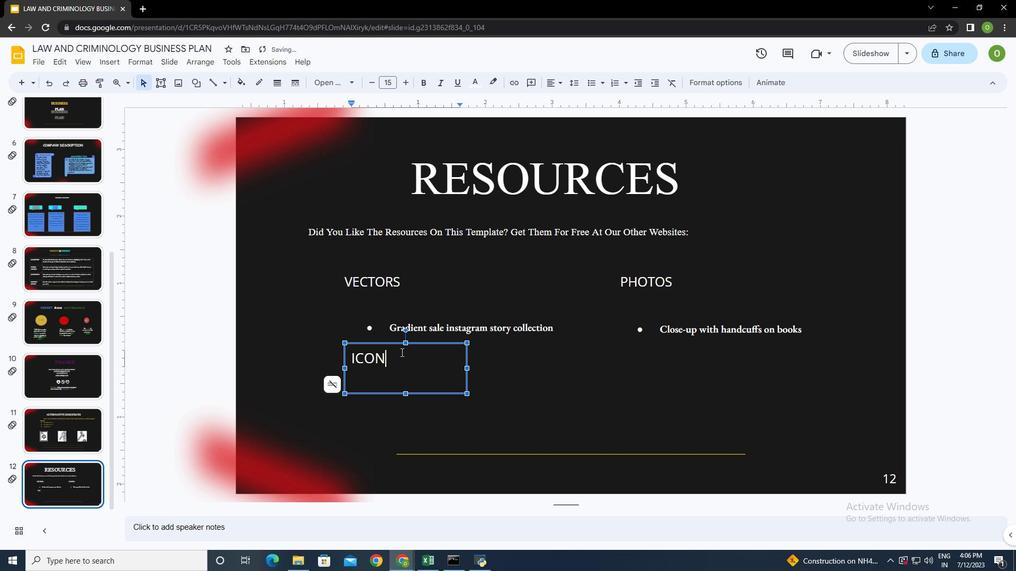 
Action: Mouse moved to (407, 394)
Screenshot: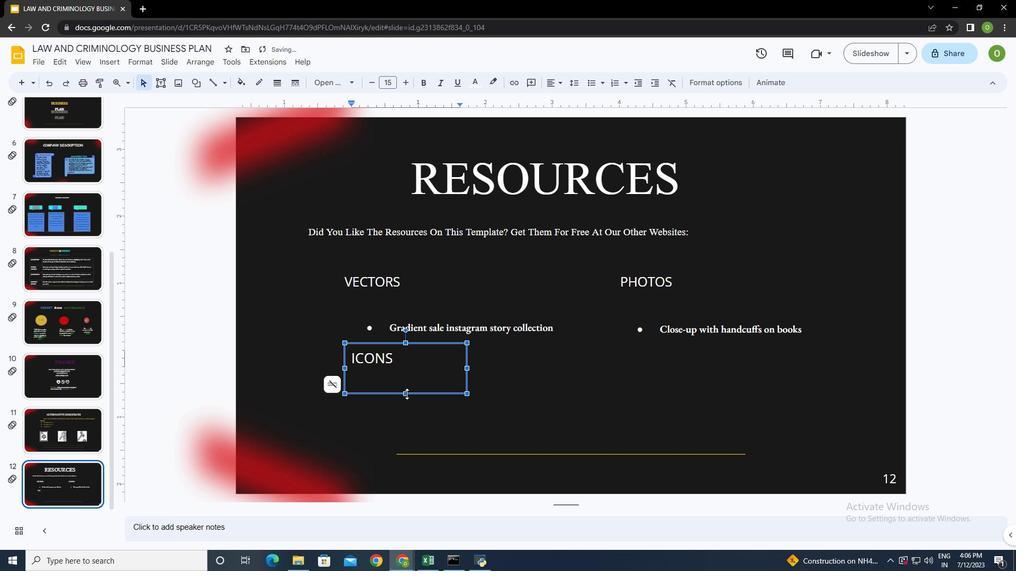 
Action: Mouse pressed left at (407, 394)
Screenshot: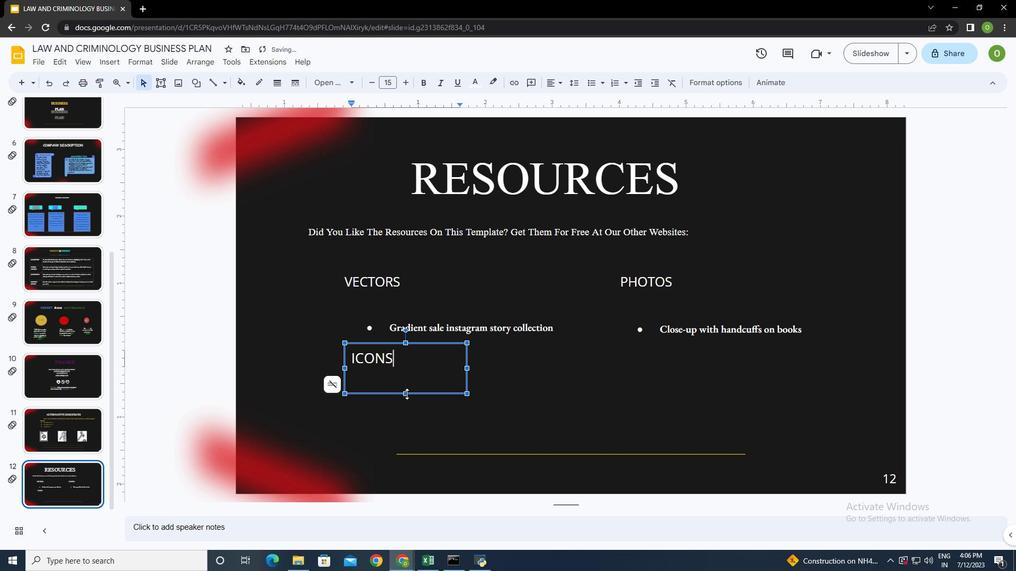 
Action: Mouse moved to (468, 363)
Screenshot: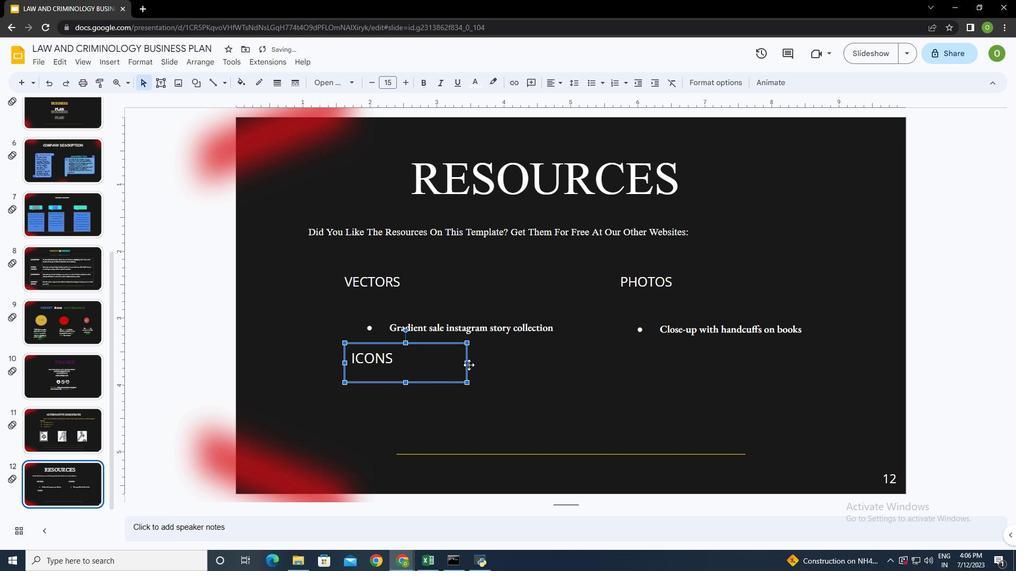 
Action: Mouse pressed left at (468, 363)
Screenshot: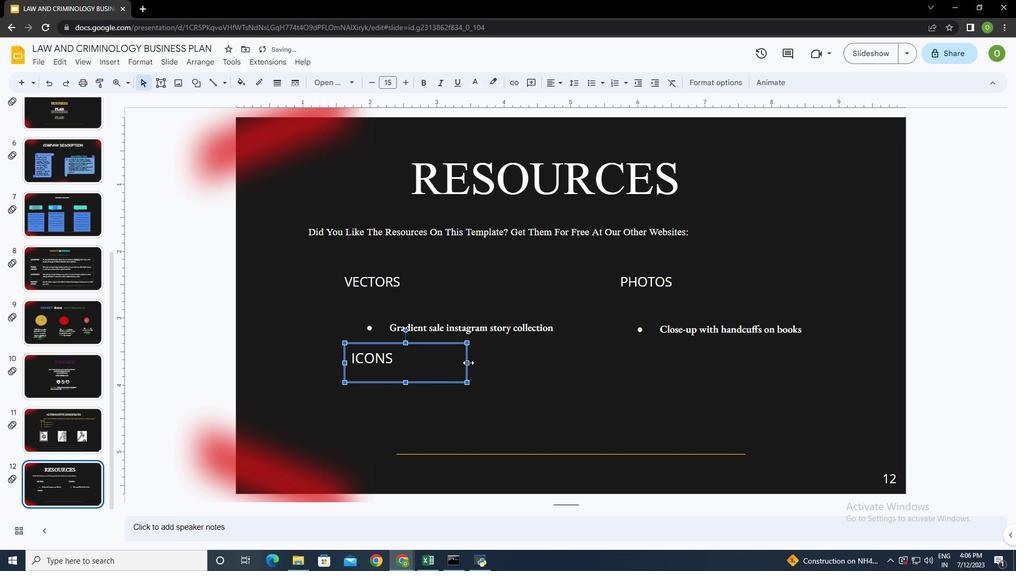 
Action: Mouse moved to (383, 383)
Screenshot: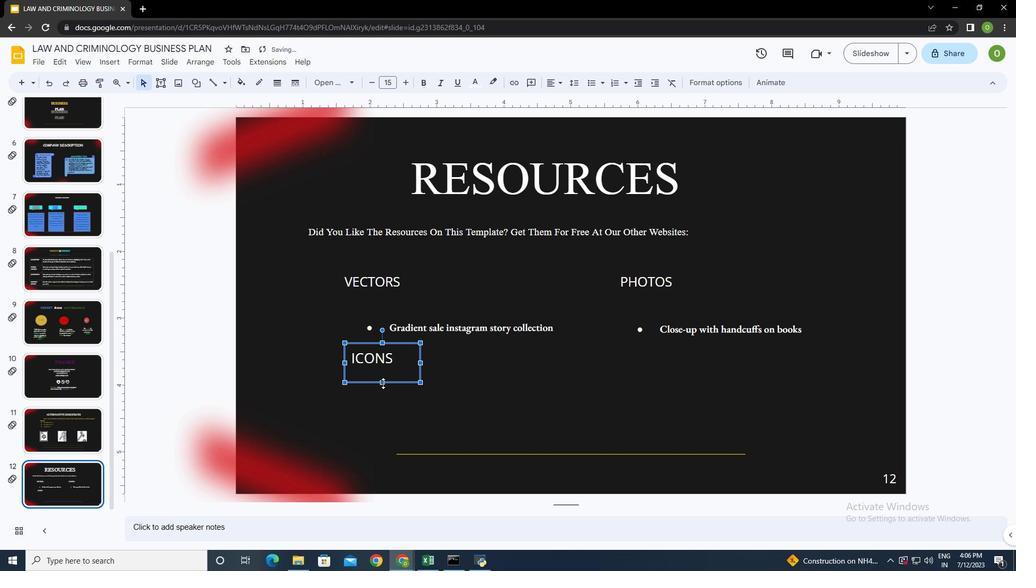 
Action: Mouse pressed left at (383, 383)
Screenshot: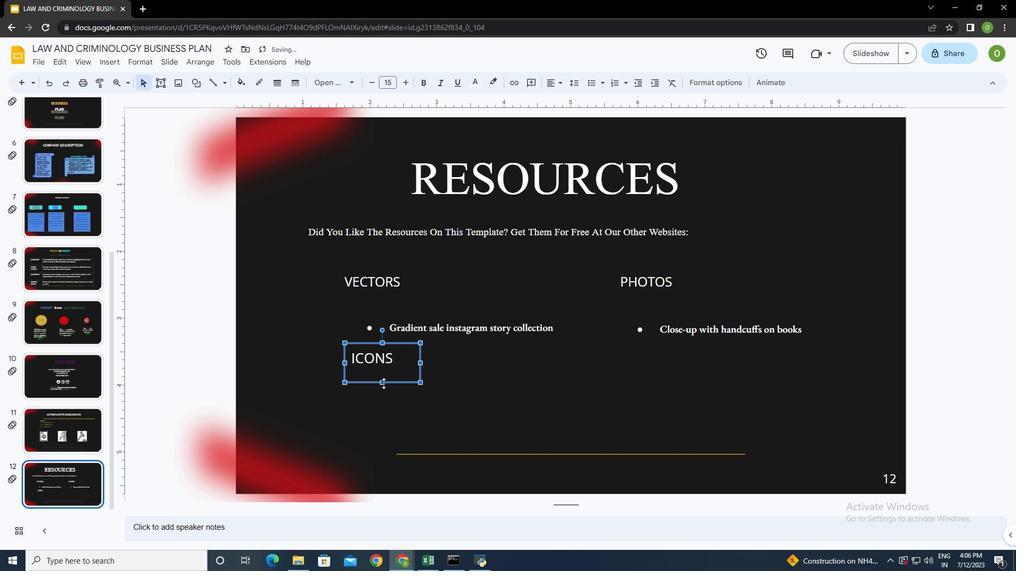 
Action: Mouse moved to (385, 399)
Screenshot: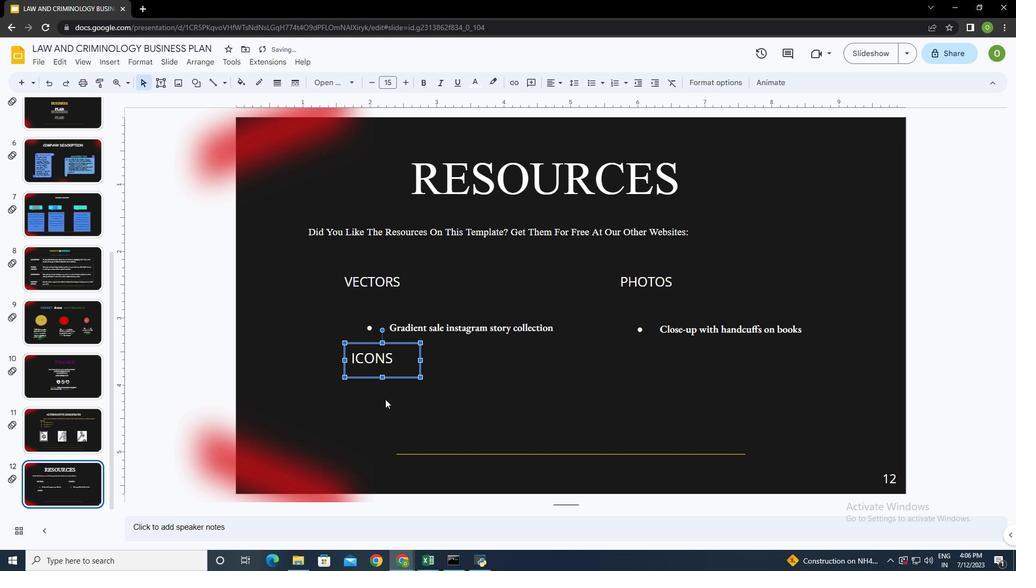 
Action: Mouse pressed left at (385, 399)
Screenshot: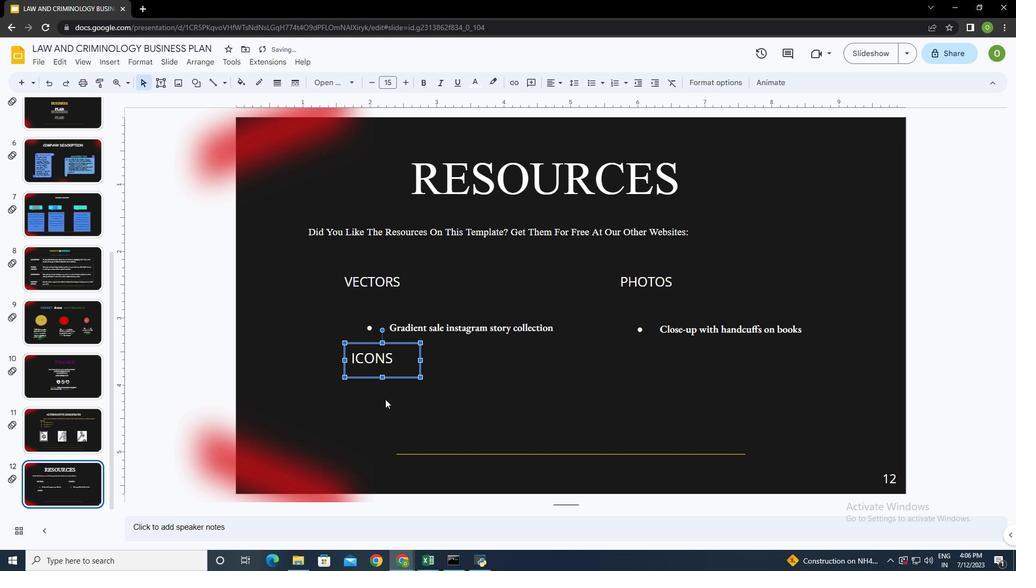 
Action: Mouse moved to (164, 81)
Screenshot: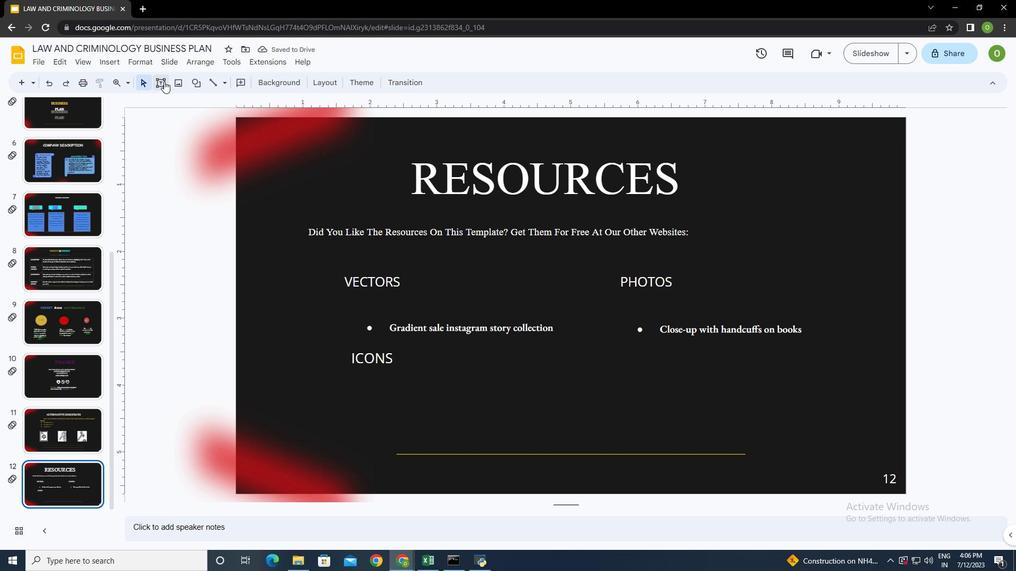 
Action: Mouse pressed left at (164, 81)
Screenshot: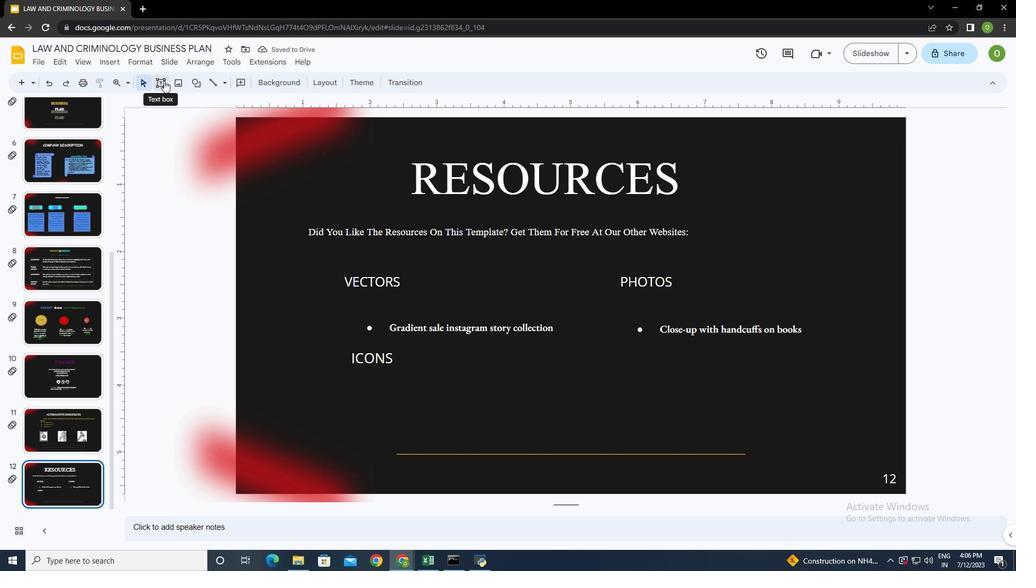 
Action: Mouse moved to (351, 377)
Screenshot: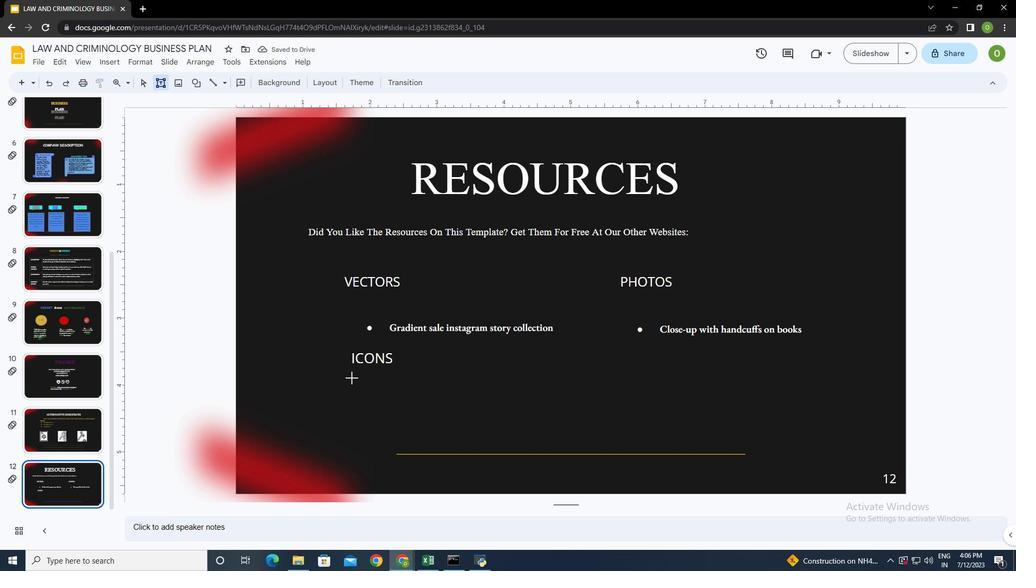 
Action: Mouse pressed left at (351, 377)
Screenshot: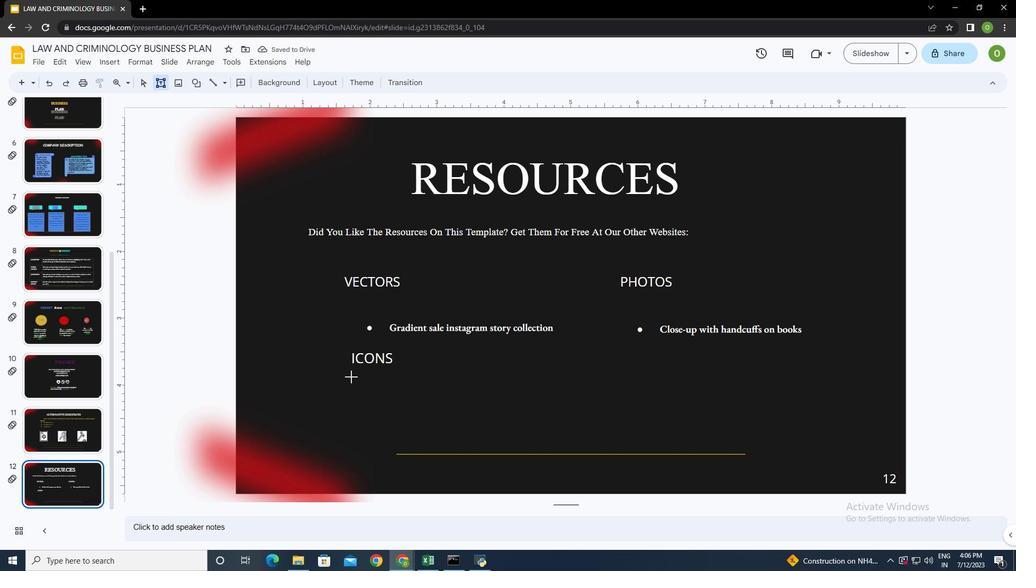 
Action: Mouse moved to (475, 81)
Screenshot: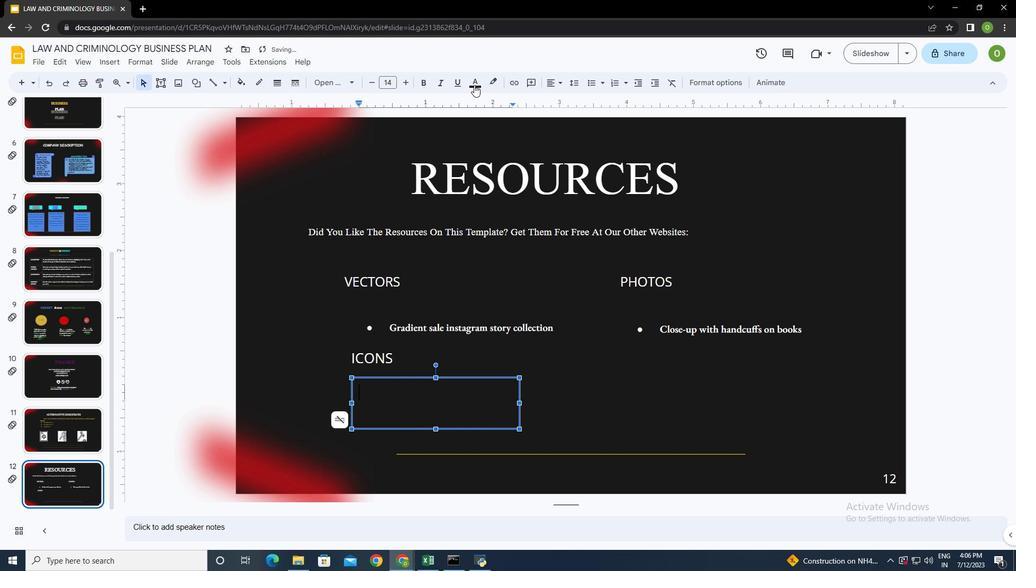
Action: Mouse pressed left at (475, 81)
Screenshot: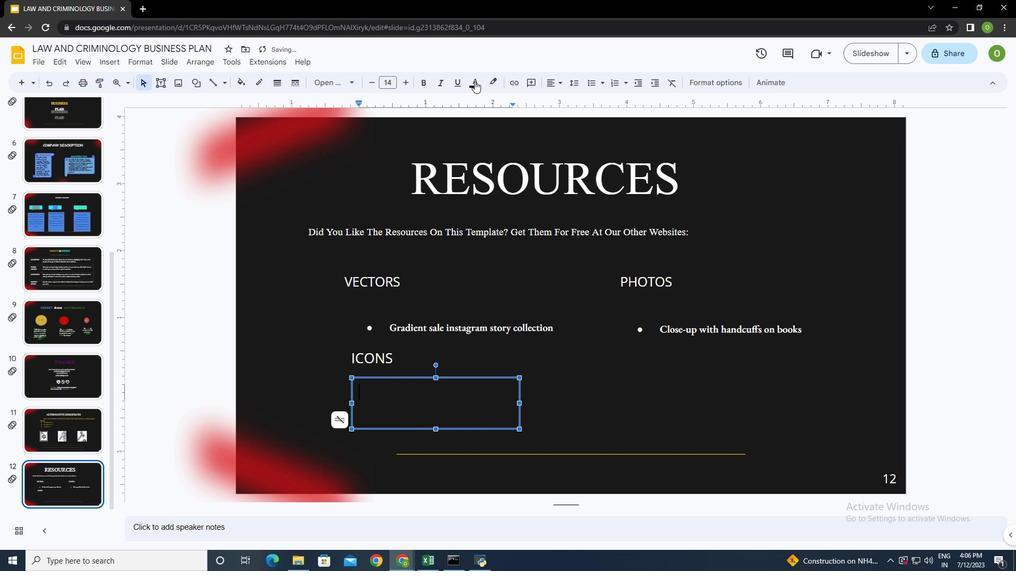 
Action: Mouse moved to (477, 114)
Screenshot: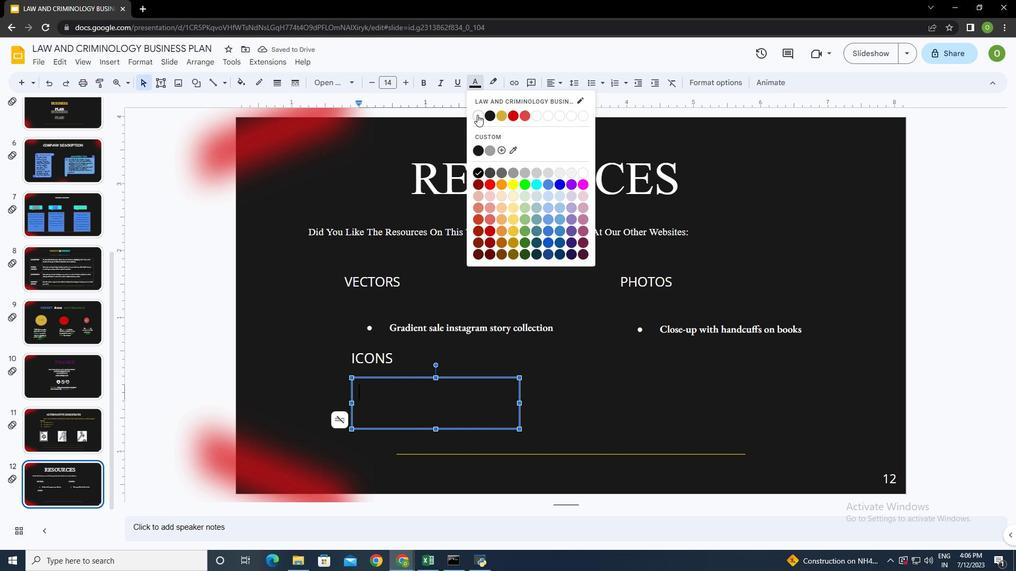 
Action: Mouse pressed left at (477, 114)
Screenshot: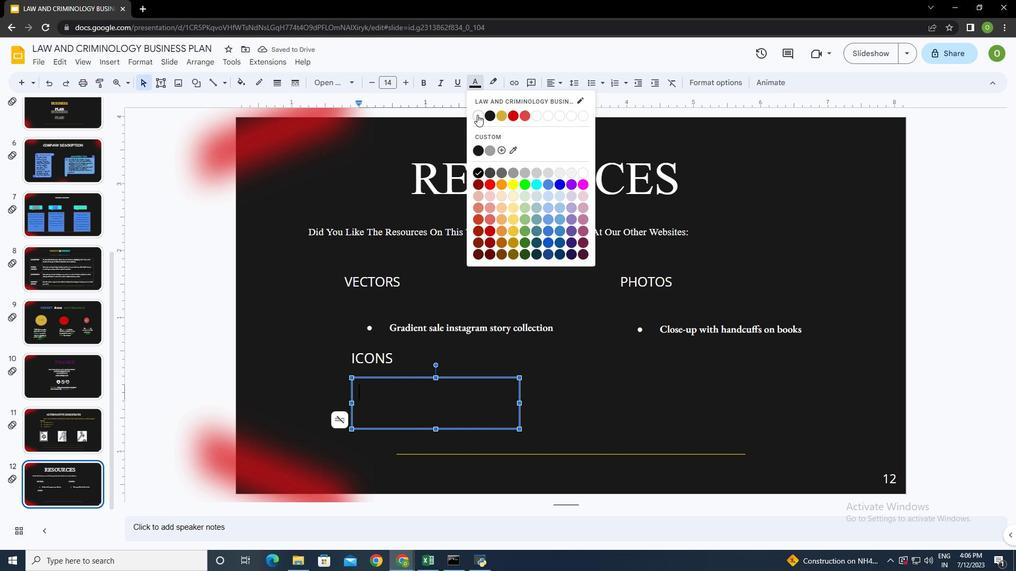 
Action: Mouse moved to (601, 83)
Screenshot: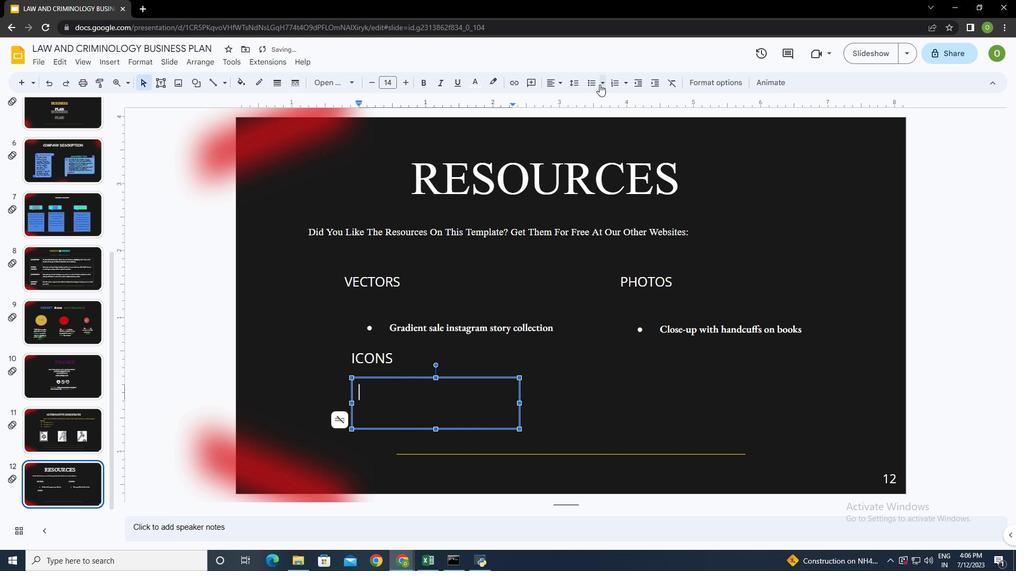 
Action: Mouse pressed left at (601, 83)
Screenshot: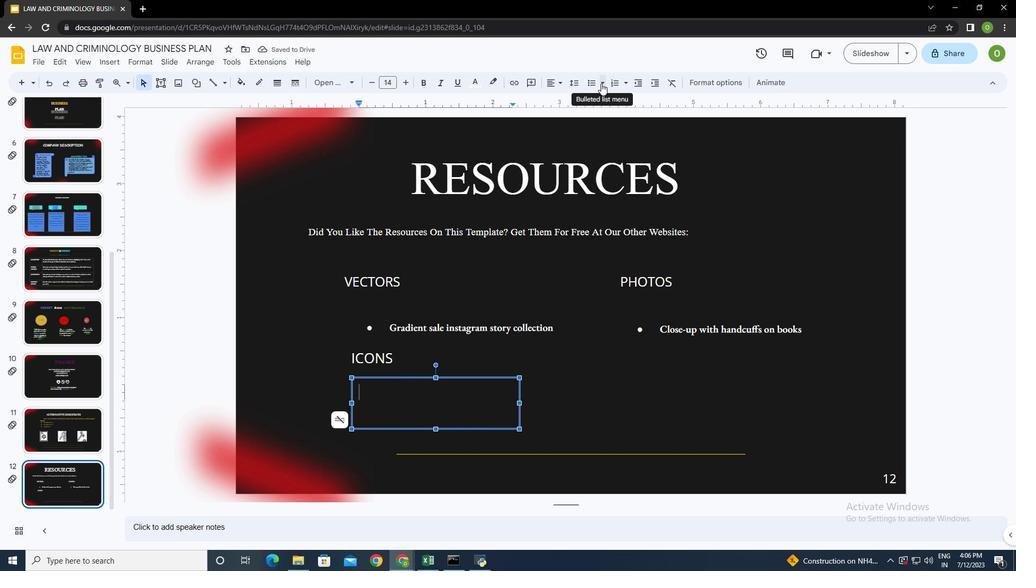 
Action: Mouse moved to (650, 114)
Screenshot: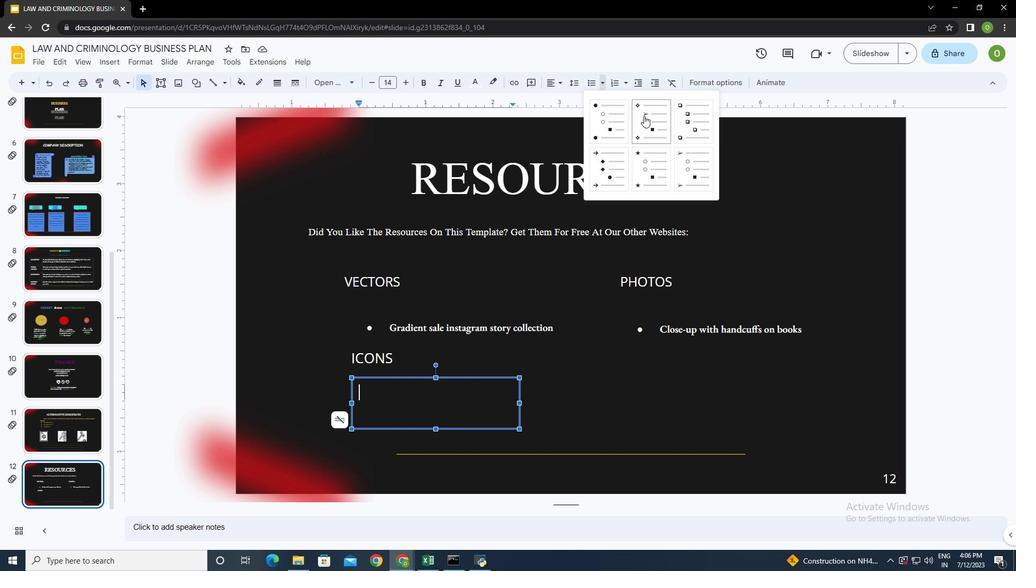 
Action: Mouse pressed left at (650, 114)
Screenshot: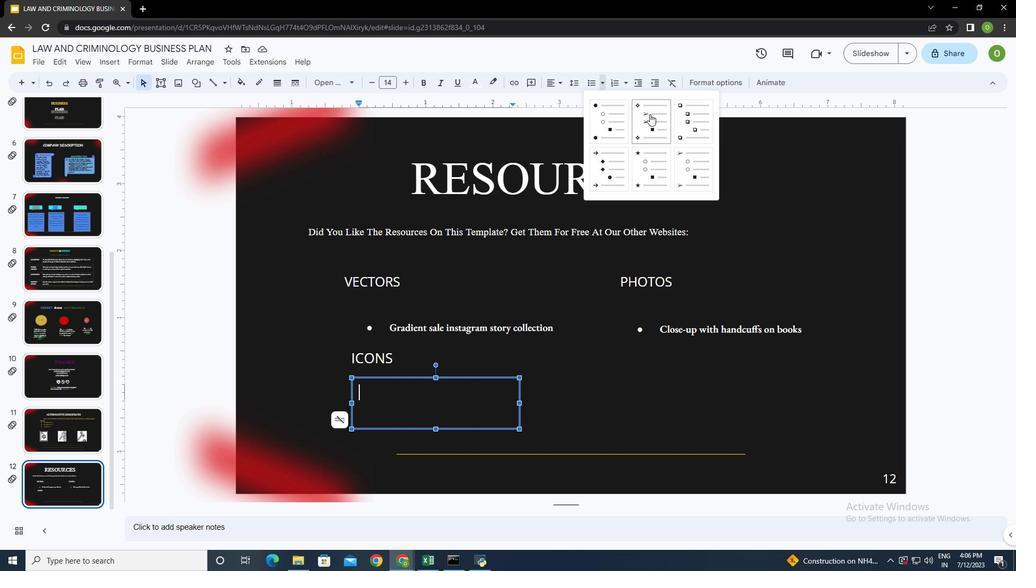
Action: Mouse moved to (278, 366)
Screenshot: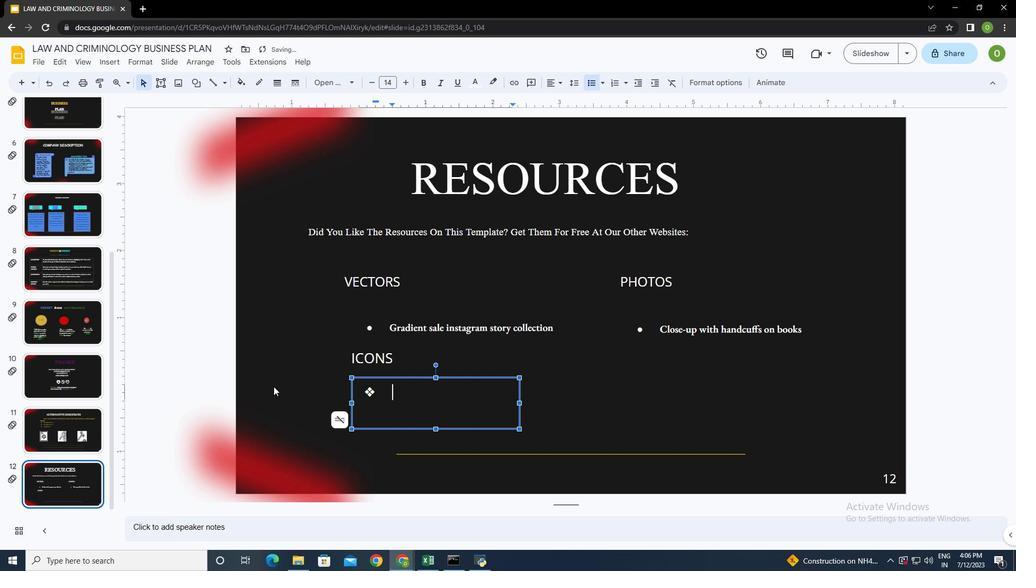 
Action: Key pressed <Key.caps_lock><Key.shift>Libra<Key.space>icon<Key.enter>fingerprint<Key.space>icom<Key.enter><Key.shift>Hans<Key.backspace>dcuffs<Key.space>icom<Key.backspace>n
Screenshot: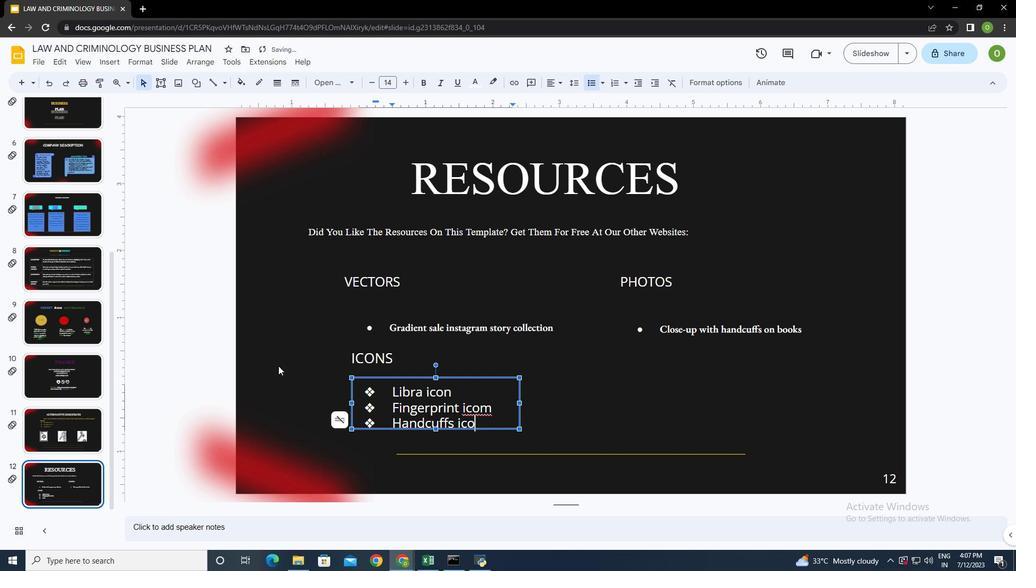 
Action: Mouse moved to (473, 410)
Screenshot: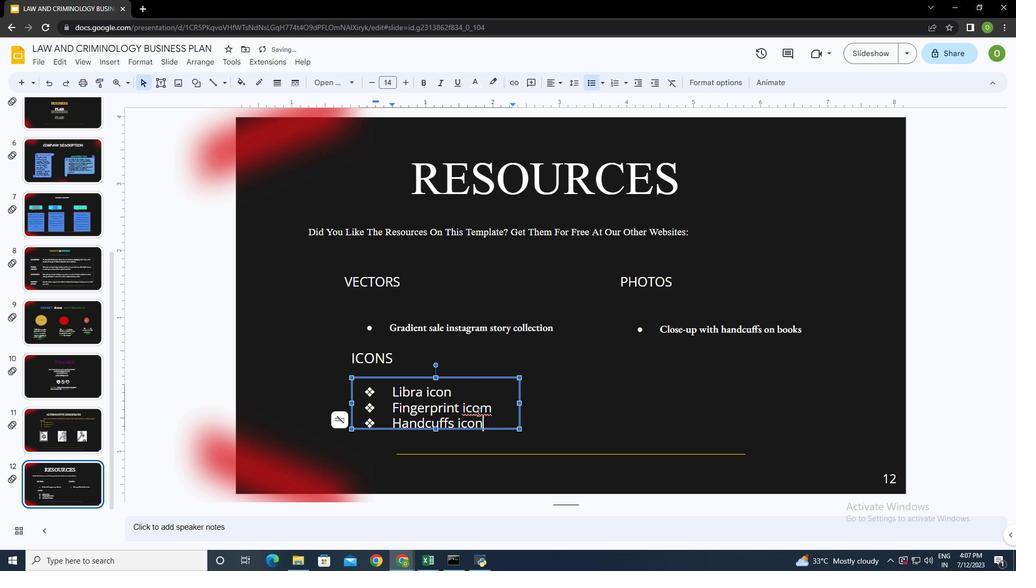 
Action: Mouse pressed left at (473, 410)
